 Task: Select Kindle E-Readers from Kindle E-readers & Books. Add to cart Kindle Oasis Travel Charging Kit-1. Place order for _x000D_
22 Red Rail Farm Rd_x000D_
Lincoln, Massachusetts(MA), 01773, Cell Number (781) 259-0697
Action: Mouse moved to (432, 303)
Screenshot: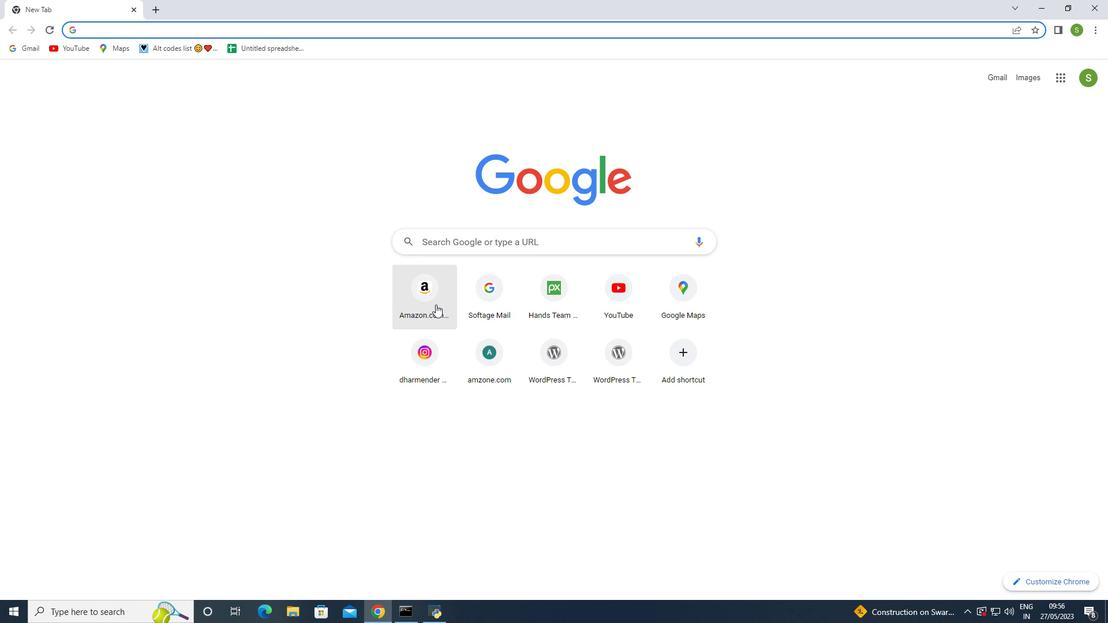 
Action: Mouse pressed left at (432, 303)
Screenshot: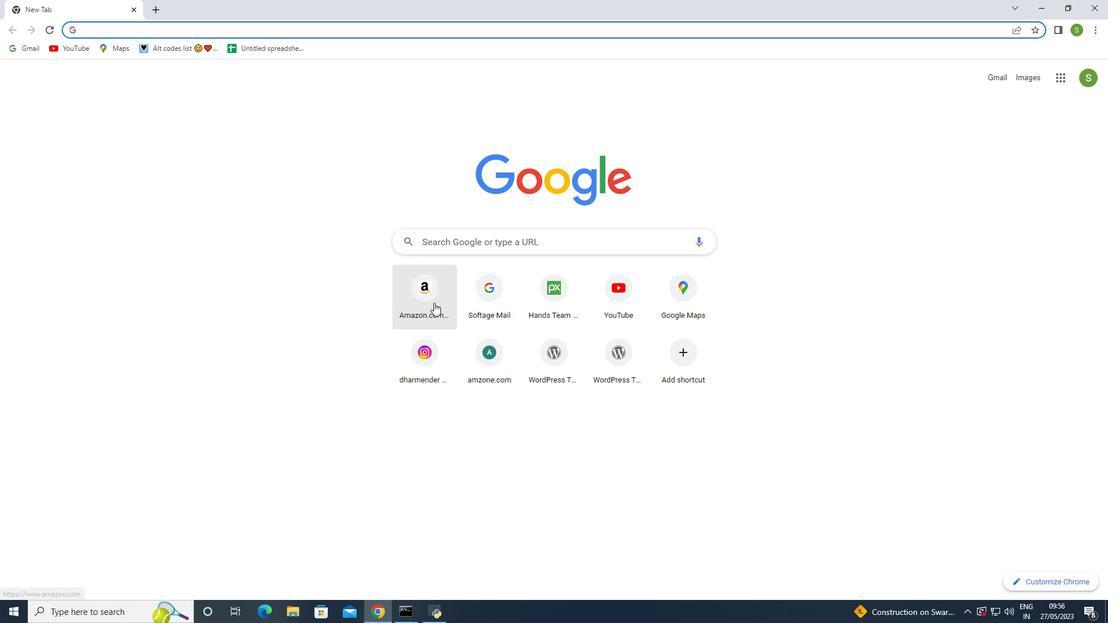 
Action: Mouse moved to (98, 75)
Screenshot: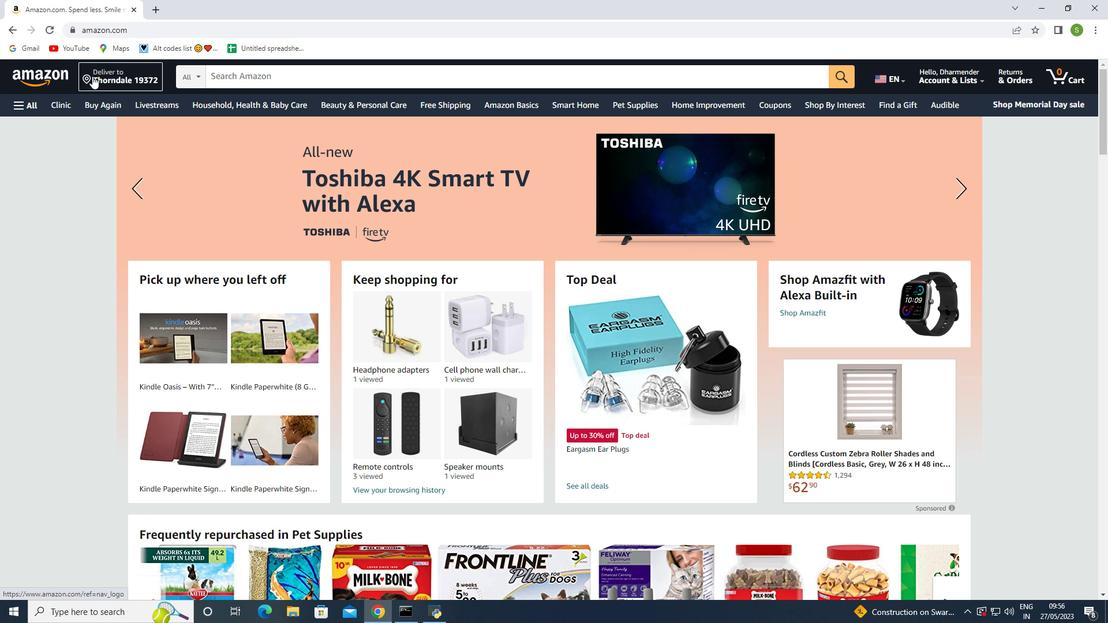 
Action: Mouse pressed left at (98, 75)
Screenshot: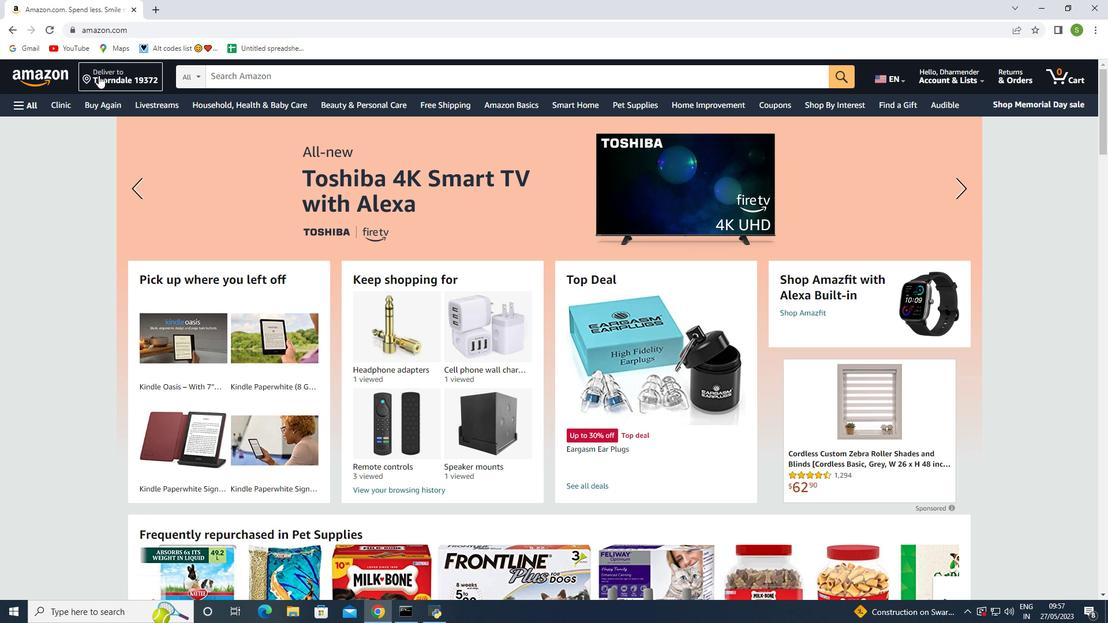 
Action: Mouse moved to (554, 399)
Screenshot: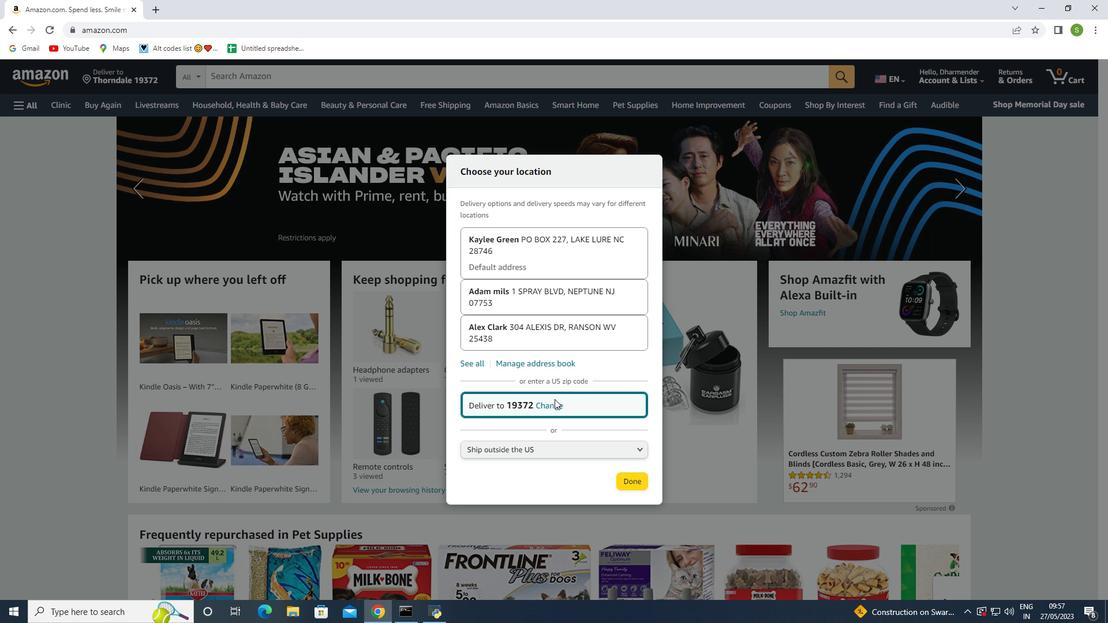 
Action: Mouse pressed left at (554, 399)
Screenshot: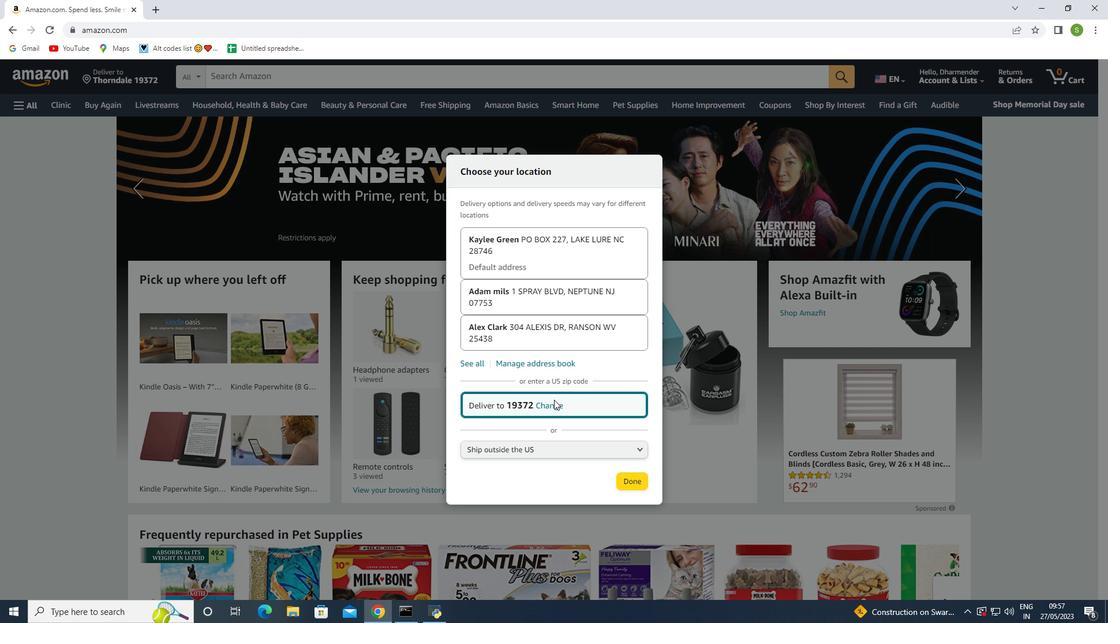 
Action: Mouse moved to (548, 405)
Screenshot: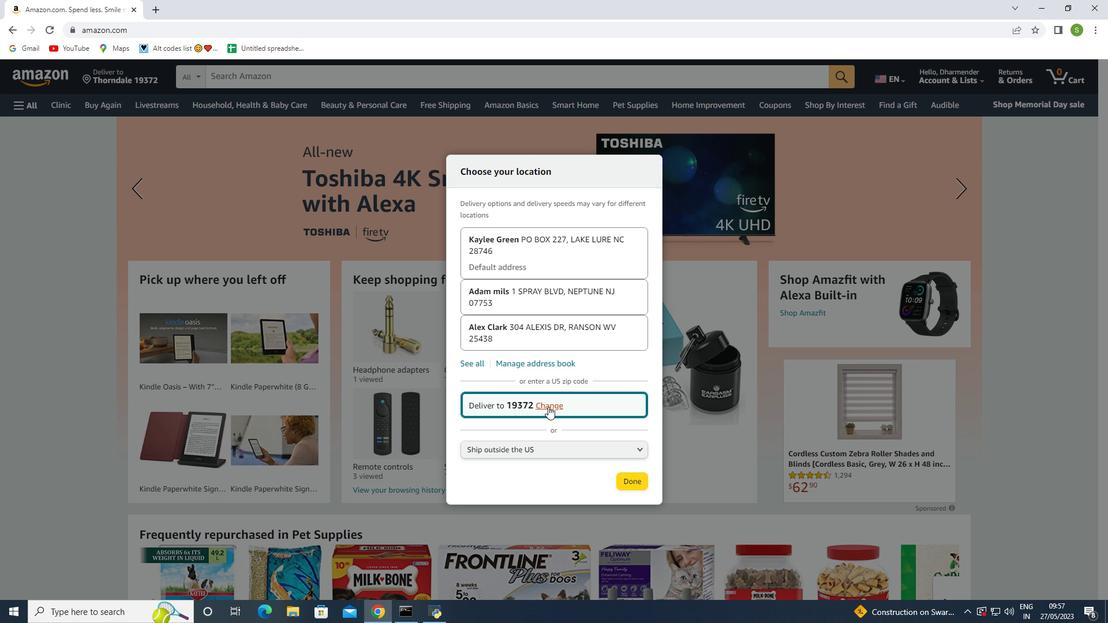 
Action: Mouse pressed left at (548, 405)
Screenshot: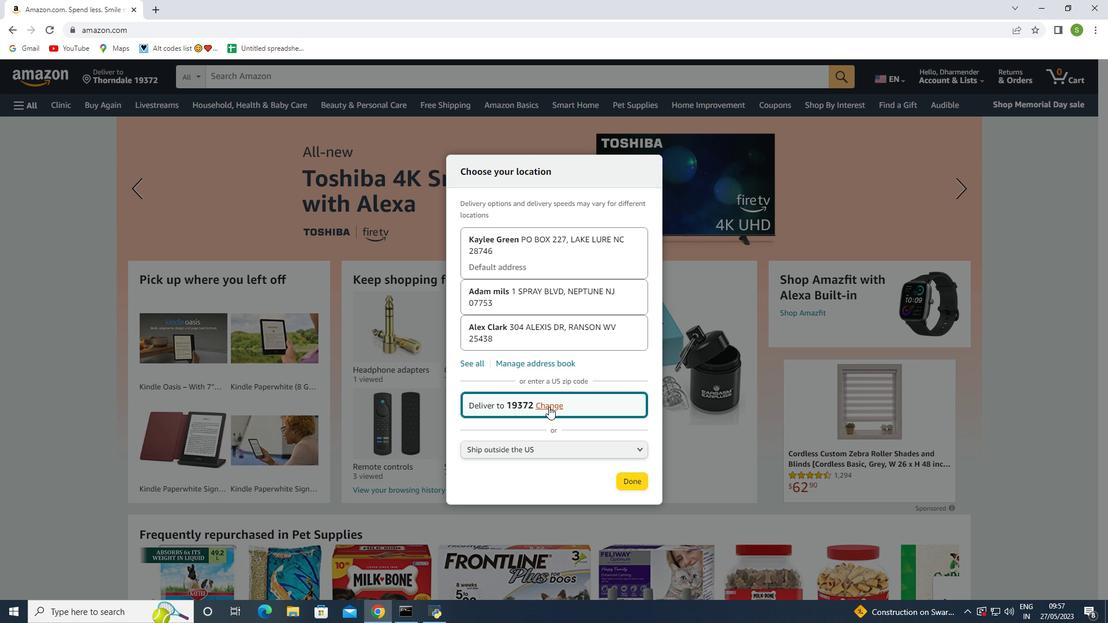 
Action: Mouse moved to (517, 391)
Screenshot: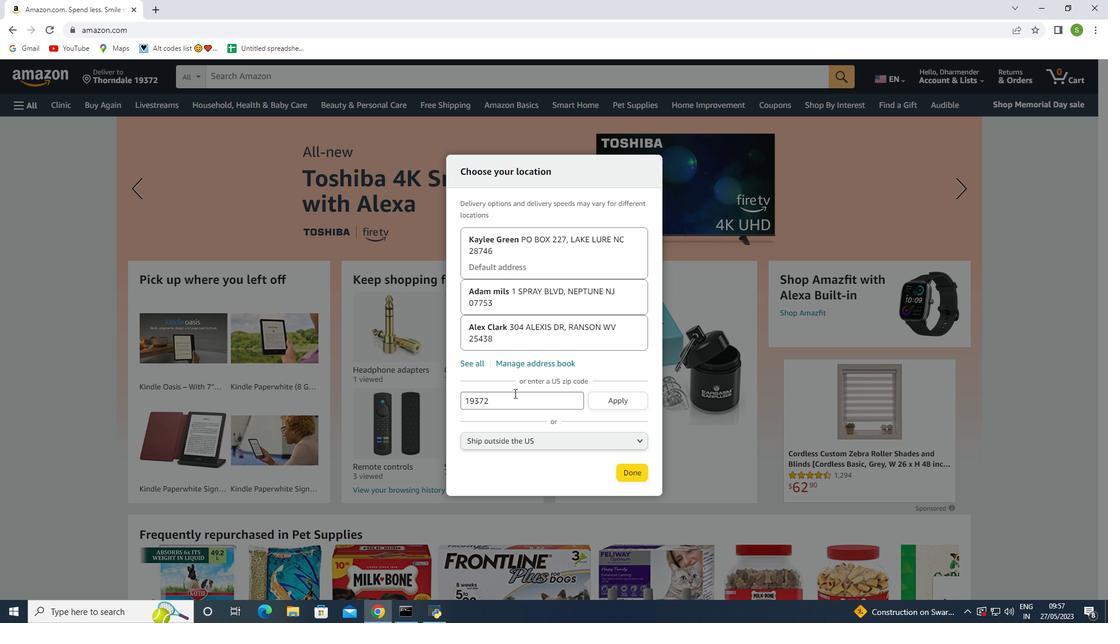 
Action: Key pressed <Key.backspace>
Screenshot: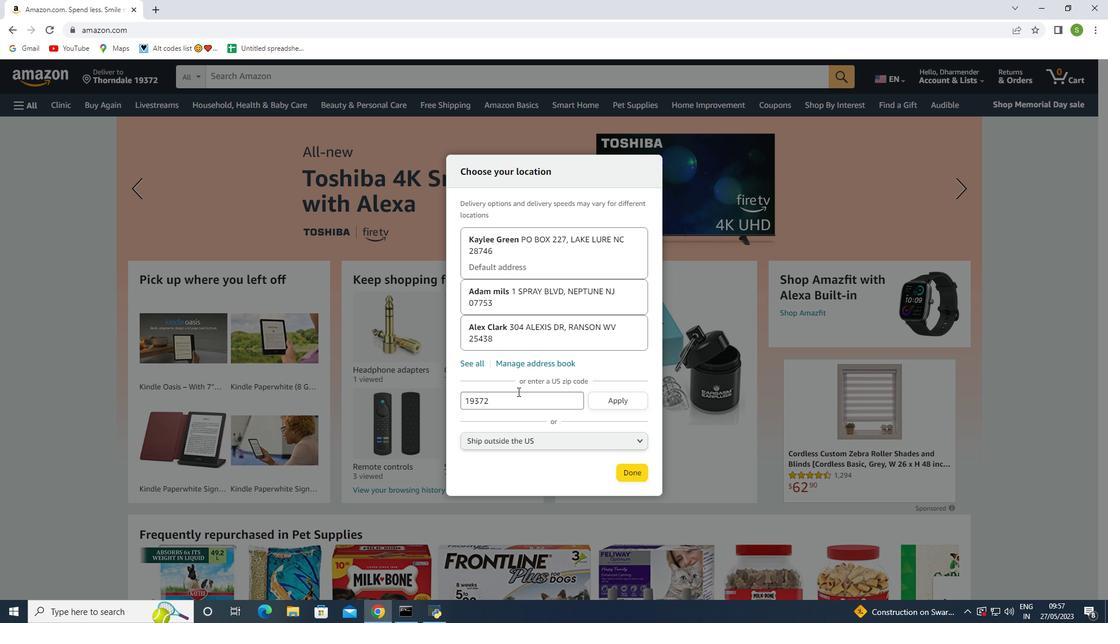 
Action: Mouse moved to (545, 395)
Screenshot: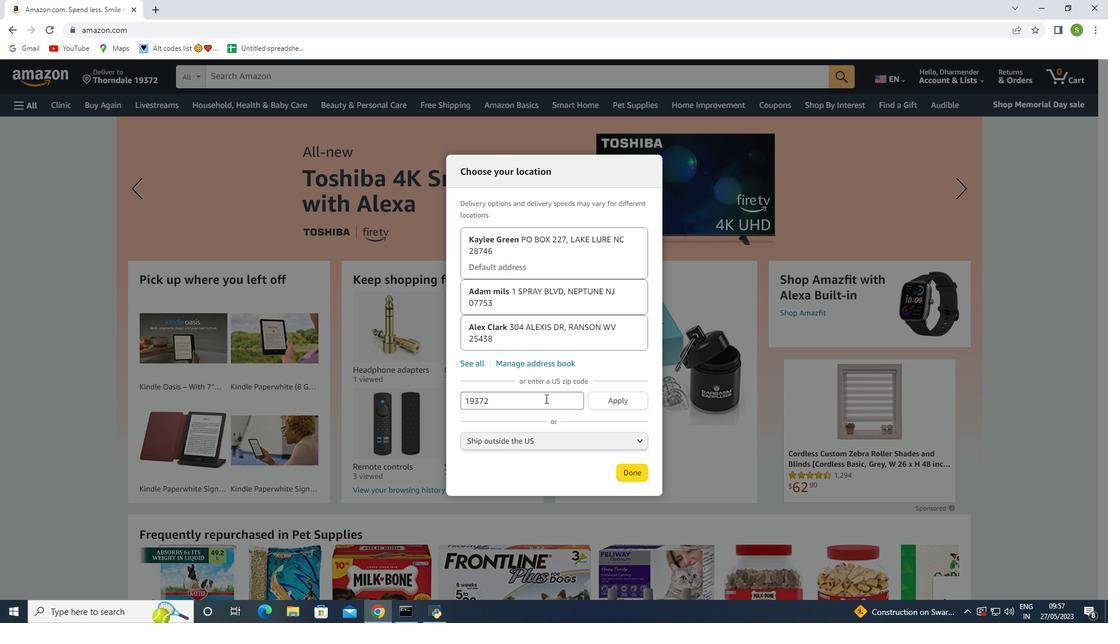 
Action: Mouse pressed left at (545, 395)
Screenshot: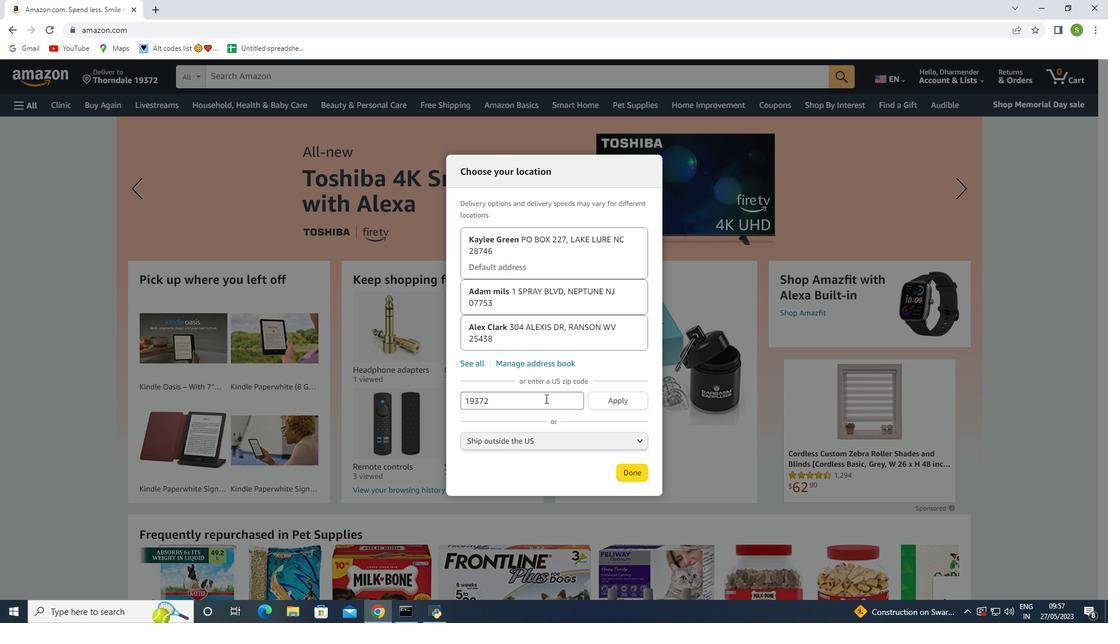 
Action: Mouse moved to (540, 398)
Screenshot: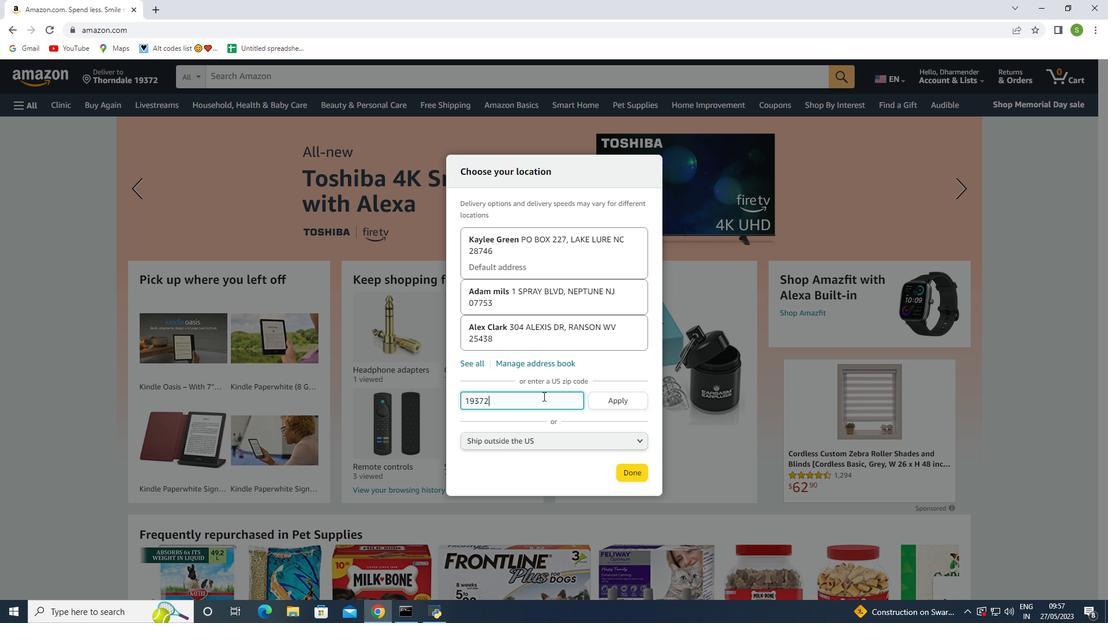 
Action: Key pressed <Key.backspace><Key.backspace><Key.backspace><Key.backspace><Key.backspace>01773
Screenshot: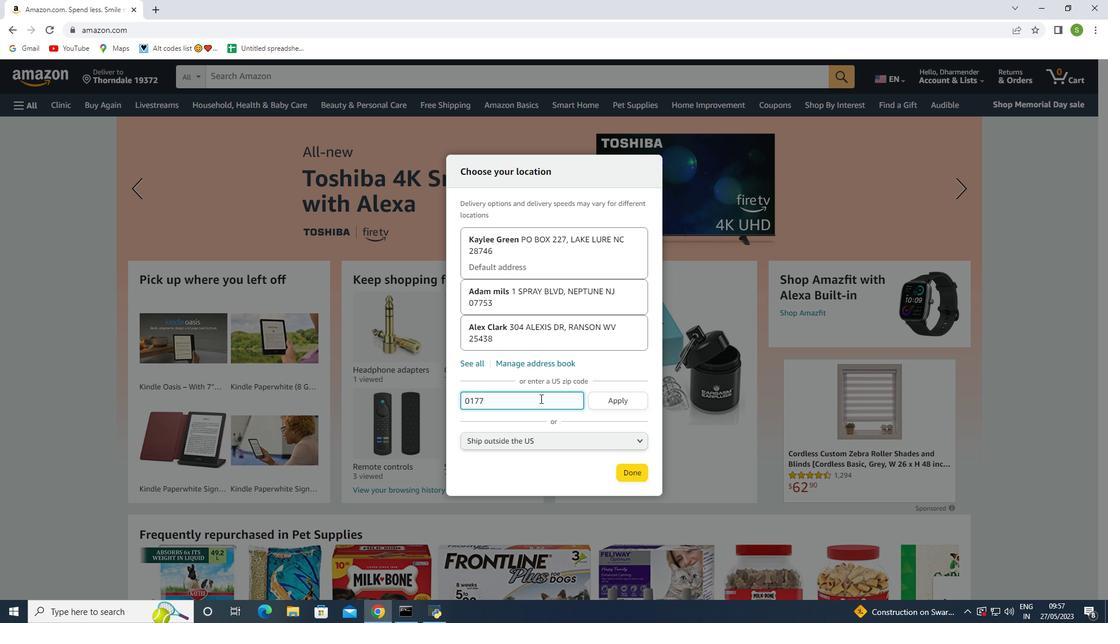 
Action: Mouse moved to (621, 400)
Screenshot: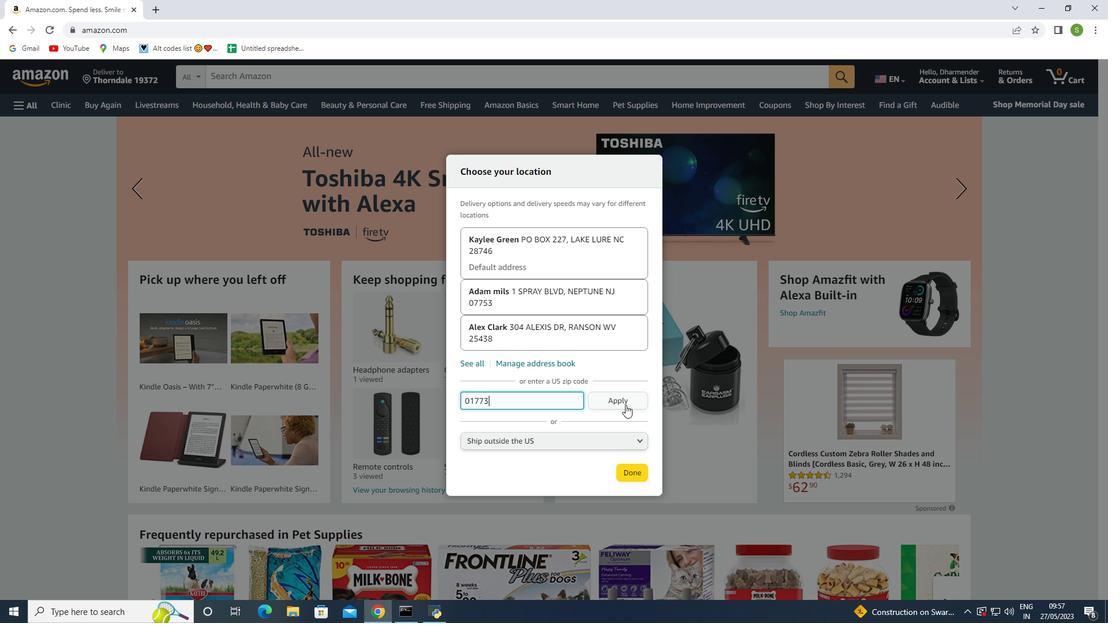 
Action: Mouse pressed left at (621, 400)
Screenshot: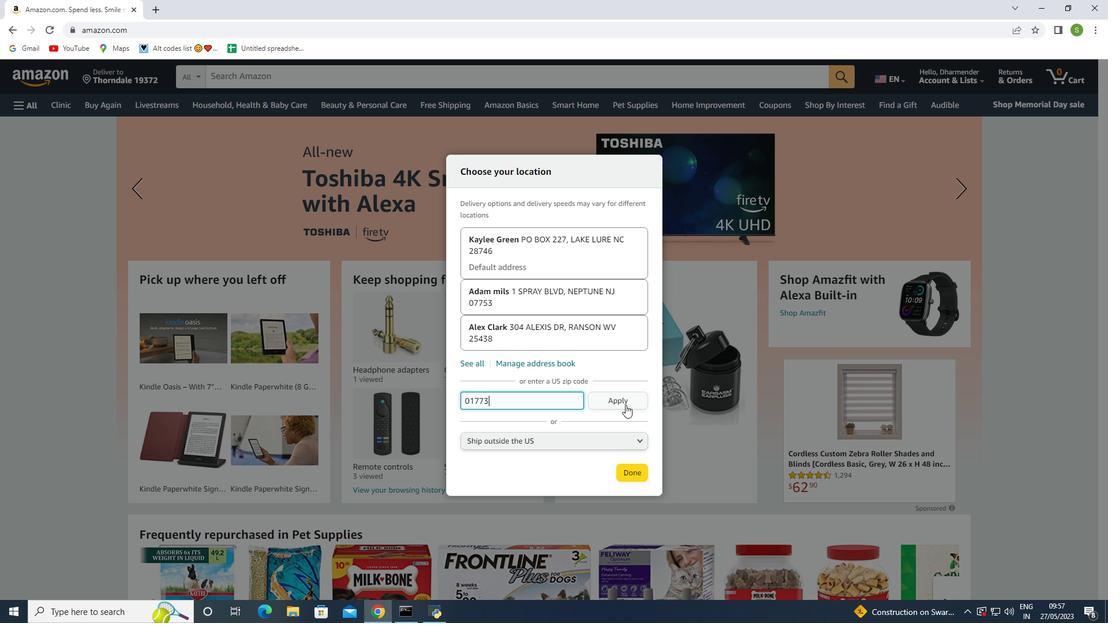 
Action: Mouse moved to (637, 485)
Screenshot: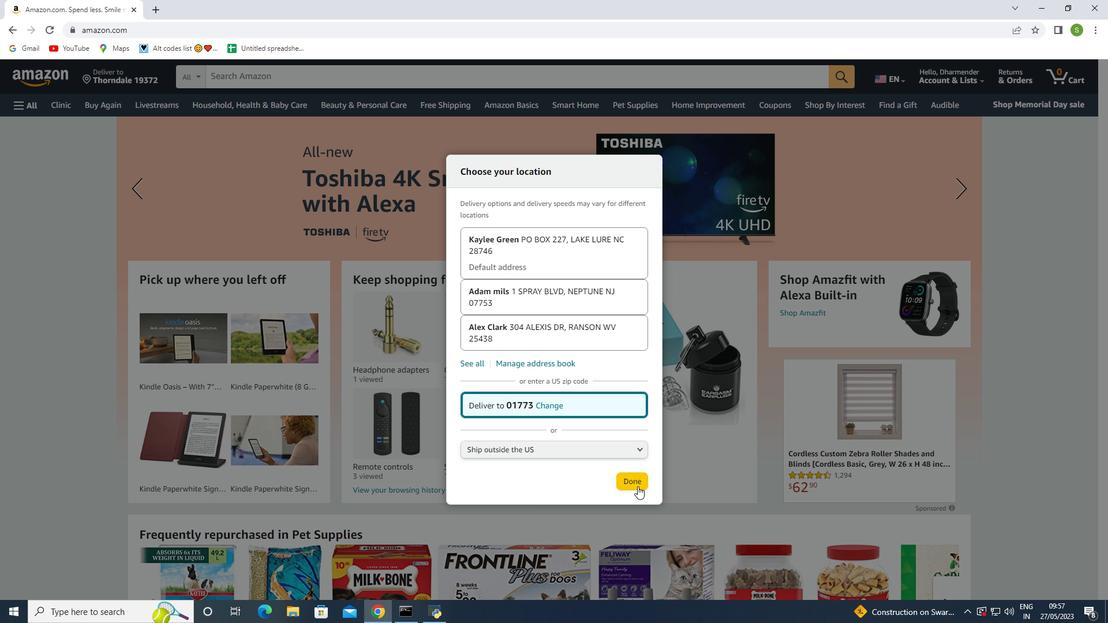 
Action: Mouse pressed left at (637, 485)
Screenshot: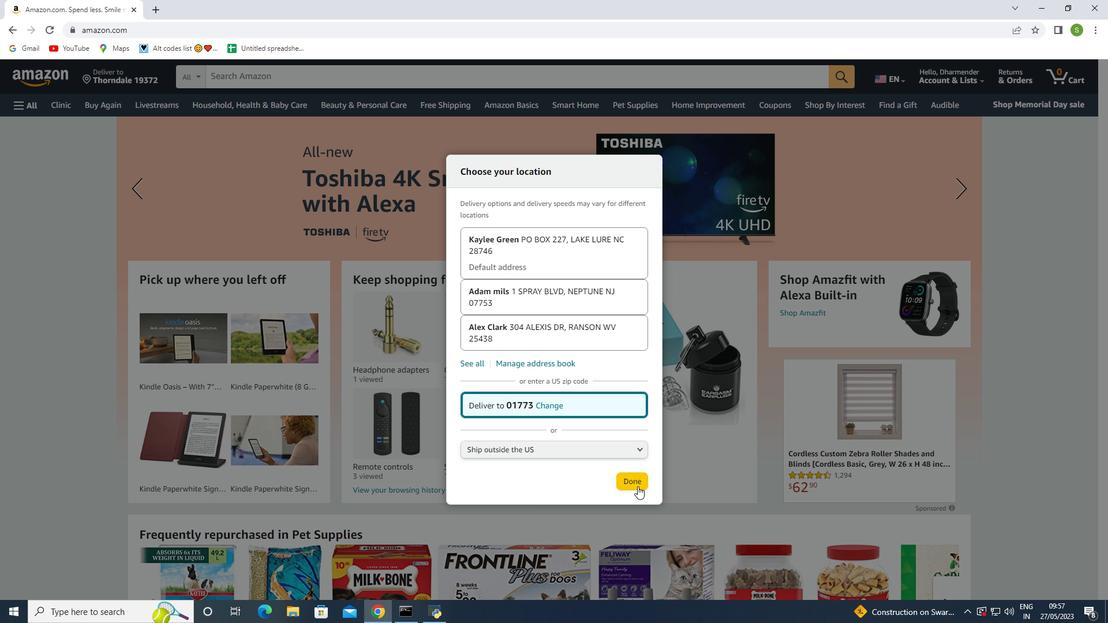 
Action: Mouse moved to (23, 99)
Screenshot: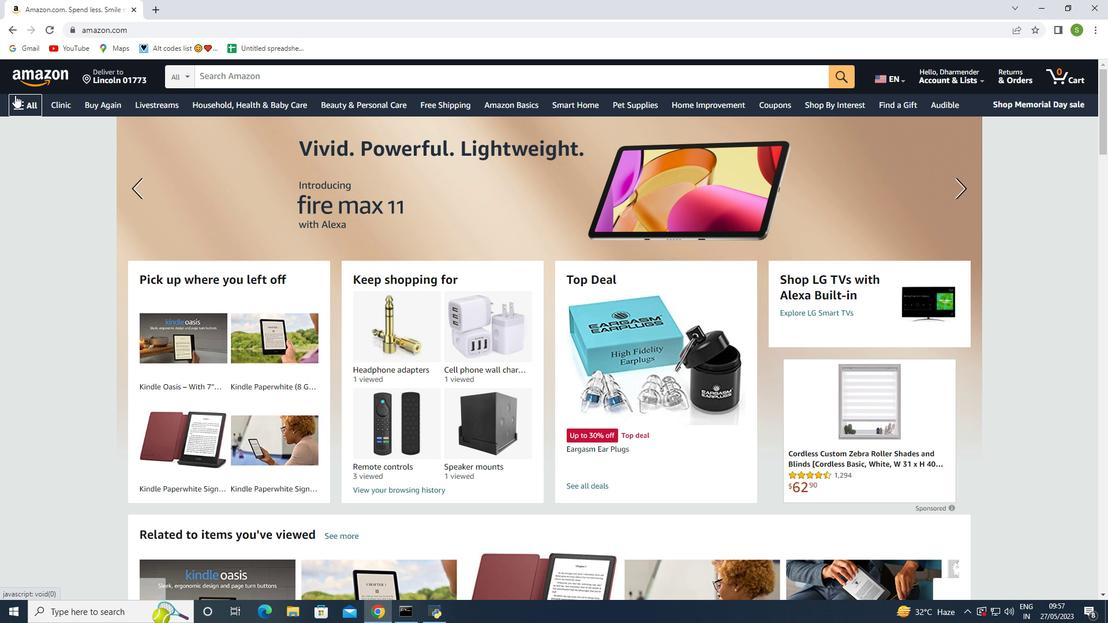 
Action: Mouse pressed left at (23, 99)
Screenshot: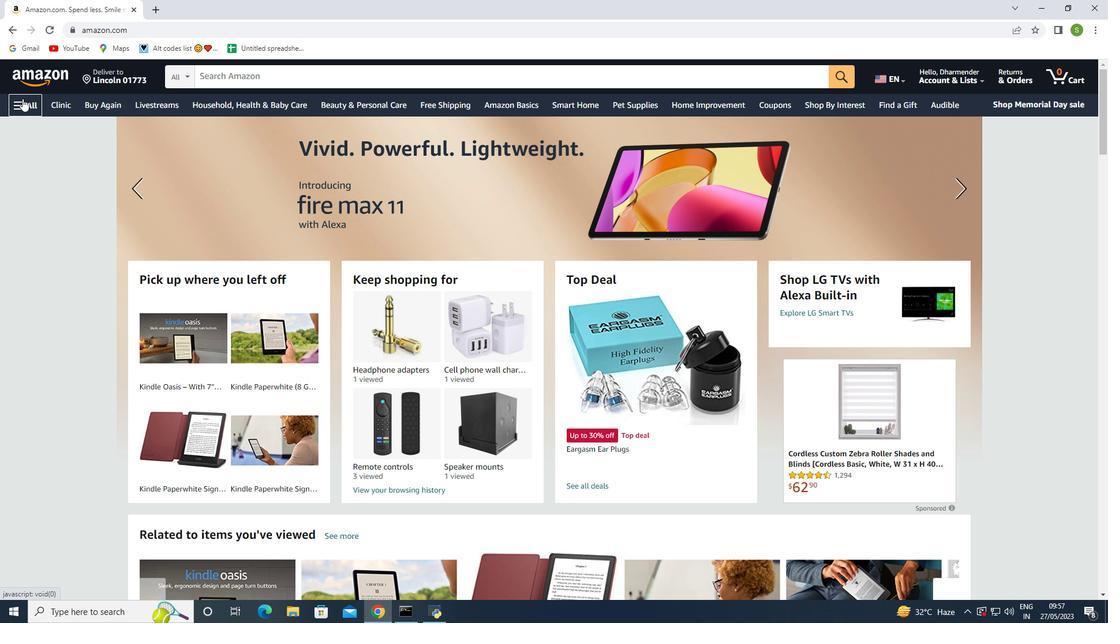 
Action: Mouse moved to (85, 384)
Screenshot: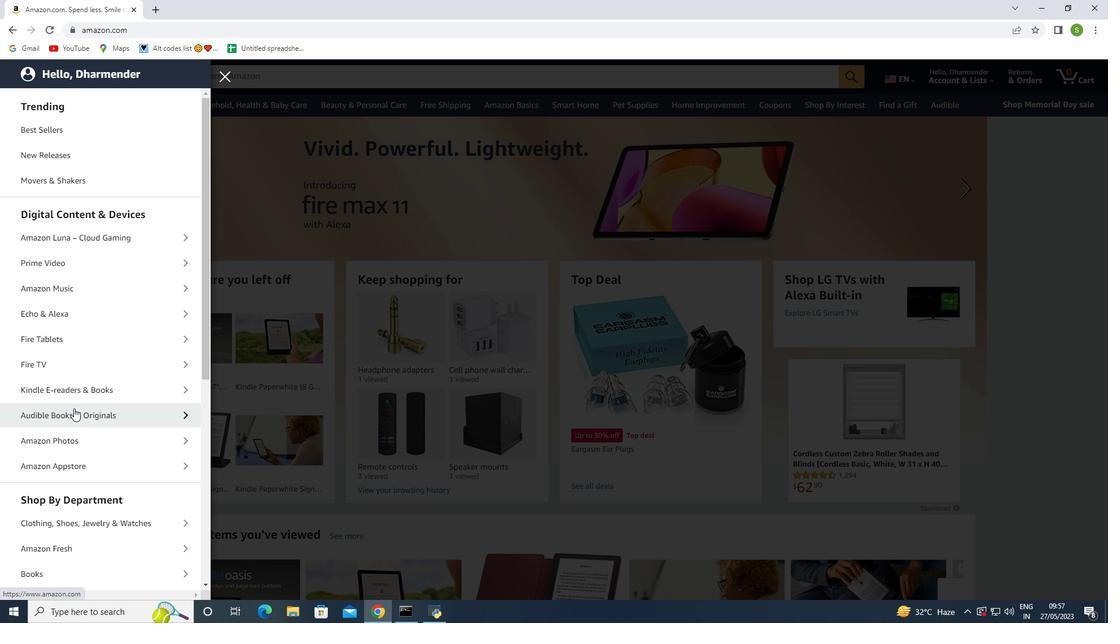 
Action: Mouse pressed left at (85, 384)
Screenshot: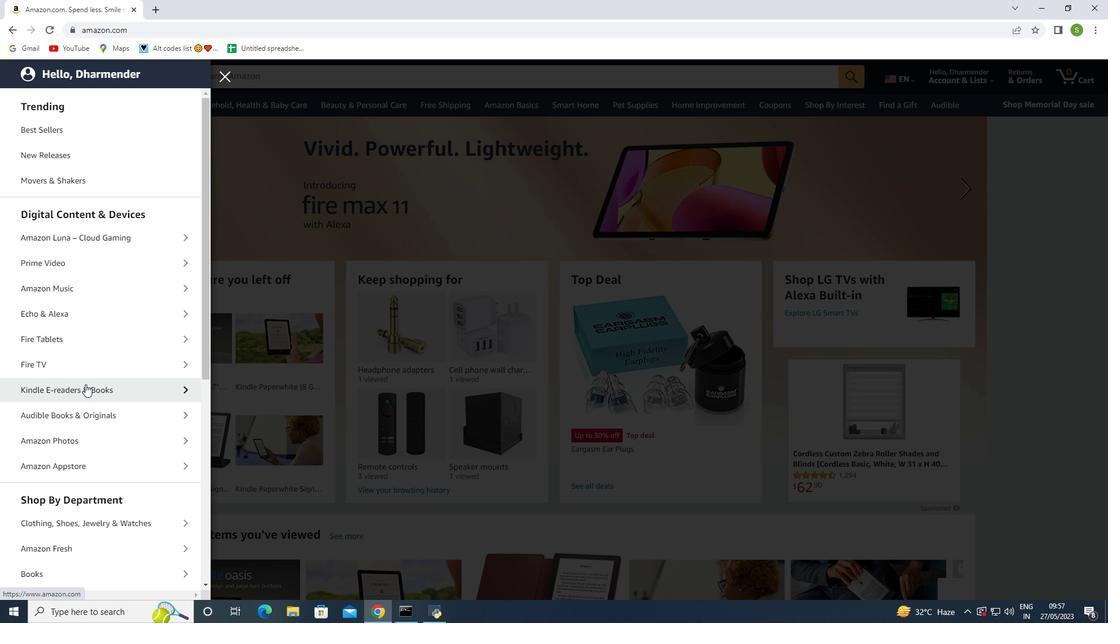 
Action: Mouse moved to (84, 311)
Screenshot: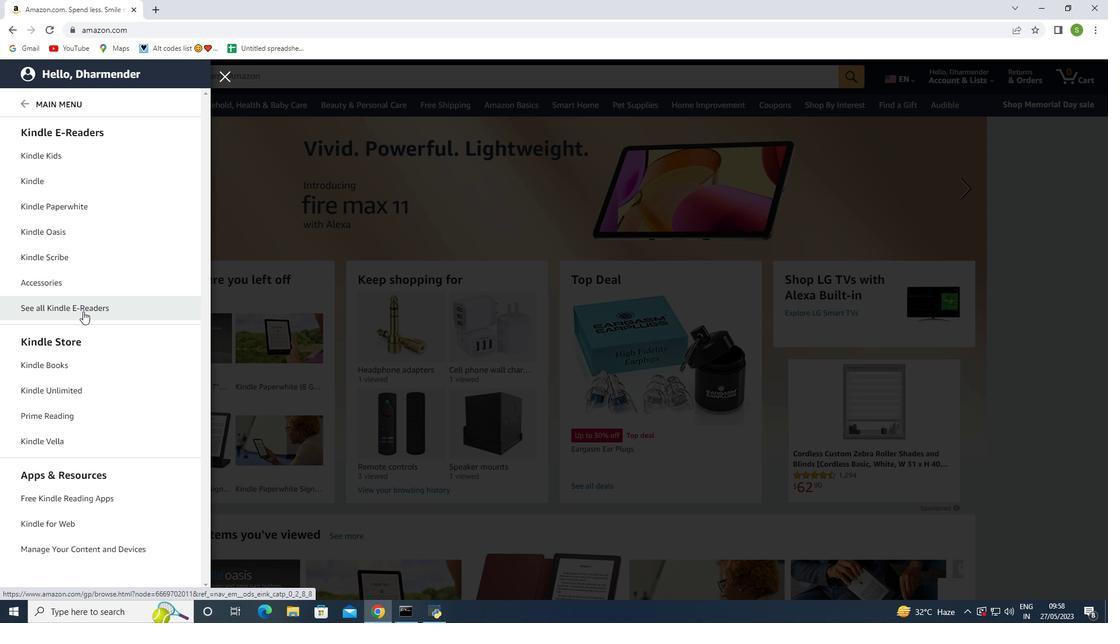 
Action: Mouse pressed left at (84, 311)
Screenshot: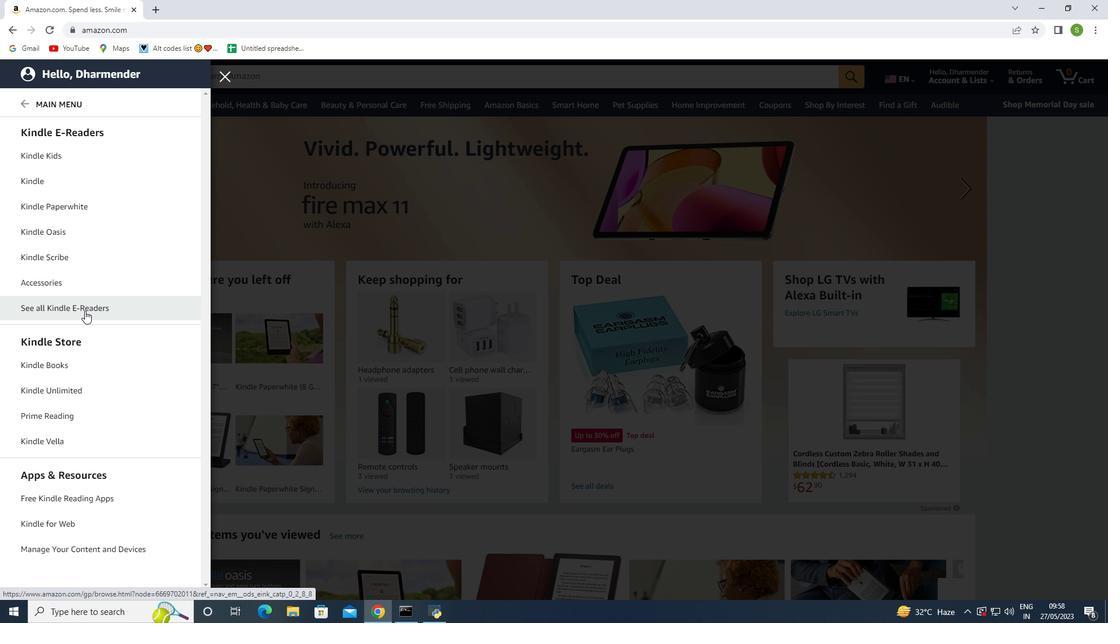 
Action: Mouse moved to (412, 81)
Screenshot: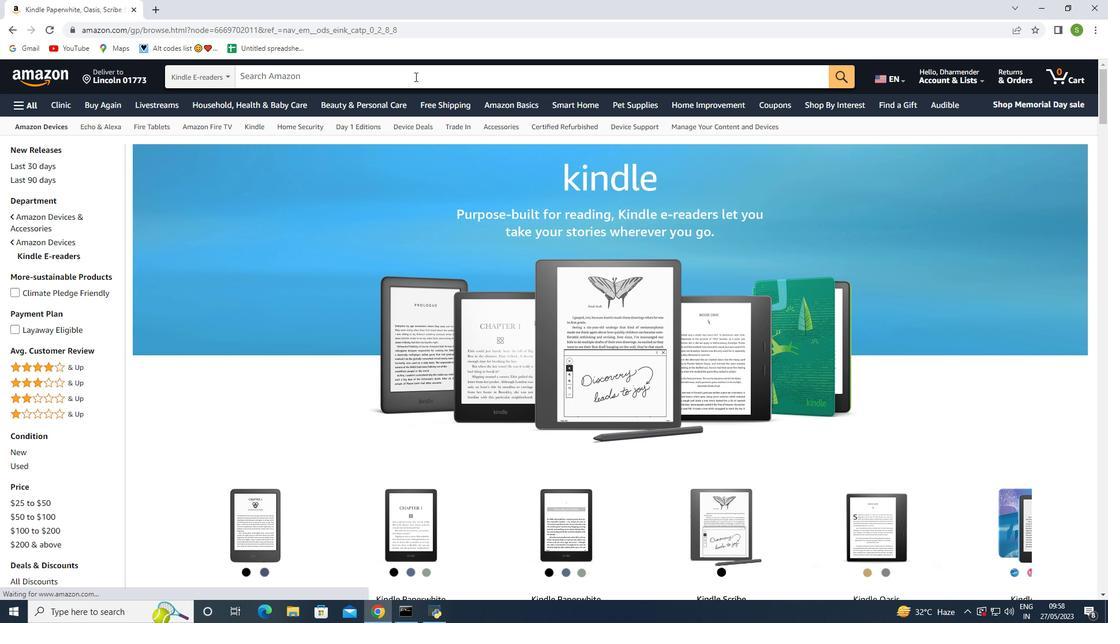 
Action: Mouse pressed left at (412, 81)
Screenshot: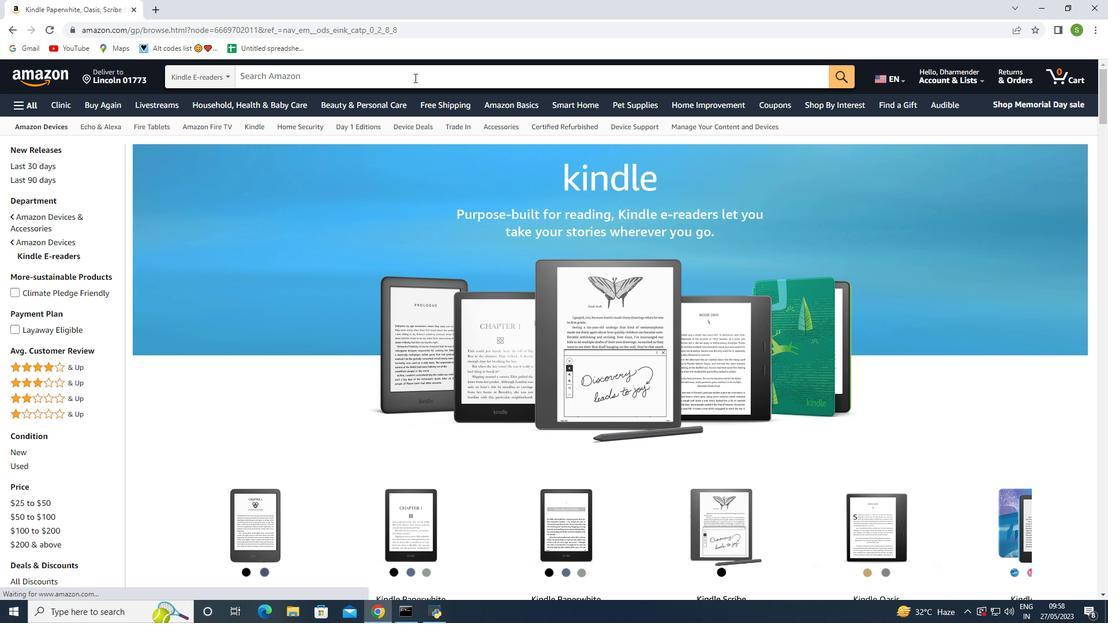 
Action: Mouse moved to (409, 80)
Screenshot: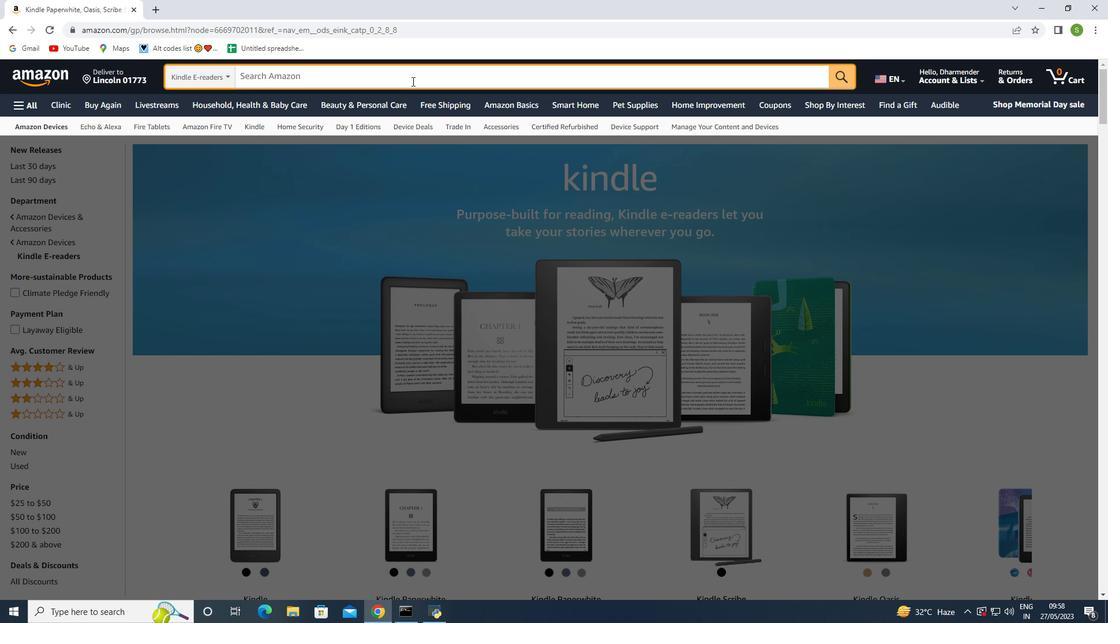 
Action: Key pressed <Key.shift>Kindle<Key.space><Key.shift><Key.shift><Key.shift>Casis<Key.space><Key.shift>Travel<Key.space><Key.shift>Charging
Screenshot: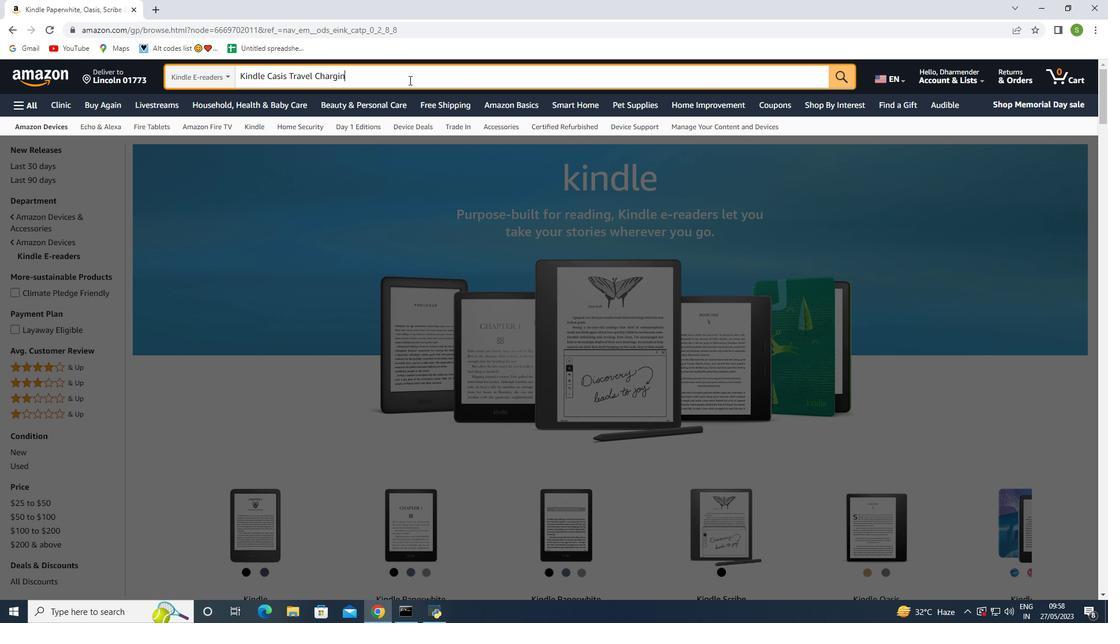 
Action: Mouse moved to (847, 80)
Screenshot: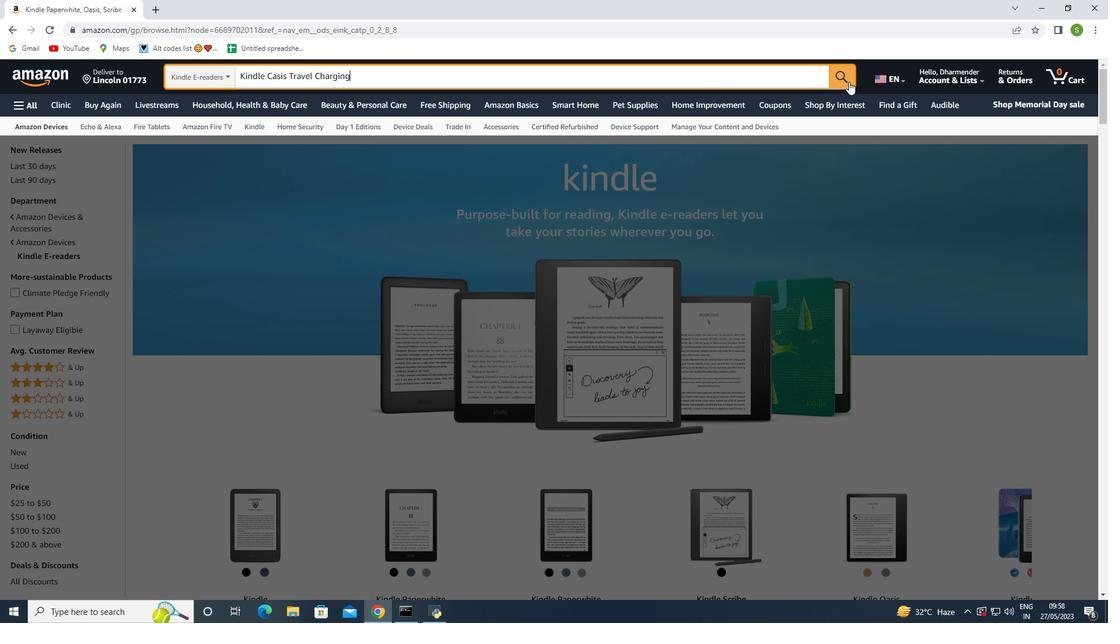 
Action: Mouse pressed left at (847, 80)
Screenshot: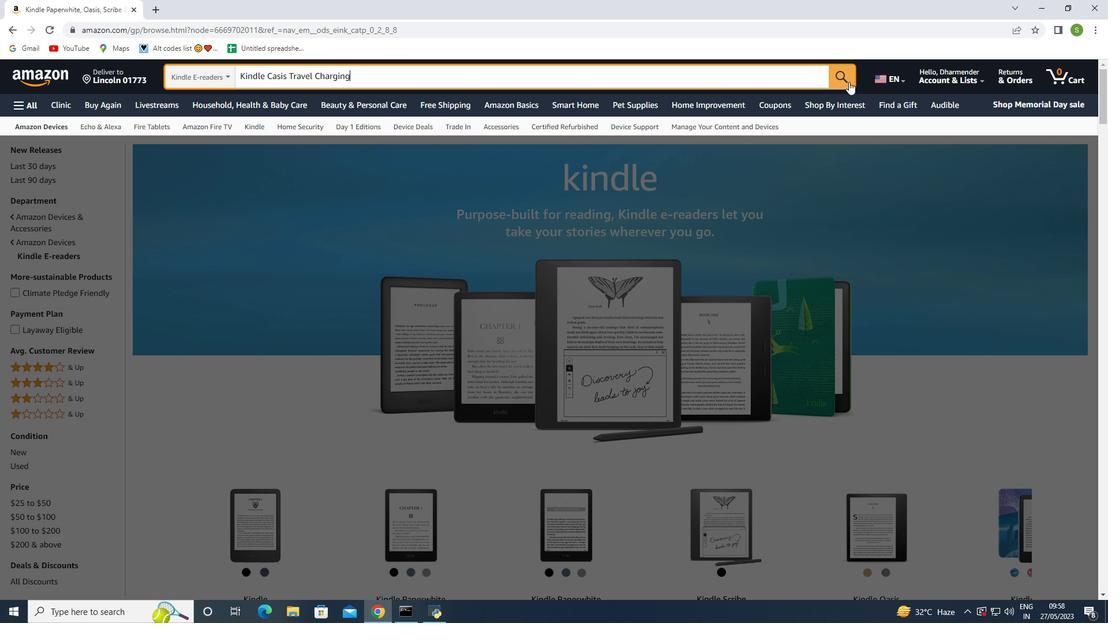 
Action: Mouse moved to (456, 418)
Screenshot: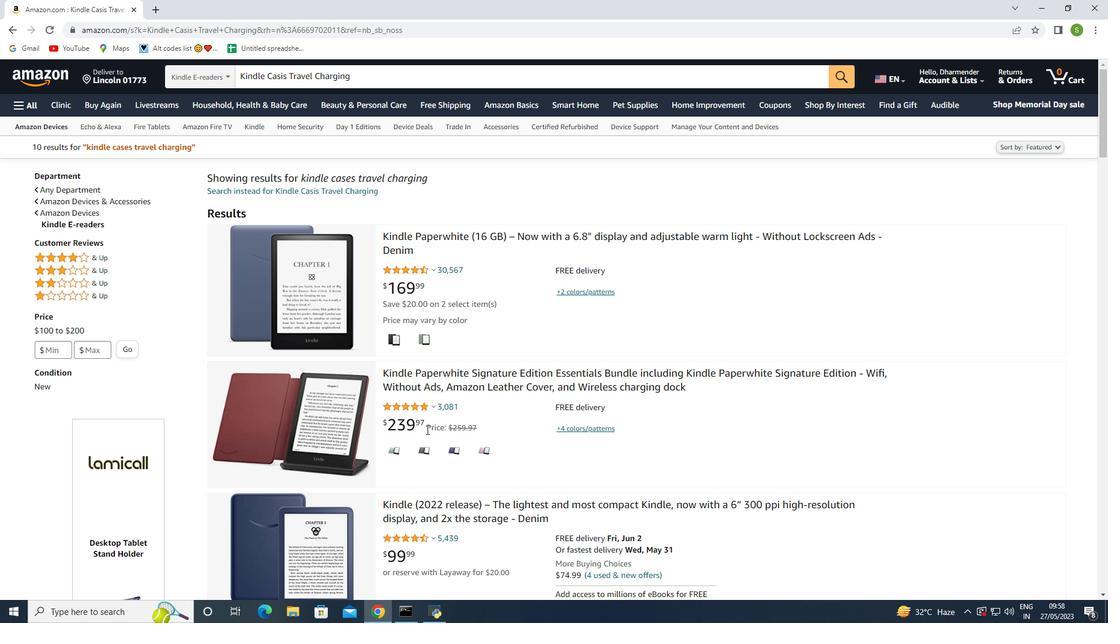 
Action: Mouse scrolled (456, 417) with delta (0, 0)
Screenshot: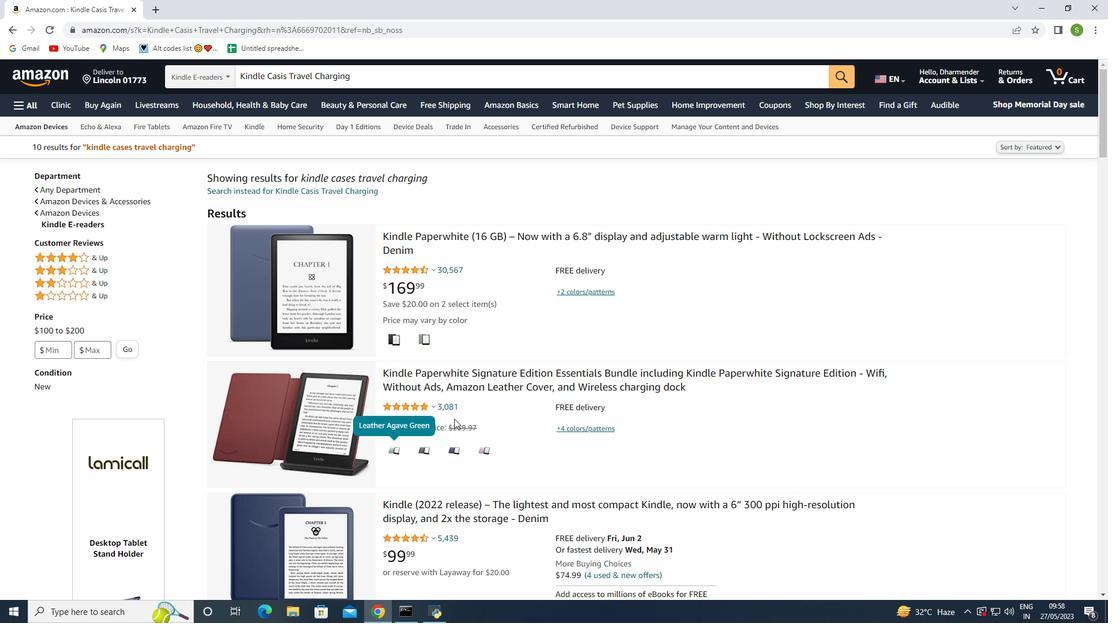 
Action: Mouse scrolled (456, 417) with delta (0, 0)
Screenshot: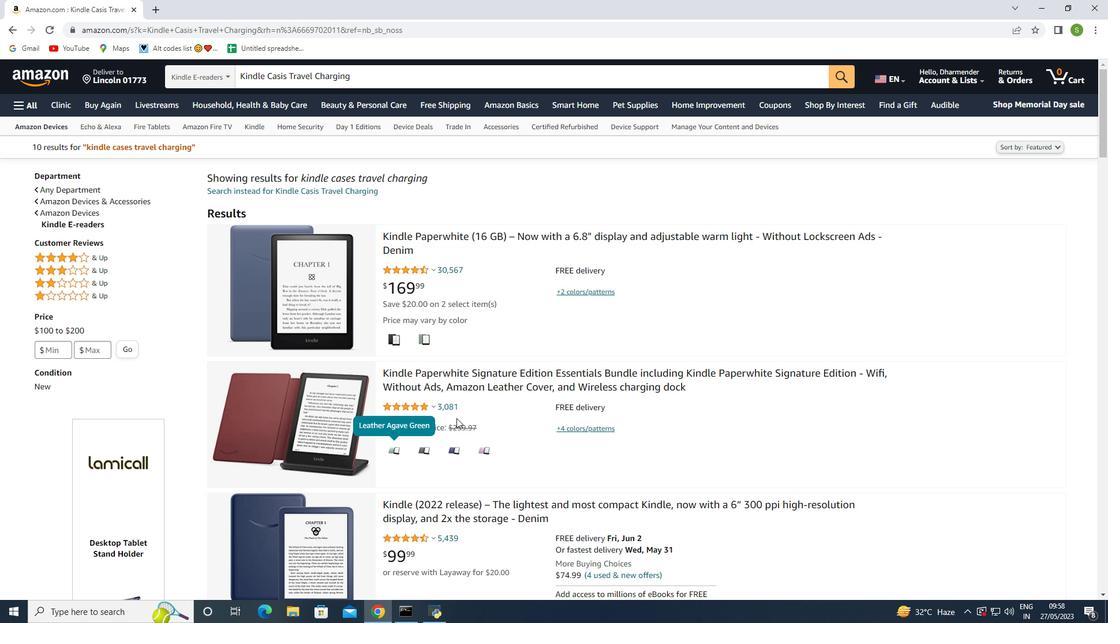 
Action: Mouse scrolled (456, 417) with delta (0, 0)
Screenshot: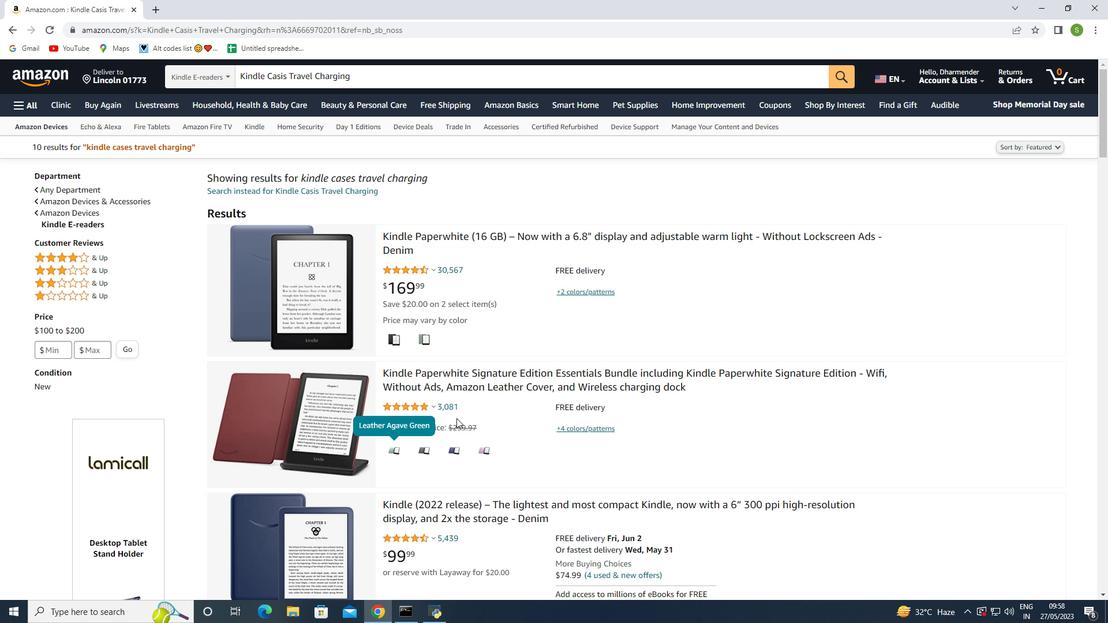 
Action: Mouse moved to (456, 418)
Screenshot: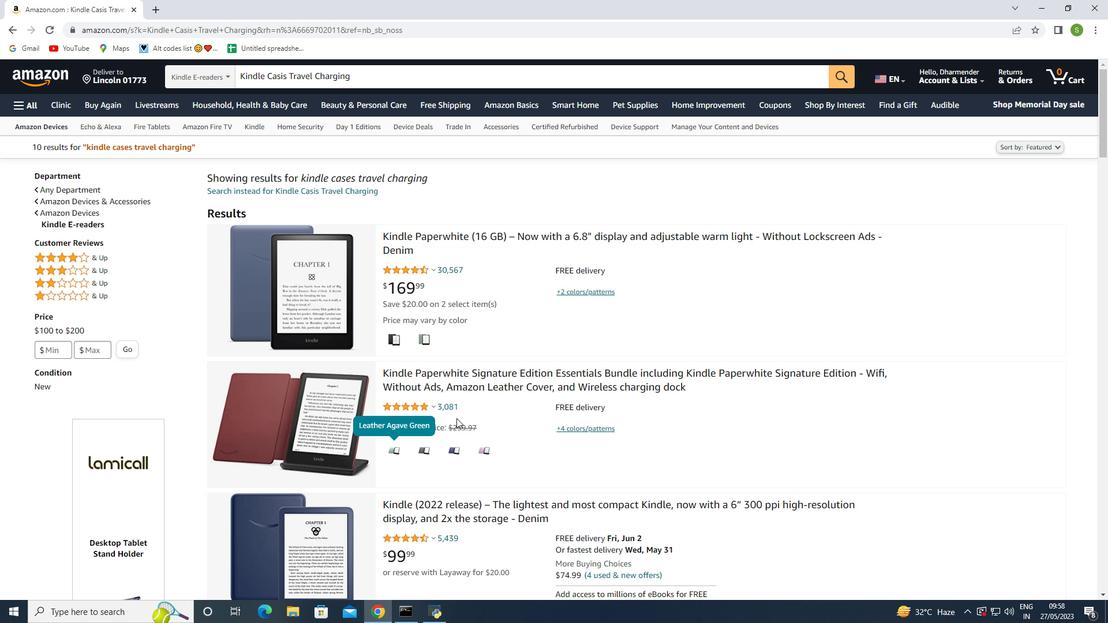 
Action: Mouse scrolled (456, 417) with delta (0, 0)
Screenshot: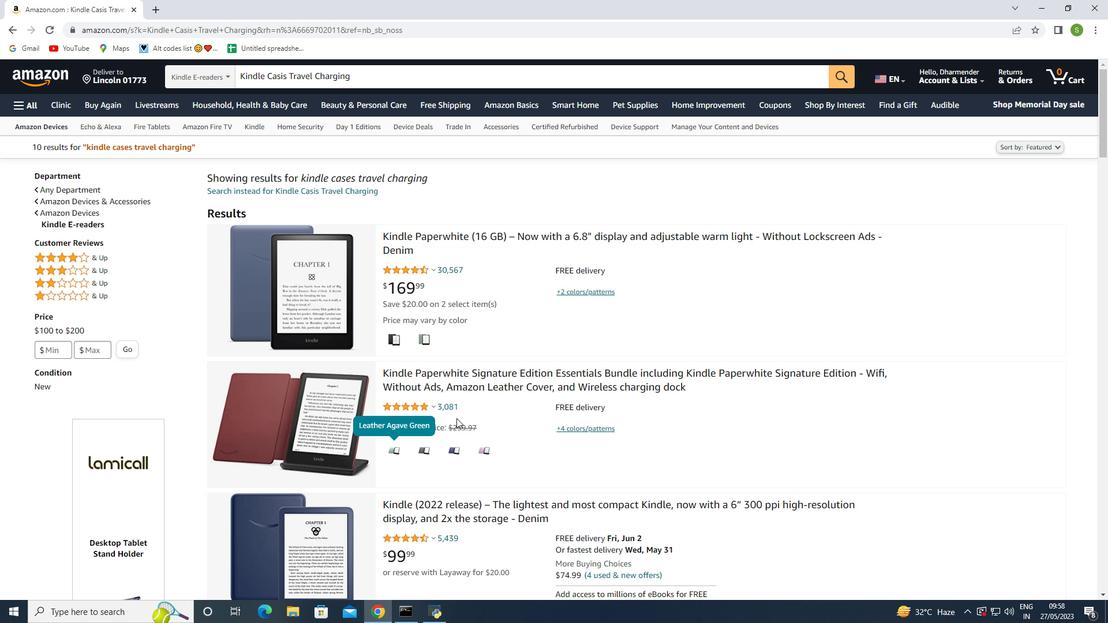 
Action: Mouse moved to (456, 418)
Screenshot: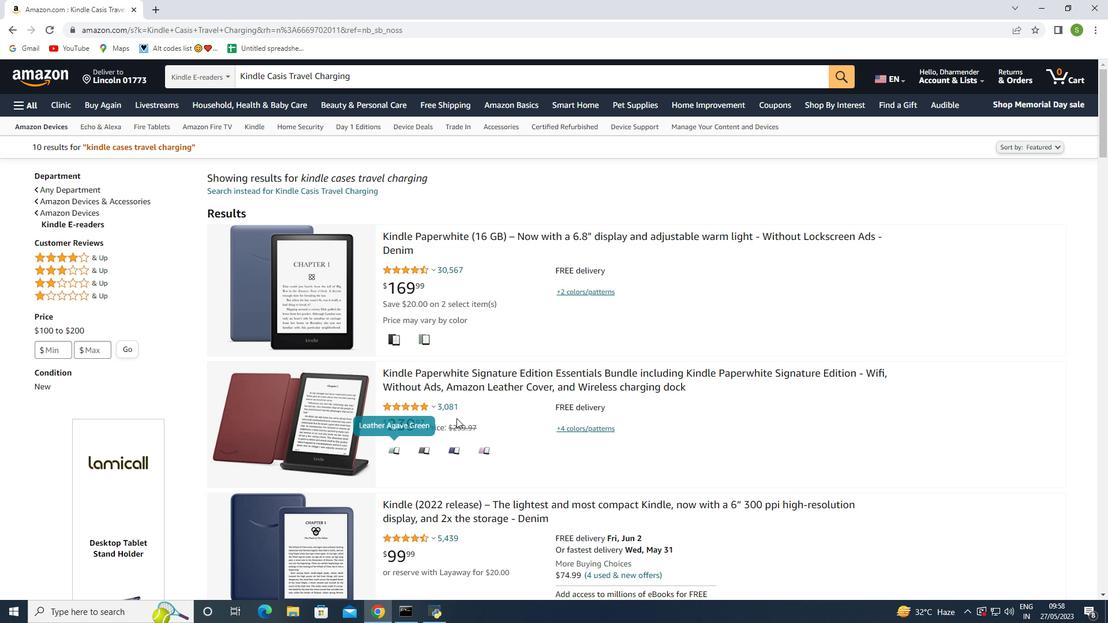 
Action: Mouse scrolled (456, 417) with delta (0, 0)
Screenshot: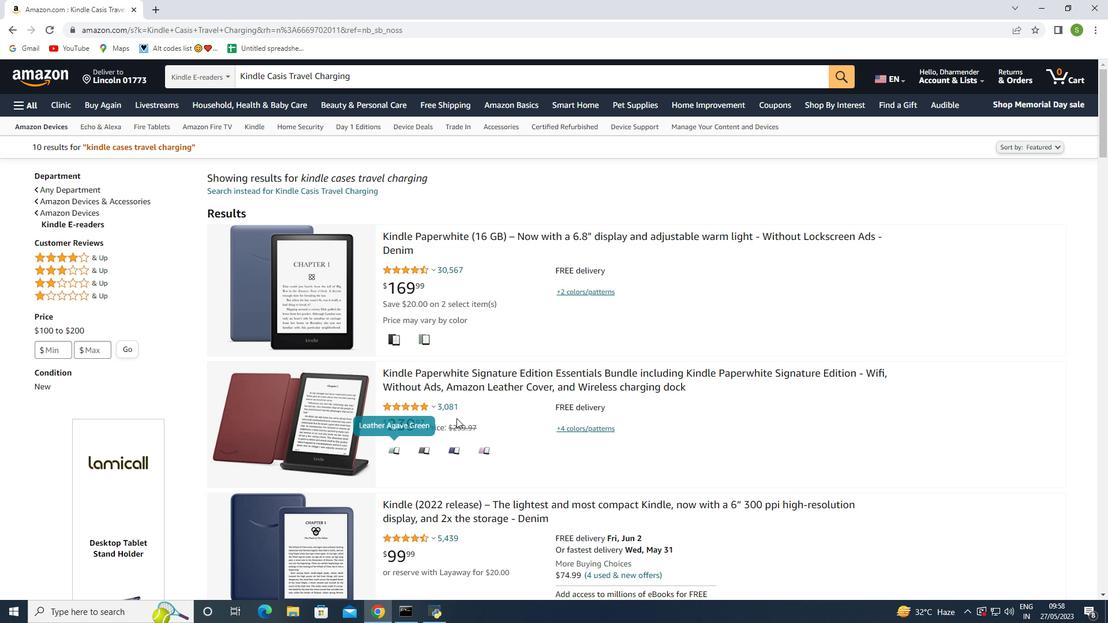 
Action: Mouse moved to (454, 418)
Screenshot: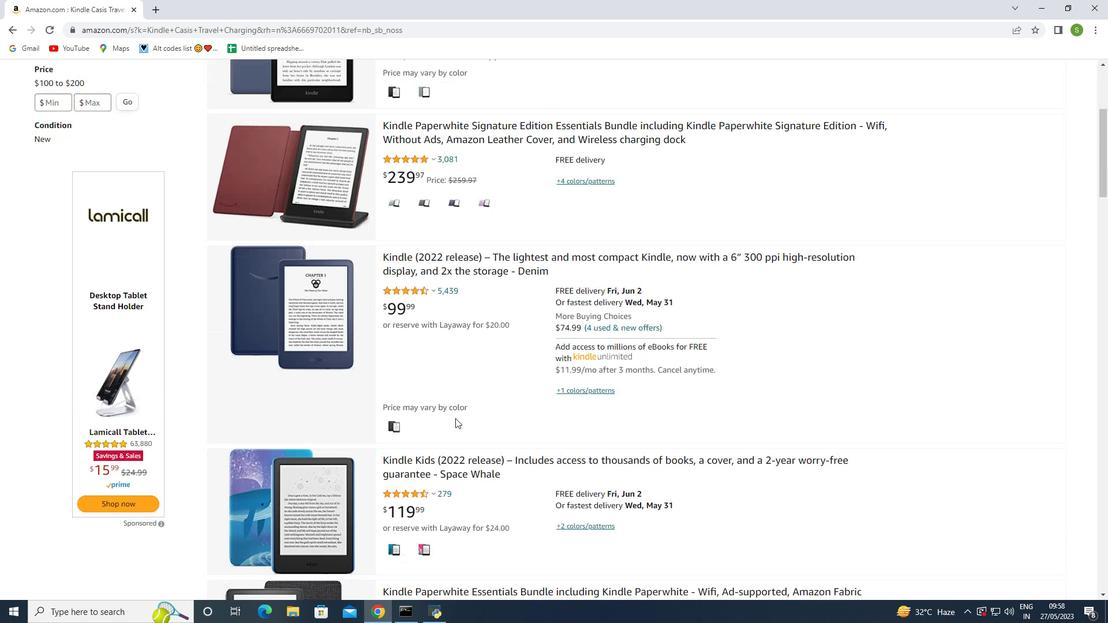 
Action: Mouse scrolled (454, 417) with delta (0, 0)
Screenshot: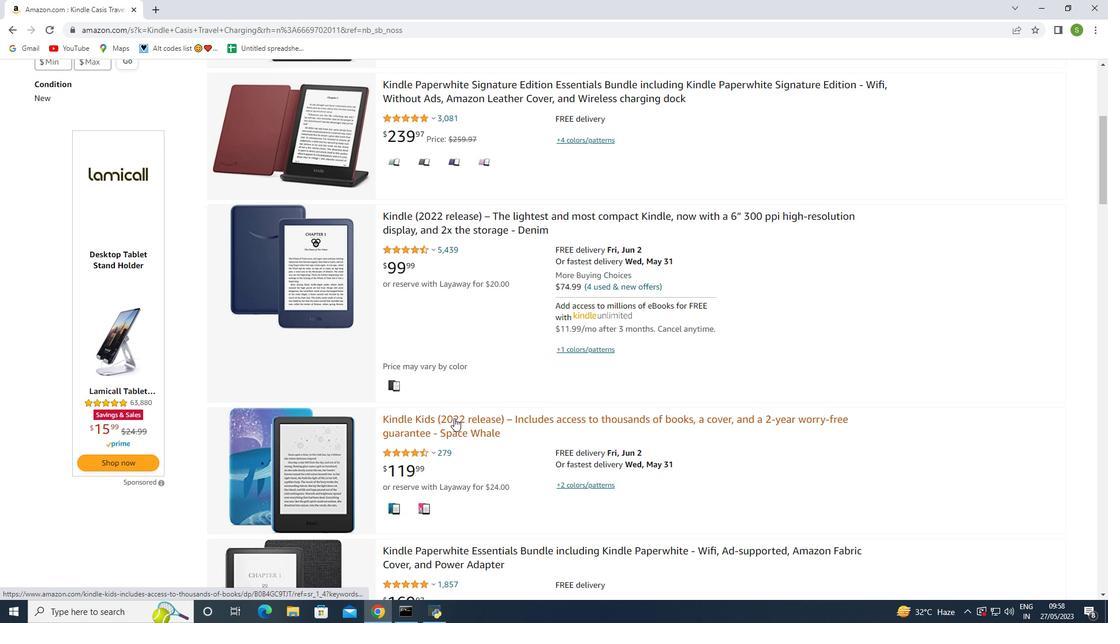 
Action: Mouse scrolled (454, 417) with delta (0, 0)
Screenshot: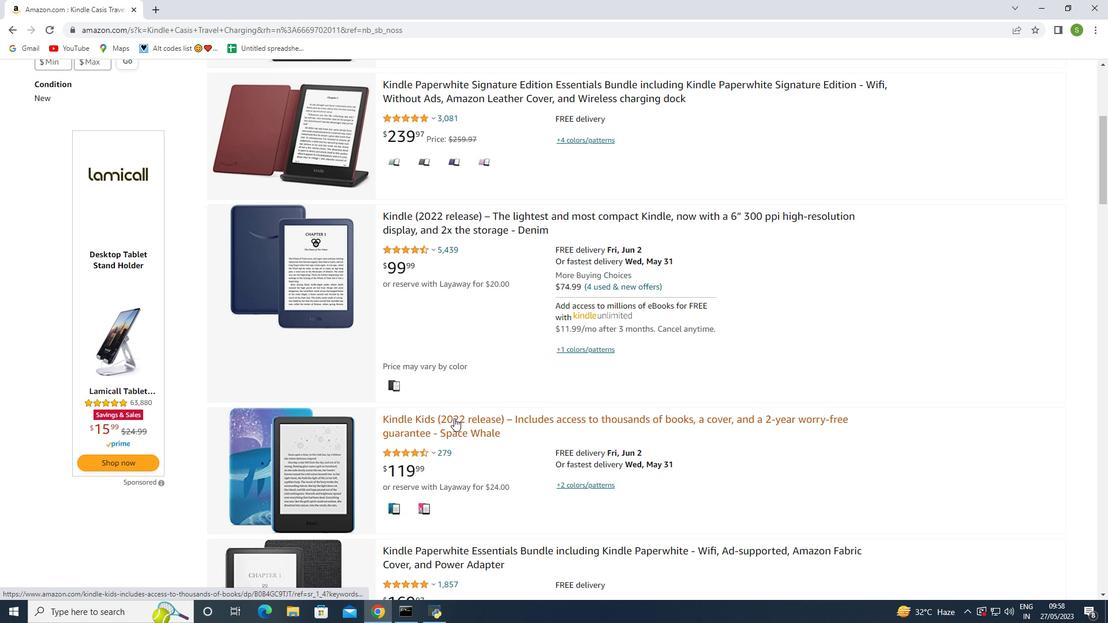 
Action: Mouse scrolled (454, 417) with delta (0, 0)
Screenshot: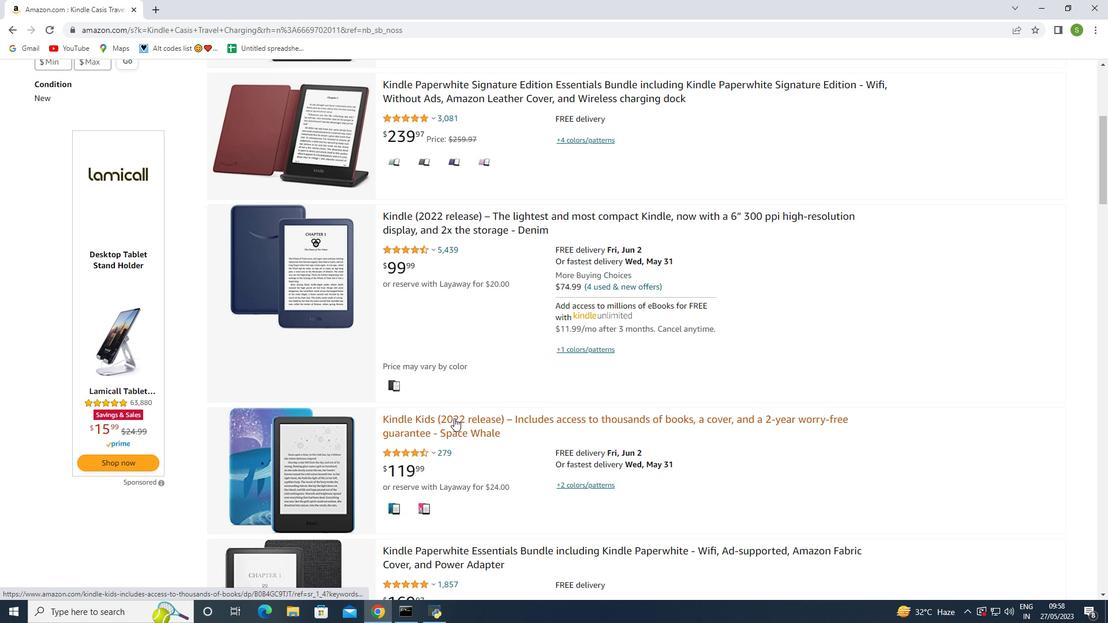 
Action: Mouse scrolled (454, 417) with delta (0, 0)
Screenshot: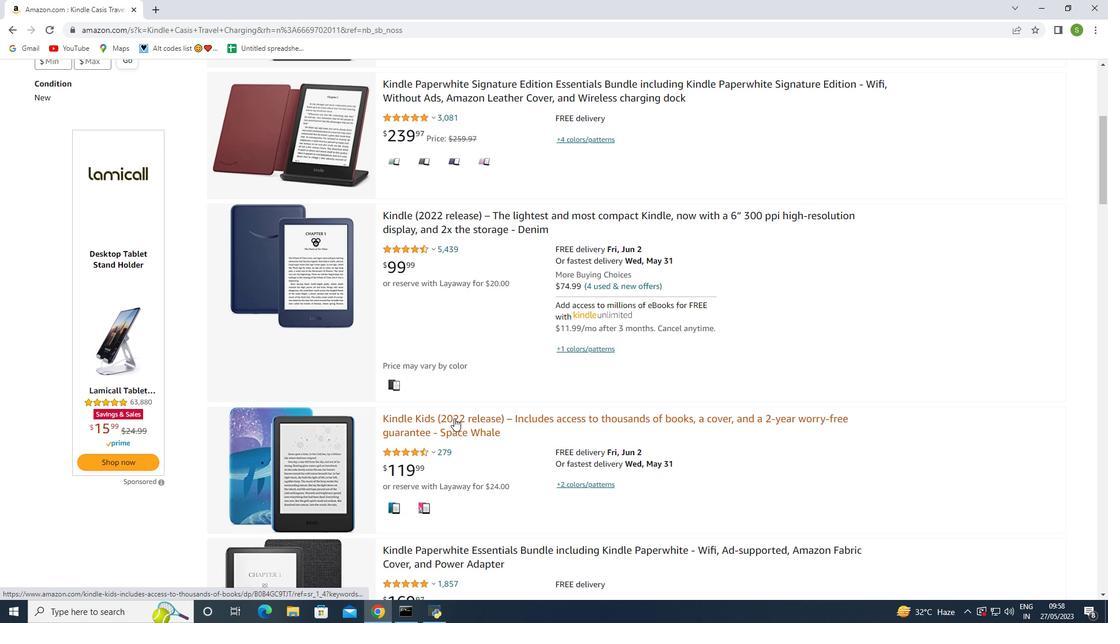 
Action: Mouse scrolled (454, 417) with delta (0, 0)
Screenshot: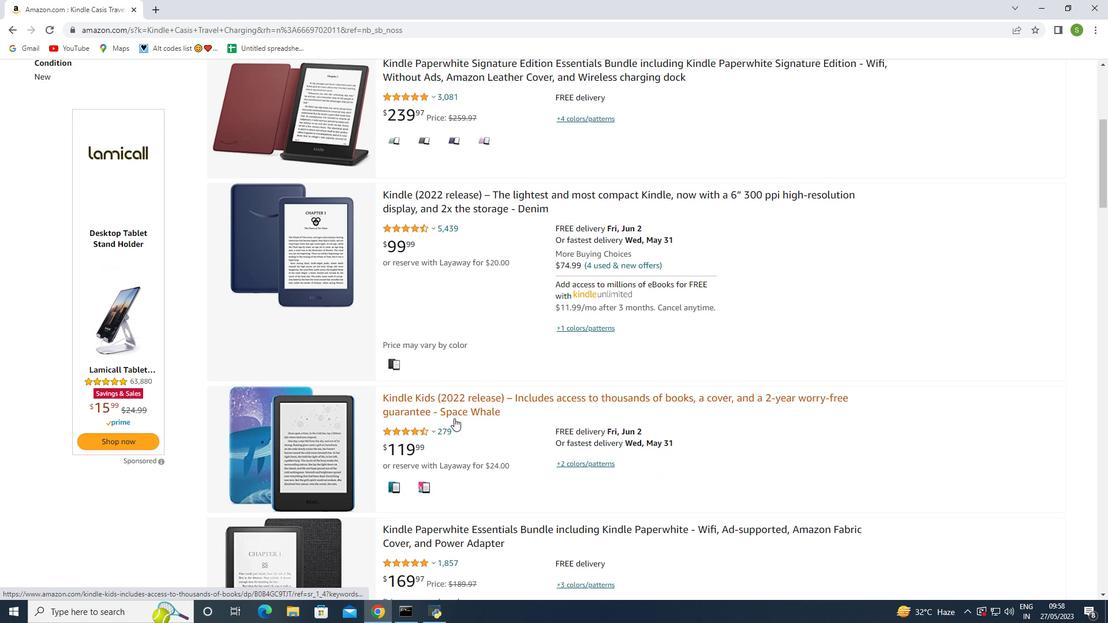 
Action: Mouse moved to (453, 413)
Screenshot: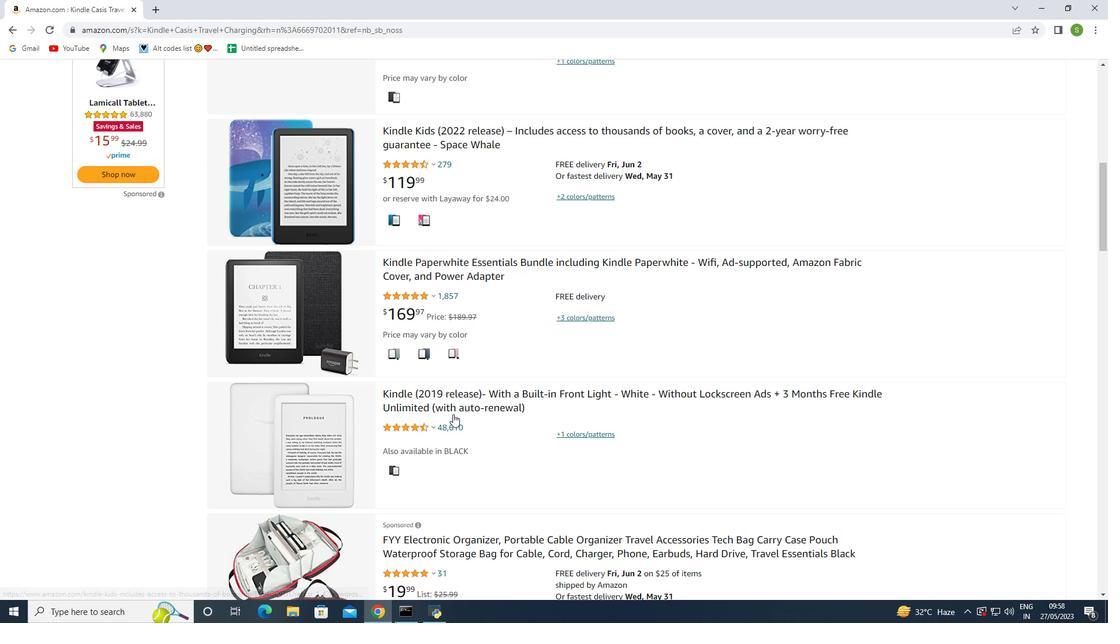 
Action: Mouse scrolled (453, 413) with delta (0, 0)
Screenshot: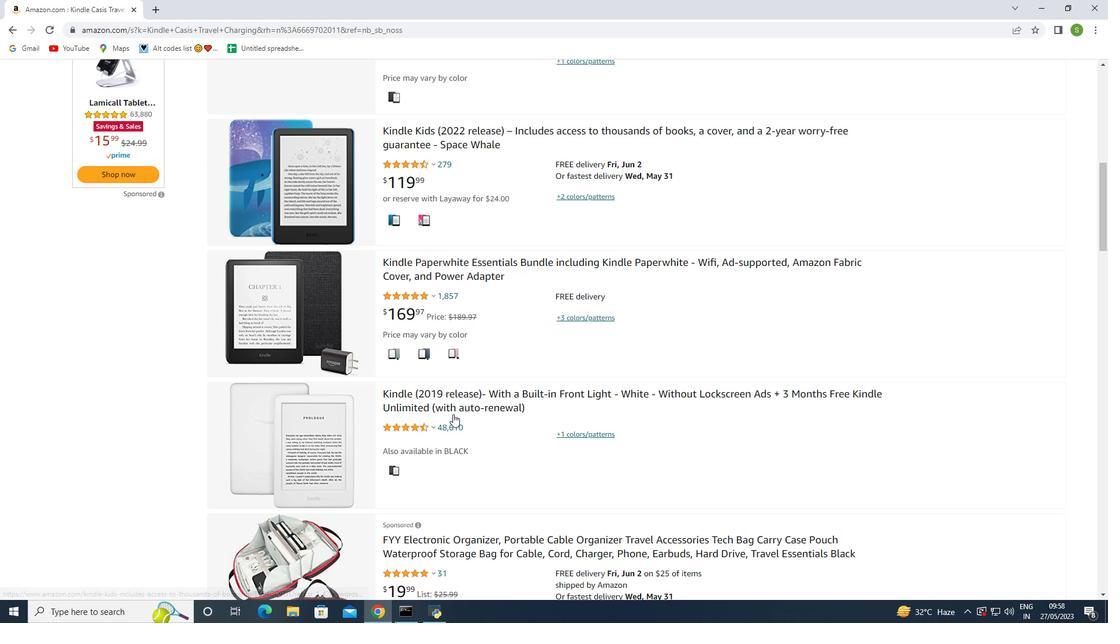 
Action: Mouse scrolled (453, 413) with delta (0, 0)
Screenshot: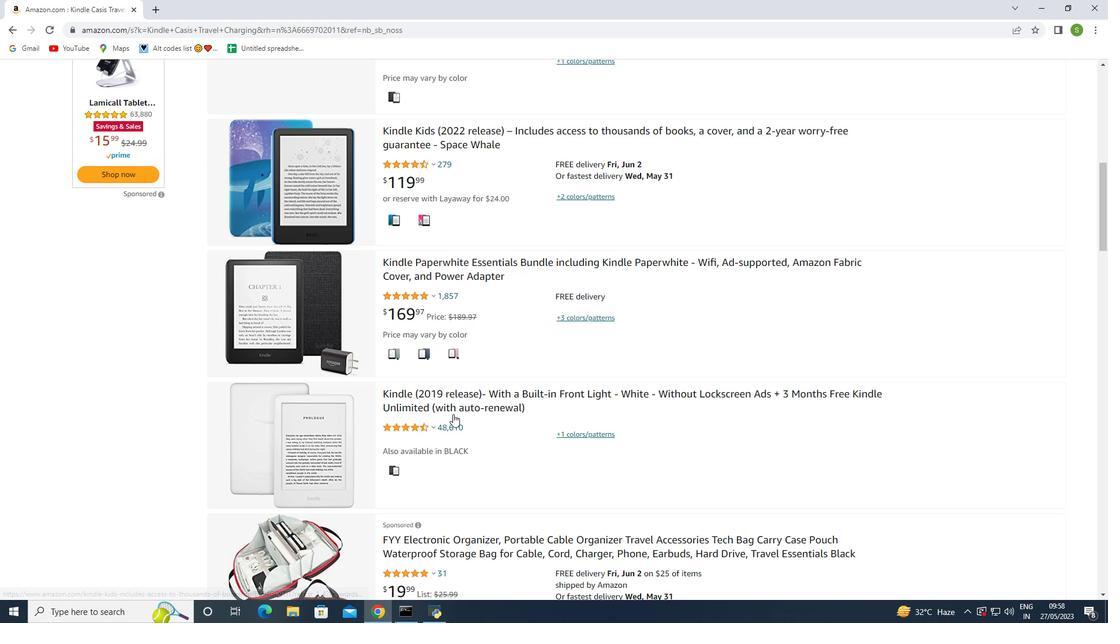 
Action: Mouse scrolled (453, 413) with delta (0, 0)
Screenshot: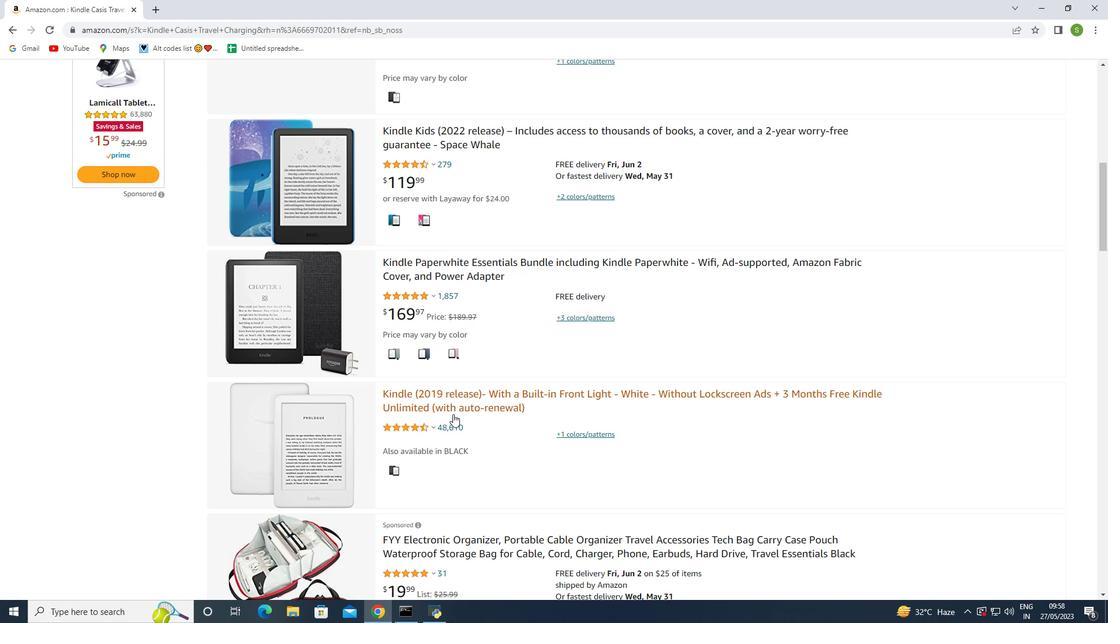 
Action: Mouse scrolled (453, 413) with delta (0, 0)
Screenshot: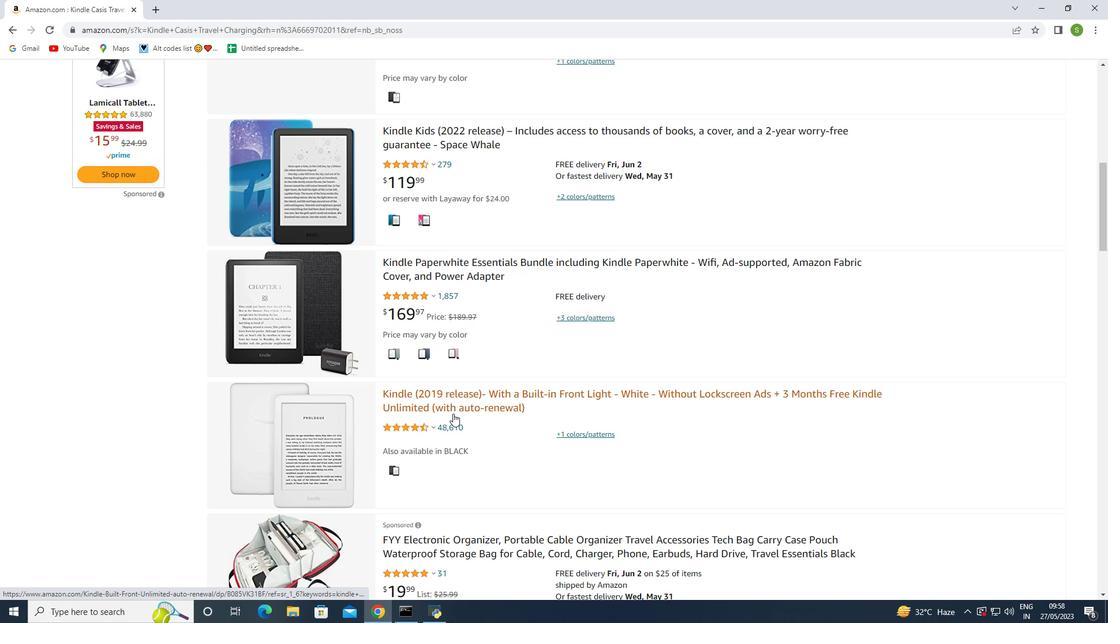 
Action: Mouse scrolled (453, 413) with delta (0, 0)
Screenshot: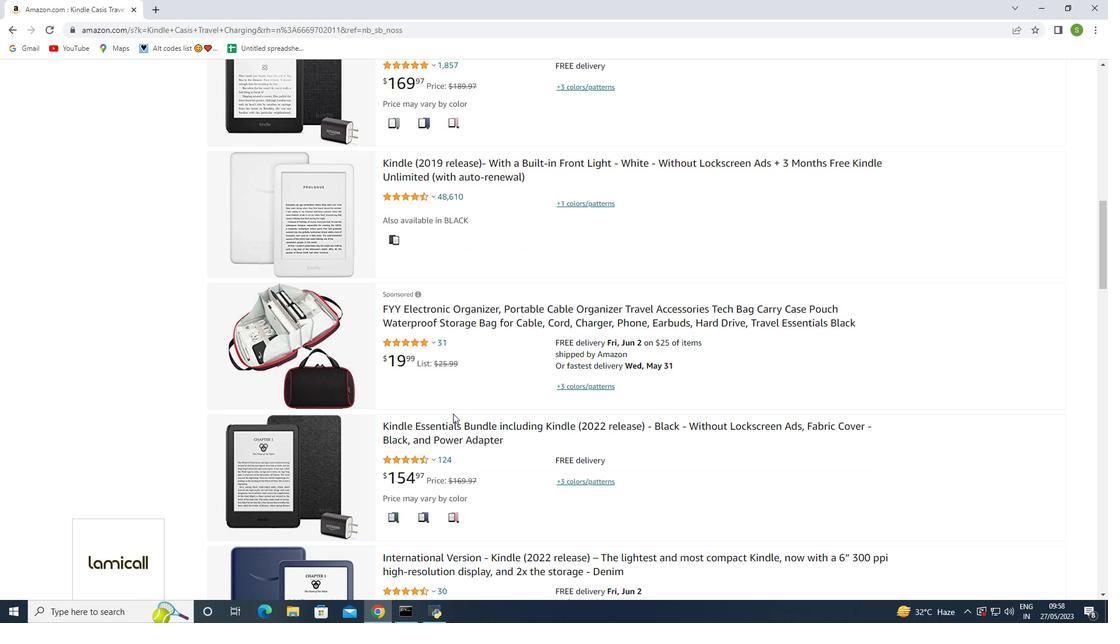 
Action: Mouse scrolled (453, 413) with delta (0, 0)
Screenshot: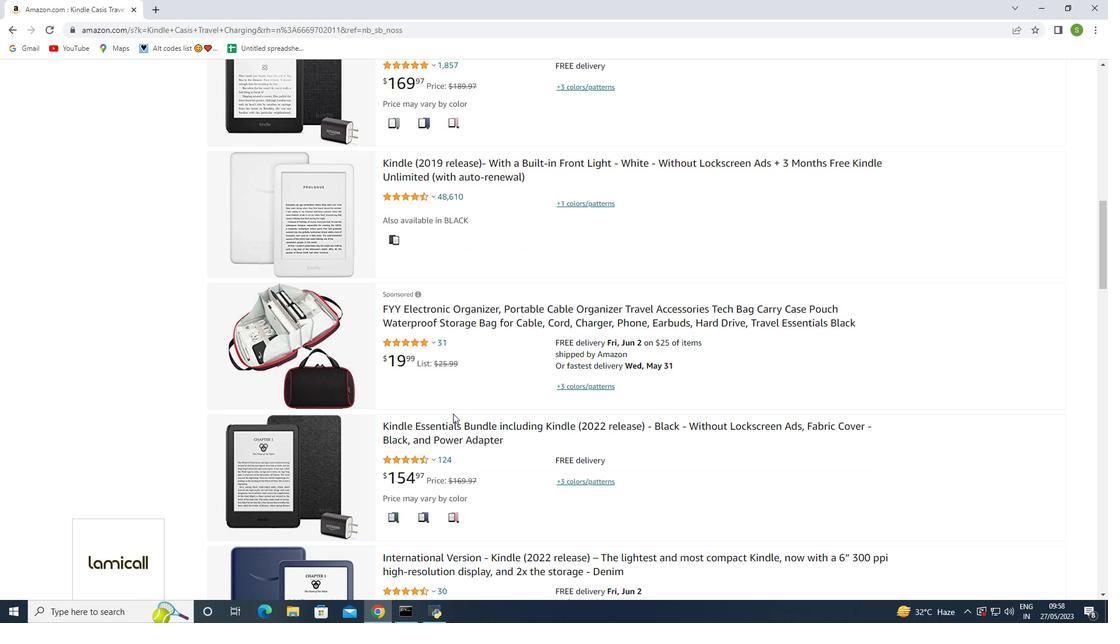 
Action: Mouse scrolled (453, 413) with delta (0, 0)
Screenshot: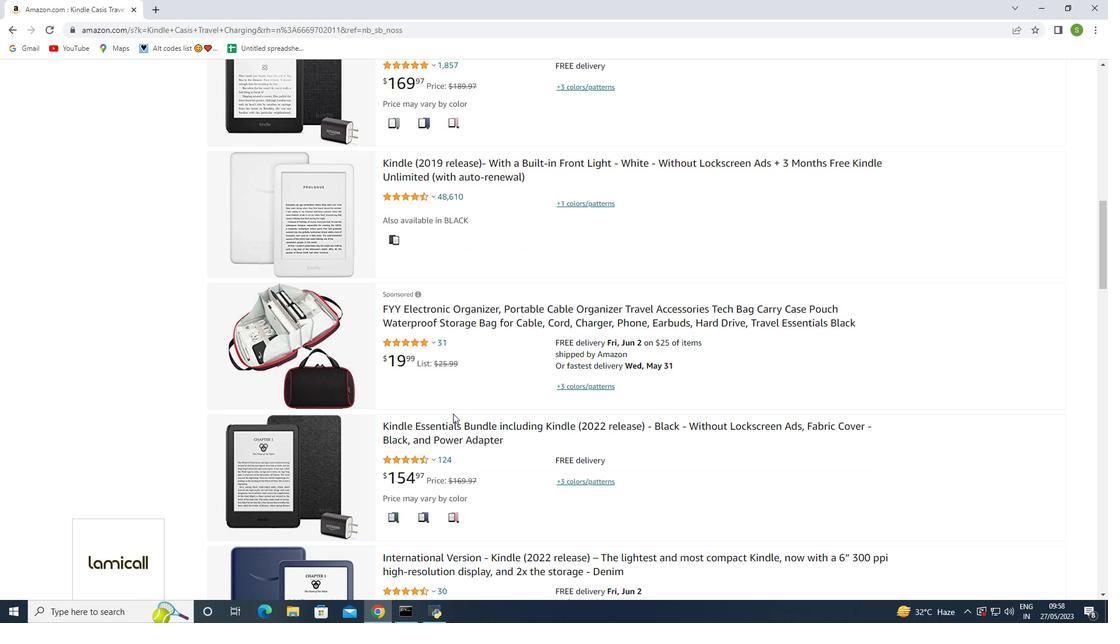
Action: Mouse scrolled (453, 413) with delta (0, 0)
Screenshot: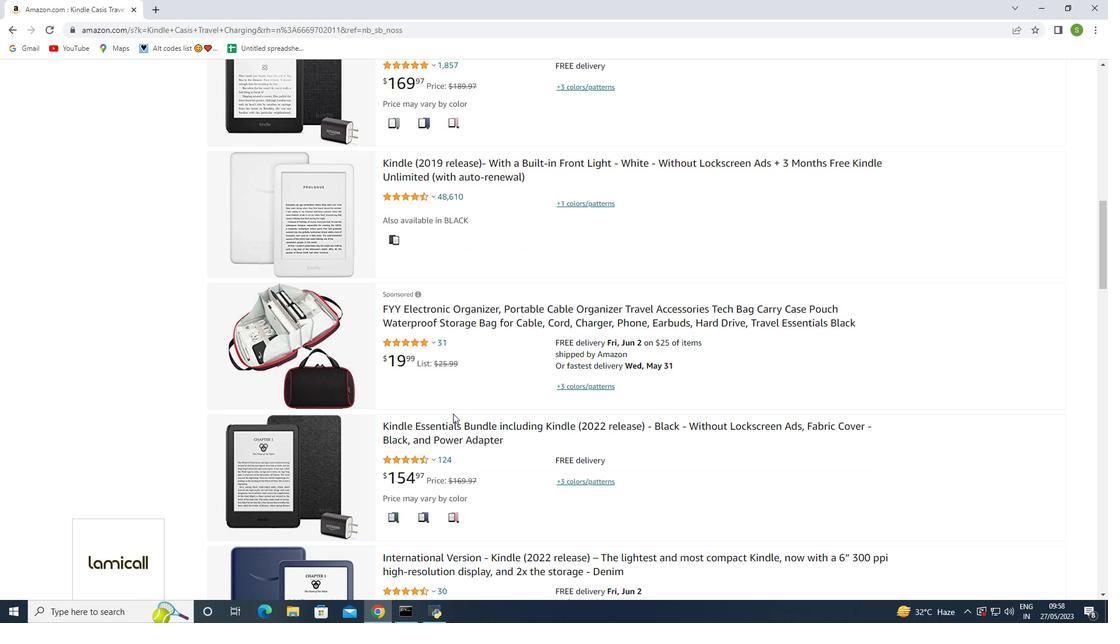 
Action: Mouse scrolled (453, 414) with delta (0, 0)
Screenshot: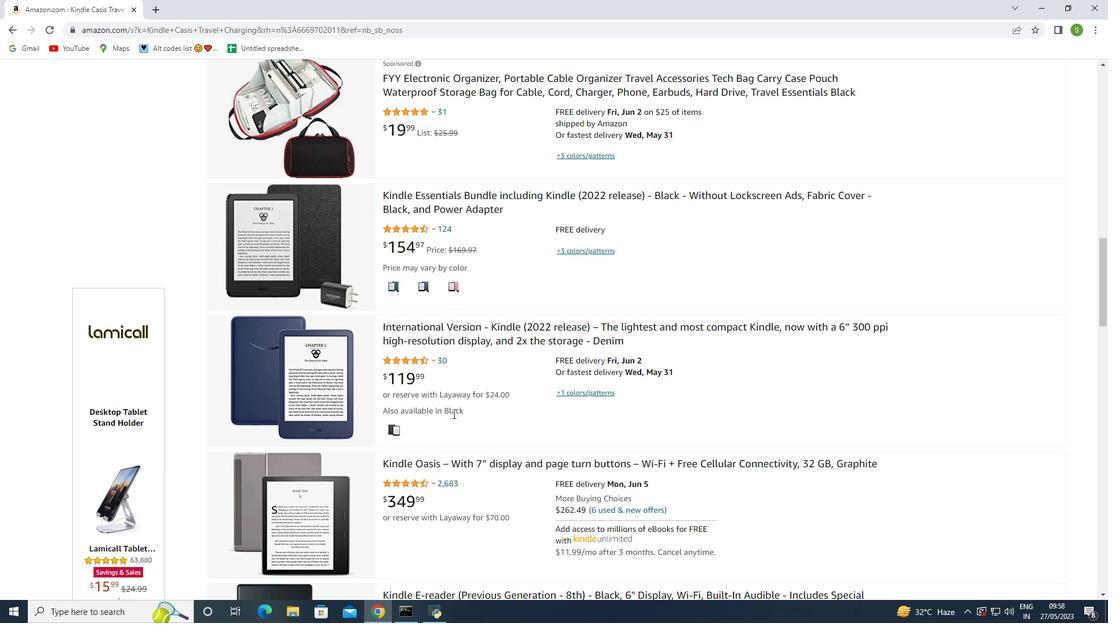 
Action: Mouse scrolled (453, 414) with delta (0, 0)
Screenshot: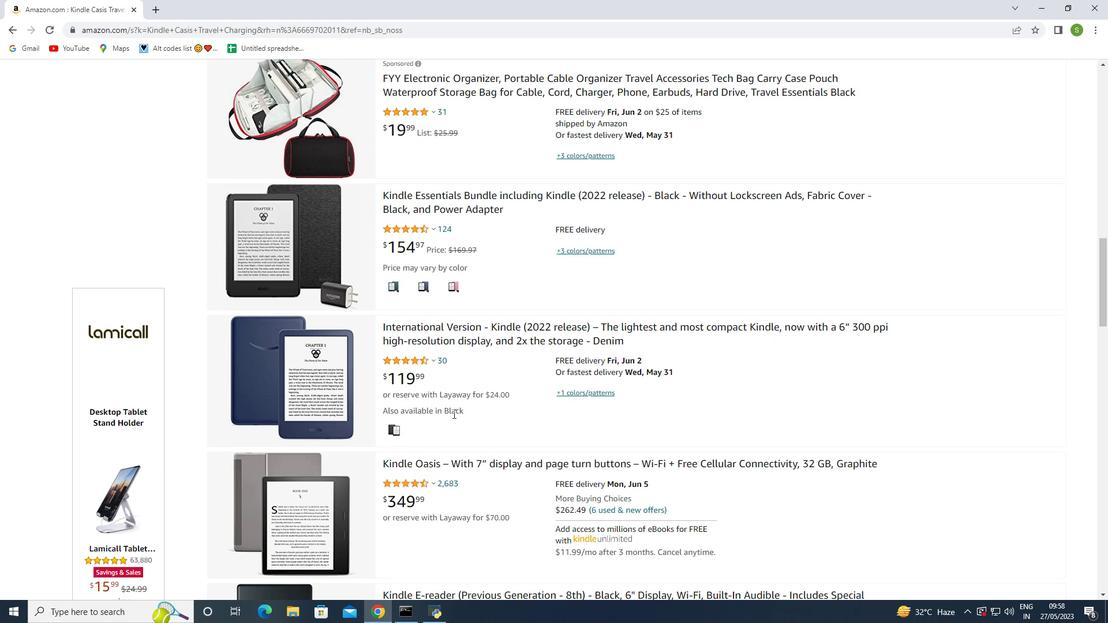 
Action: Mouse scrolled (453, 414) with delta (0, 0)
Screenshot: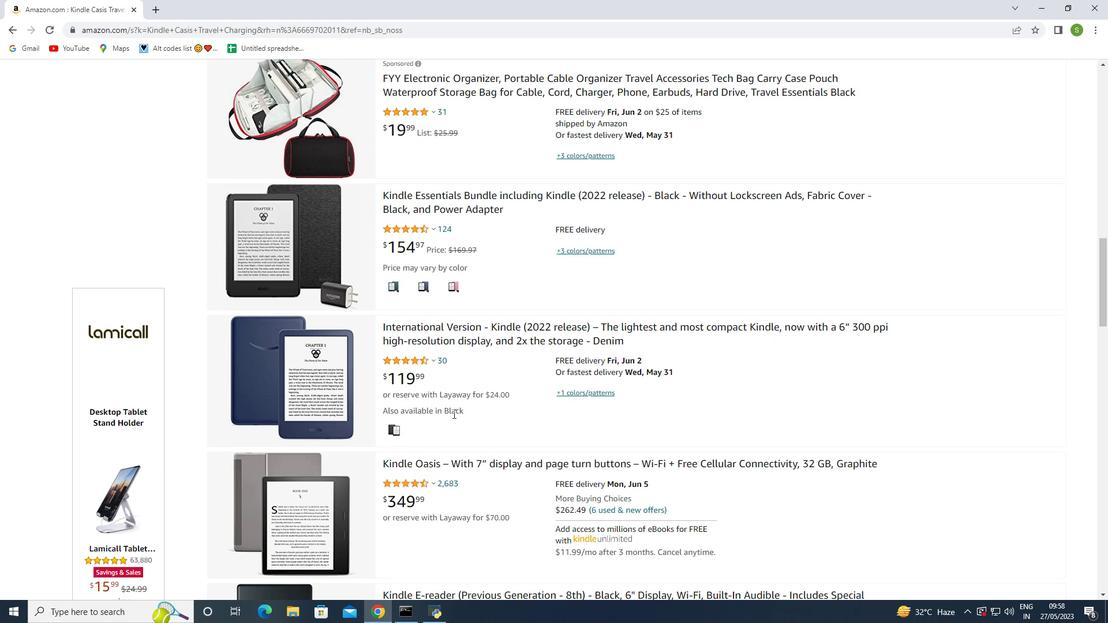 
Action: Mouse scrolled (453, 414) with delta (0, 0)
Screenshot: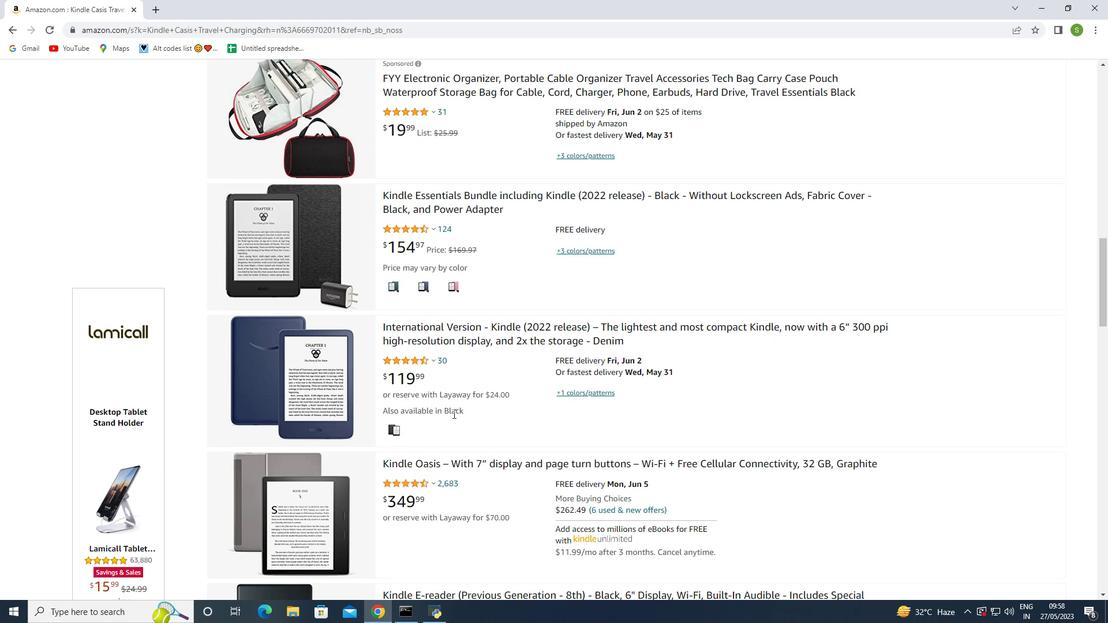 
Action: Mouse scrolled (453, 414) with delta (0, 0)
Screenshot: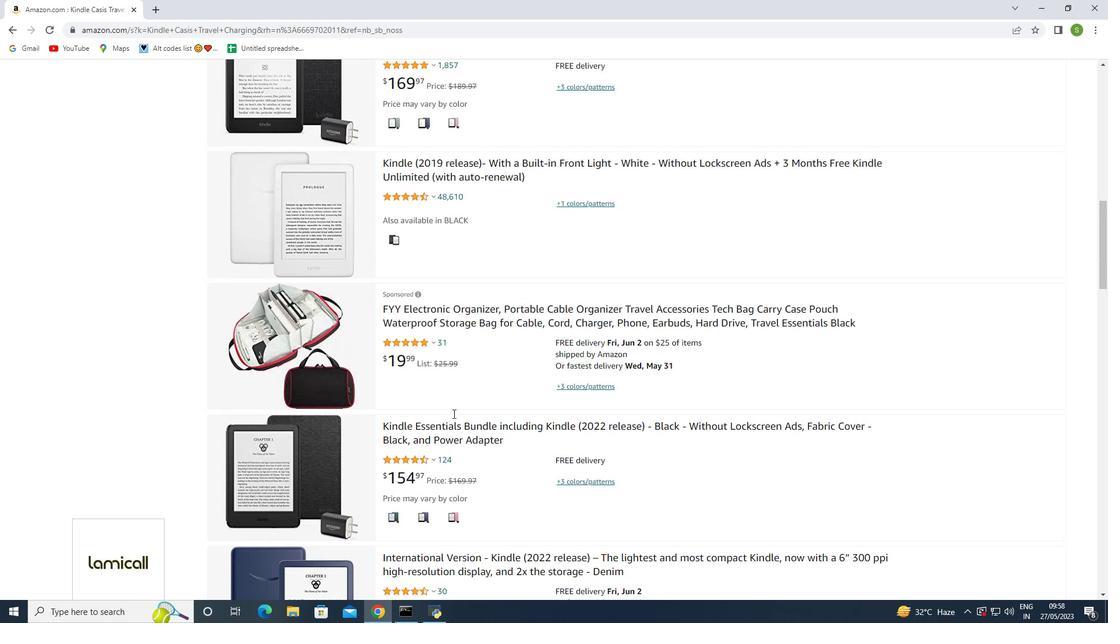
Action: Mouse scrolled (453, 414) with delta (0, 0)
Screenshot: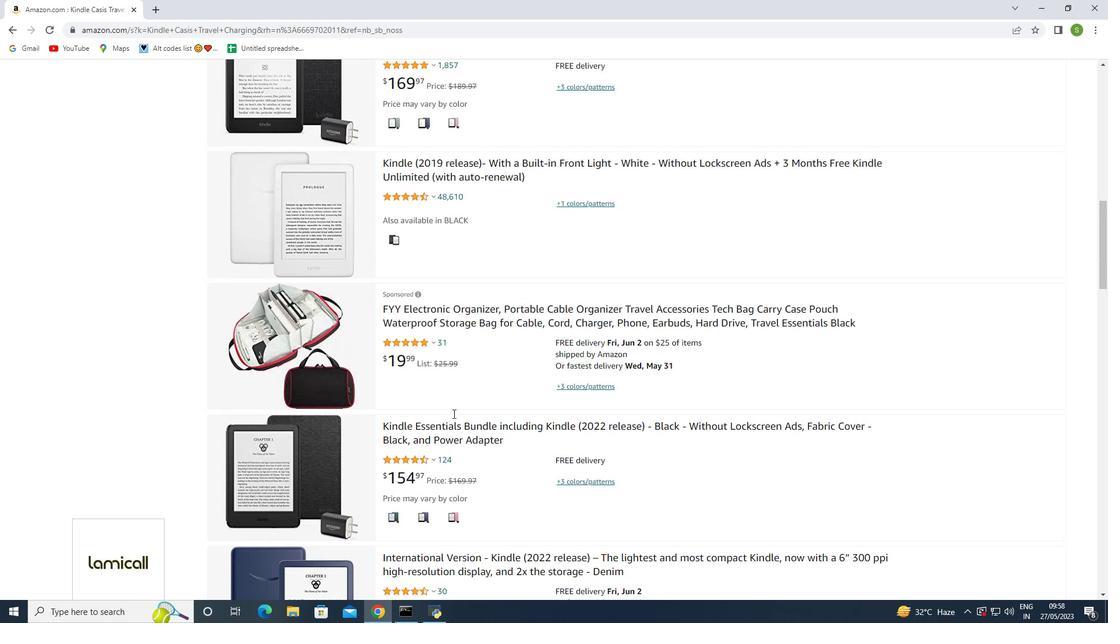 
Action: Mouse scrolled (453, 414) with delta (0, 0)
Screenshot: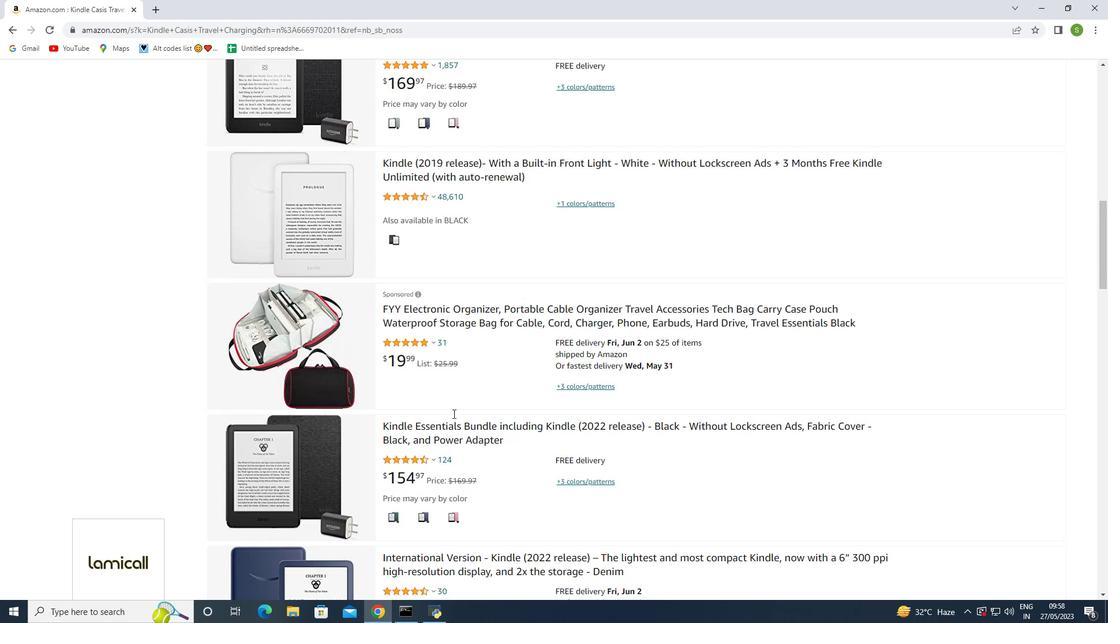 
Action: Mouse scrolled (453, 414) with delta (0, 0)
Screenshot: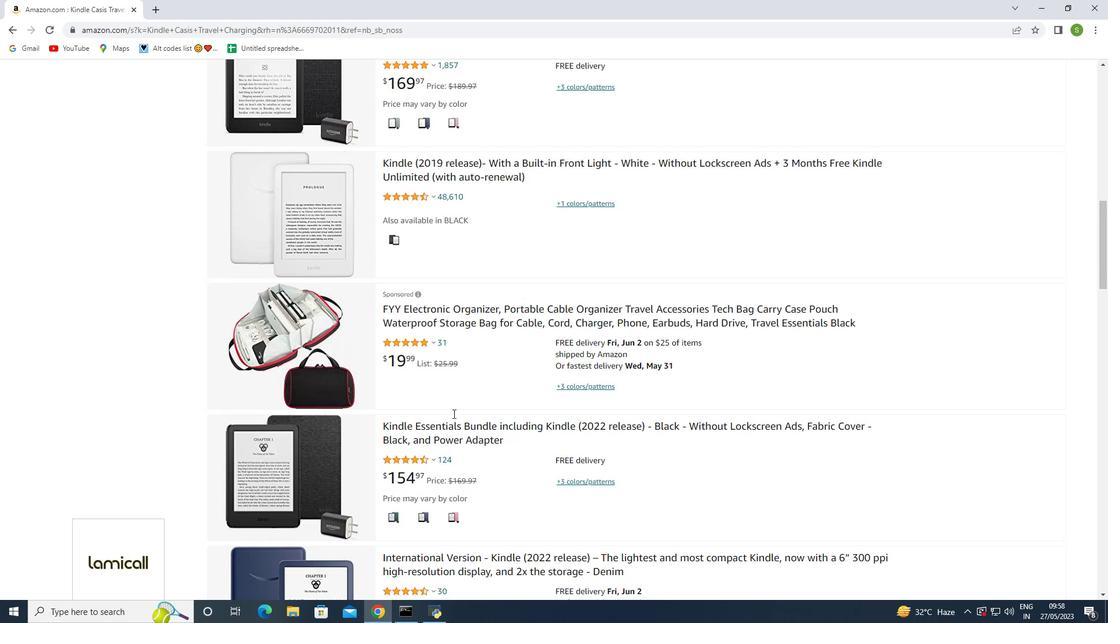 
Action: Mouse scrolled (453, 414) with delta (0, 0)
Screenshot: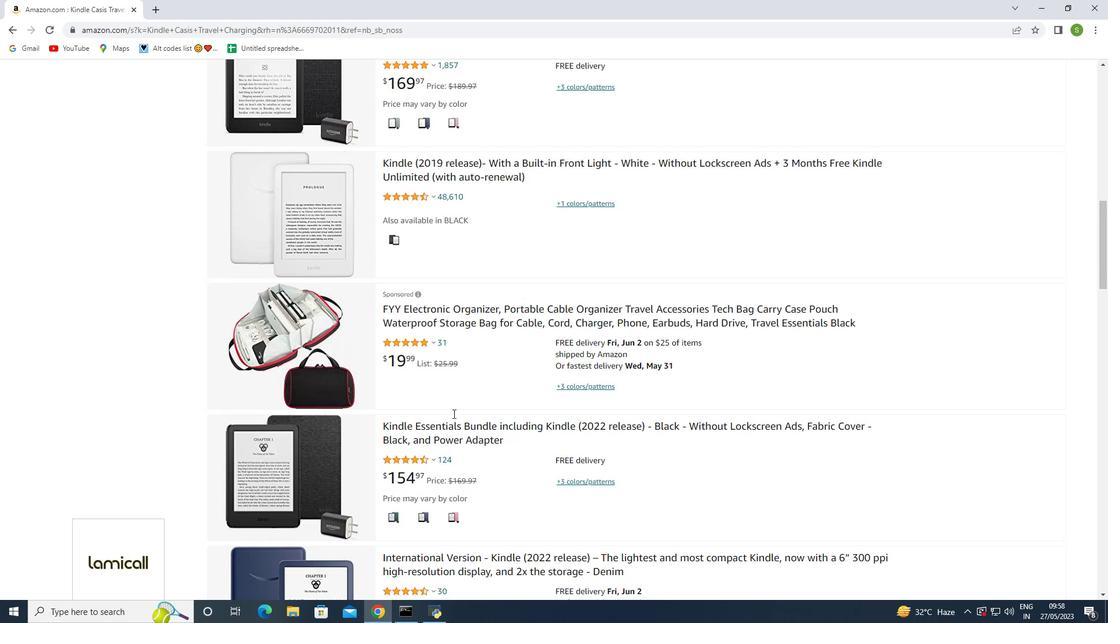 
Action: Mouse scrolled (453, 414) with delta (0, 0)
Screenshot: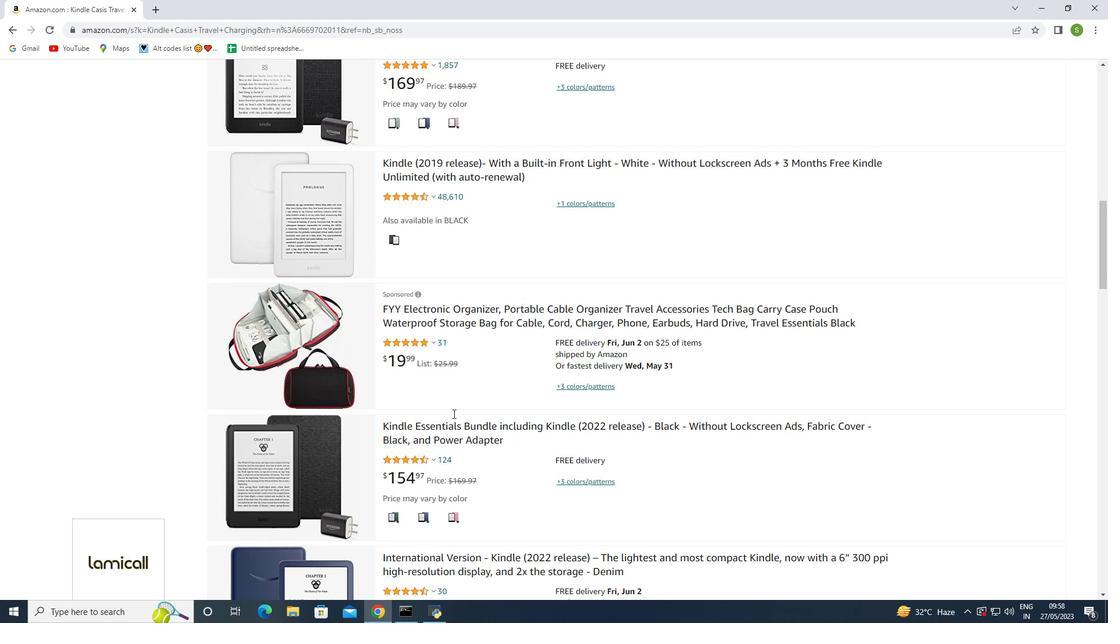 
Action: Mouse moved to (451, 414)
Screenshot: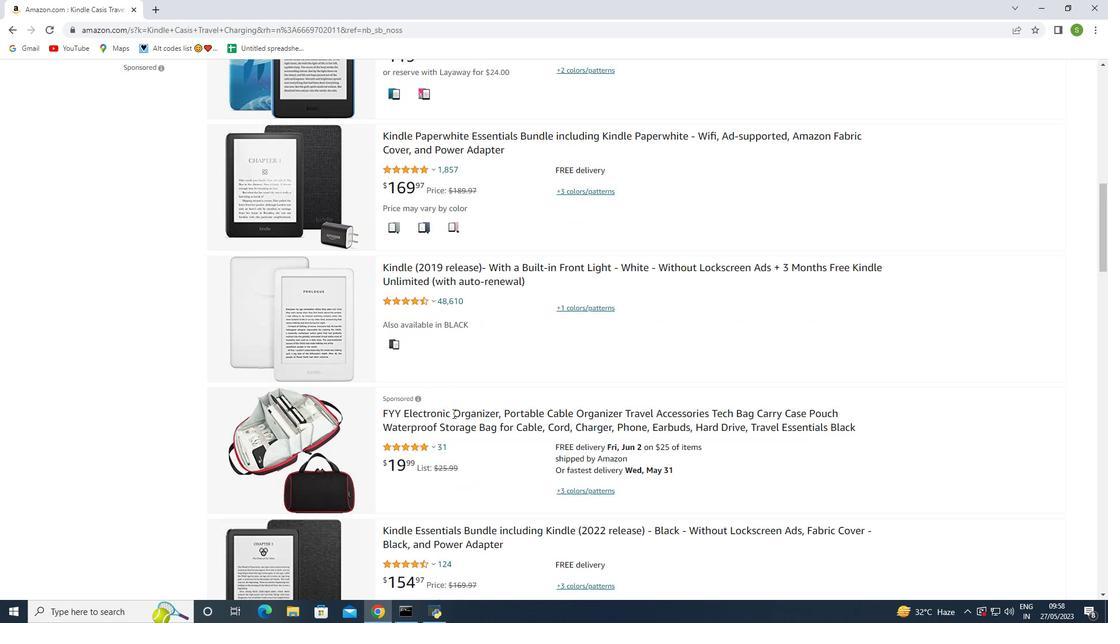 
Action: Mouse scrolled (451, 415) with delta (0, 0)
Screenshot: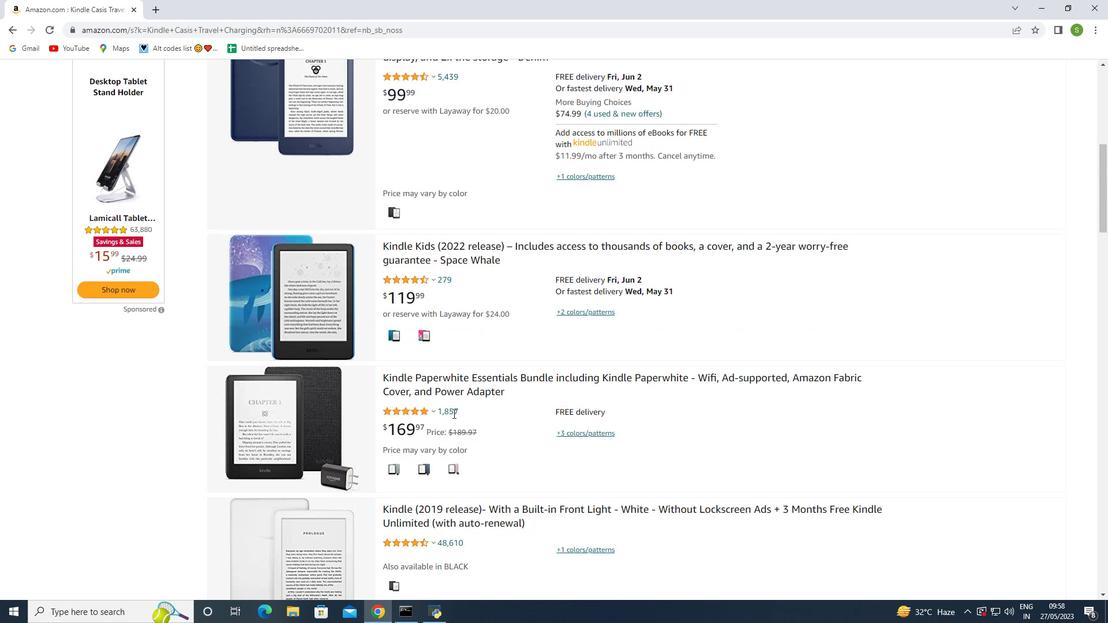 
Action: Mouse moved to (451, 414)
Screenshot: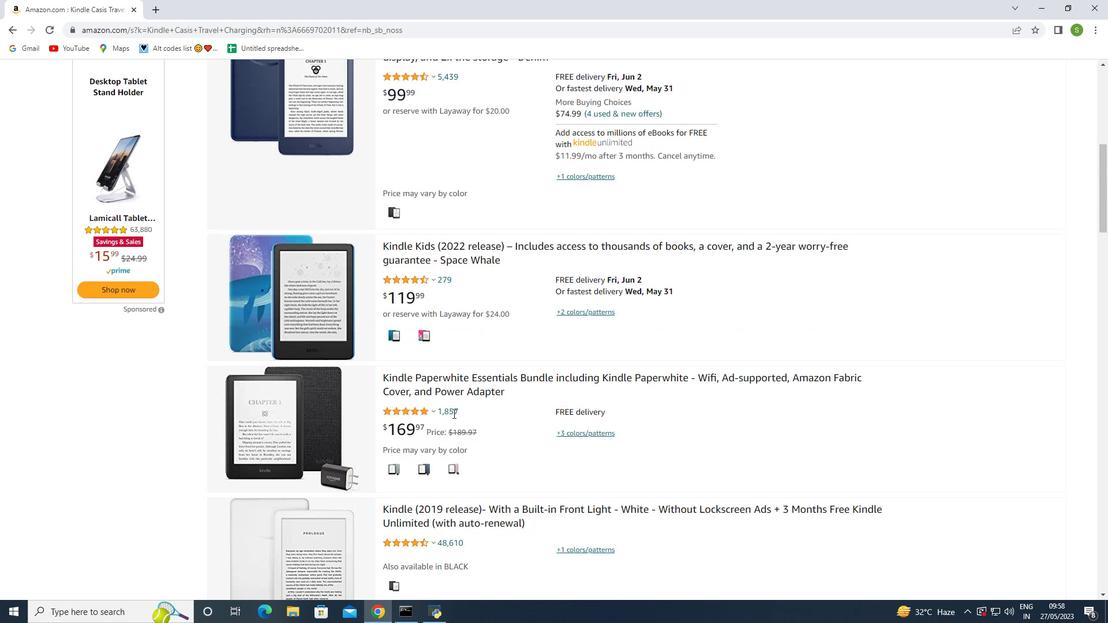 
Action: Mouse scrolled (451, 415) with delta (0, 0)
Screenshot: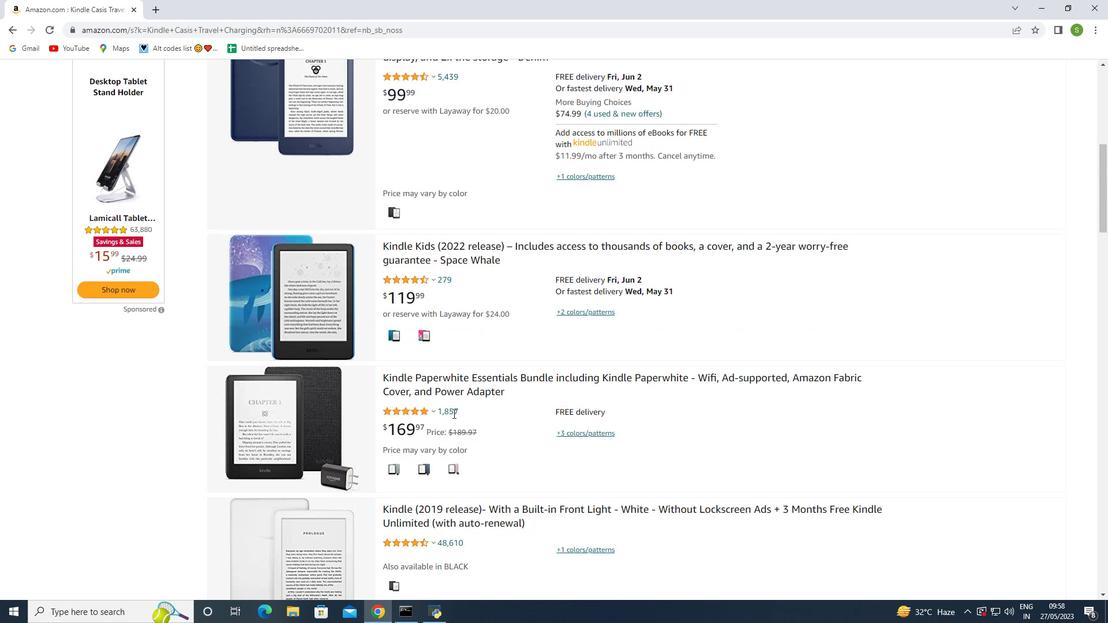 
Action: Mouse scrolled (451, 415) with delta (0, 0)
Screenshot: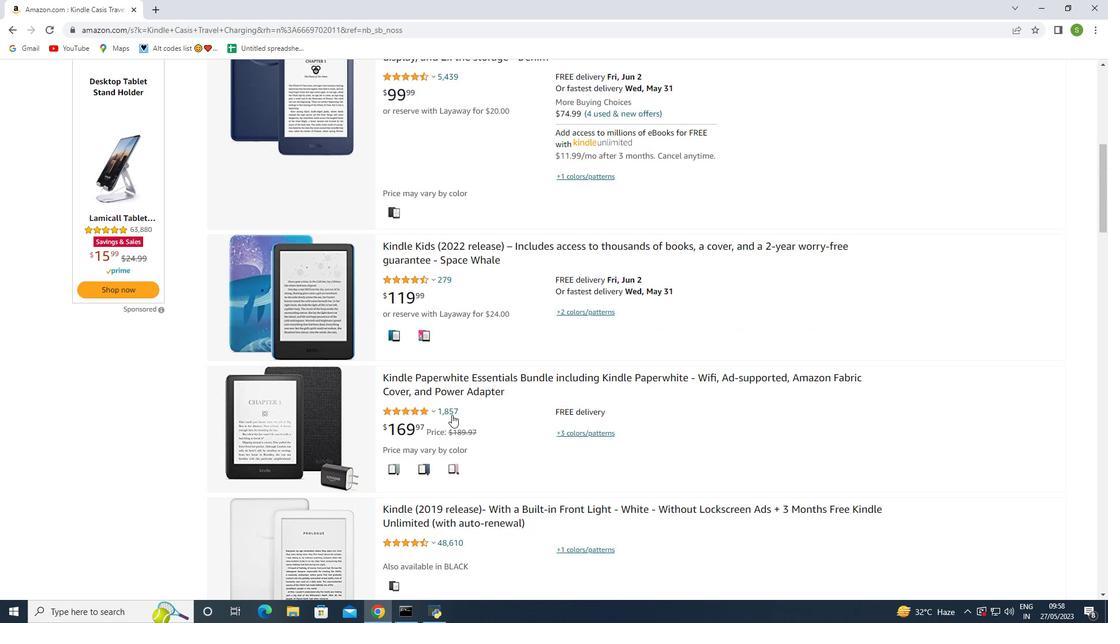 
Action: Mouse scrolled (451, 415) with delta (0, 0)
Screenshot: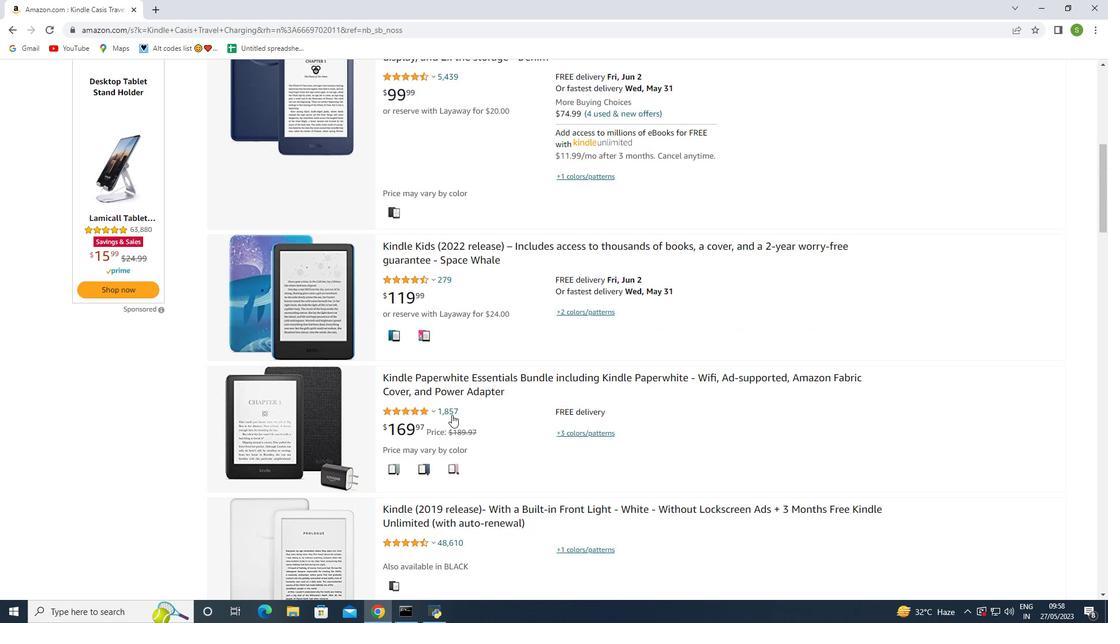 
Action: Mouse scrolled (451, 415) with delta (0, 0)
Screenshot: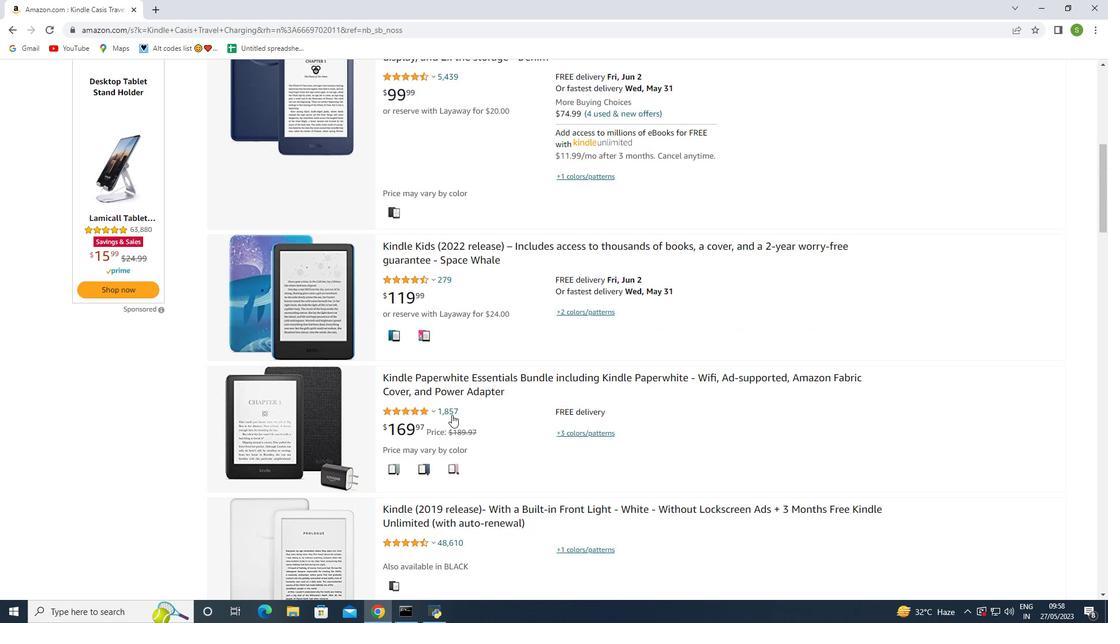 
Action: Mouse scrolled (451, 415) with delta (0, 0)
Screenshot: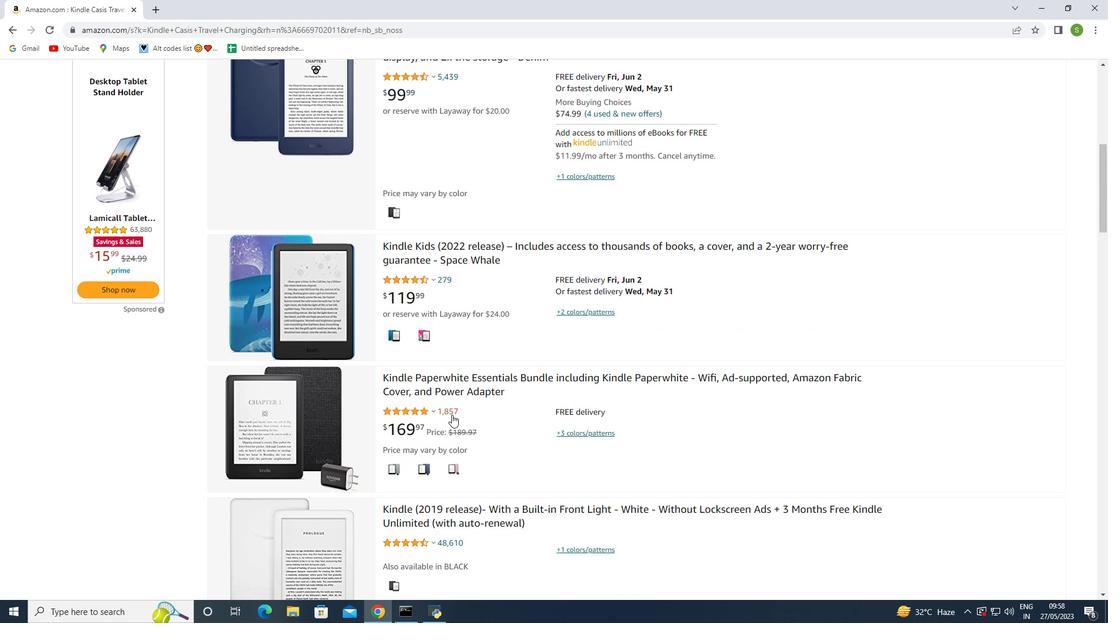 
Action: Mouse moved to (449, 415)
Screenshot: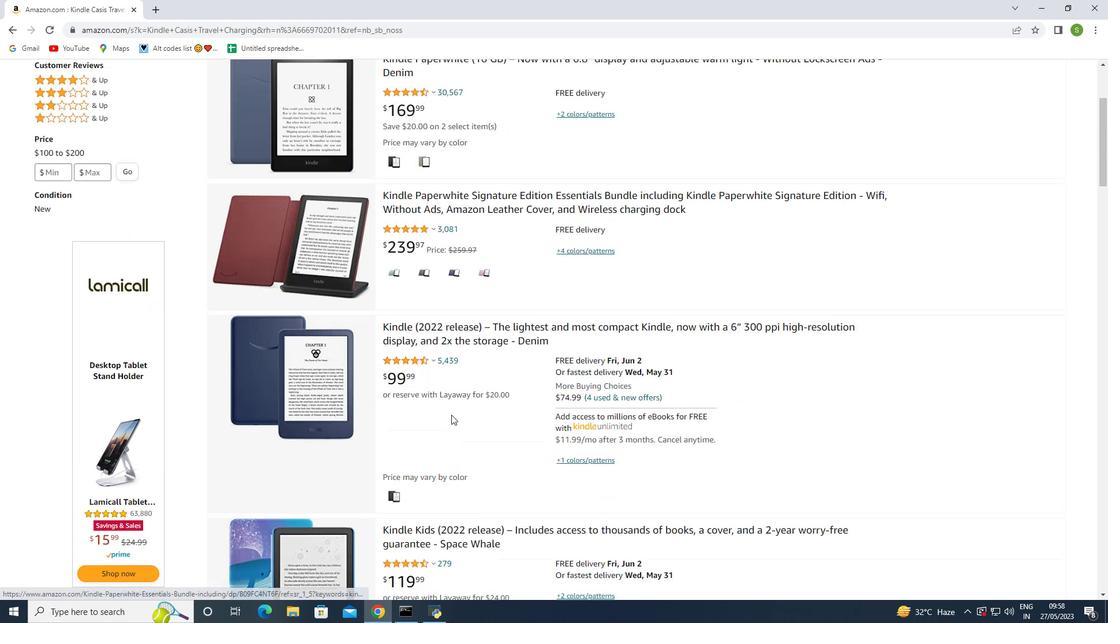 
Action: Mouse scrolled (449, 416) with delta (0, 0)
Screenshot: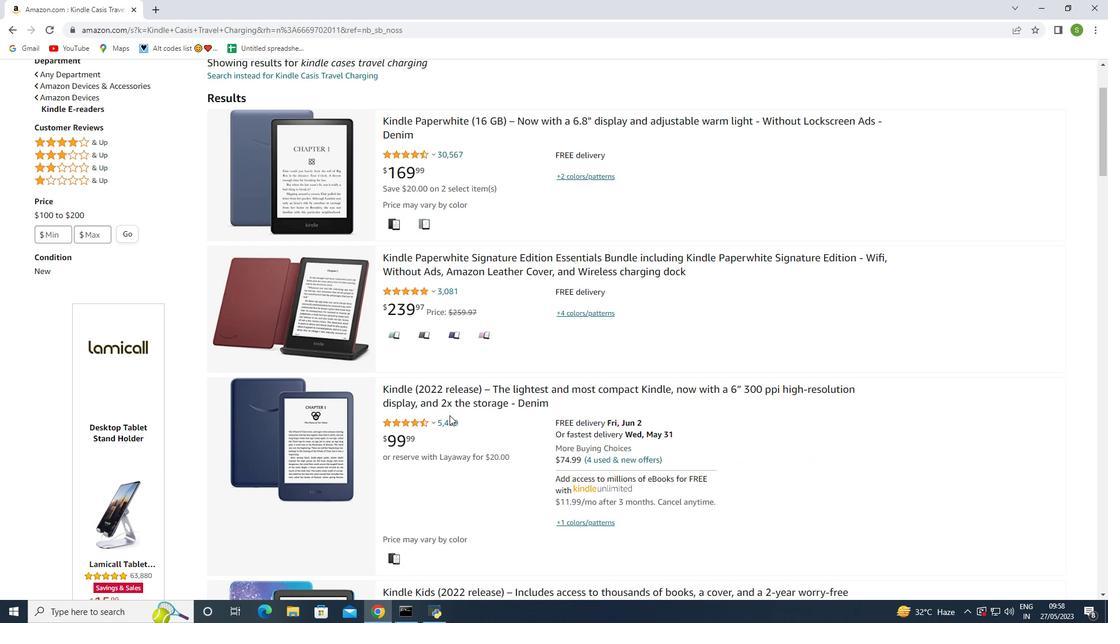 
Action: Mouse scrolled (449, 416) with delta (0, 0)
Screenshot: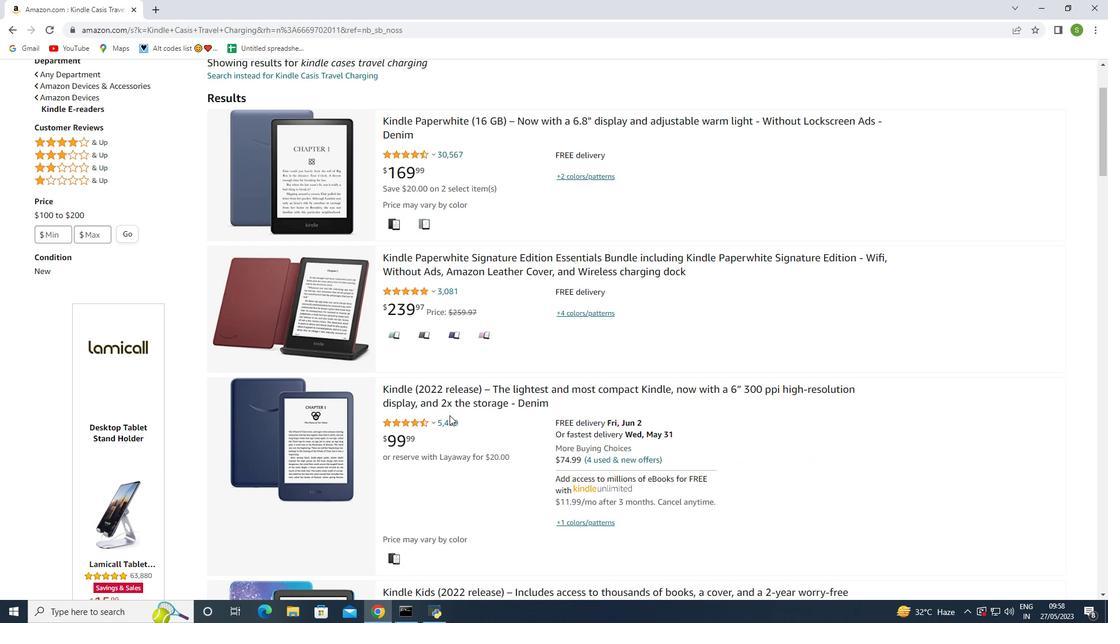 
Action: Mouse scrolled (449, 416) with delta (0, 0)
Screenshot: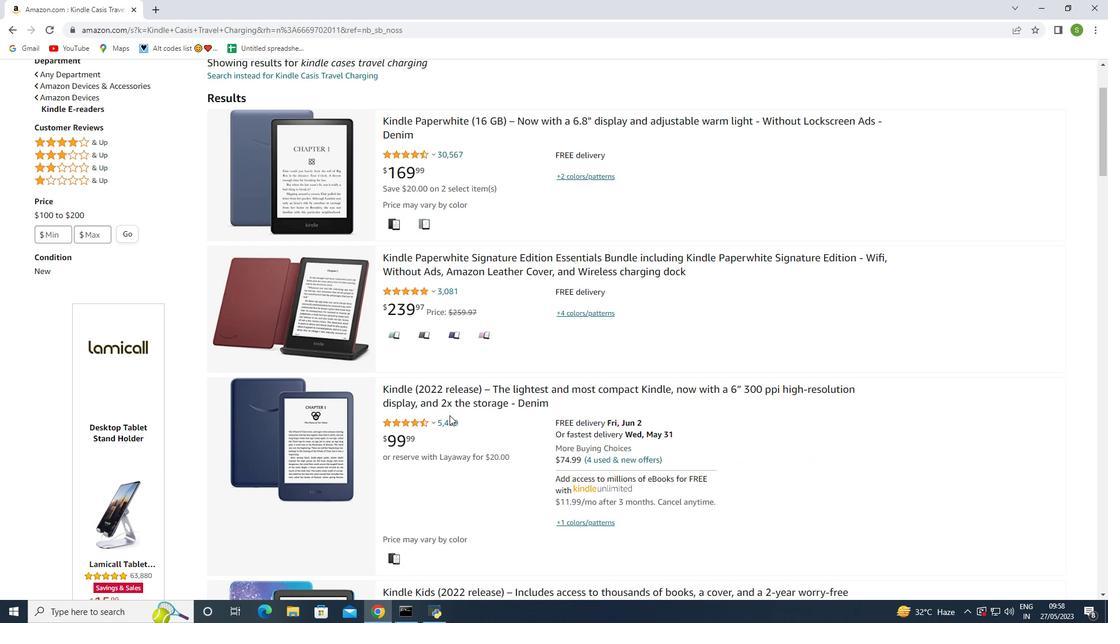 
Action: Mouse scrolled (449, 416) with delta (0, 0)
Screenshot: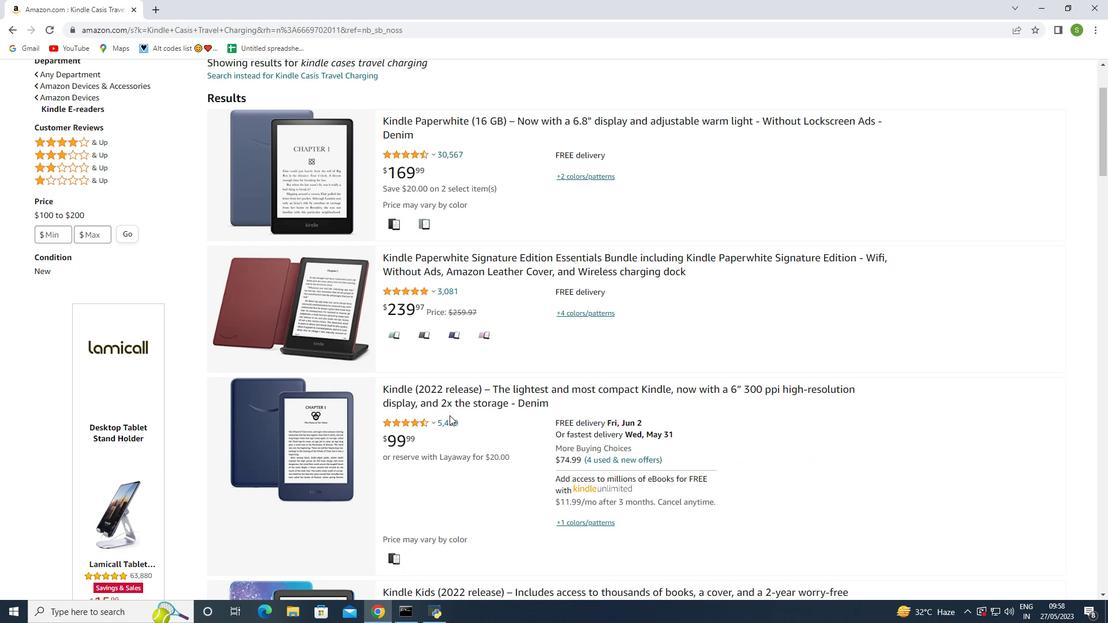
Action: Mouse moved to (640, 434)
Screenshot: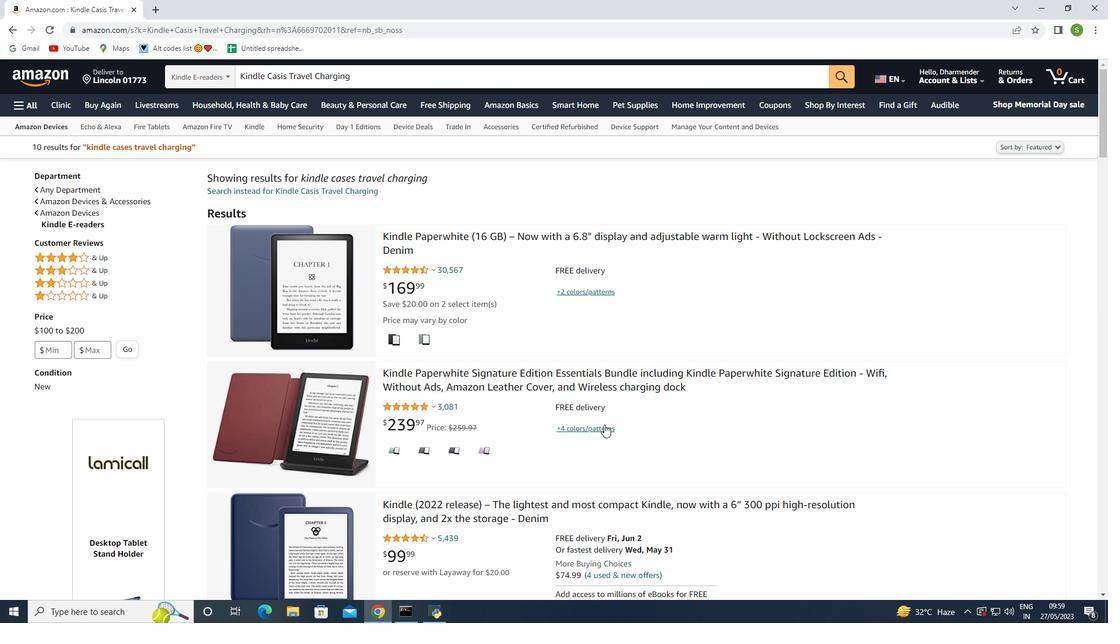 
Action: Mouse scrolled (640, 433) with delta (0, 0)
Screenshot: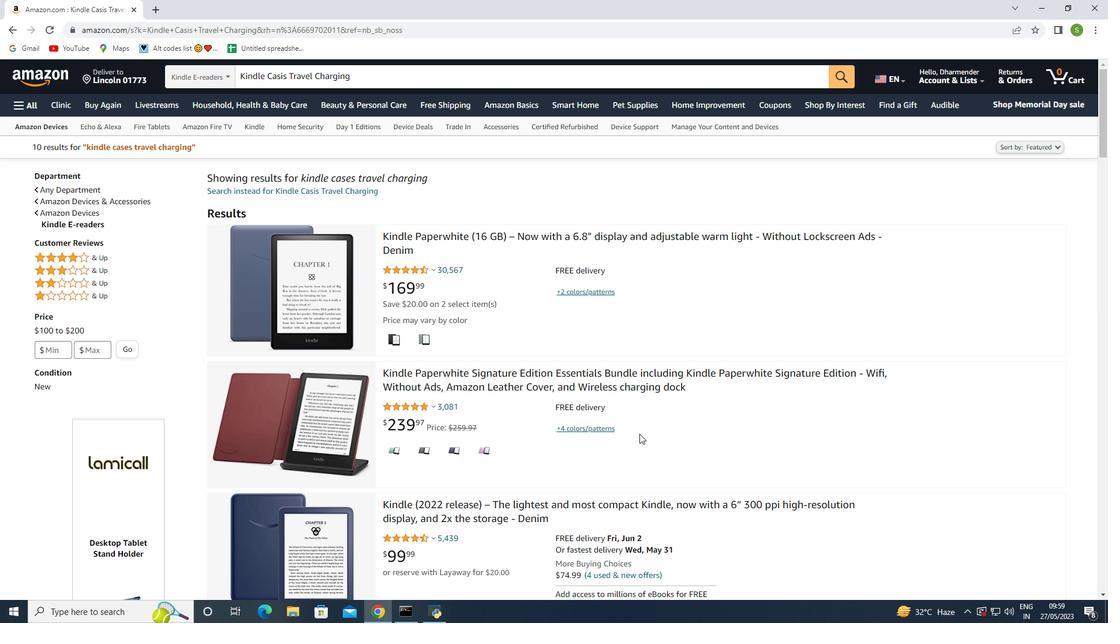 
Action: Mouse scrolled (640, 433) with delta (0, 0)
Screenshot: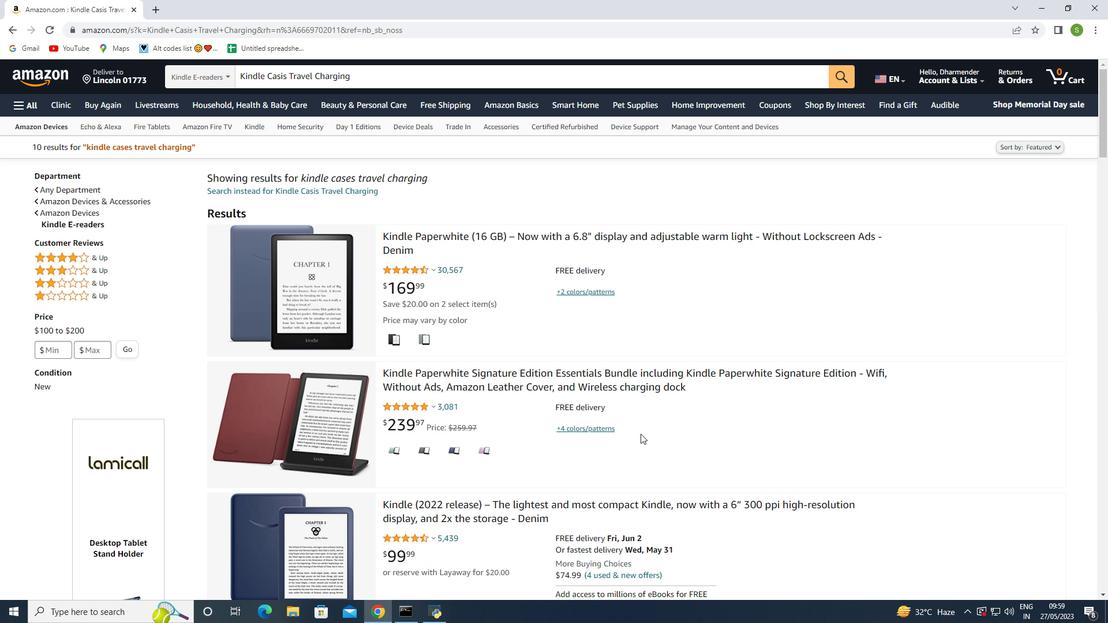 
Action: Mouse scrolled (640, 433) with delta (0, 0)
Screenshot: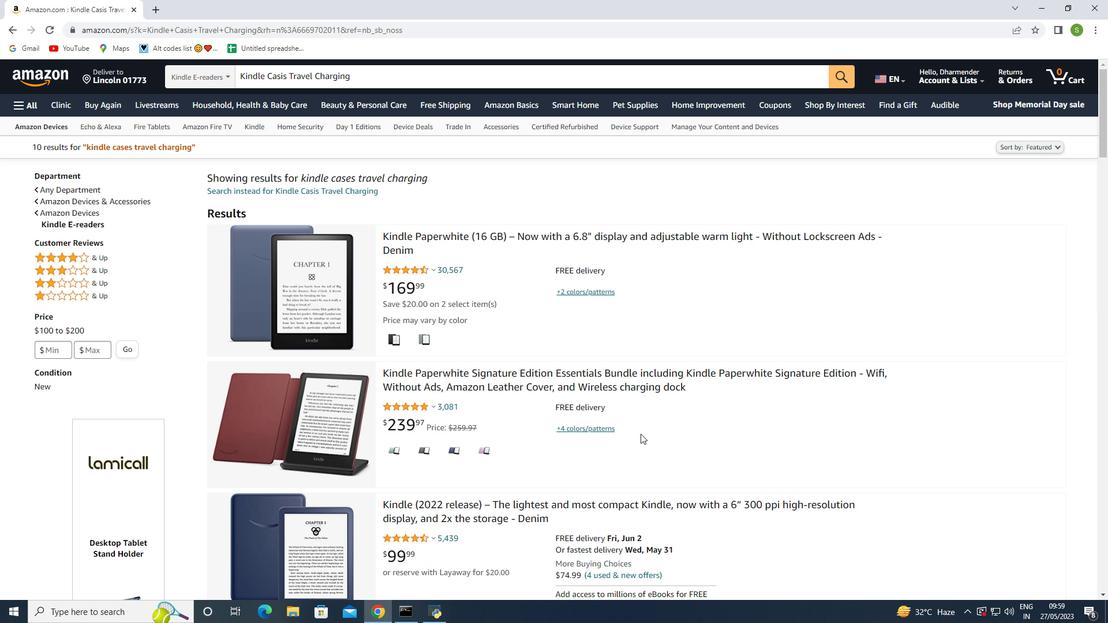 
Action: Mouse scrolled (640, 433) with delta (0, 0)
Screenshot: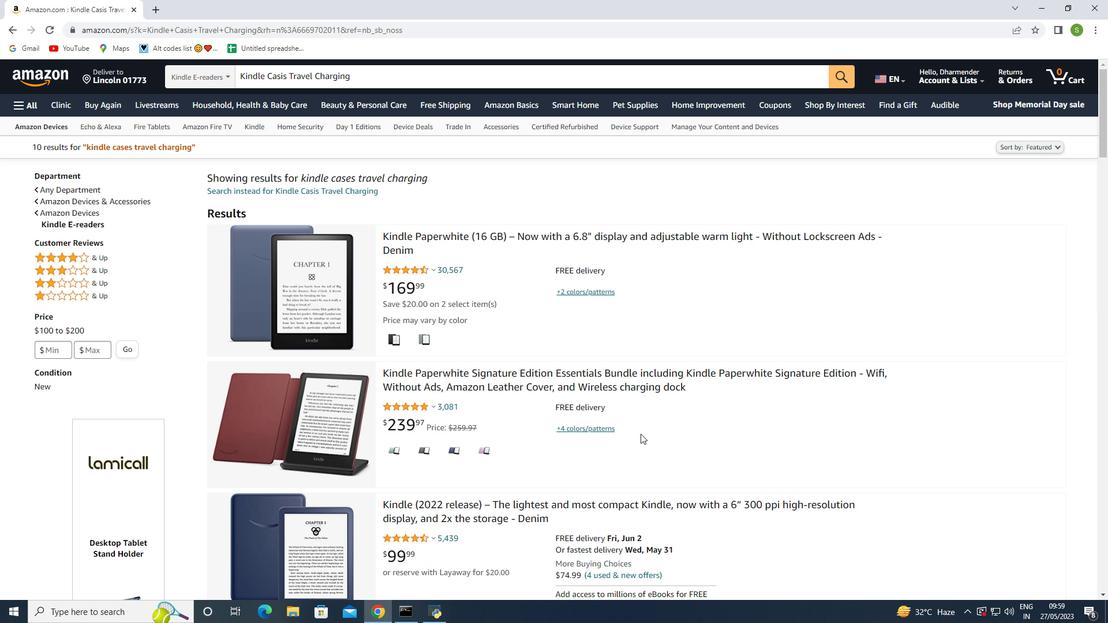 
Action: Mouse moved to (629, 439)
Screenshot: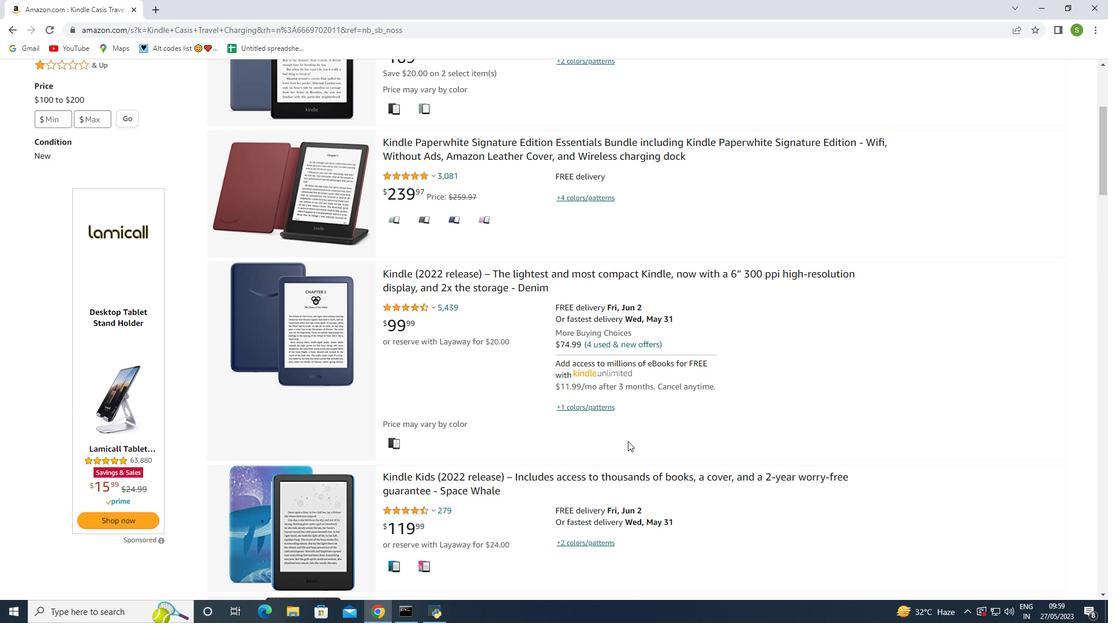 
Action: Mouse scrolled (629, 439) with delta (0, 0)
Screenshot: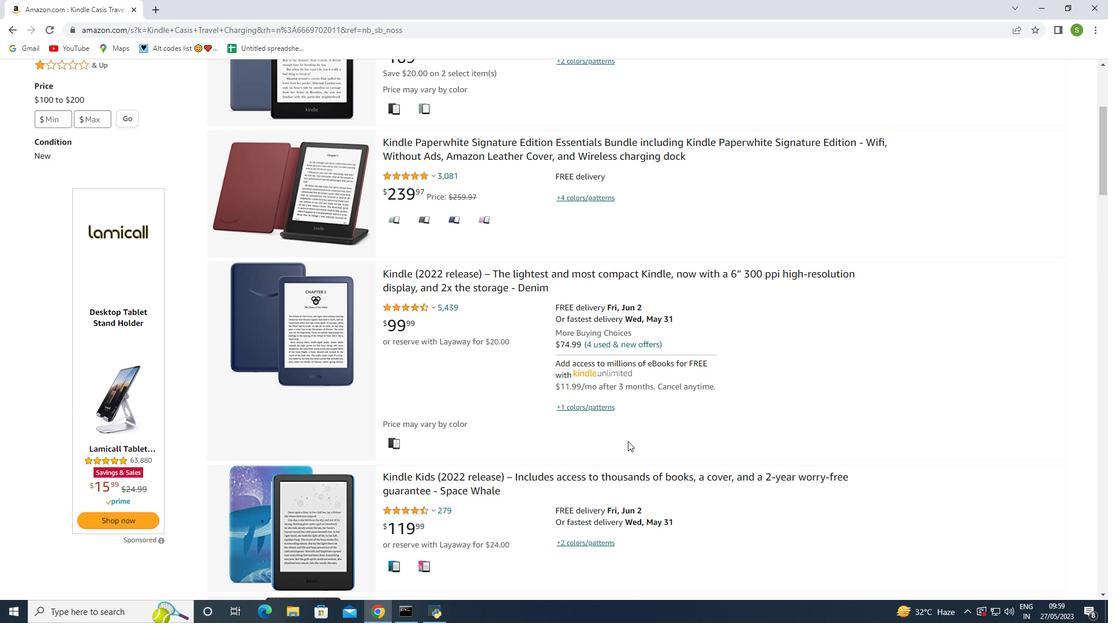 
Action: Mouse scrolled (629, 439) with delta (0, 0)
Screenshot: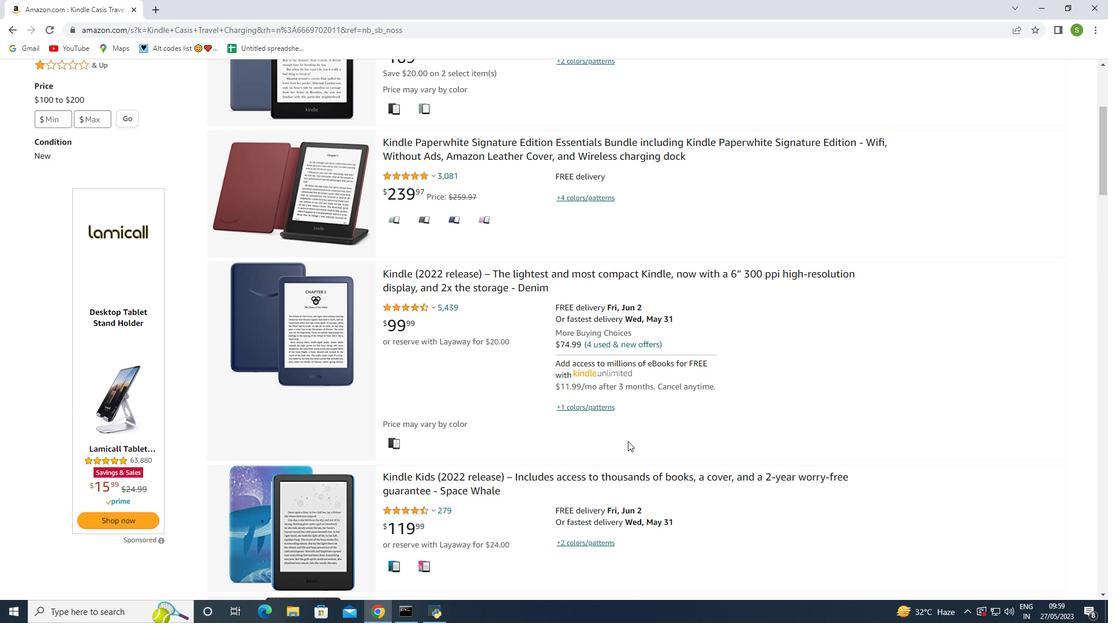 
Action: Mouse moved to (638, 421)
Screenshot: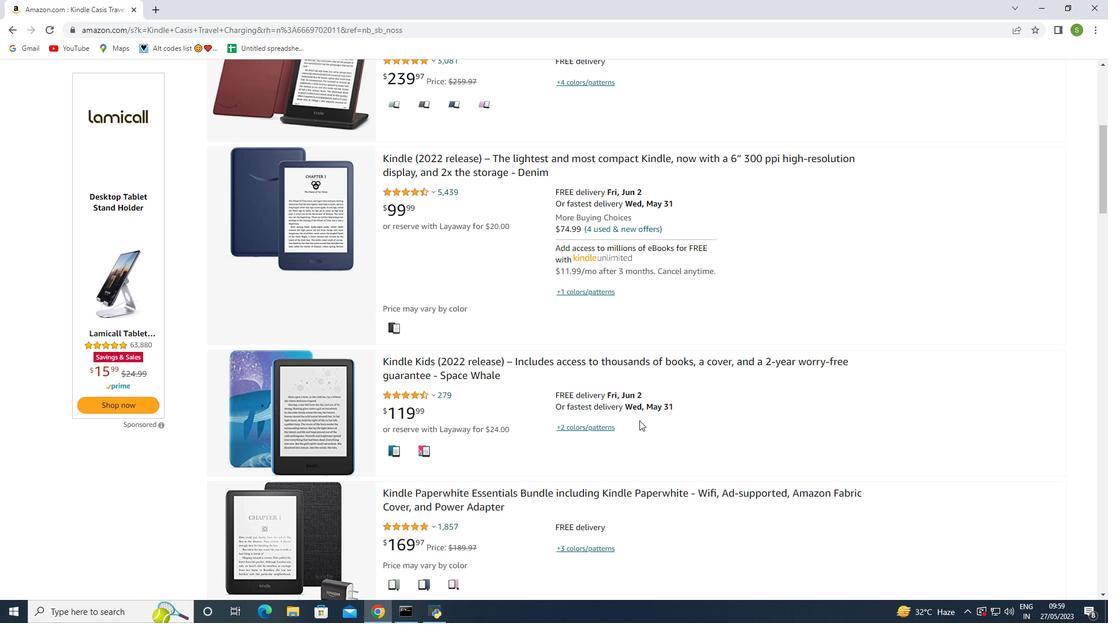 
Action: Mouse scrolled (638, 420) with delta (0, 0)
Screenshot: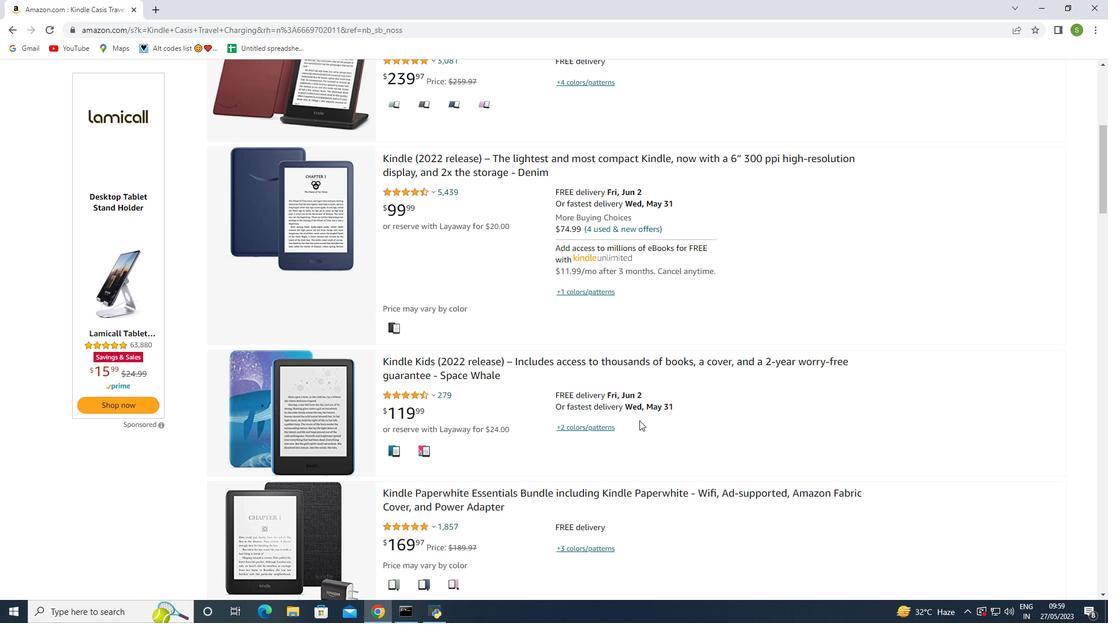 
Action: Mouse moved to (634, 423)
Screenshot: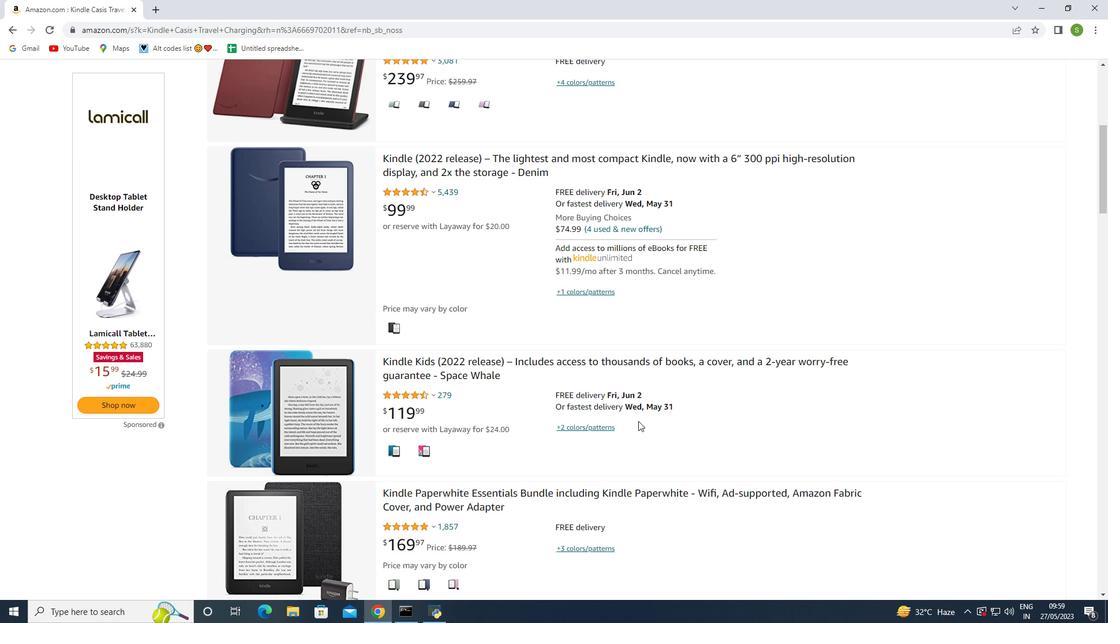 
Action: Mouse scrolled (635, 423) with delta (0, 0)
Screenshot: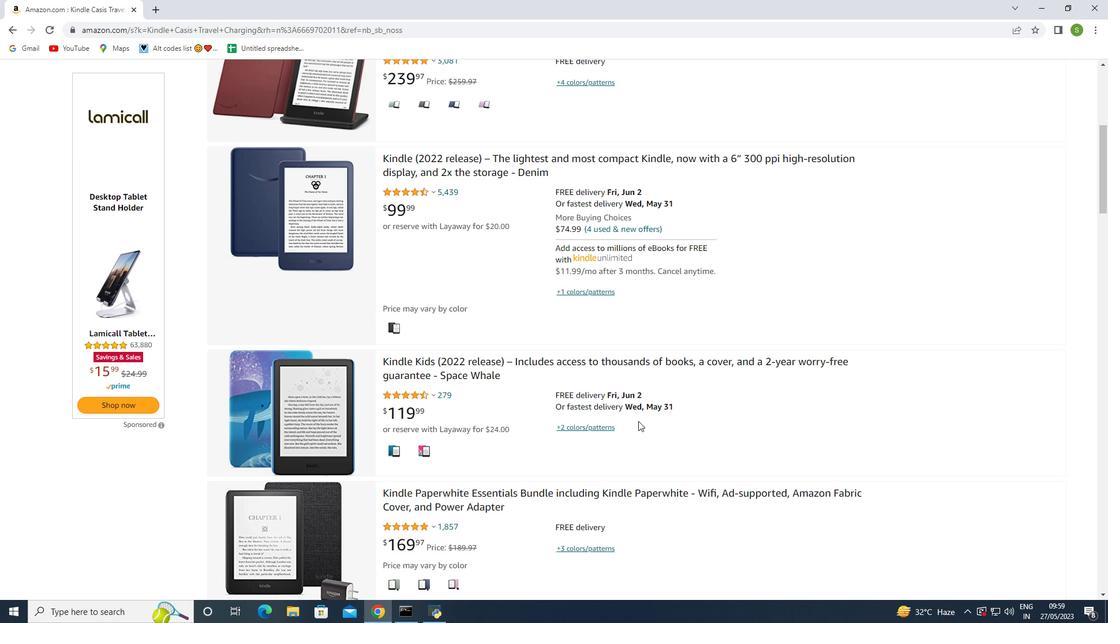 
Action: Mouse scrolled (634, 423) with delta (0, 0)
Screenshot: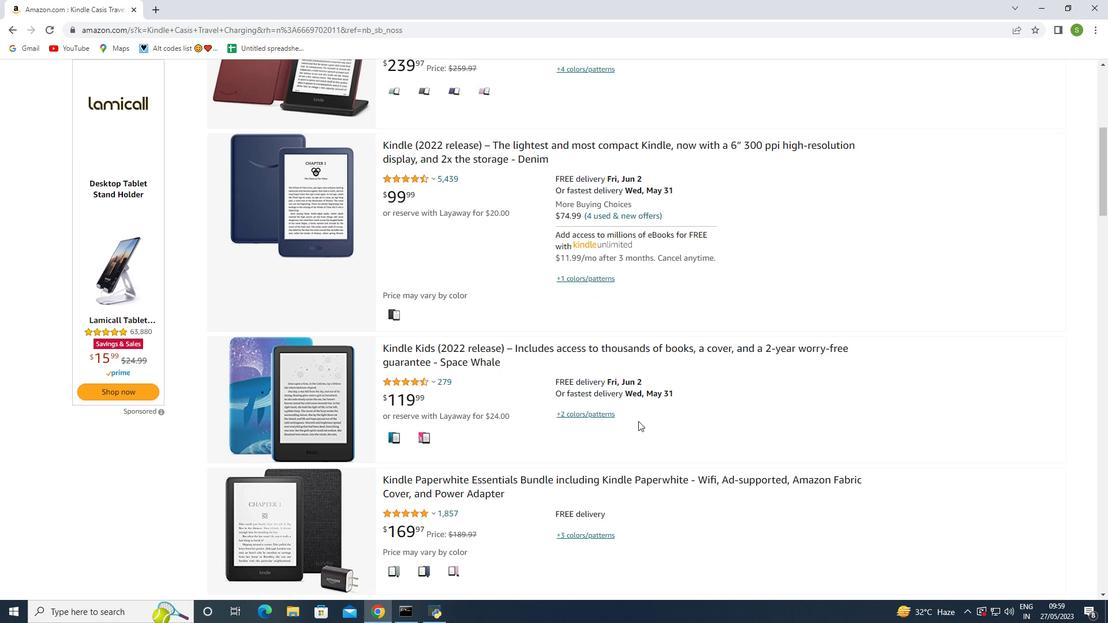 
Action: Mouse moved to (599, 470)
Screenshot: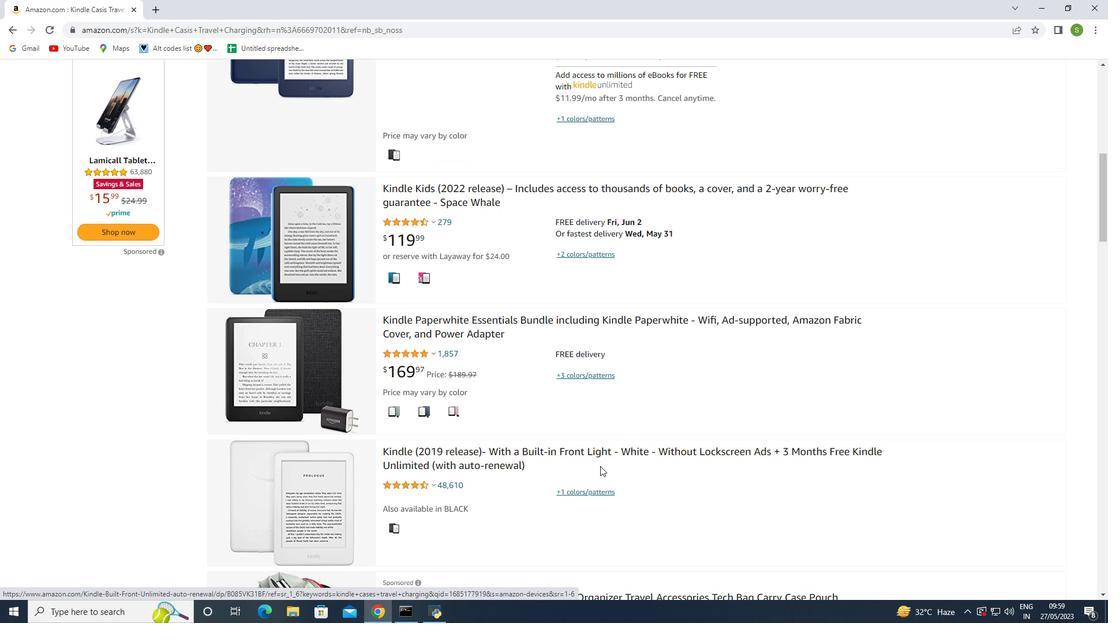 
Action: Mouse scrolled (599, 470) with delta (0, 0)
Screenshot: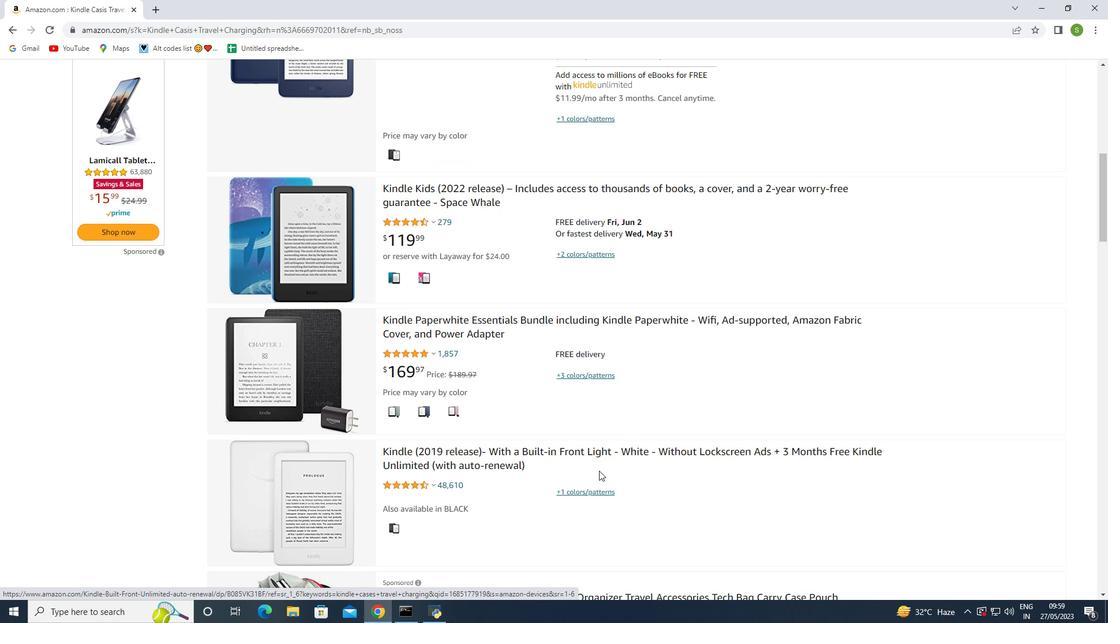 
Action: Mouse moved to (596, 462)
Screenshot: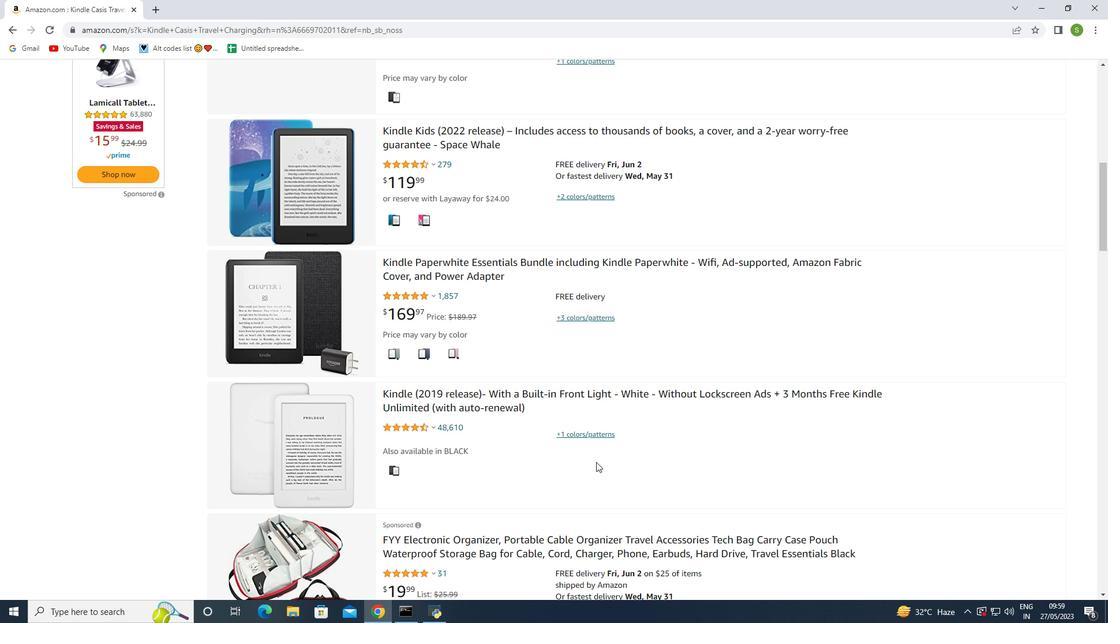 
Action: Mouse scrolled (596, 461) with delta (0, 0)
Screenshot: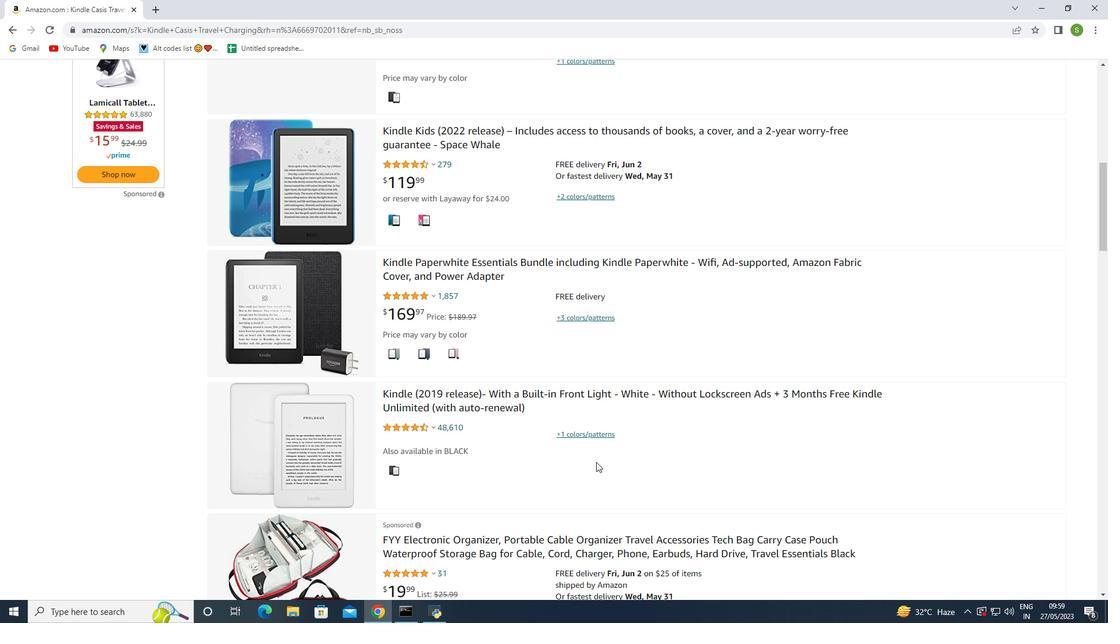
Action: Mouse moved to (596, 462)
Screenshot: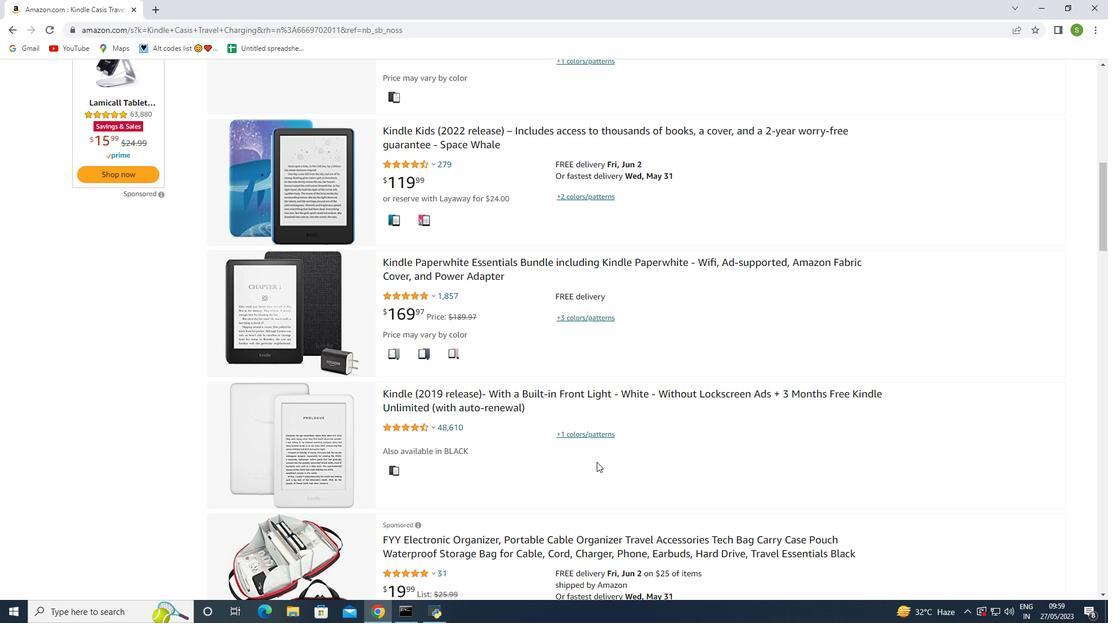 
Action: Mouse scrolled (596, 462) with delta (0, 0)
Screenshot: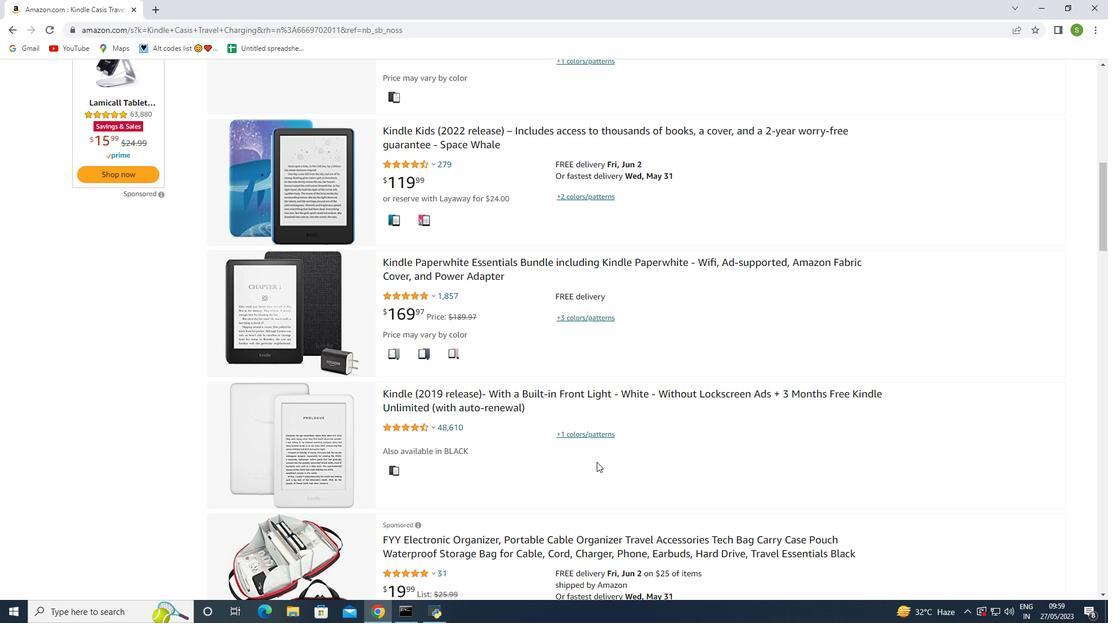 
Action: Mouse moved to (596, 463)
Screenshot: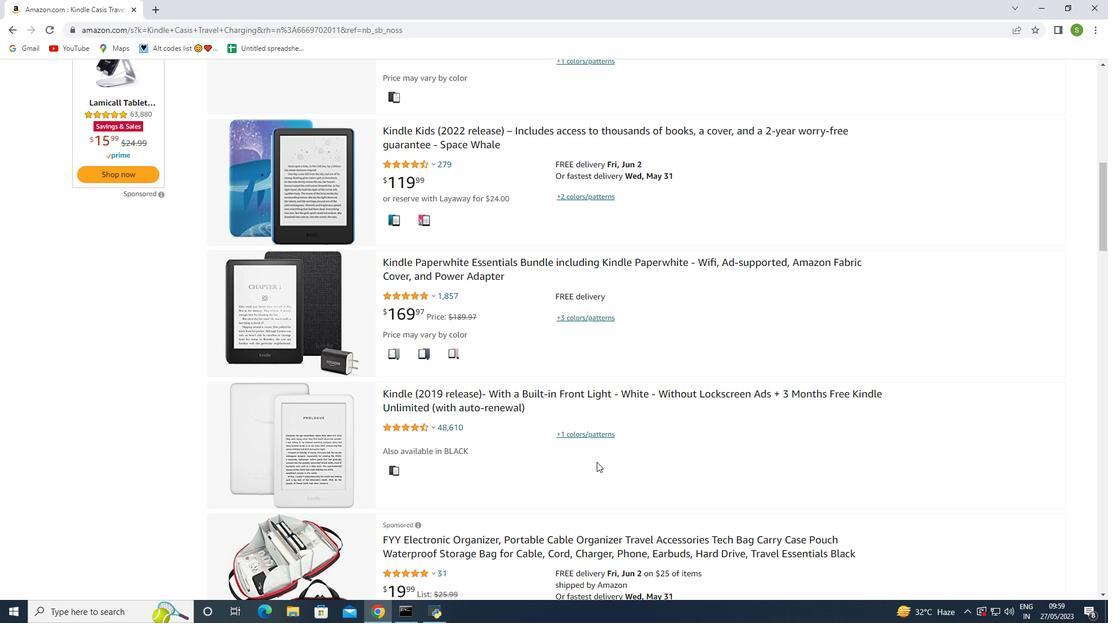 
Action: Mouse scrolled (596, 462) with delta (0, 0)
Screenshot: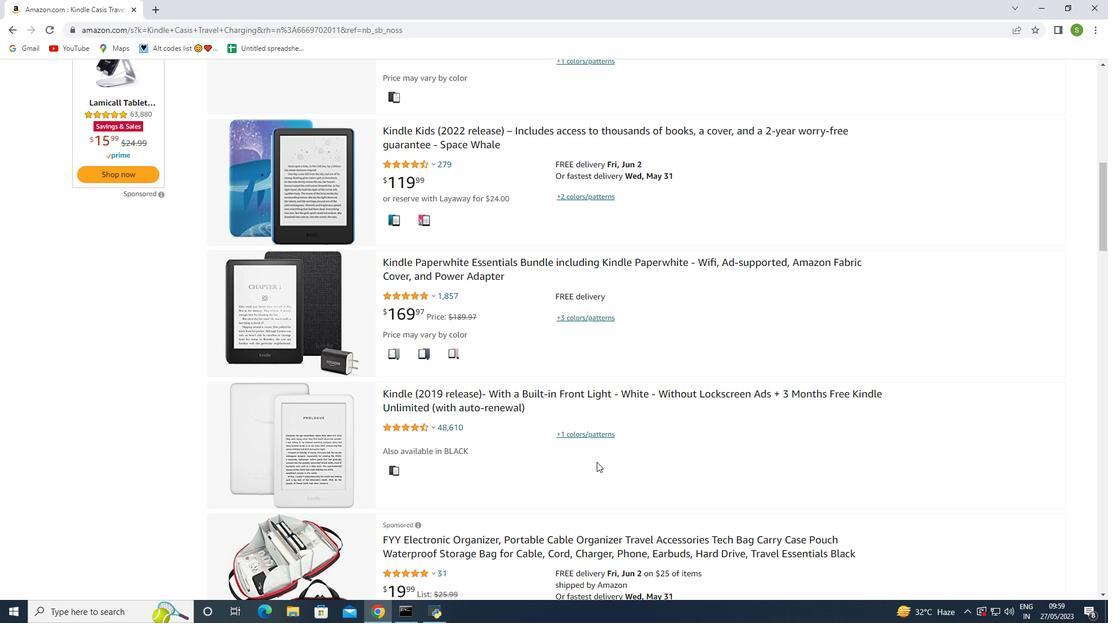 
Action: Mouse moved to (617, 419)
Screenshot: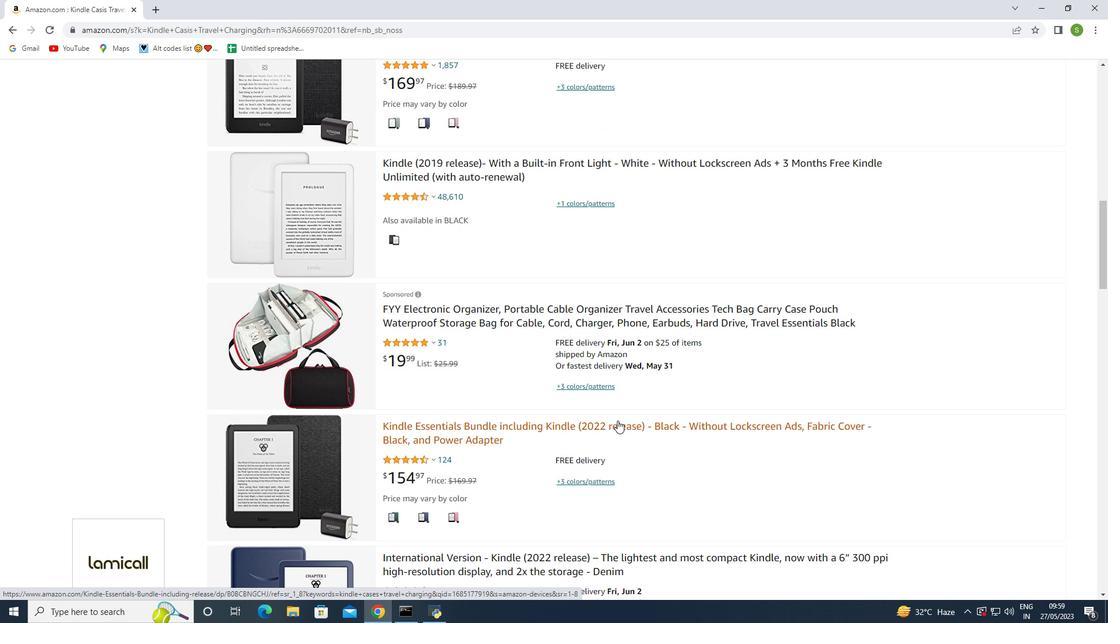 
Action: Mouse scrolled (617, 419) with delta (0, 0)
Screenshot: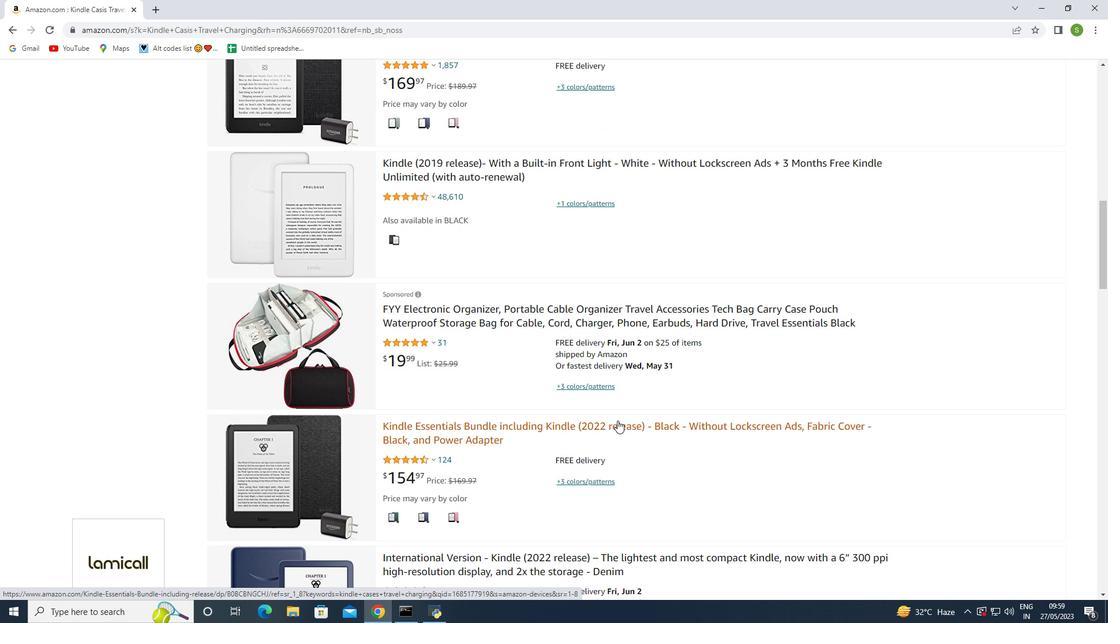 
Action: Mouse scrolled (617, 419) with delta (0, 0)
Screenshot: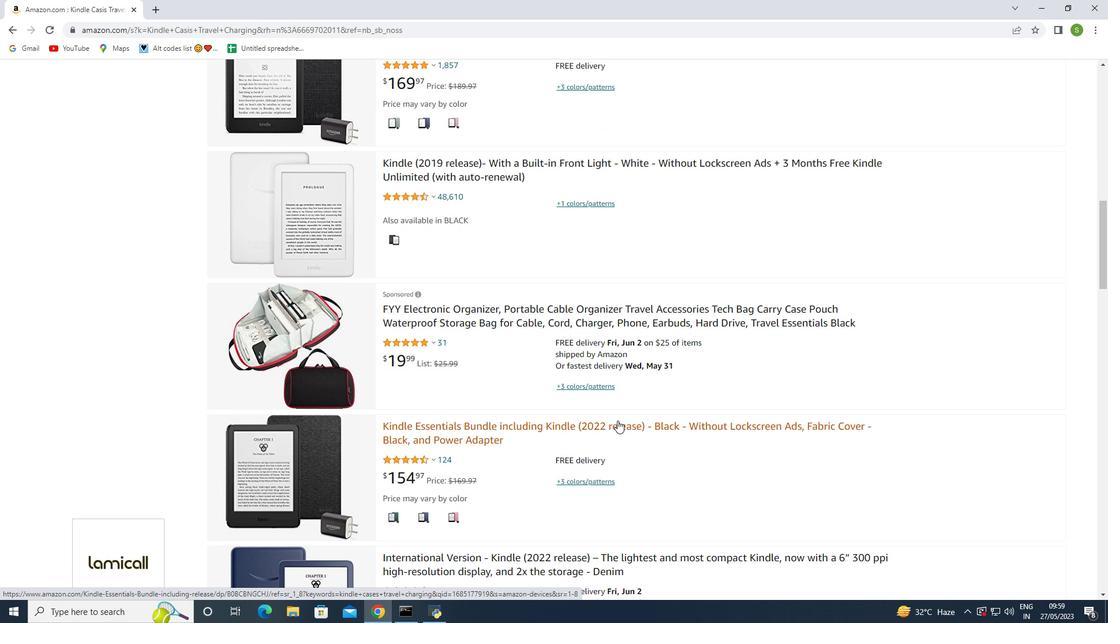 
Action: Mouse moved to (617, 419)
Screenshot: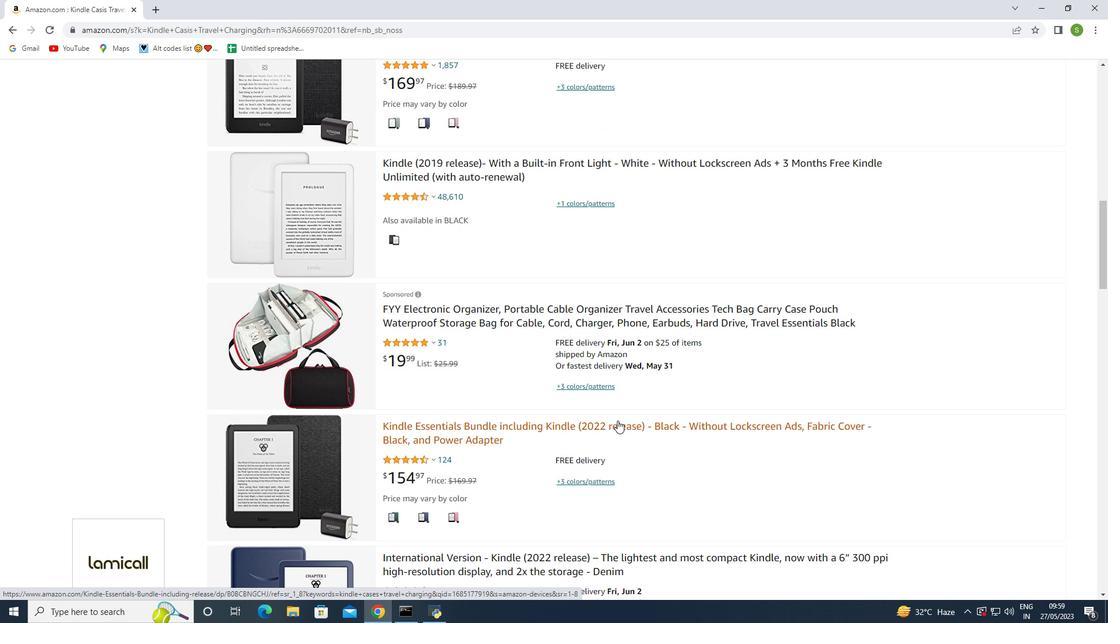 
Action: Mouse scrolled (617, 419) with delta (0, 0)
Screenshot: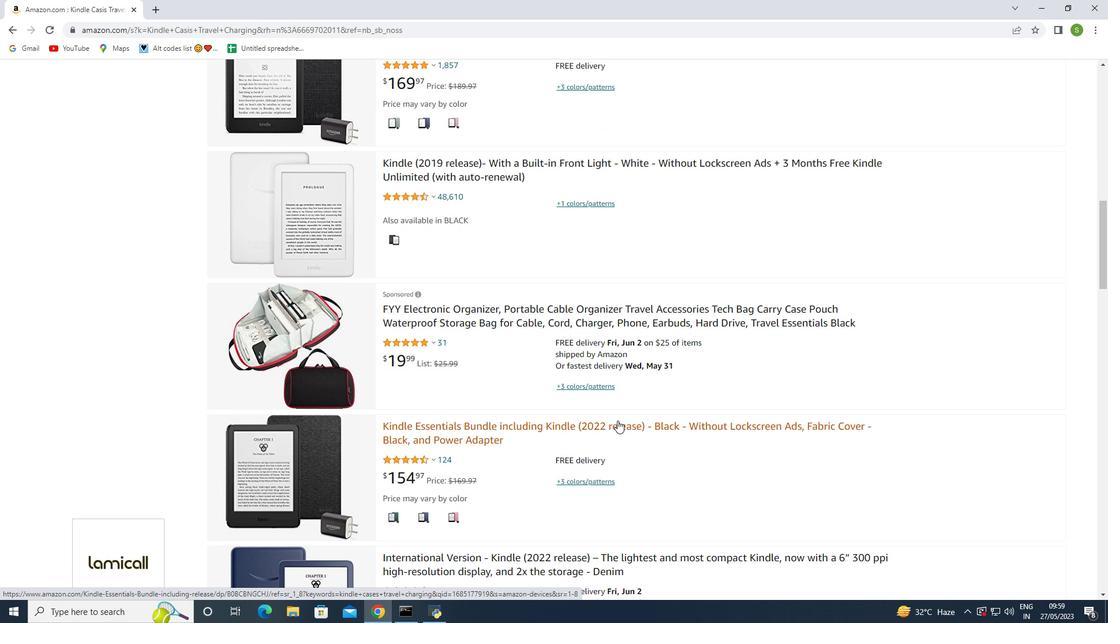 
Action: Mouse moved to (617, 419)
Screenshot: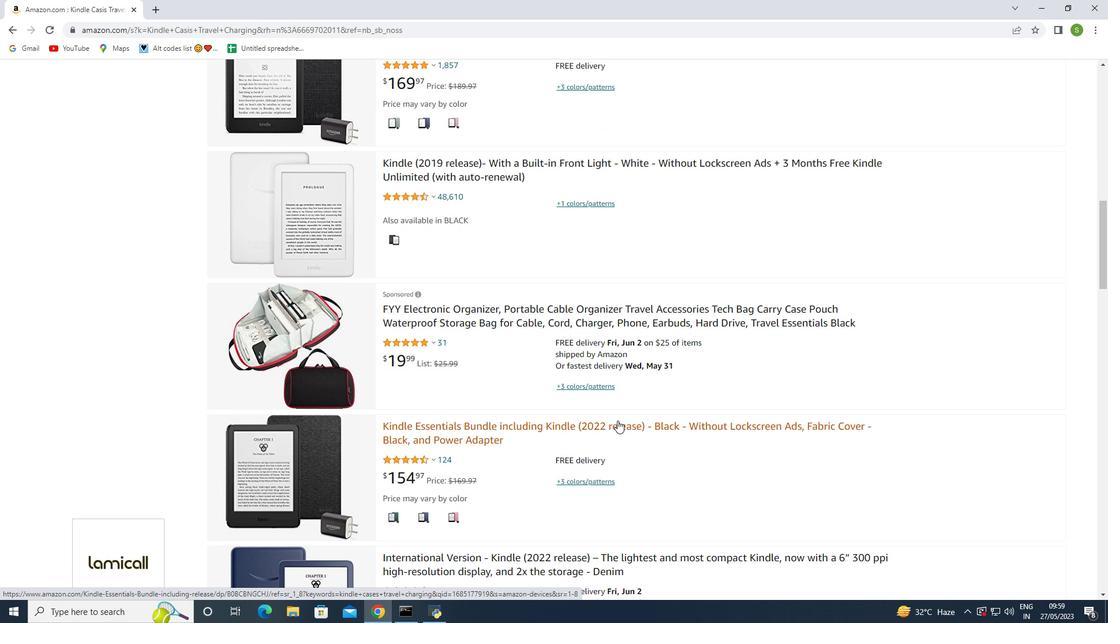 
Action: Mouse scrolled (617, 419) with delta (0, 0)
Screenshot: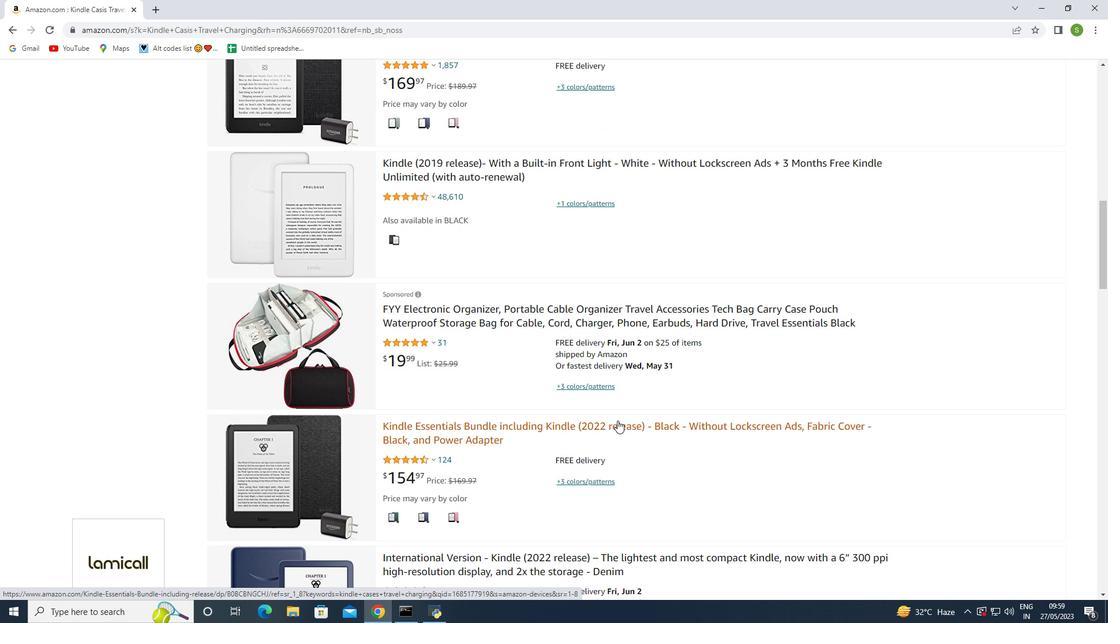
Action: Mouse moved to (615, 417)
Screenshot: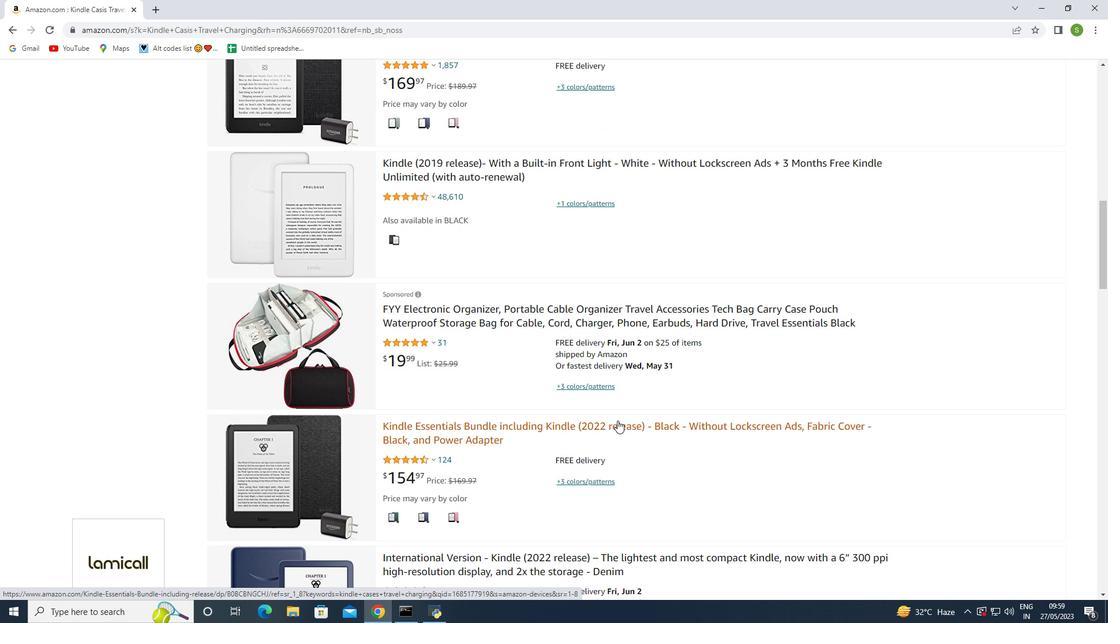 
Action: Mouse scrolled (617, 419) with delta (0, 0)
Screenshot: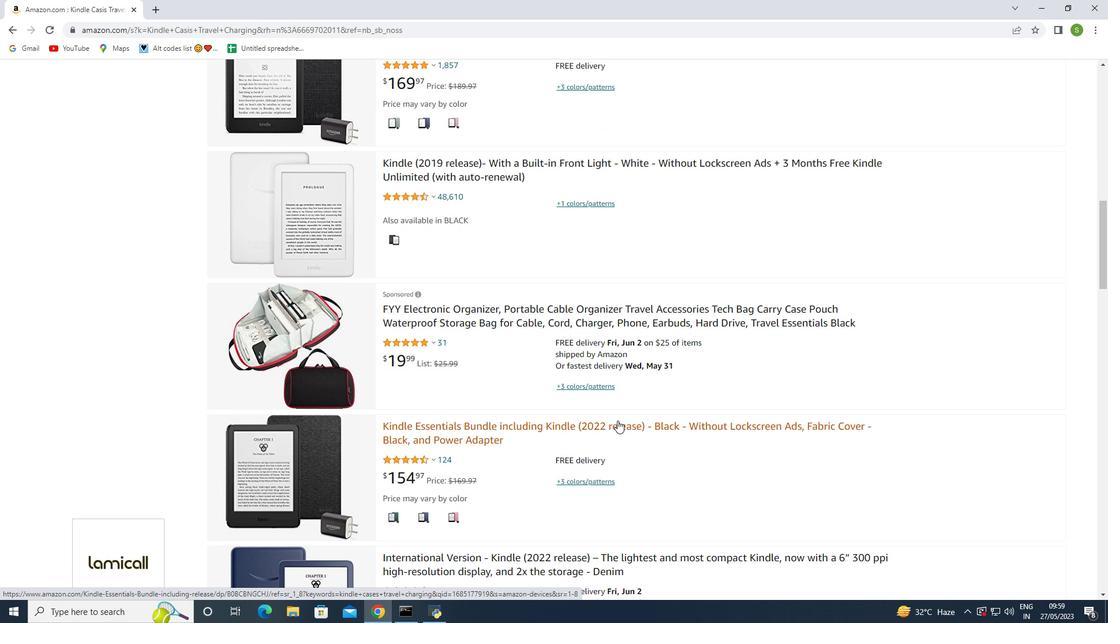 
Action: Mouse moved to (482, 314)
Screenshot: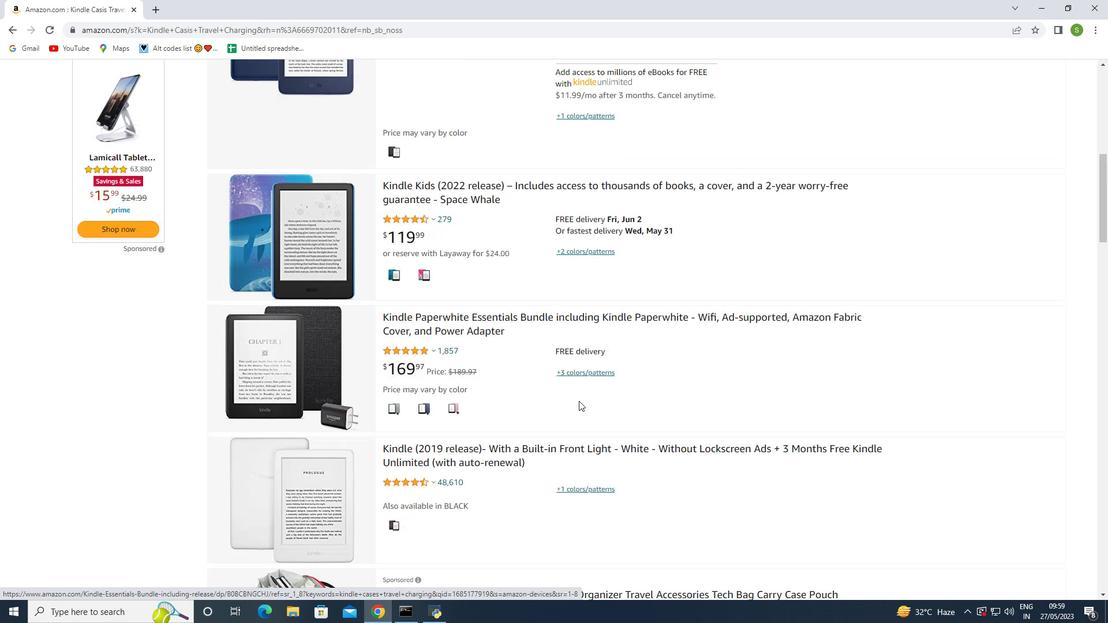 
Action: Mouse scrolled (488, 322) with delta (0, 0)
Screenshot: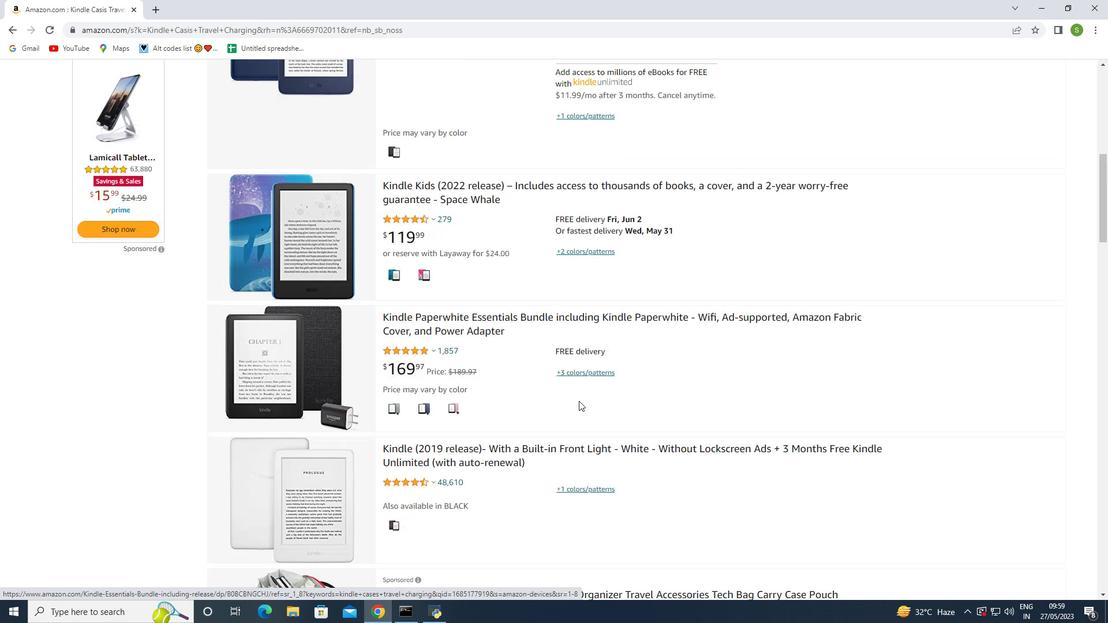 
Action: Mouse moved to (481, 313)
Screenshot: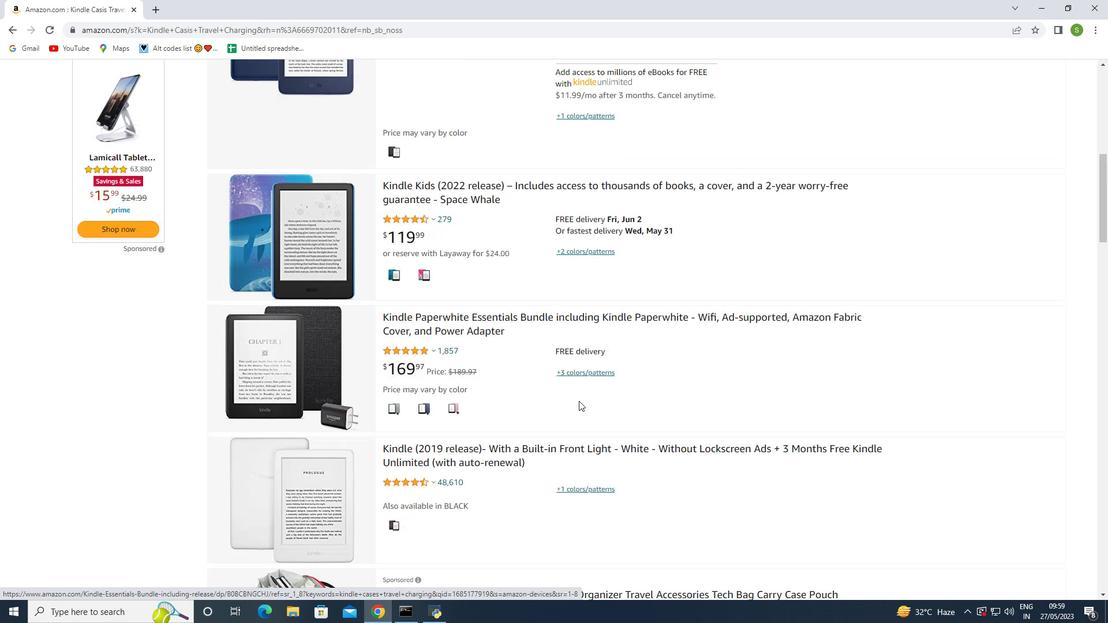 
Action: Mouse scrolled (483, 316) with delta (0, 0)
Screenshot: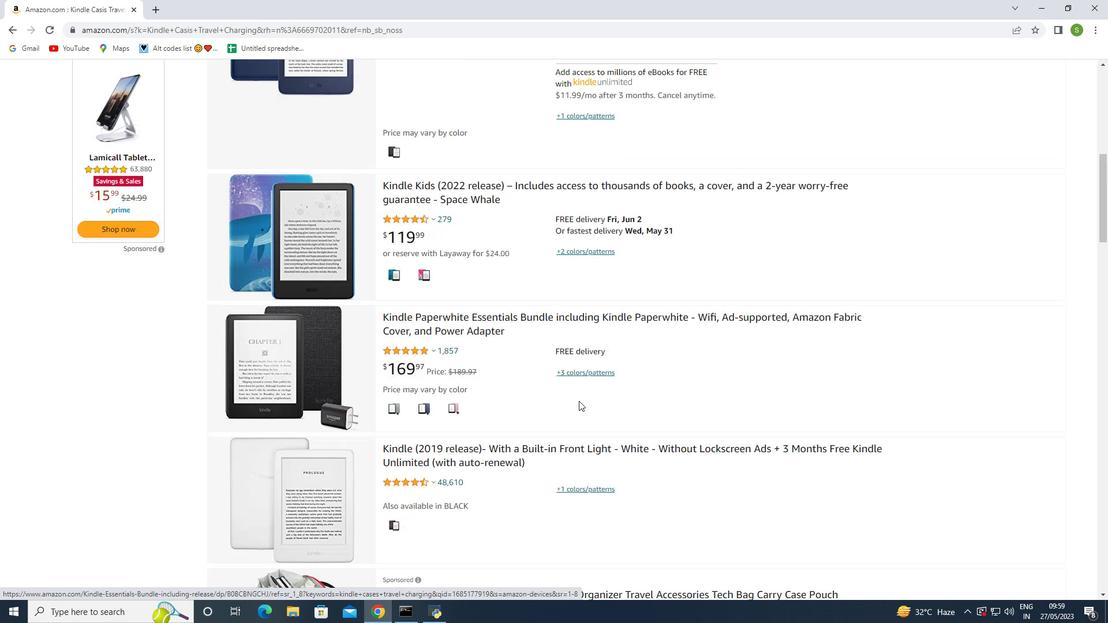 
Action: Mouse moved to (481, 312)
Screenshot: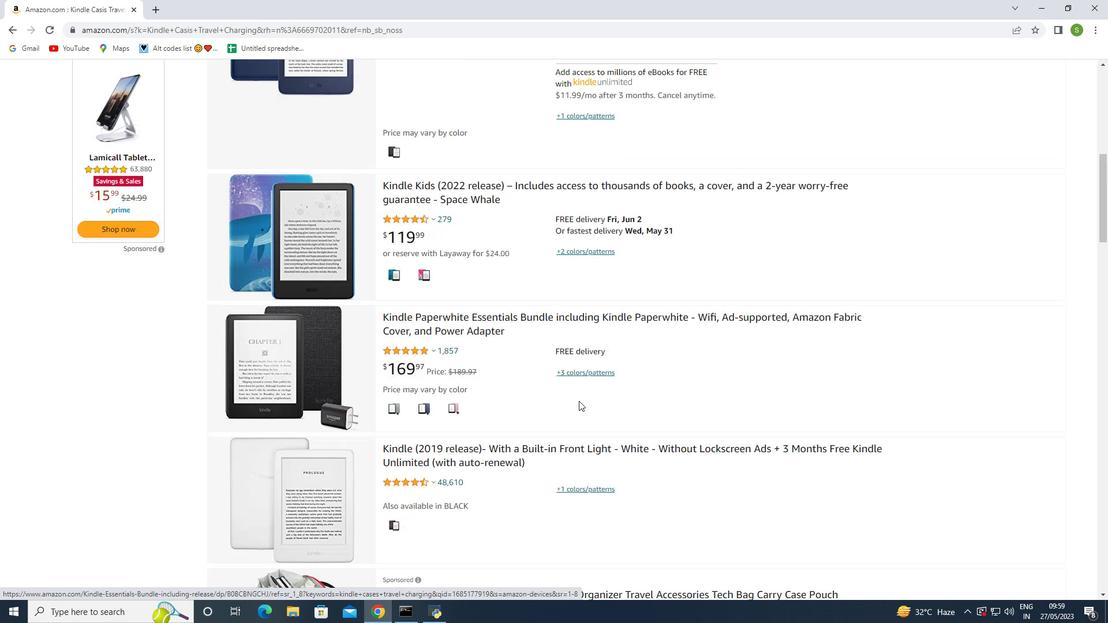 
Action: Mouse scrolled (482, 315) with delta (0, 0)
Screenshot: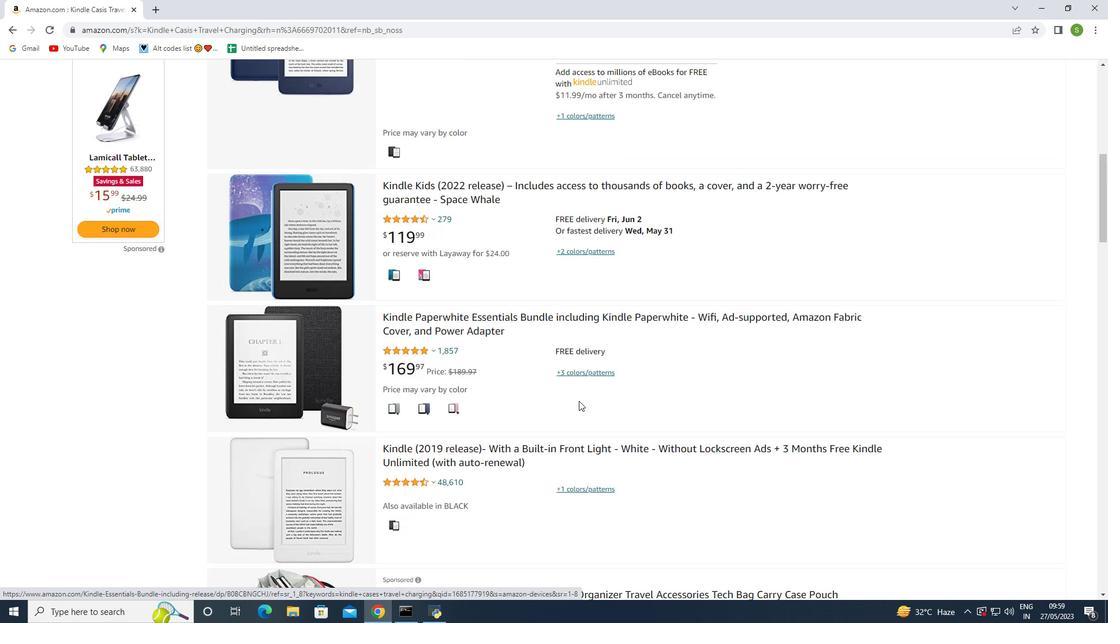
Action: Mouse moved to (481, 312)
Screenshot: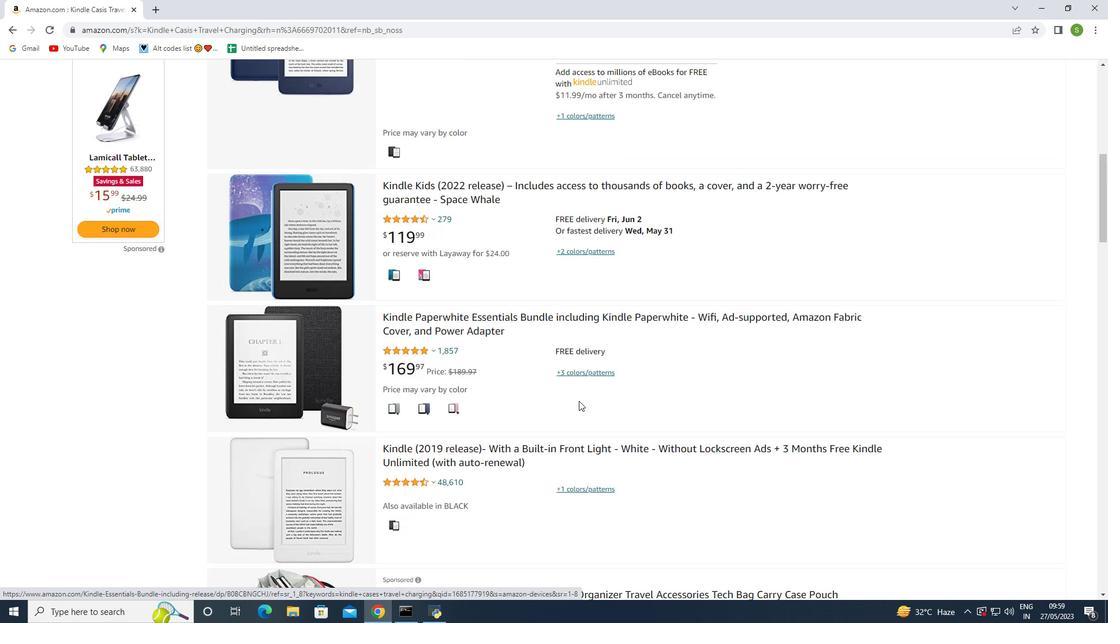 
Action: Mouse scrolled (481, 313) with delta (0, 0)
Screenshot: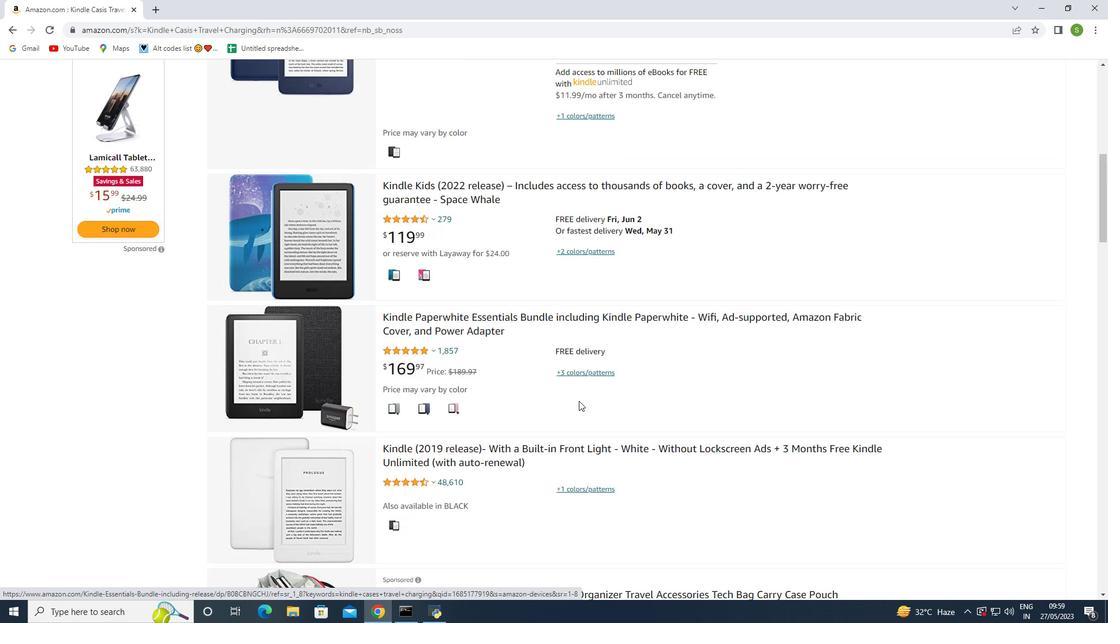 
Action: Mouse moved to (480, 312)
Screenshot: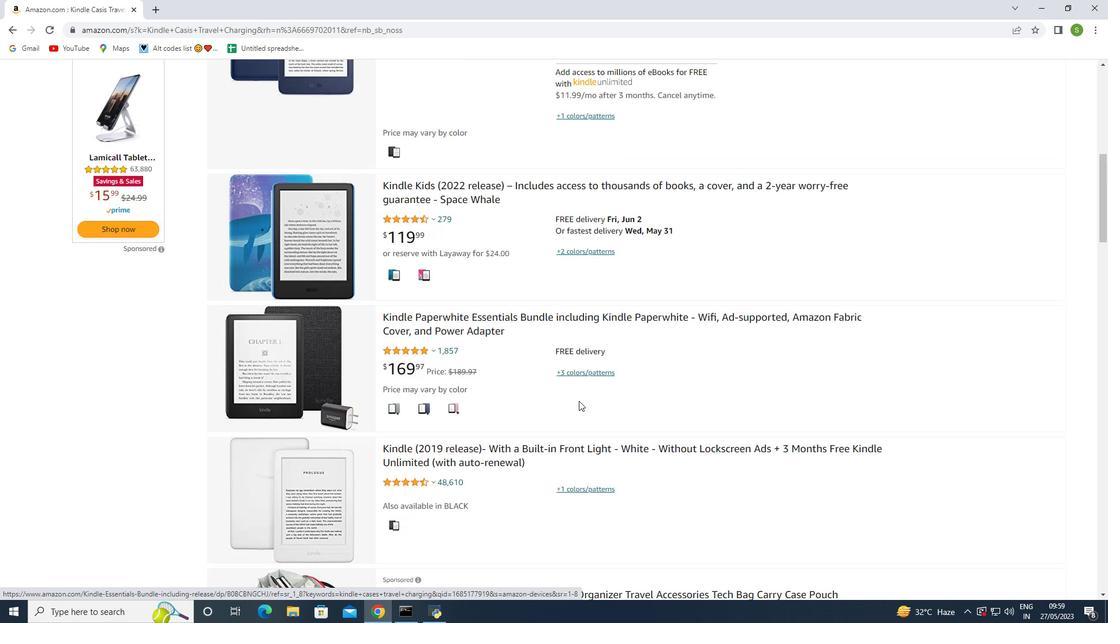 
Action: Mouse scrolled (480, 312) with delta (0, 0)
Screenshot: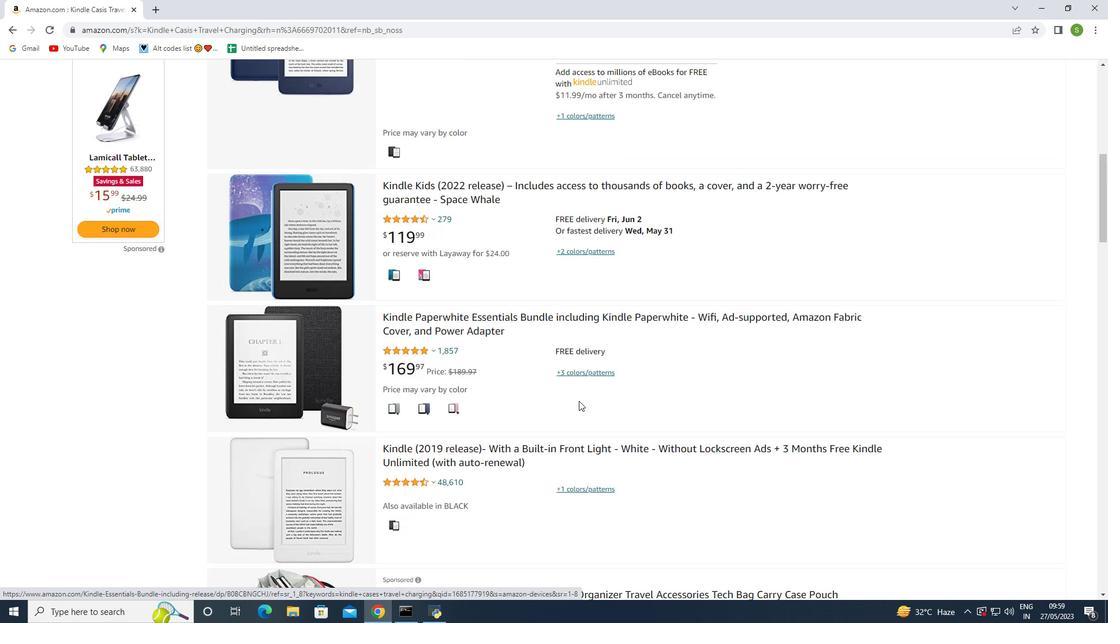 
Action: Mouse moved to (479, 310)
Screenshot: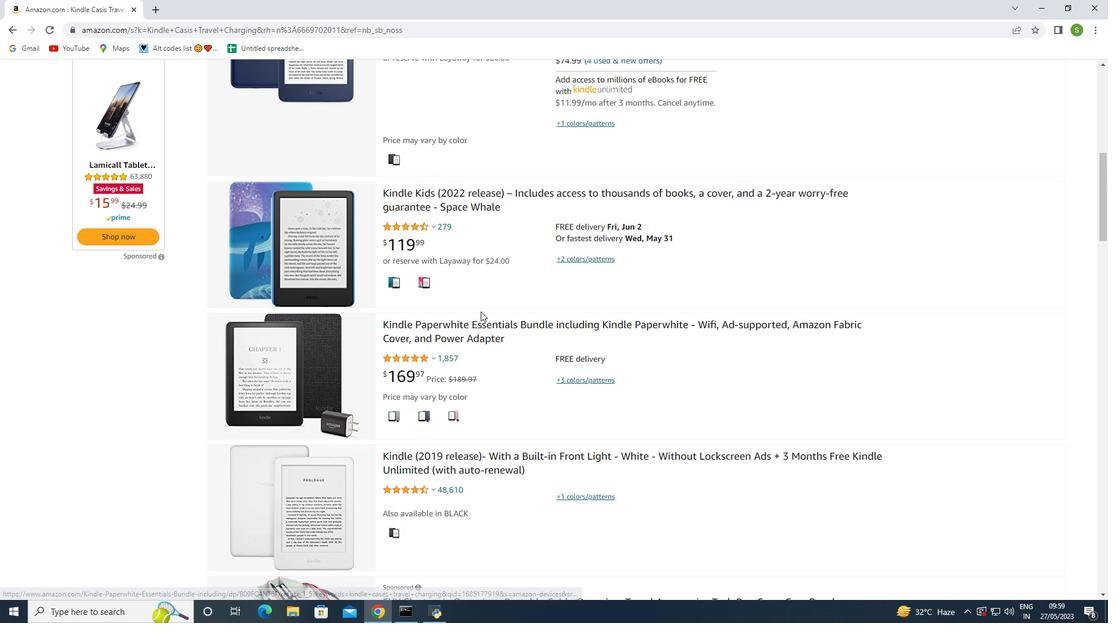 
Action: Mouse scrolled (479, 311) with delta (0, 0)
Screenshot: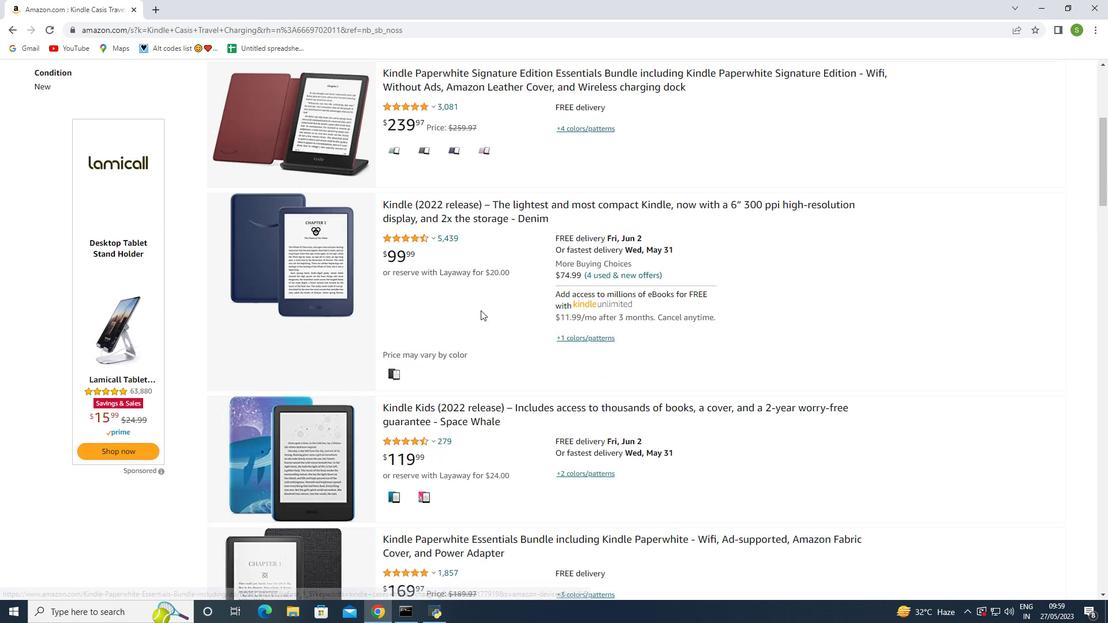 
Action: Mouse scrolled (479, 311) with delta (0, 0)
Screenshot: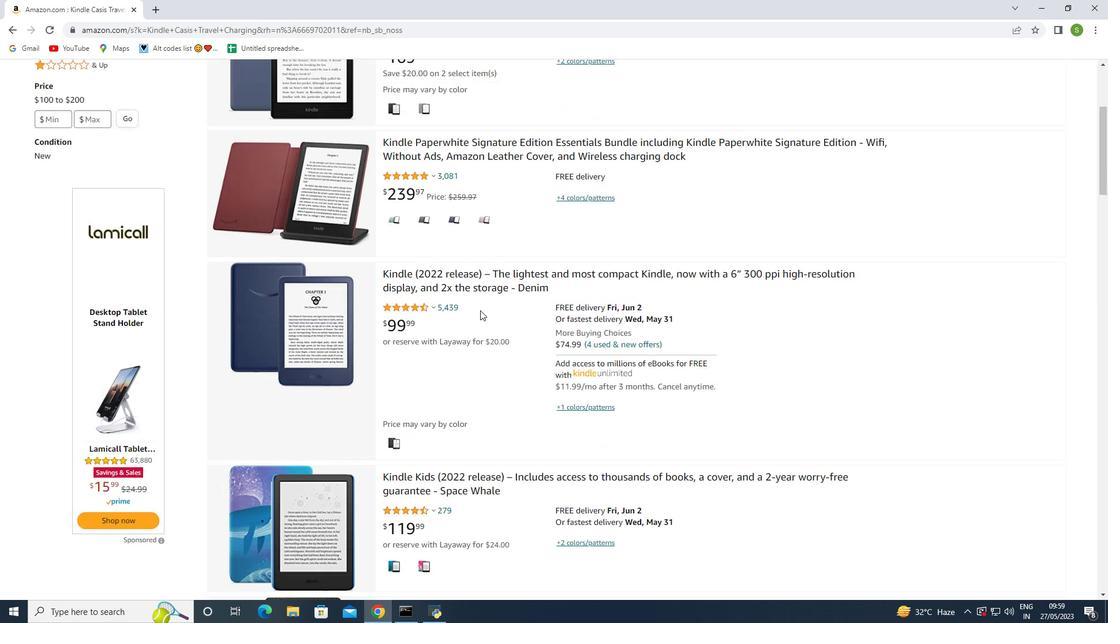 
Action: Mouse scrolled (479, 311) with delta (0, 0)
Screenshot: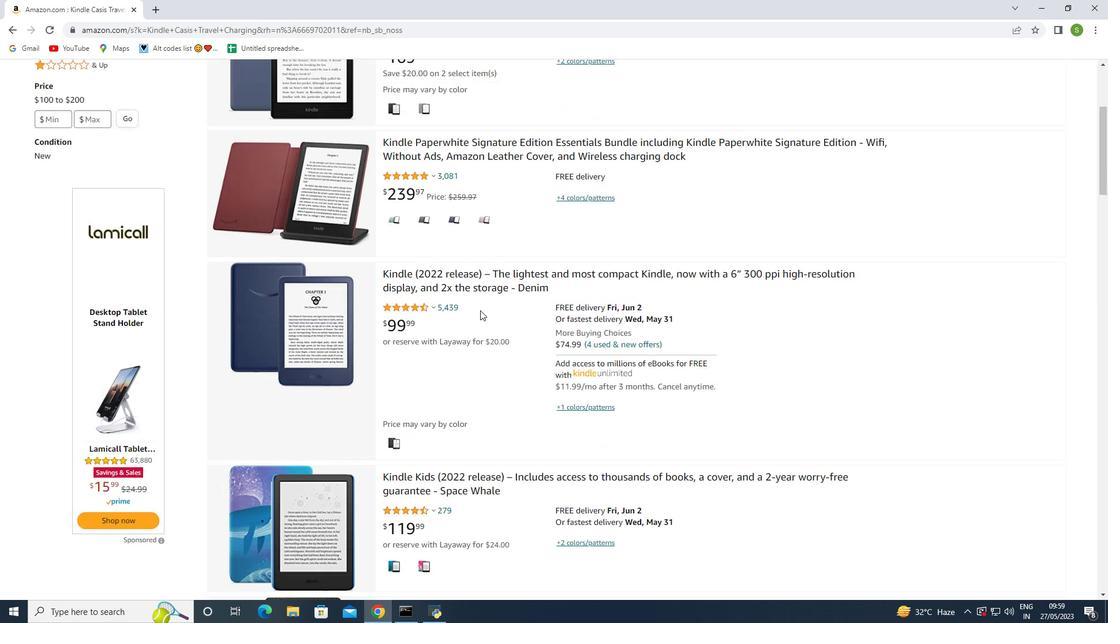 
Action: Mouse moved to (479, 310)
Screenshot: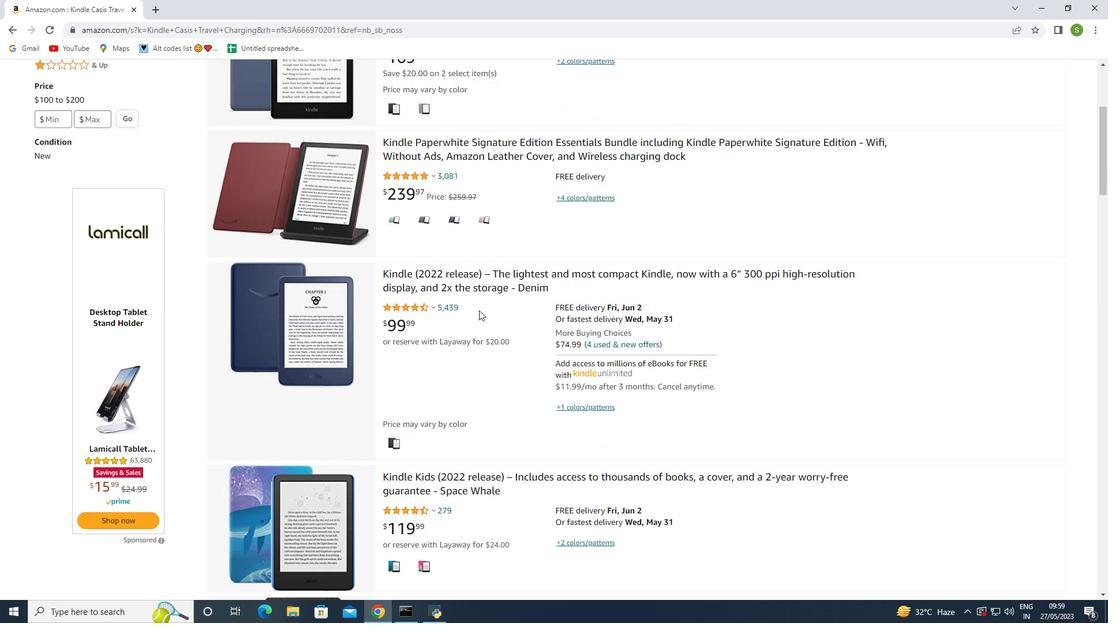 
Action: Mouse scrolled (479, 311) with delta (0, 0)
Screenshot: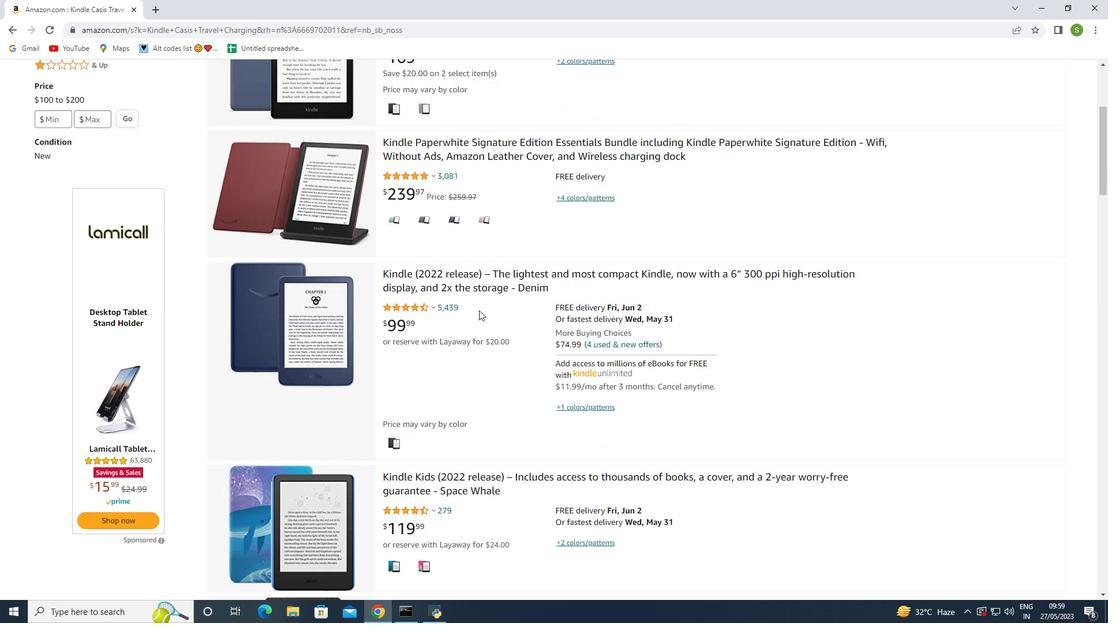 
Action: Mouse moved to (479, 310)
Screenshot: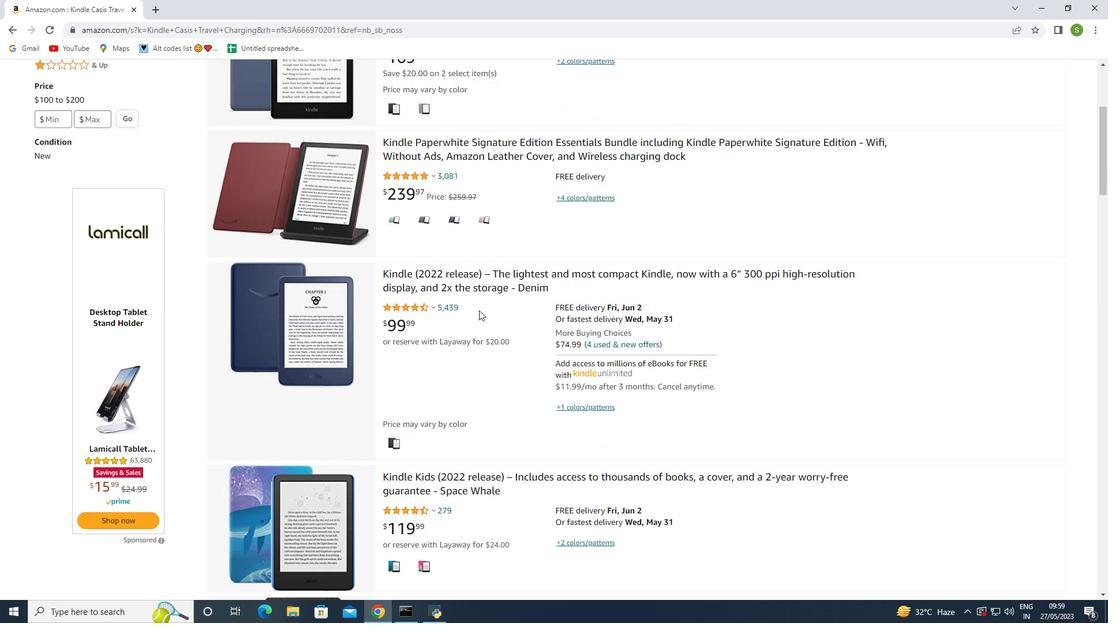 
Action: Mouse scrolled (479, 311) with delta (0, 0)
Screenshot: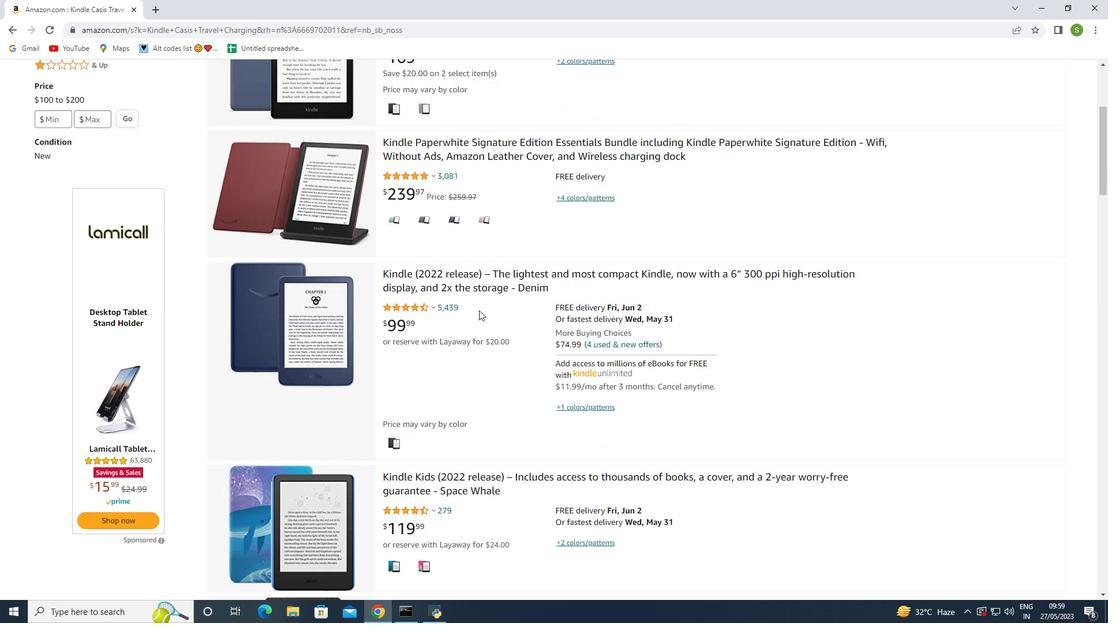 
Action: Mouse moved to (480, 311)
Screenshot: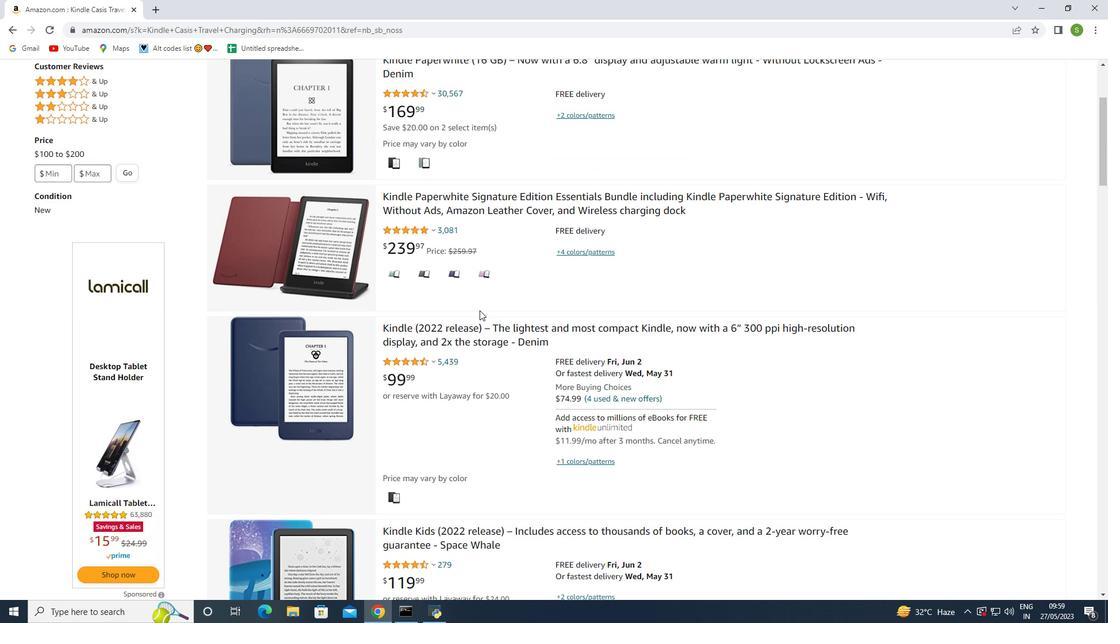 
Action: Mouse scrolled (480, 312) with delta (0, 0)
Screenshot: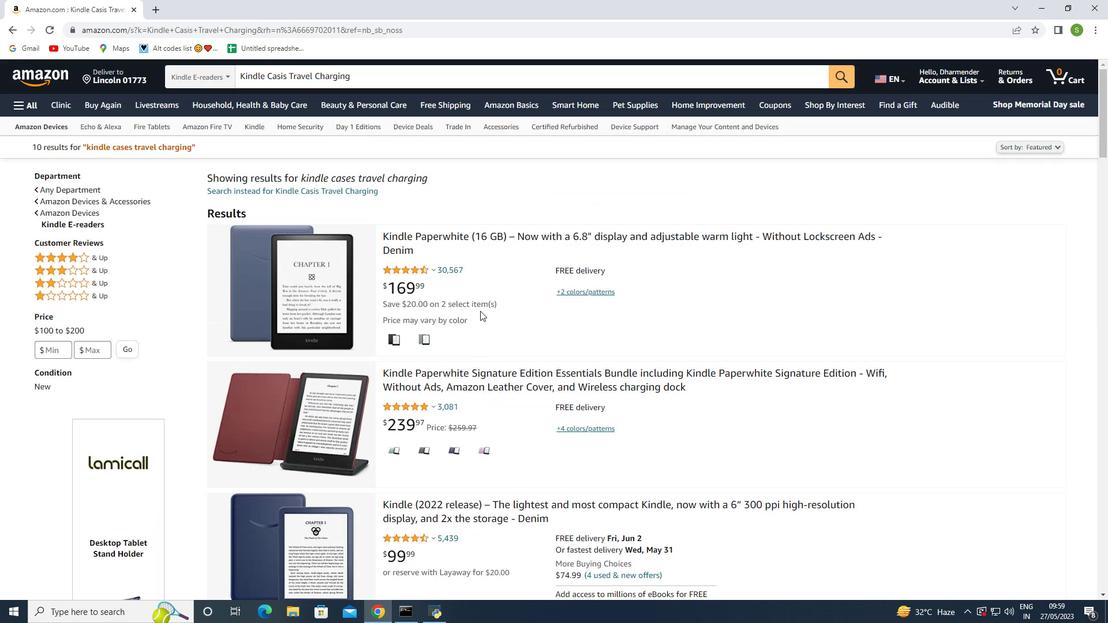 
Action: Mouse scrolled (480, 312) with delta (0, 0)
Screenshot: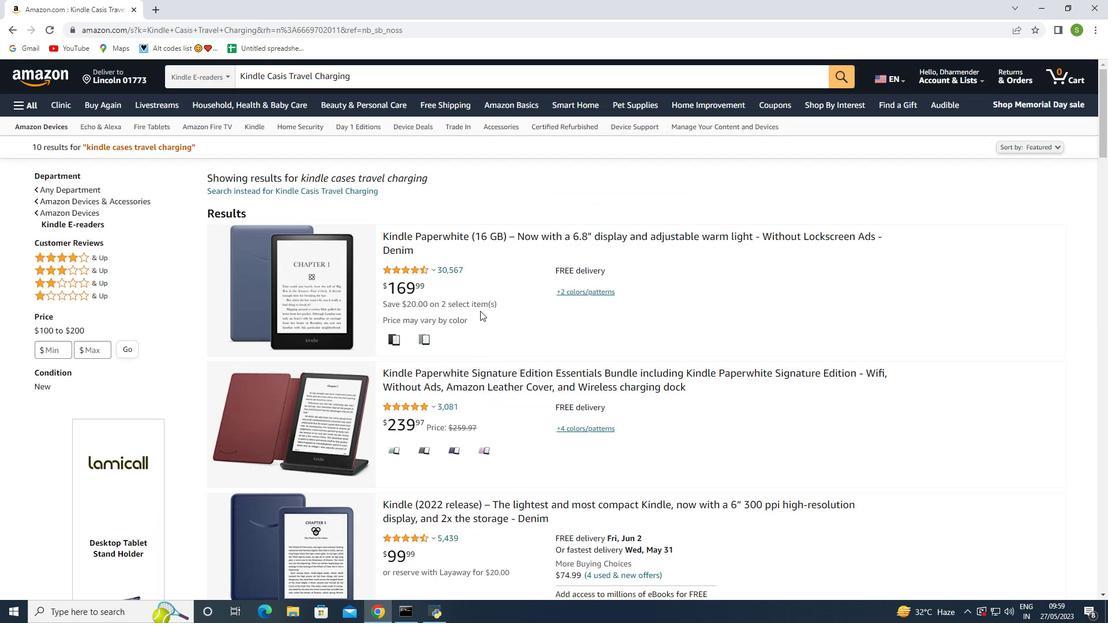 
Action: Mouse scrolled (480, 312) with delta (0, 0)
Screenshot: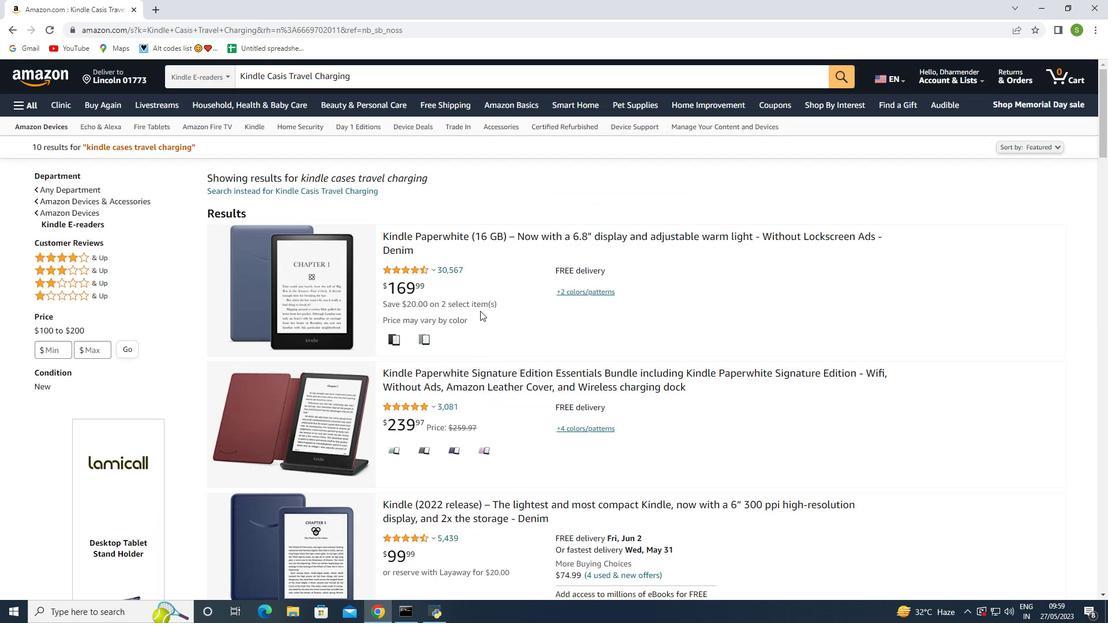 
Action: Mouse scrolled (480, 312) with delta (0, 0)
Screenshot: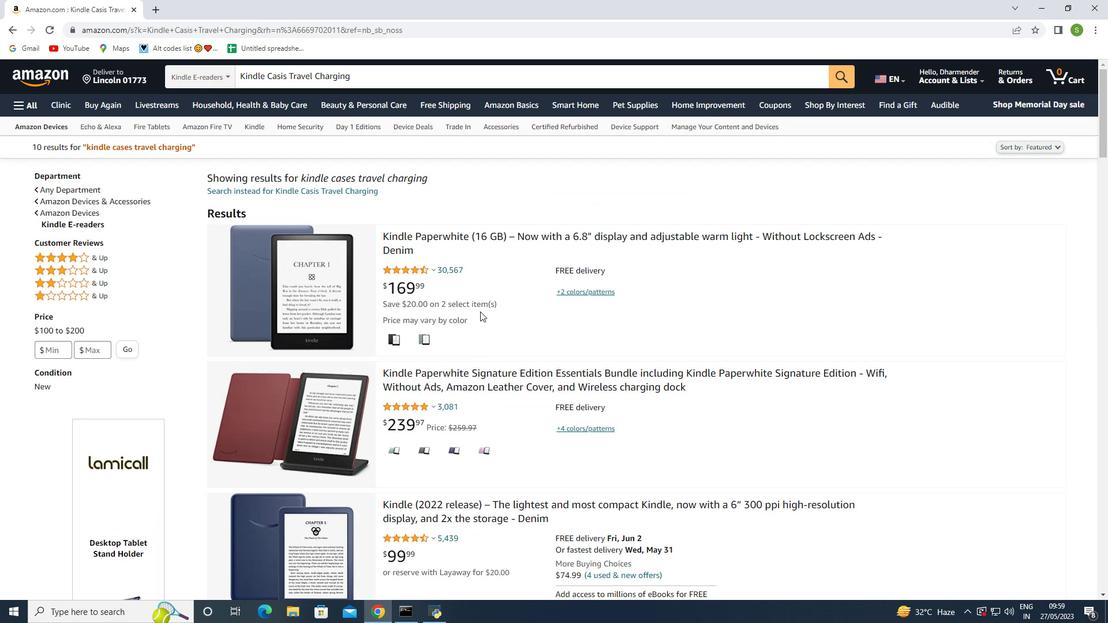 
Action: Mouse moved to (527, 406)
Screenshot: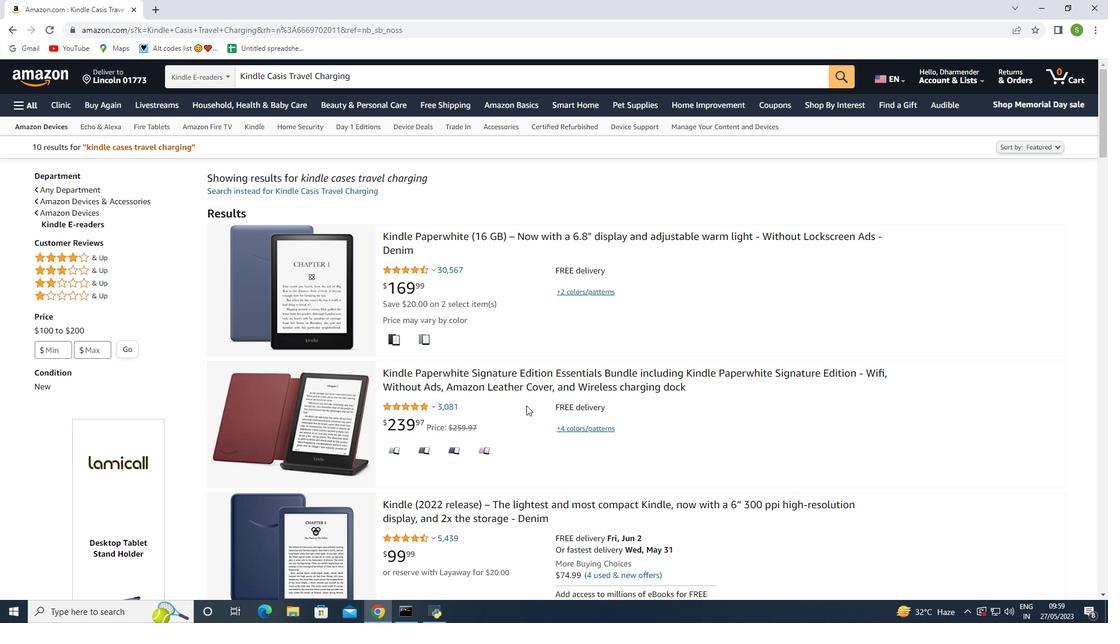 
Action: Mouse scrolled (527, 405) with delta (0, 0)
Screenshot: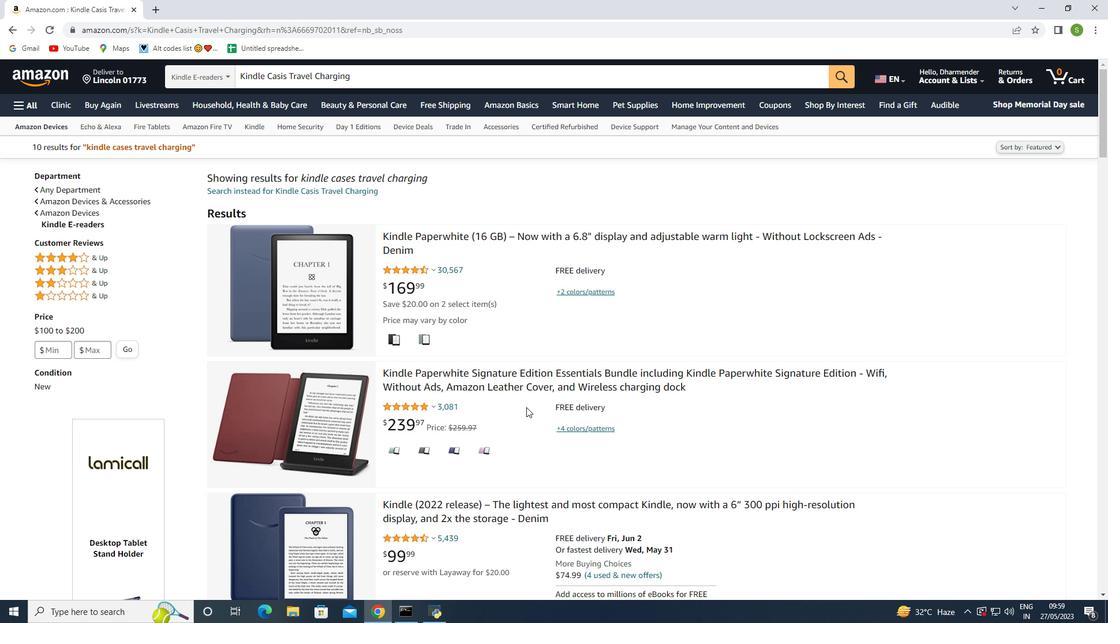 
Action: Mouse scrolled (527, 405) with delta (0, 0)
Screenshot: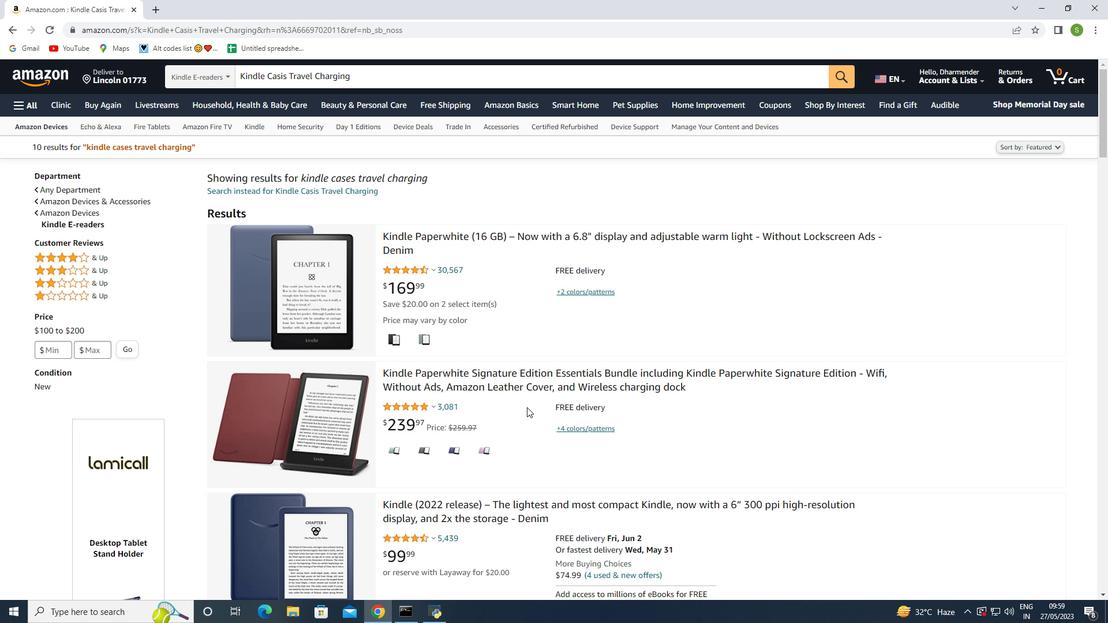 
Action: Mouse moved to (675, 296)
Screenshot: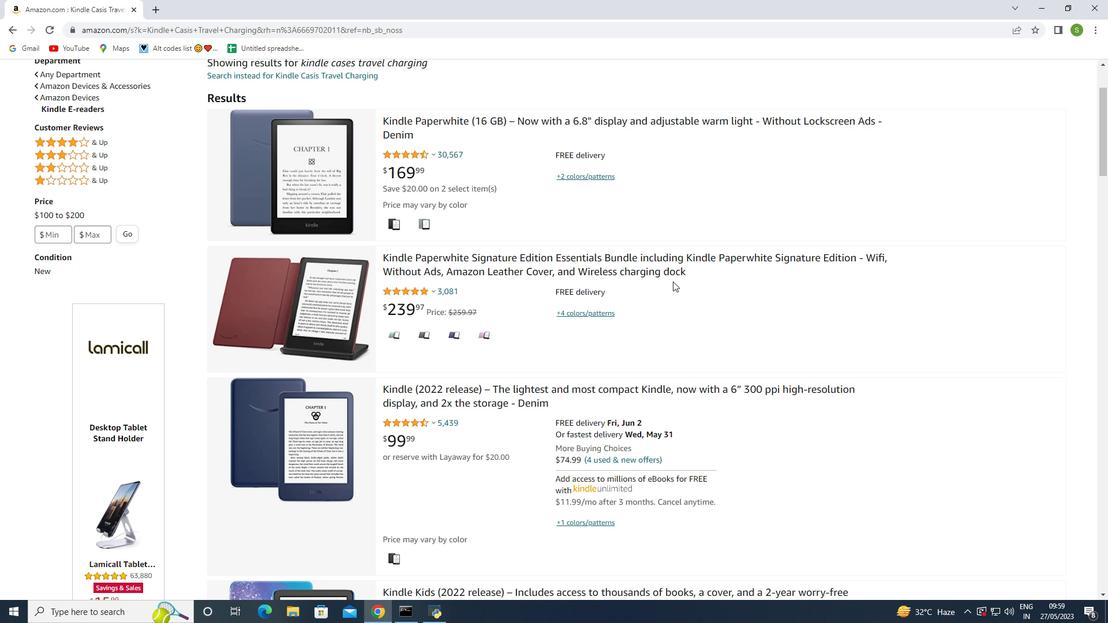 
Action: Mouse scrolled (675, 291) with delta (0, 0)
Screenshot: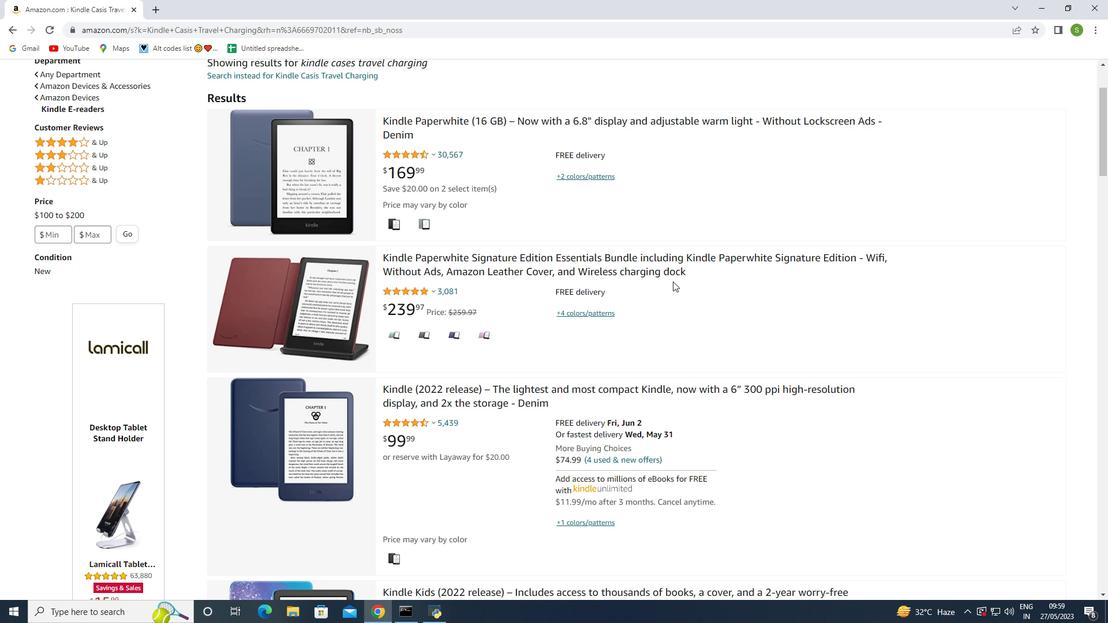 
Action: Mouse moved to (678, 338)
Screenshot: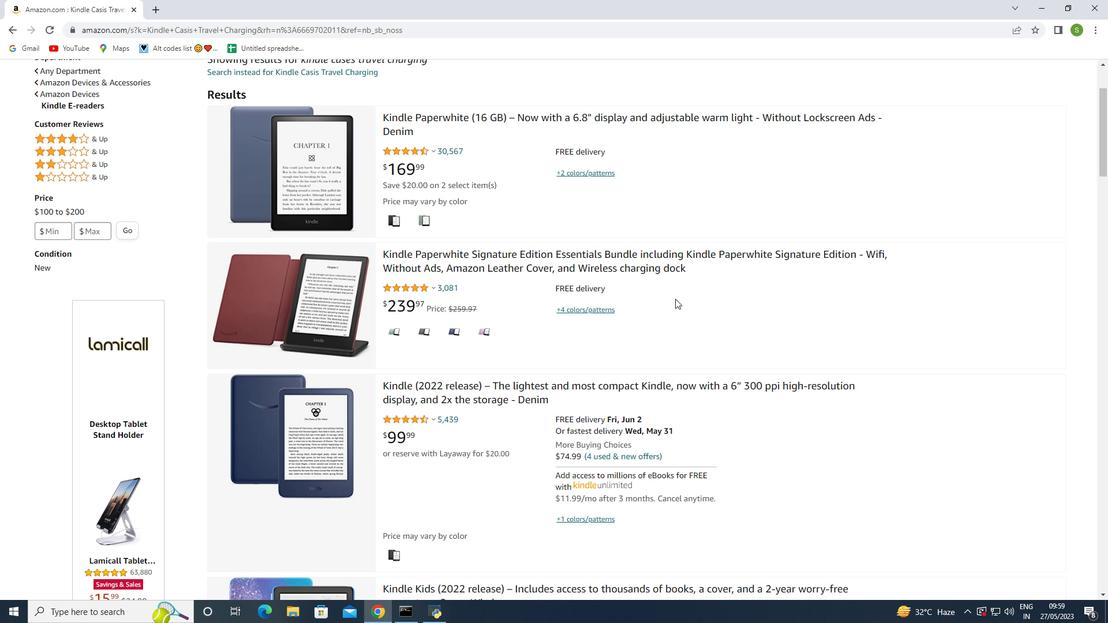 
Action: Mouse scrolled (676, 315) with delta (0, 0)
Screenshot: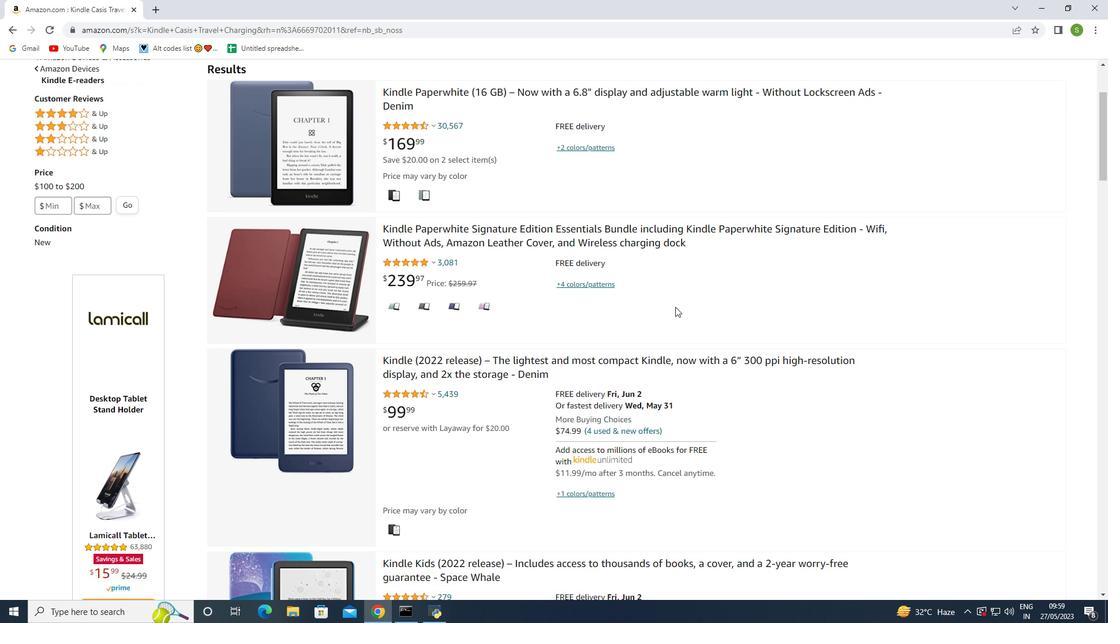 
Action: Mouse moved to (677, 369)
Screenshot: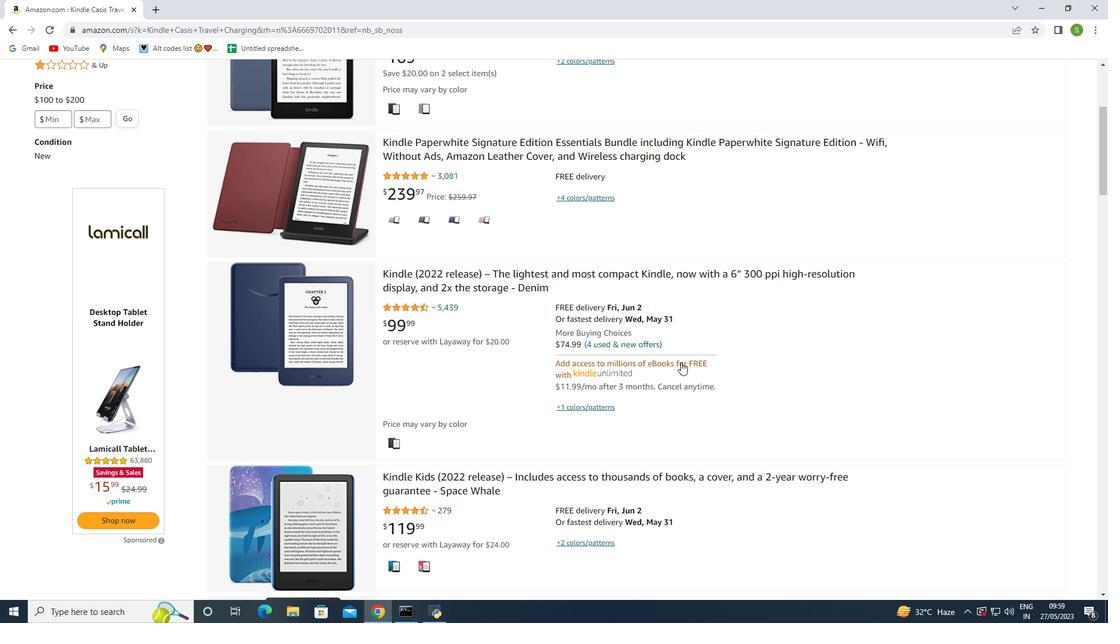 
Action: Mouse scrolled (679, 363) with delta (0, 0)
Screenshot: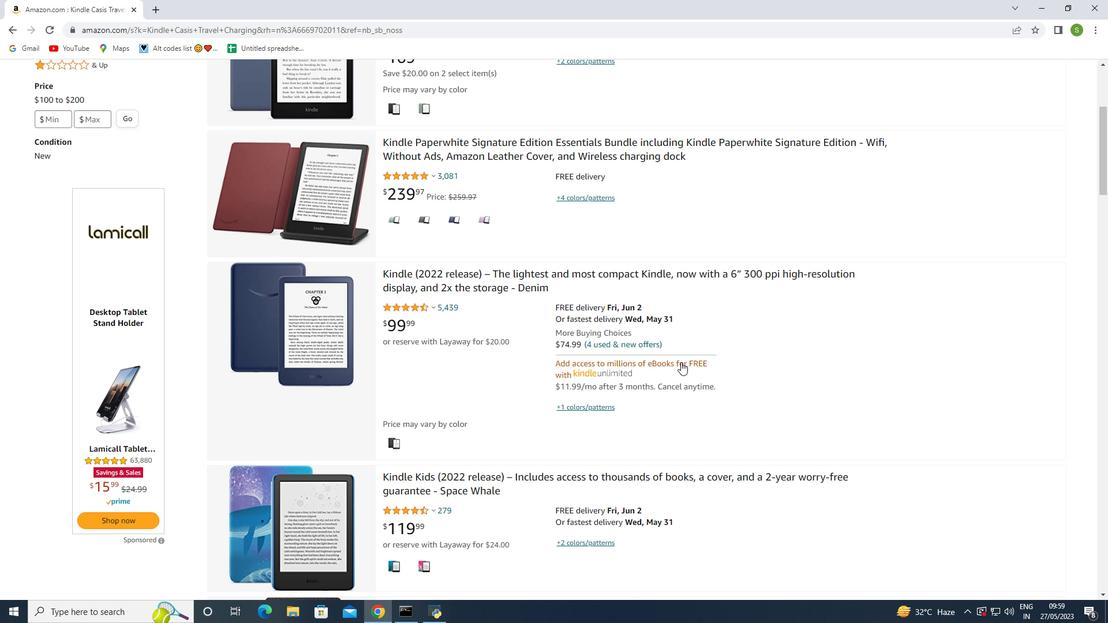 
Action: Mouse moved to (676, 370)
Screenshot: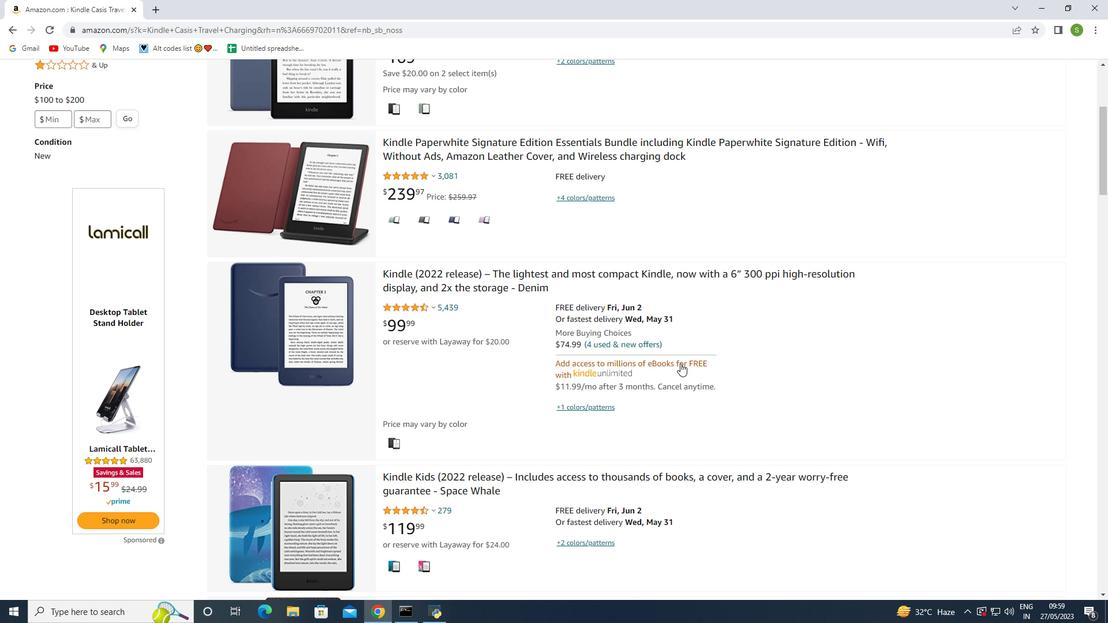 
Action: Mouse scrolled (677, 369) with delta (0, 0)
Screenshot: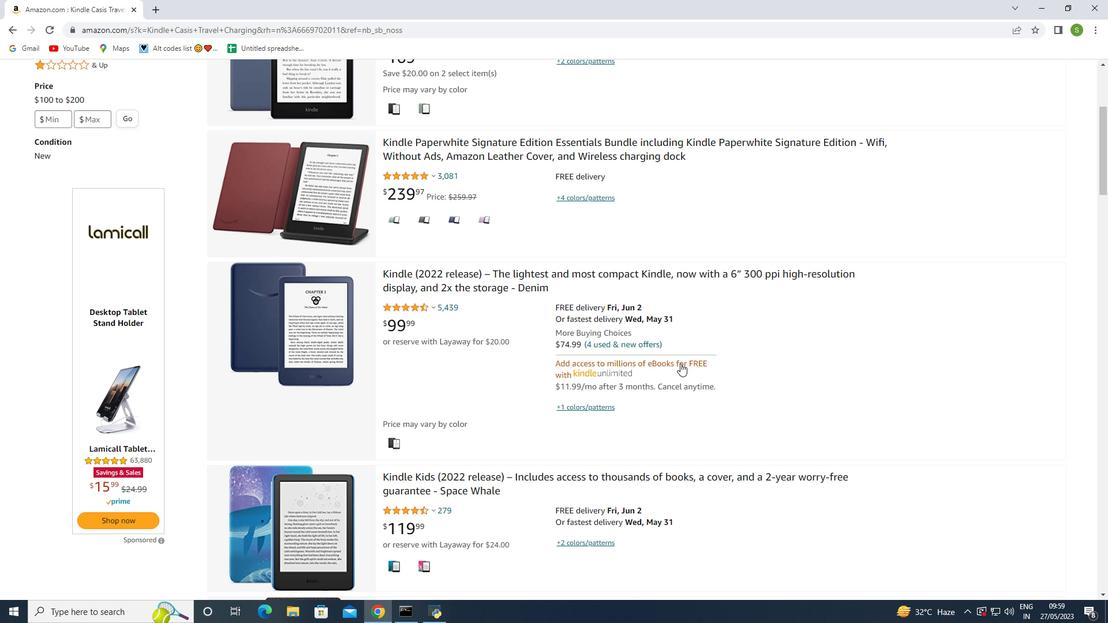 
Action: Mouse moved to (544, 382)
Screenshot: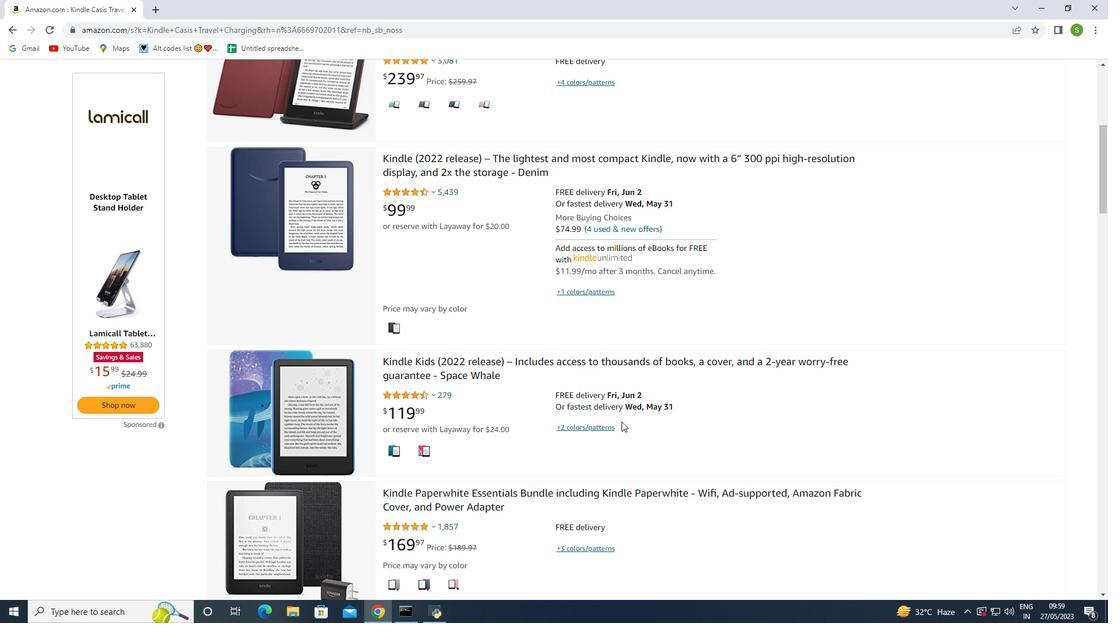 
Action: Mouse scrolled (544, 381) with delta (0, 0)
Screenshot: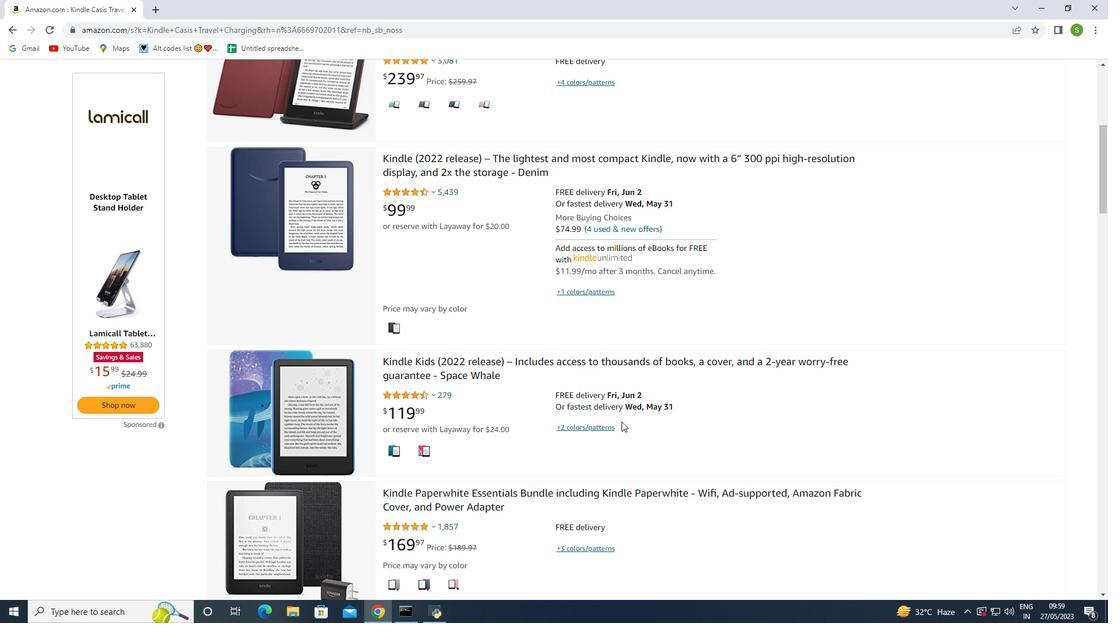 
Action: Mouse scrolled (544, 382) with delta (0, 0)
Screenshot: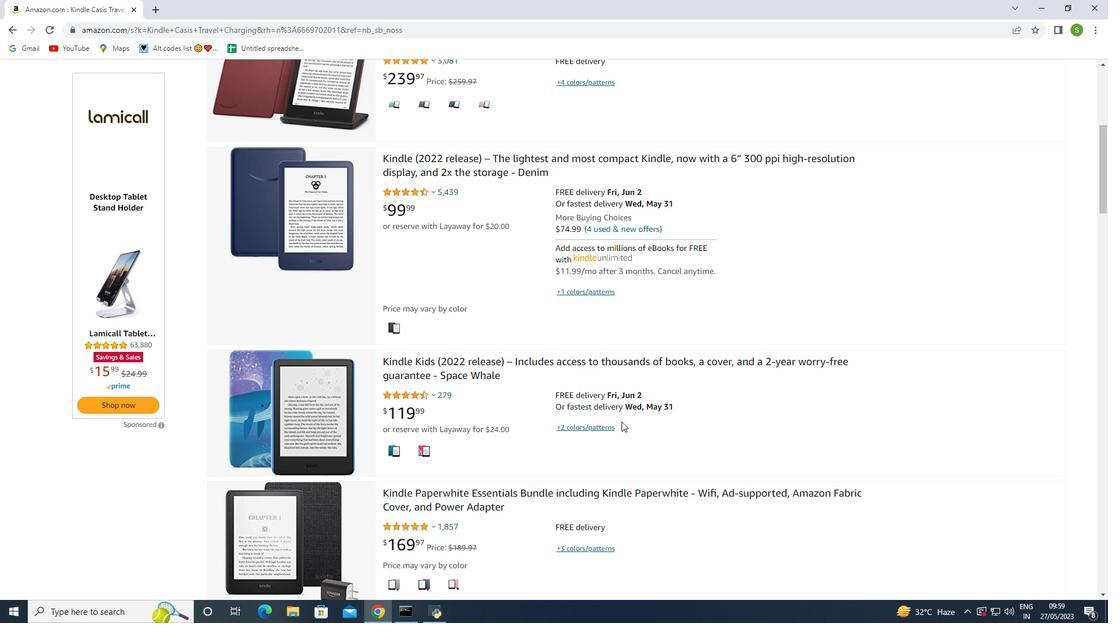 
Action: Mouse moved to (718, 426)
Screenshot: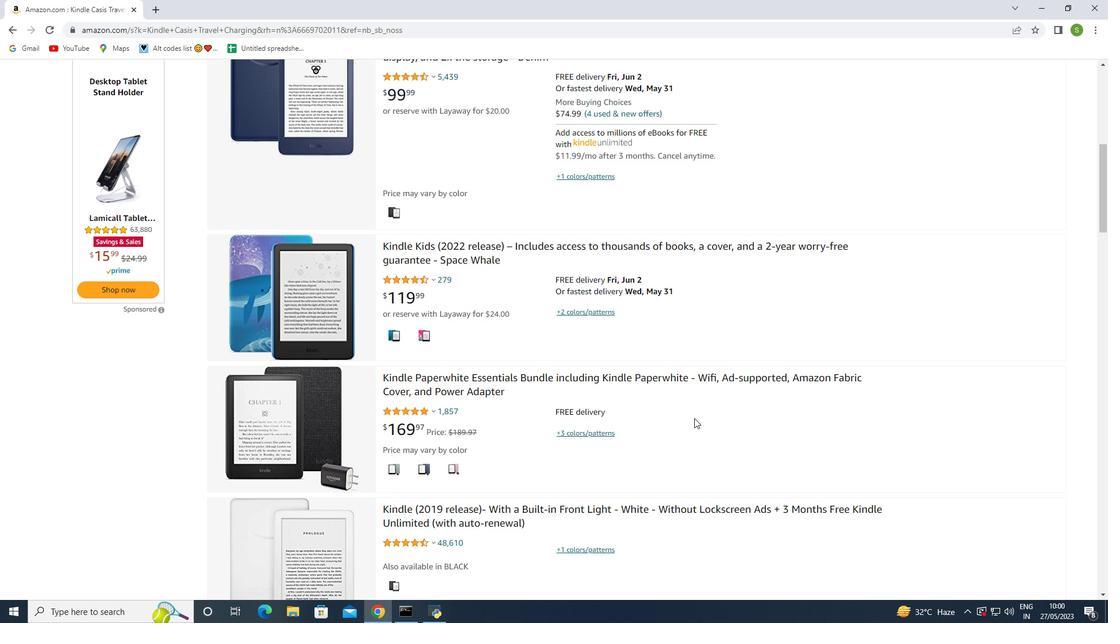 
Action: Mouse scrolled (718, 427) with delta (0, 0)
Screenshot: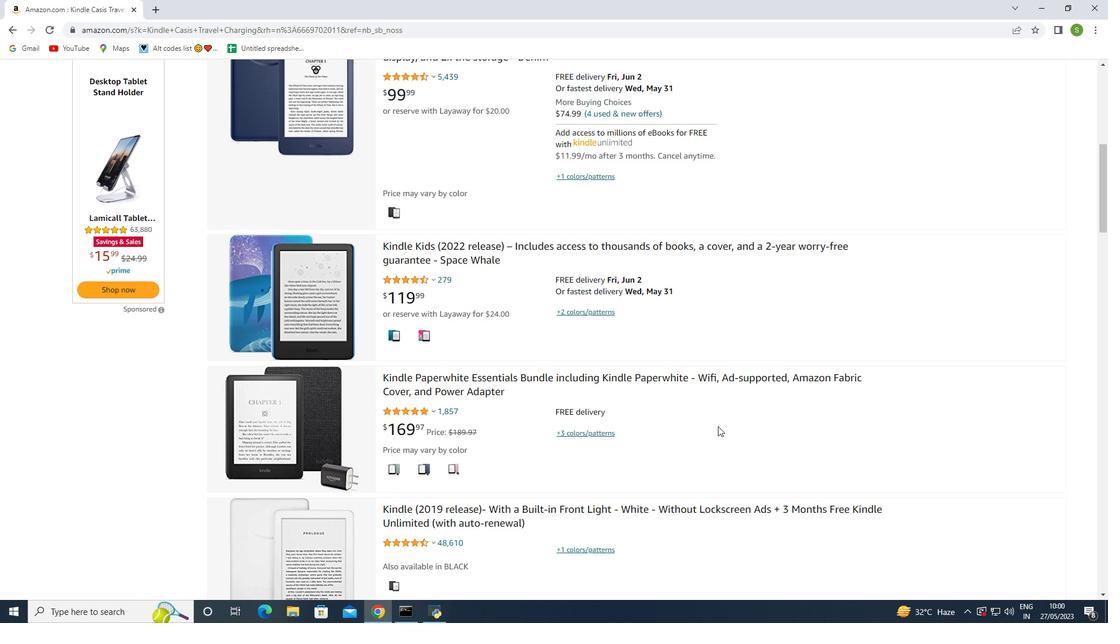 
Action: Mouse scrolled (718, 427) with delta (0, 0)
Screenshot: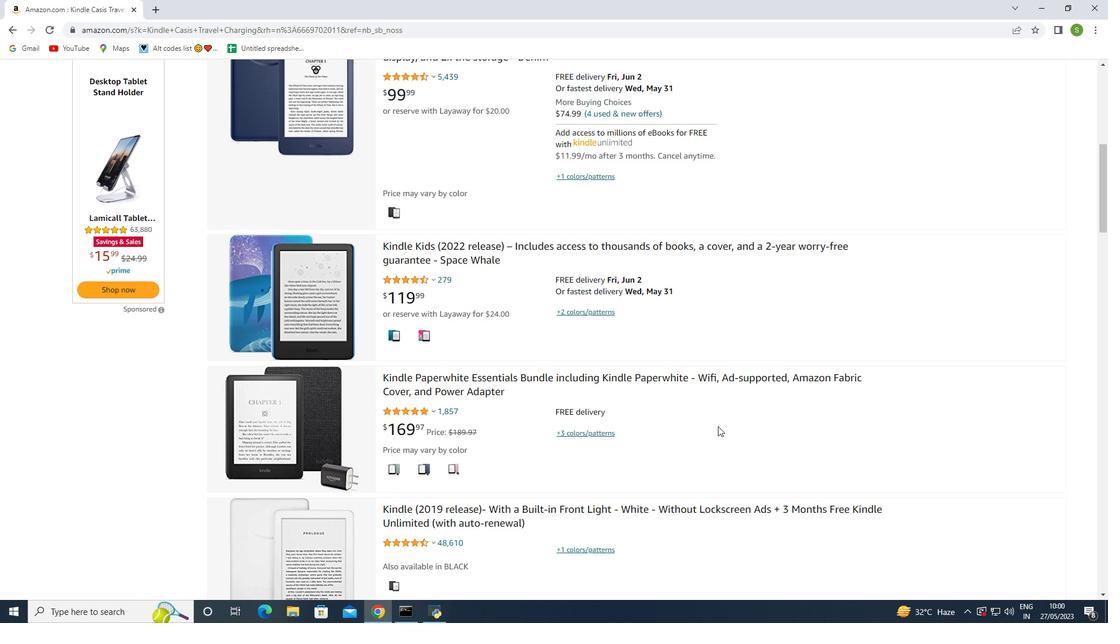 
Action: Mouse scrolled (718, 427) with delta (0, 0)
Screenshot: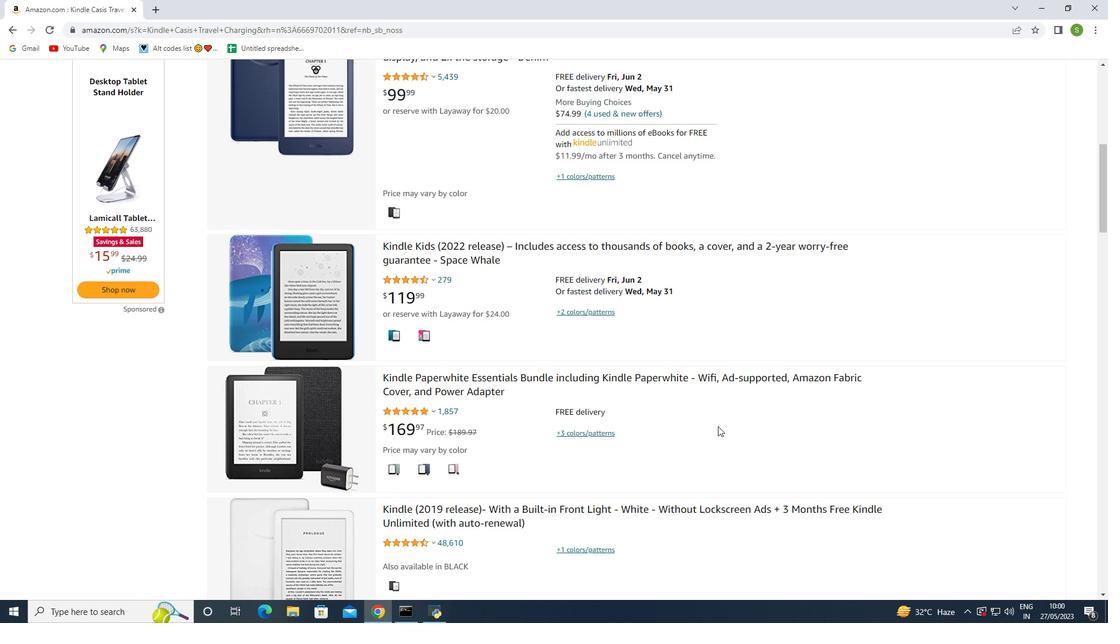 
Action: Mouse scrolled (718, 427) with delta (0, 0)
Screenshot: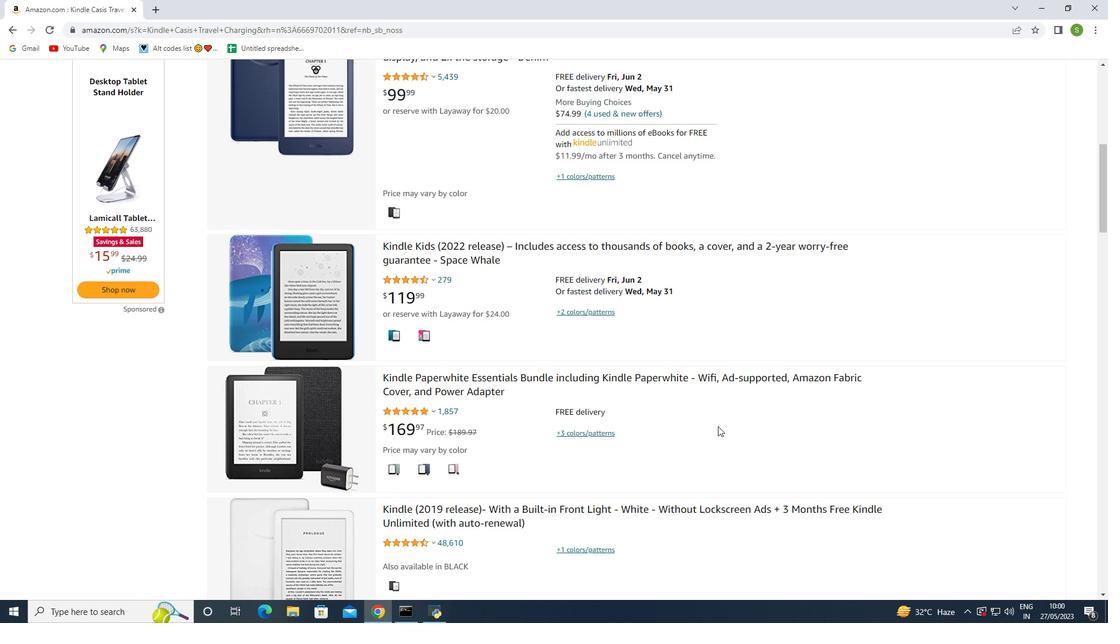 
Action: Mouse scrolled (718, 427) with delta (0, 0)
Screenshot: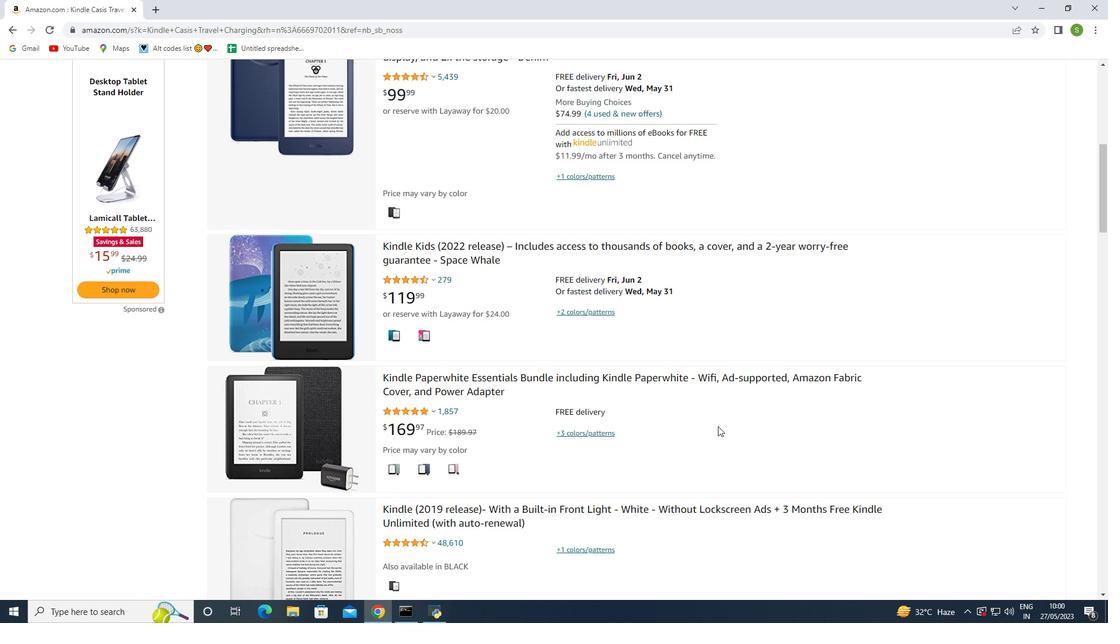 
Action: Mouse scrolled (718, 427) with delta (0, 0)
Screenshot: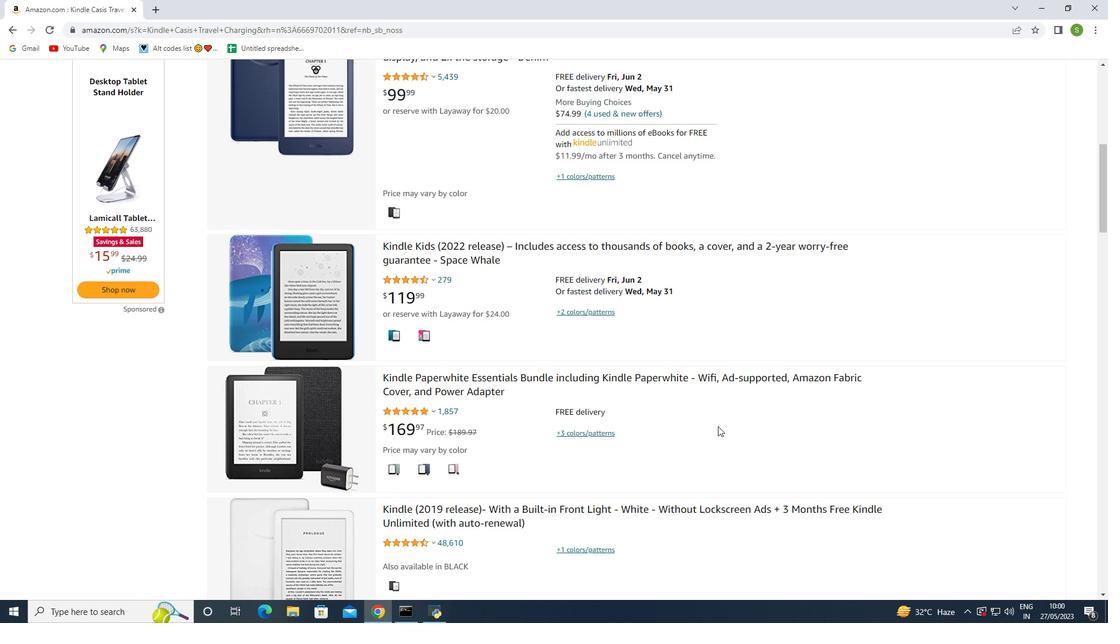
Action: Mouse moved to (528, 267)
Screenshot: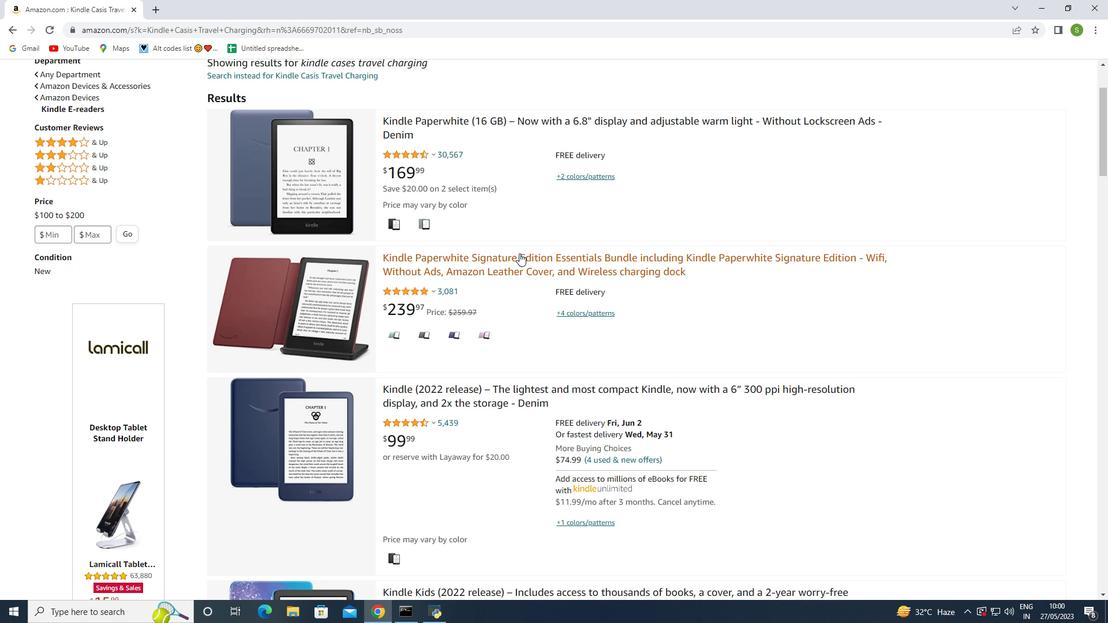 
Action: Mouse pressed left at (528, 267)
Screenshot: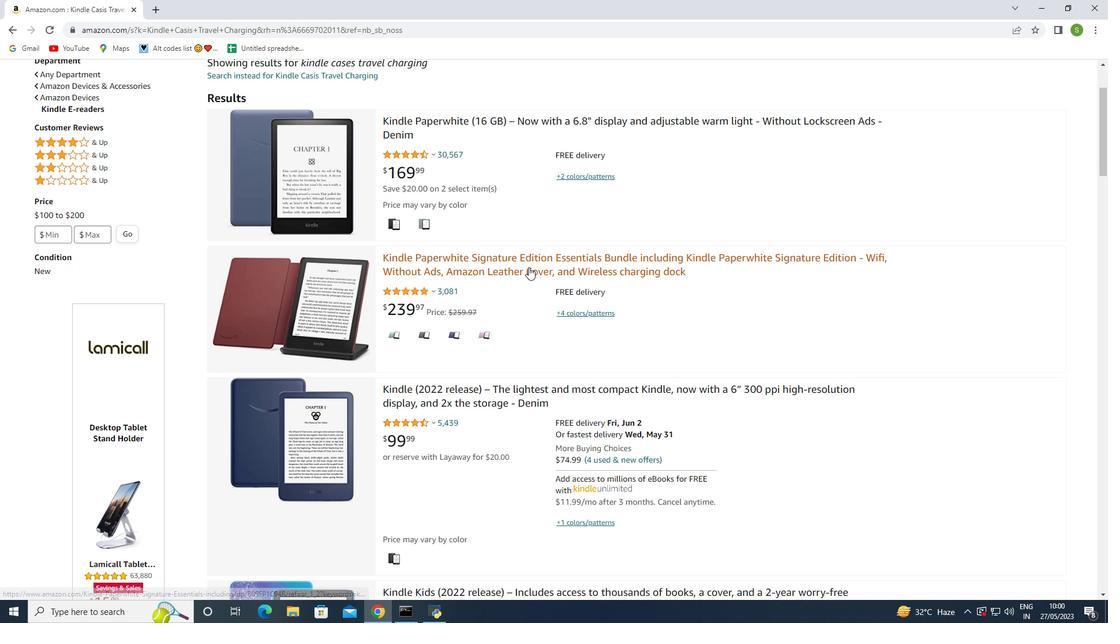 
Action: Mouse moved to (897, 335)
Screenshot: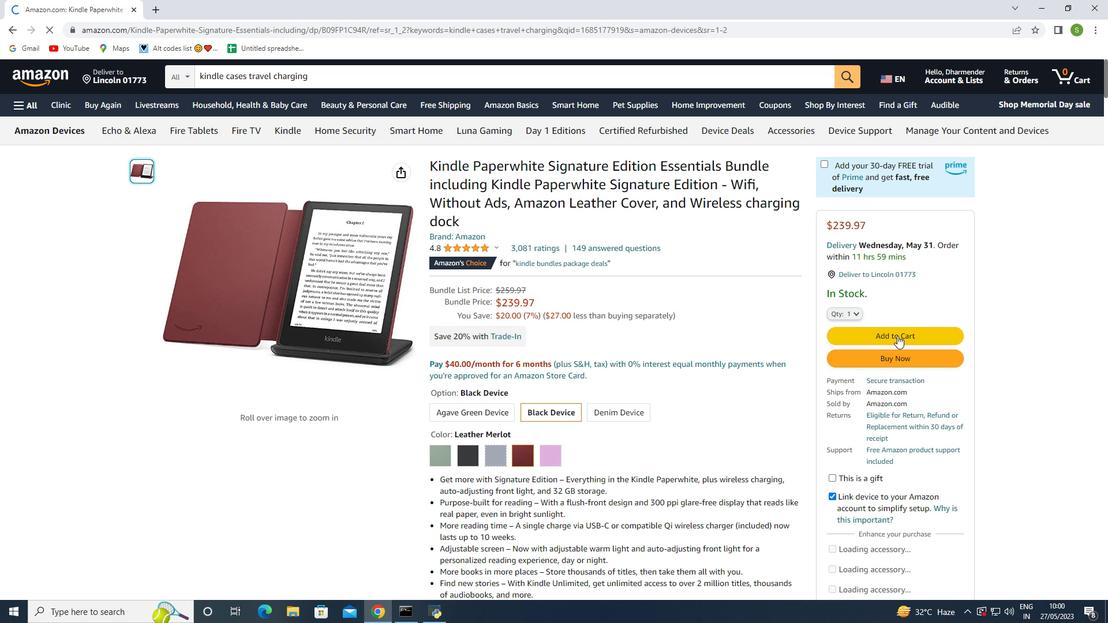 
Action: Mouse pressed left at (897, 335)
Screenshot: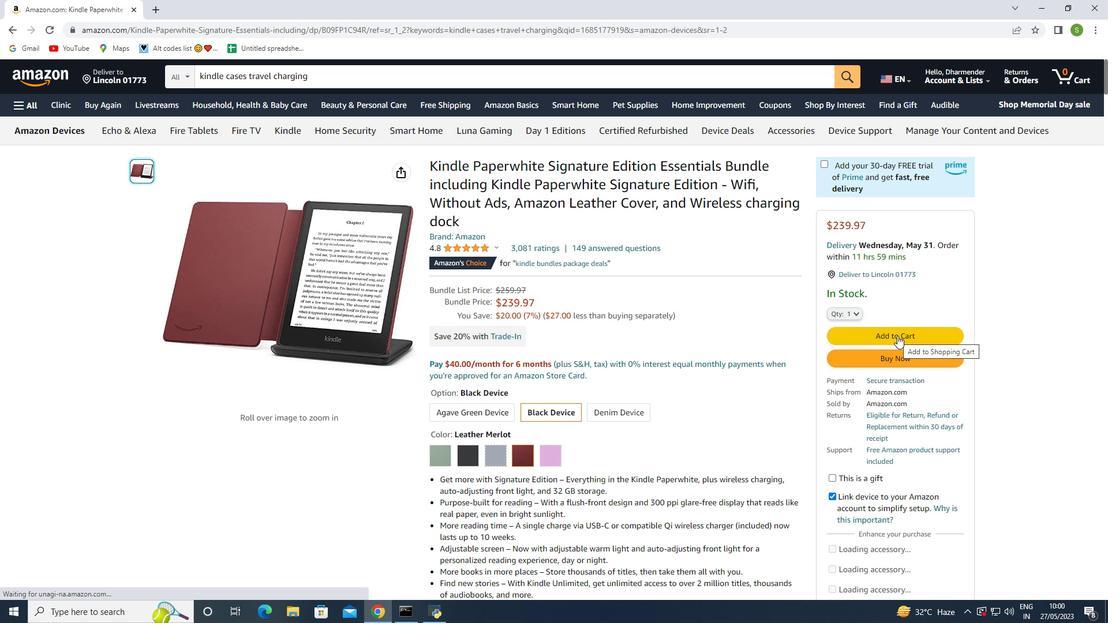 
Action: Mouse moved to (835, 167)
Screenshot: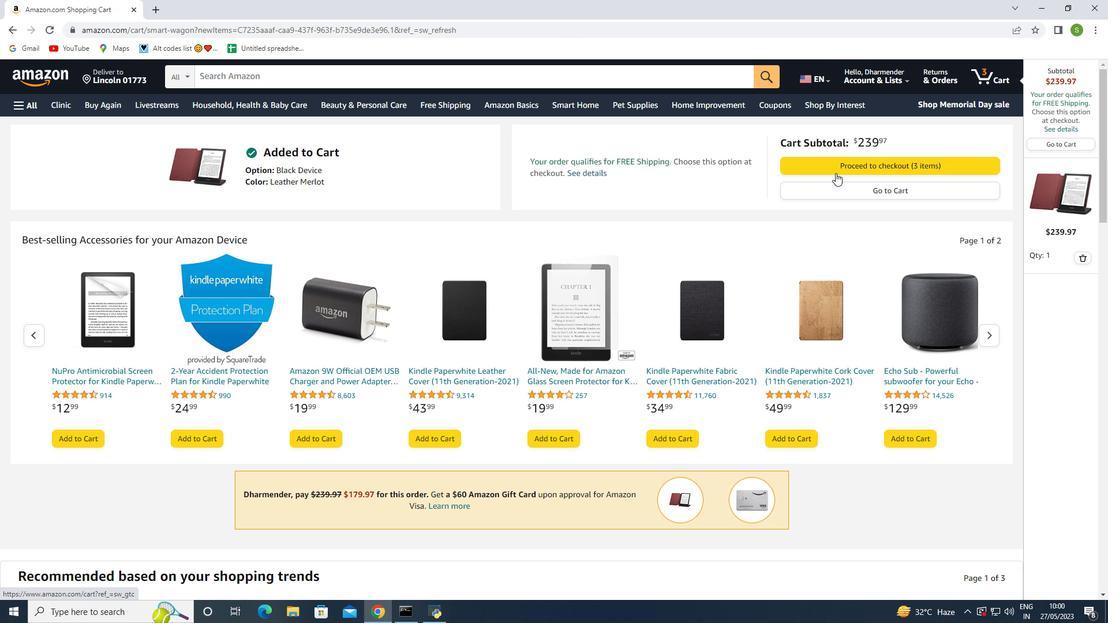 
Action: Mouse pressed left at (835, 167)
Screenshot: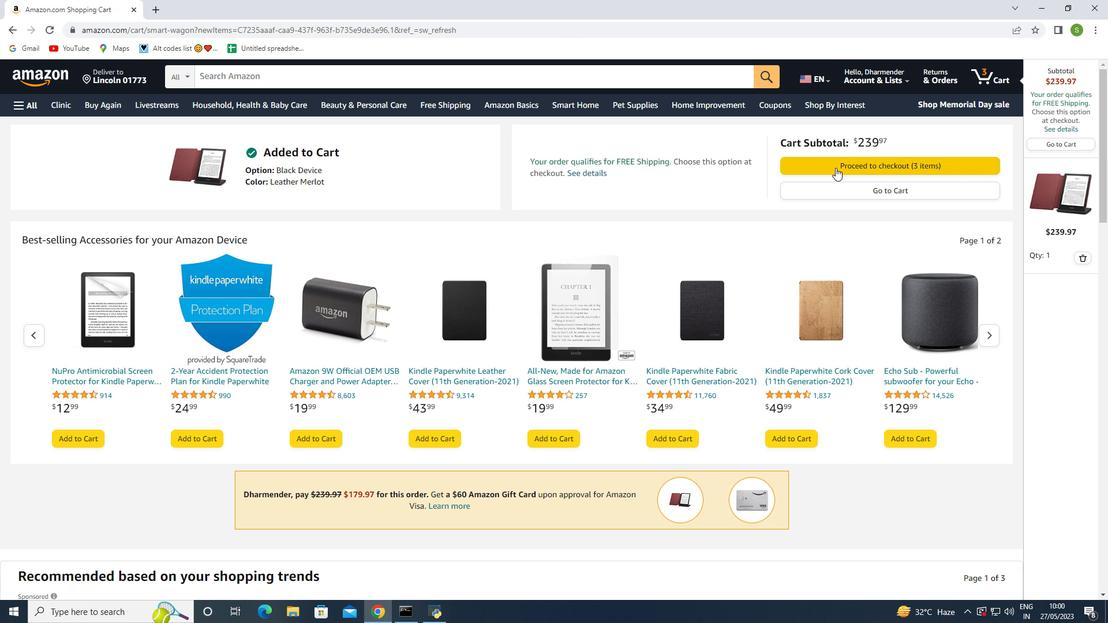 
Action: Mouse moved to (307, 345)
Screenshot: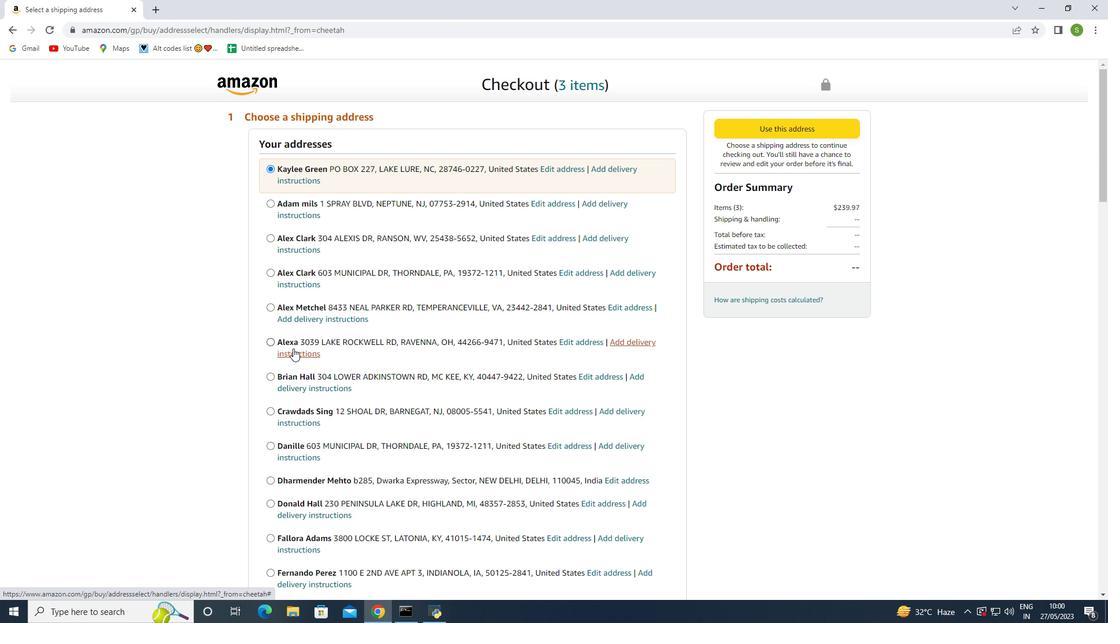 
Action: Mouse scrolled (298, 345) with delta (0, 0)
Screenshot: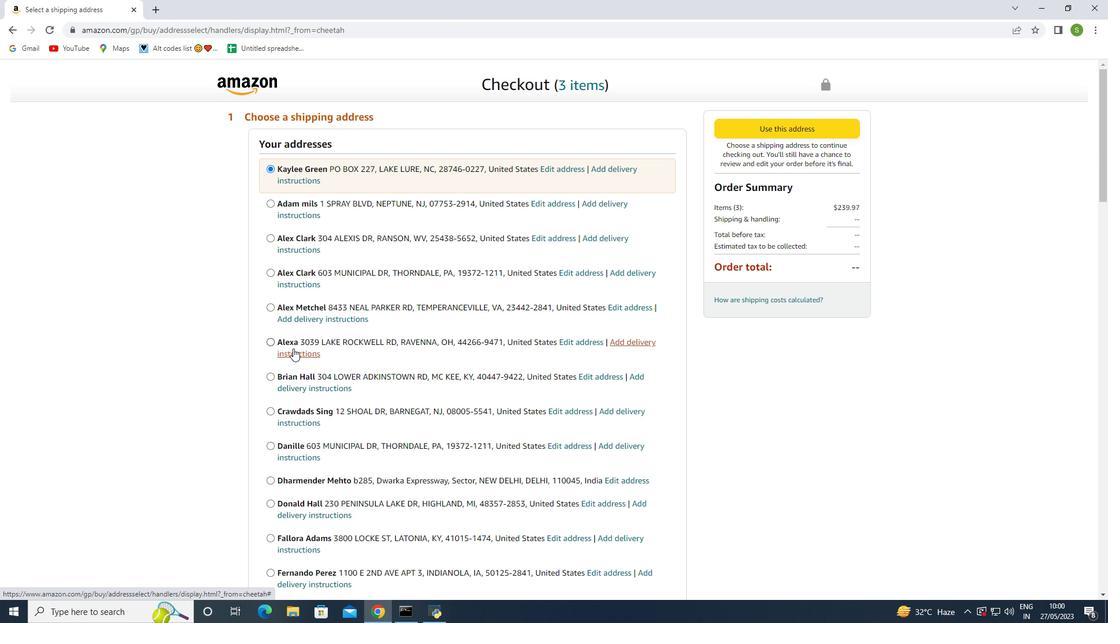 
Action: Mouse scrolled (299, 345) with delta (0, 0)
Screenshot: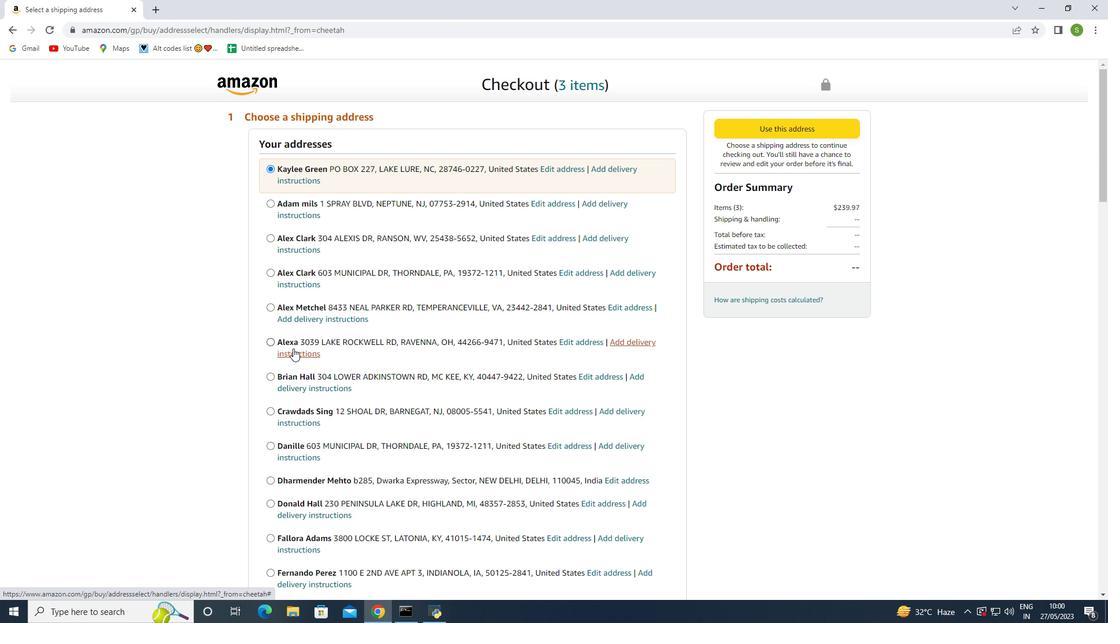 
Action: Mouse scrolled (299, 345) with delta (0, 0)
Screenshot: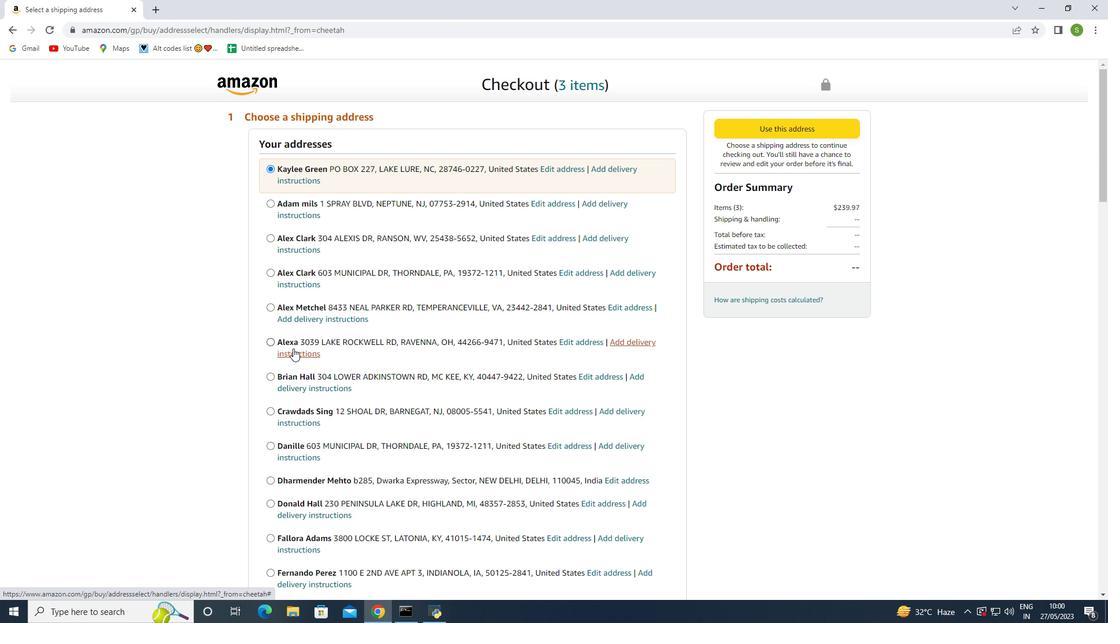 
Action: Mouse moved to (307, 345)
Screenshot: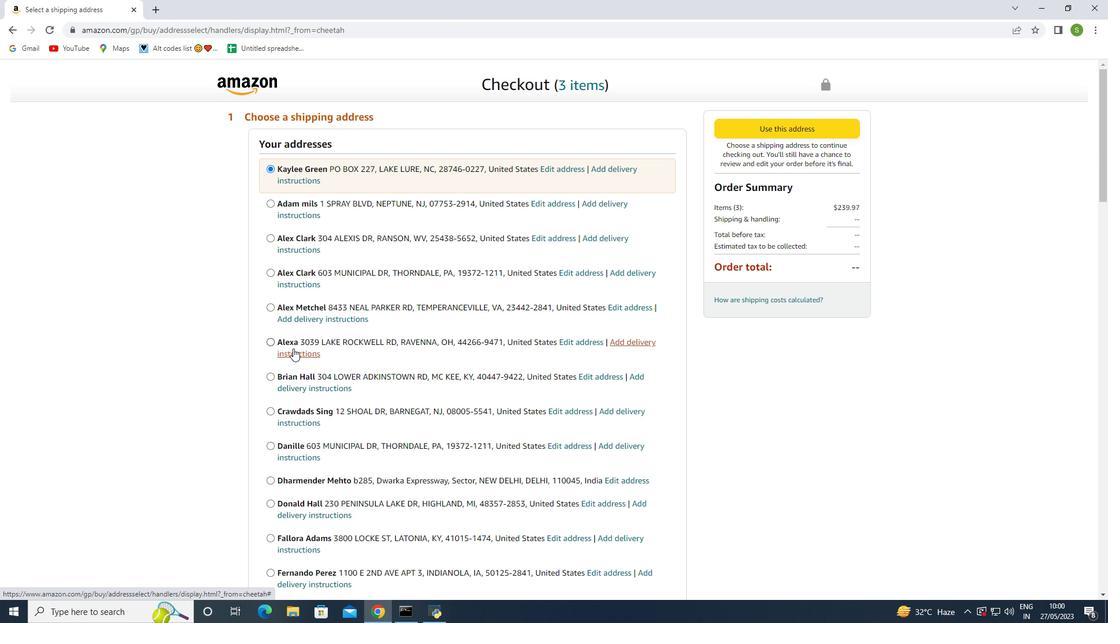
Action: Mouse scrolled (299, 345) with delta (0, 0)
Screenshot: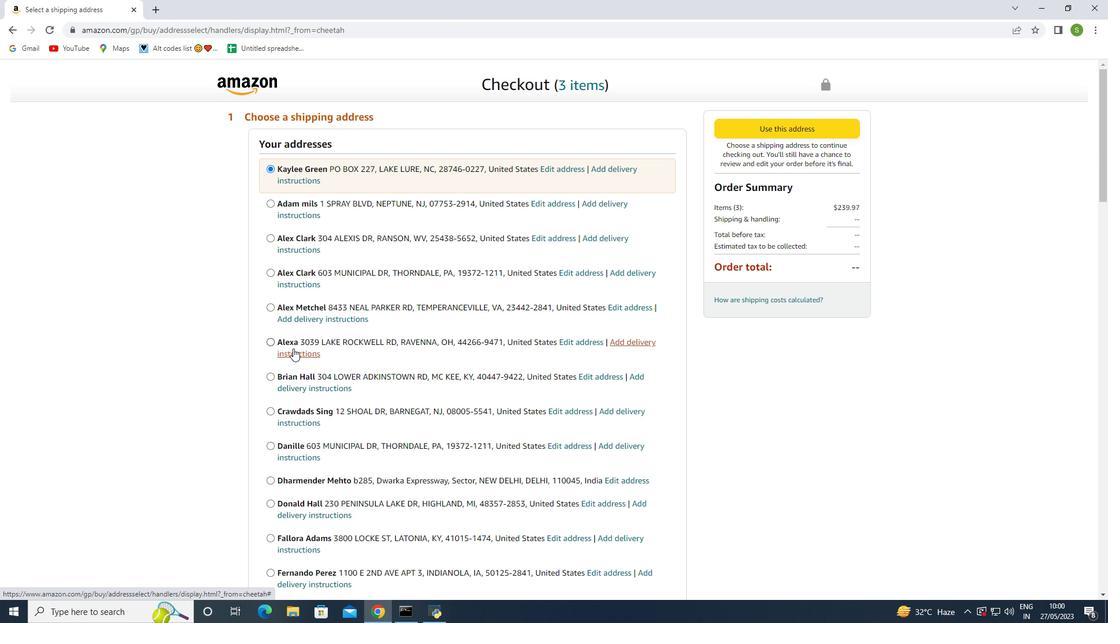 
Action: Mouse scrolled (299, 345) with delta (0, 0)
Screenshot: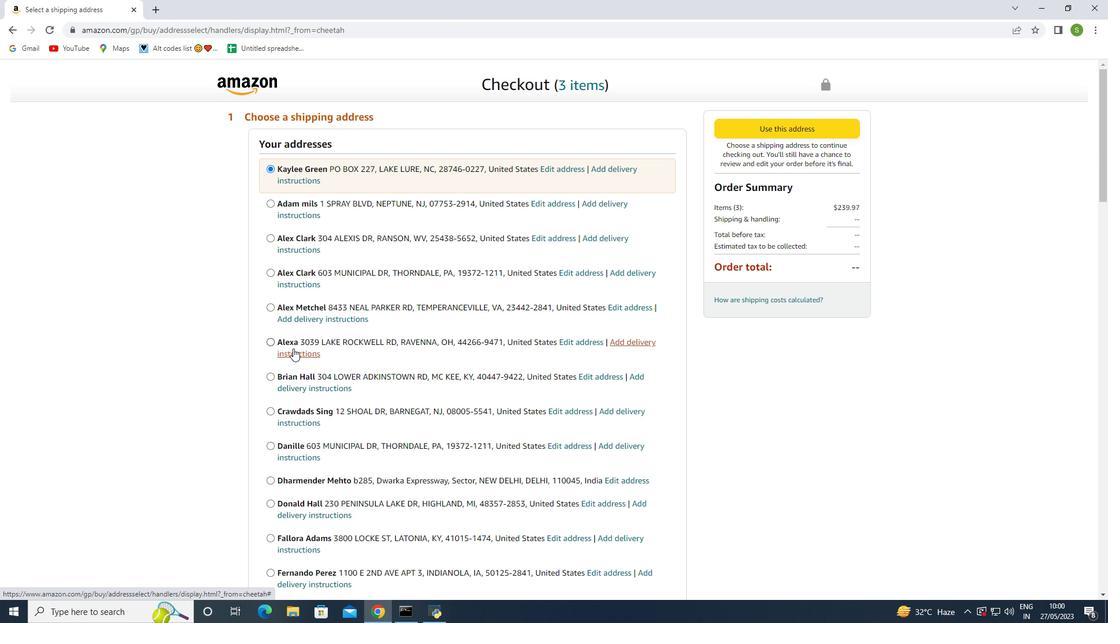
Action: Mouse moved to (307, 345)
Screenshot: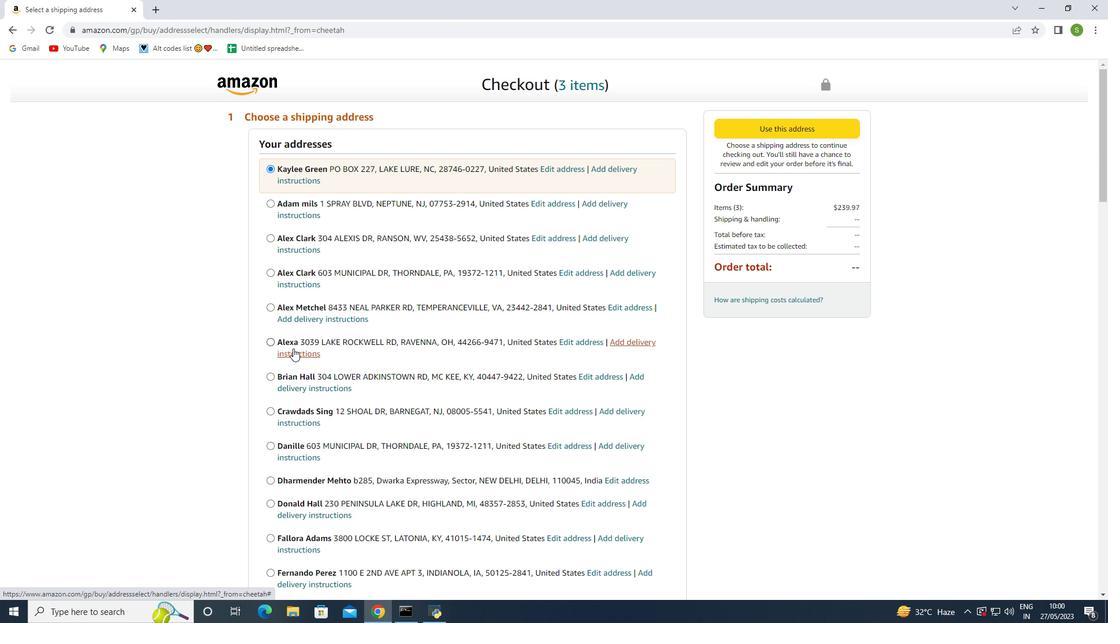 
Action: Mouse scrolled (307, 345) with delta (0, 0)
Screenshot: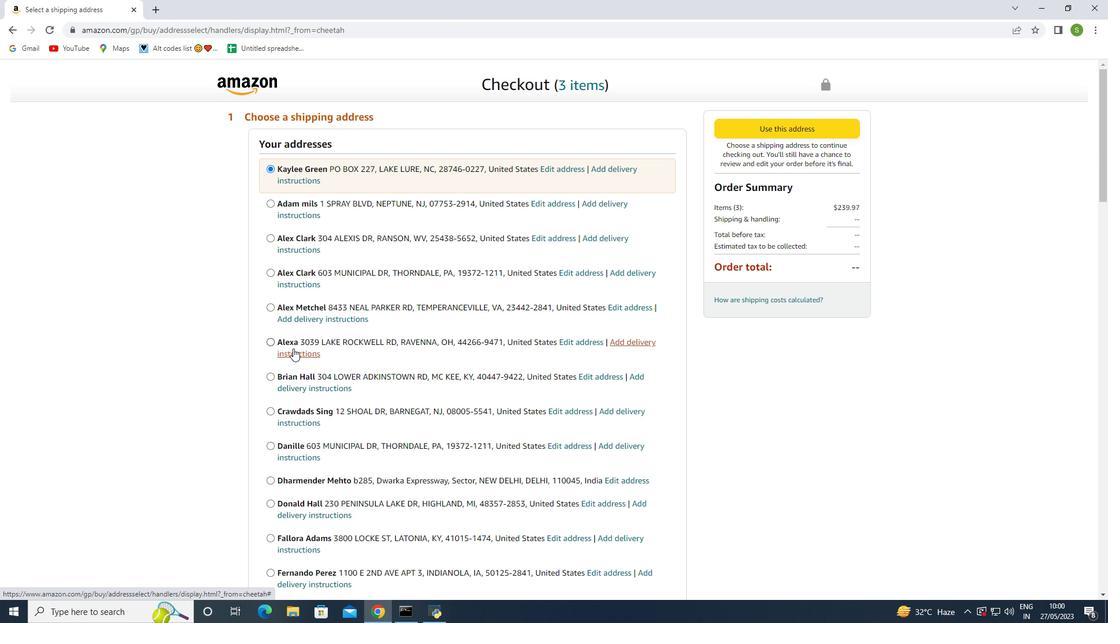 
Action: Mouse moved to (309, 347)
Screenshot: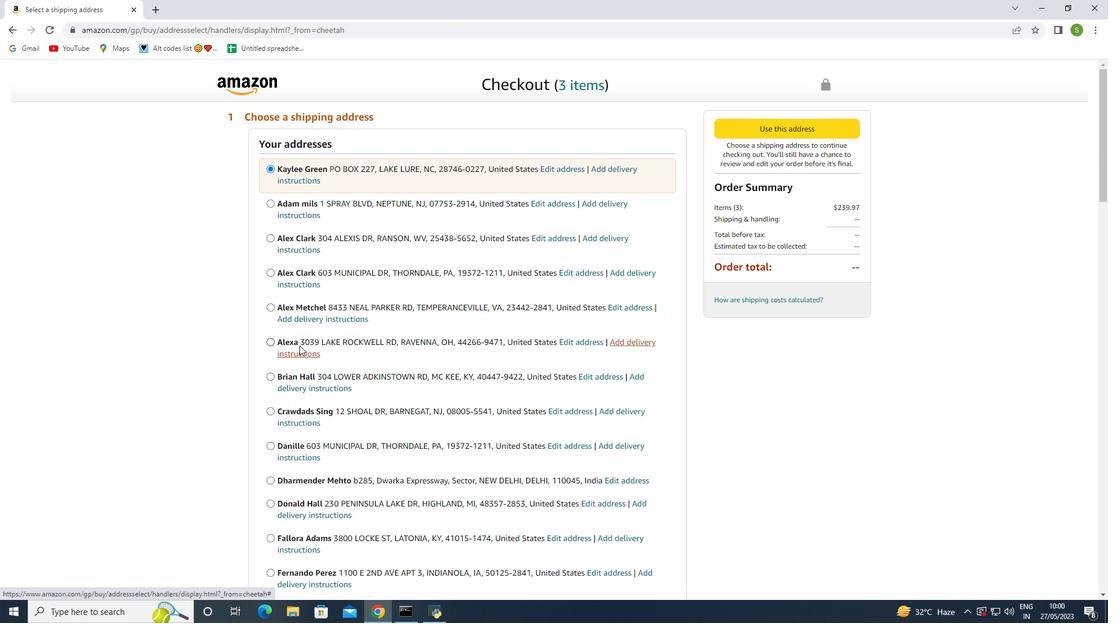 
Action: Mouse scrolled (309, 346) with delta (0, 0)
Screenshot: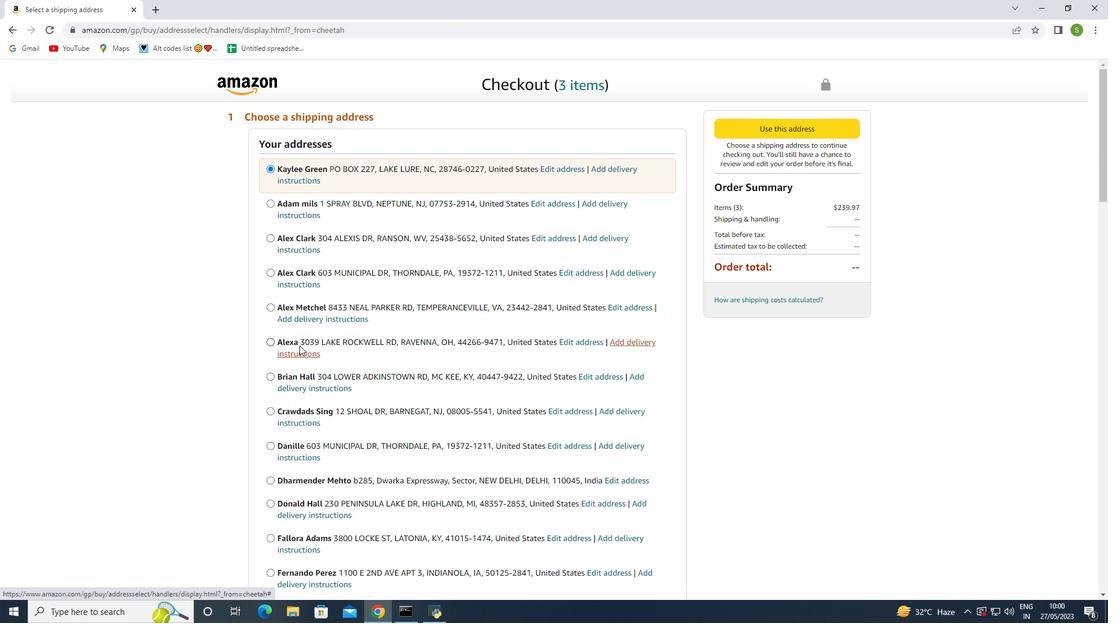 
Action: Mouse moved to (312, 348)
Screenshot: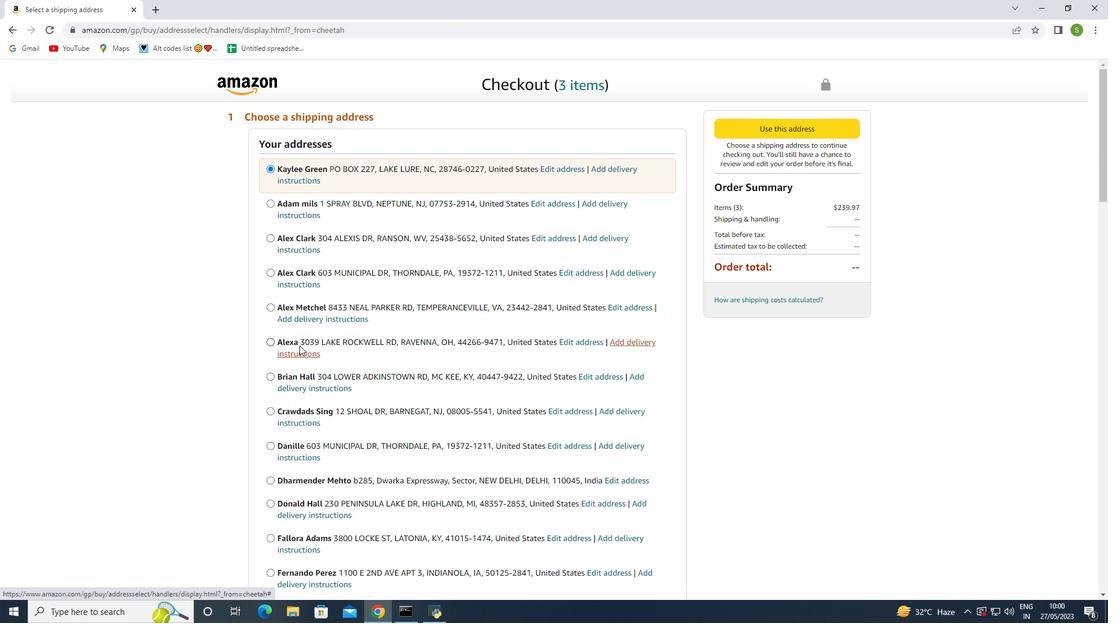 
Action: Mouse scrolled (311, 348) with delta (0, 0)
Screenshot: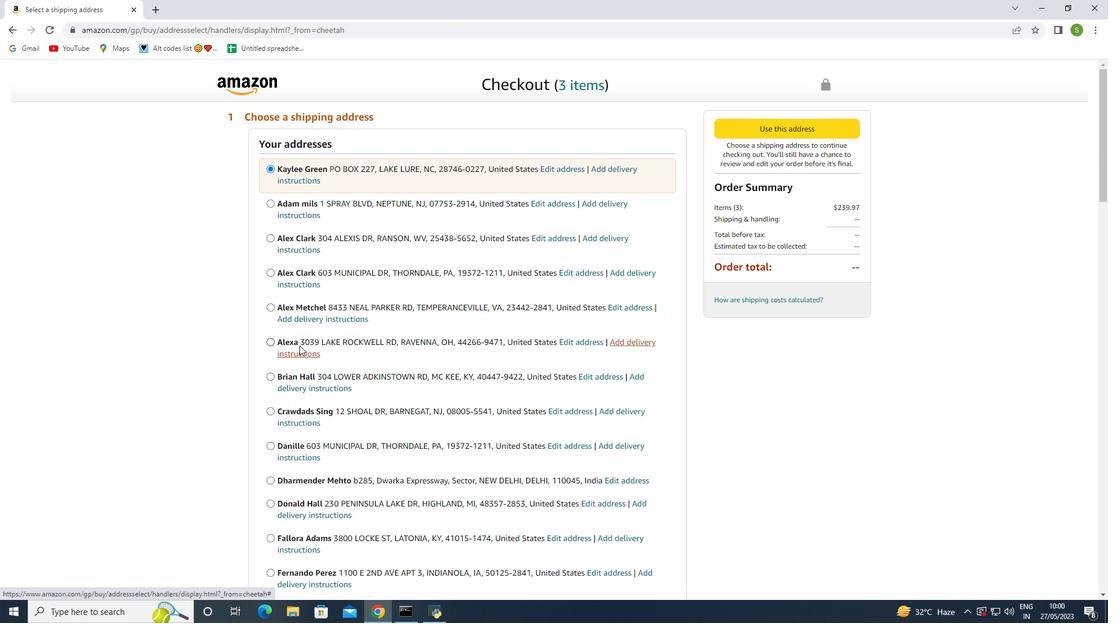 
Action: Mouse moved to (312, 349)
Screenshot: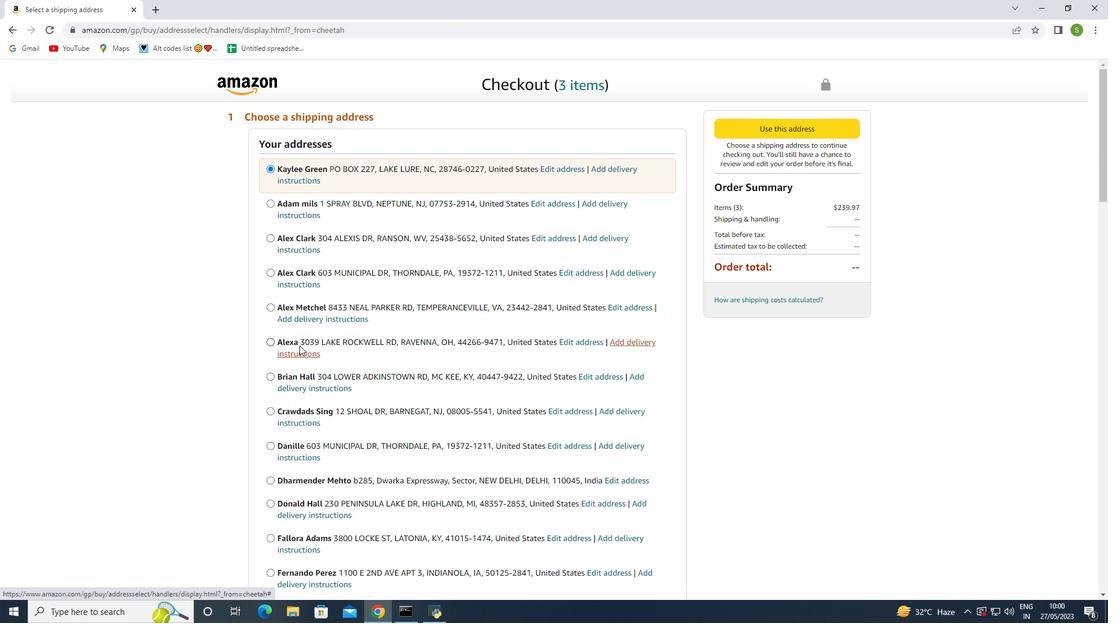 
Action: Mouse scrolled (312, 348) with delta (0, 0)
Screenshot: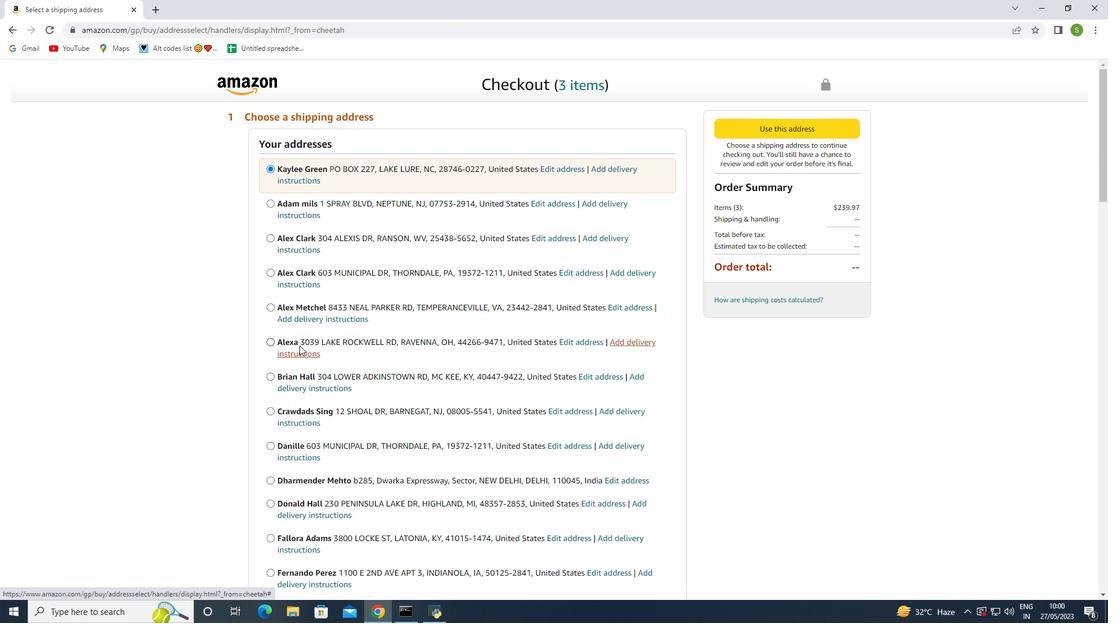 
Action: Mouse moved to (324, 352)
Screenshot: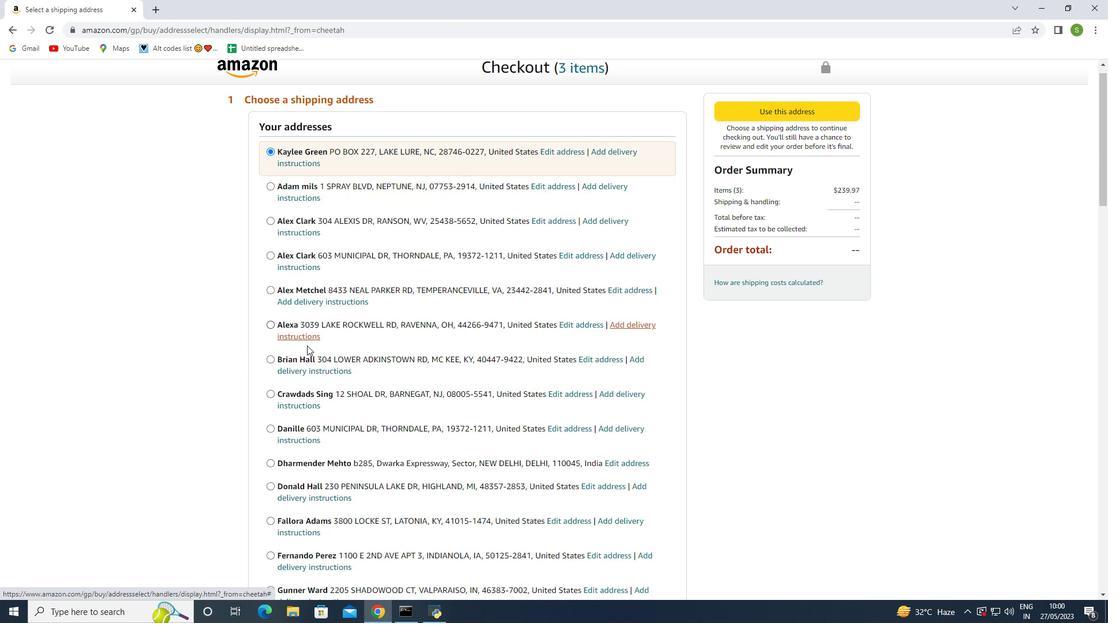 
Action: Mouse scrolled (324, 351) with delta (0, 0)
Screenshot: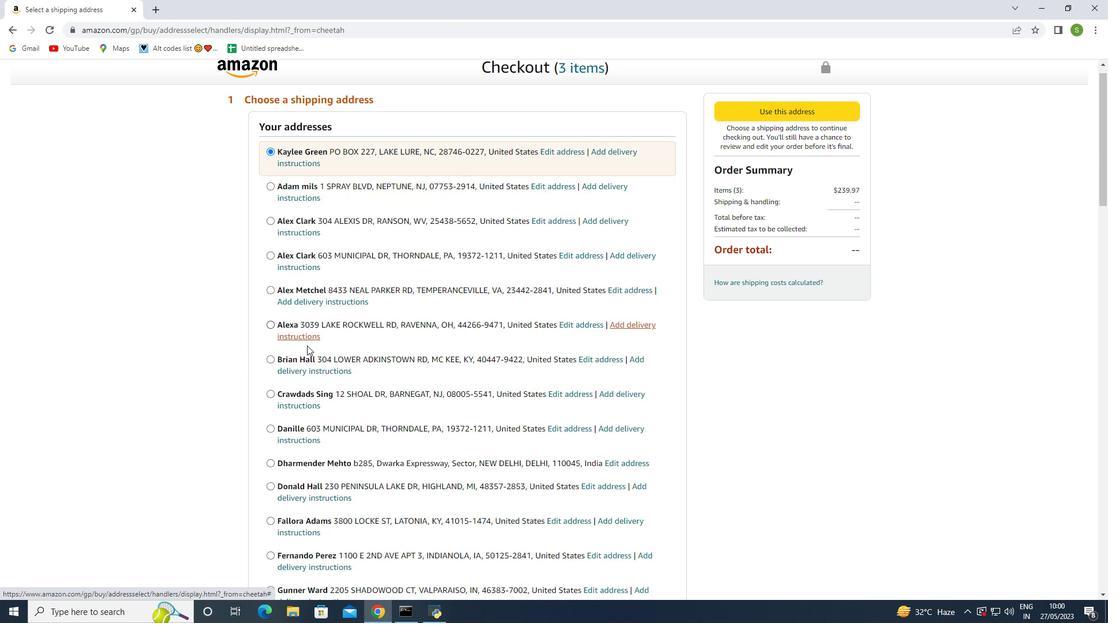 
Action: Mouse moved to (376, 363)
Screenshot: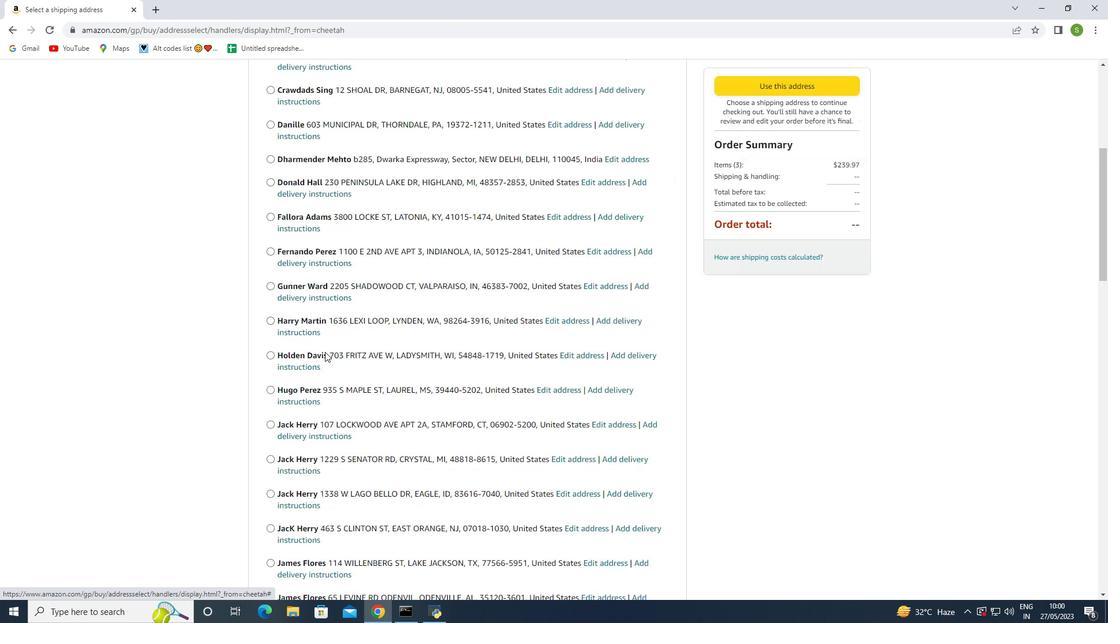
Action: Mouse scrolled (376, 362) with delta (0, 0)
Screenshot: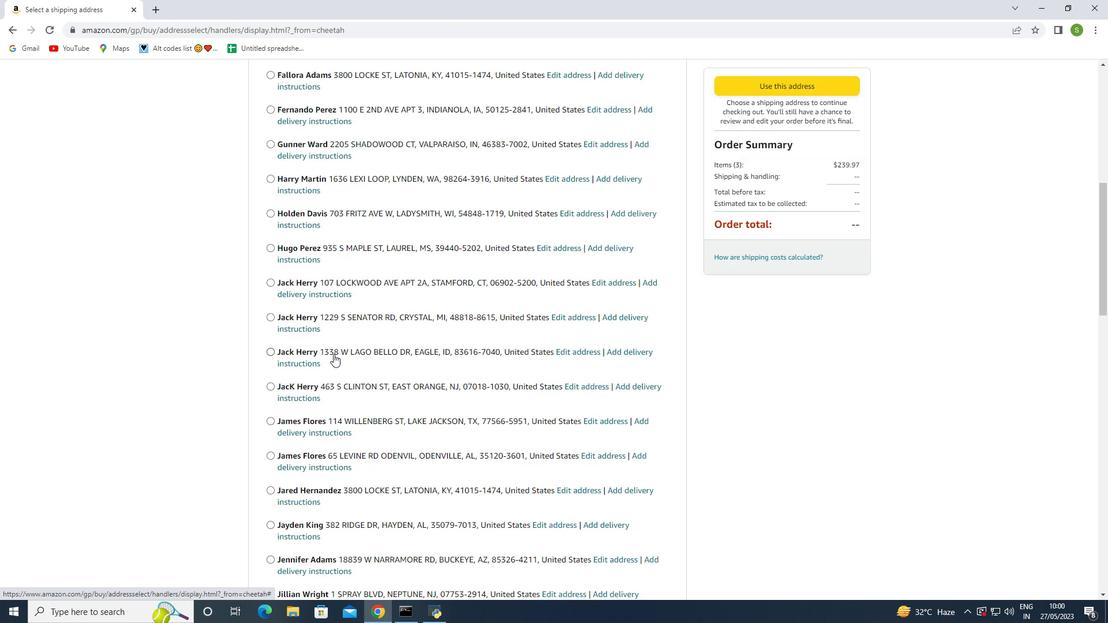 
Action: Mouse scrolled (376, 362) with delta (0, 0)
Screenshot: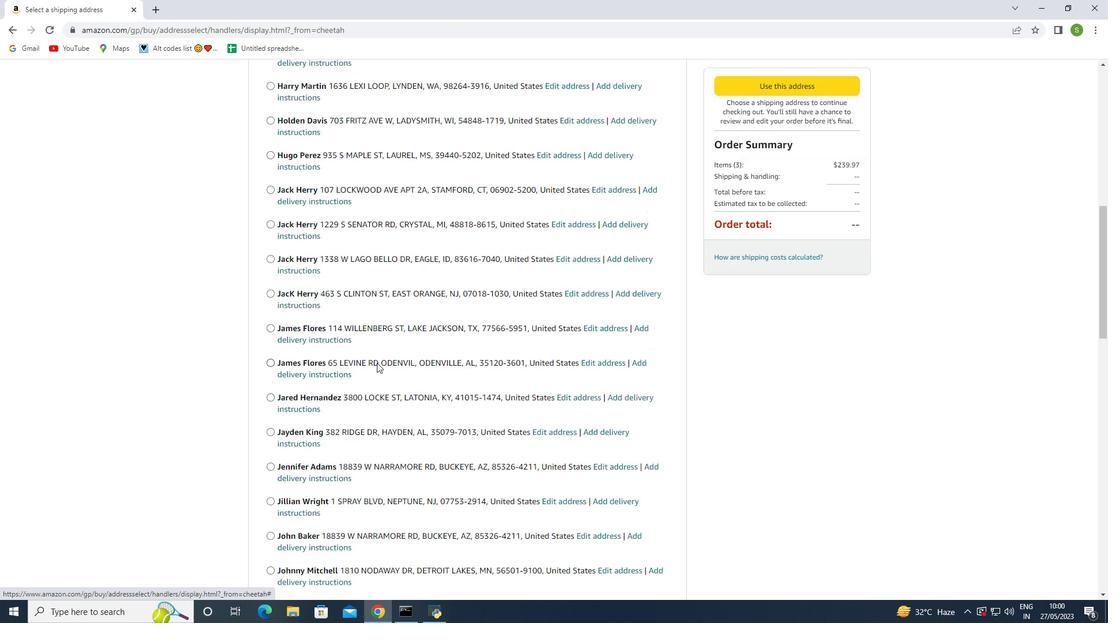 
Action: Mouse scrolled (376, 362) with delta (0, 0)
Screenshot: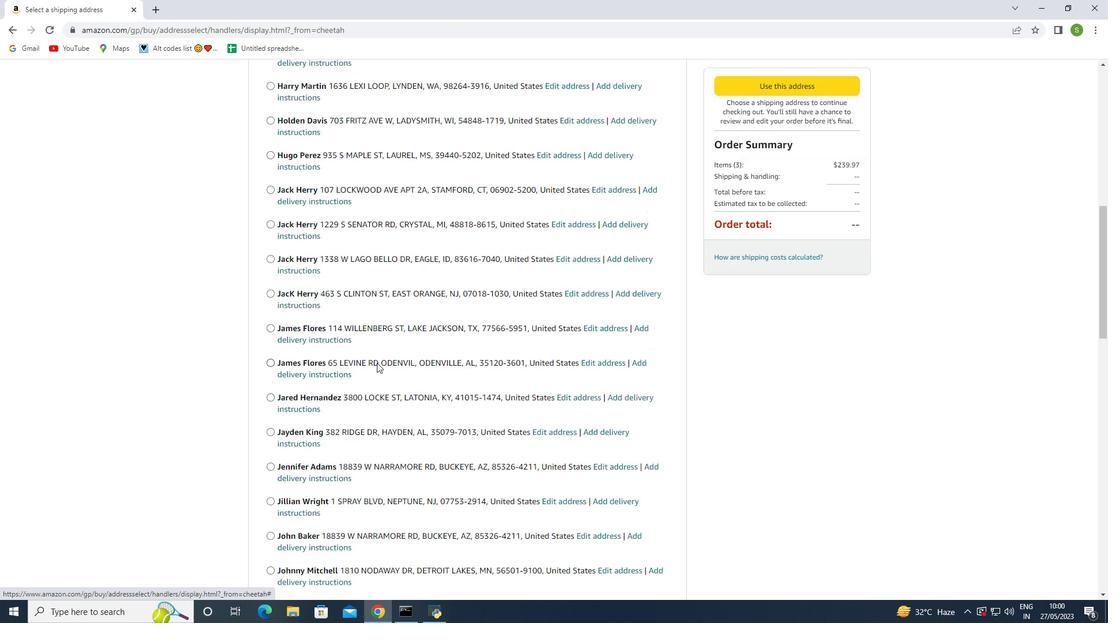 
Action: Mouse scrolled (376, 362) with delta (0, 0)
Screenshot: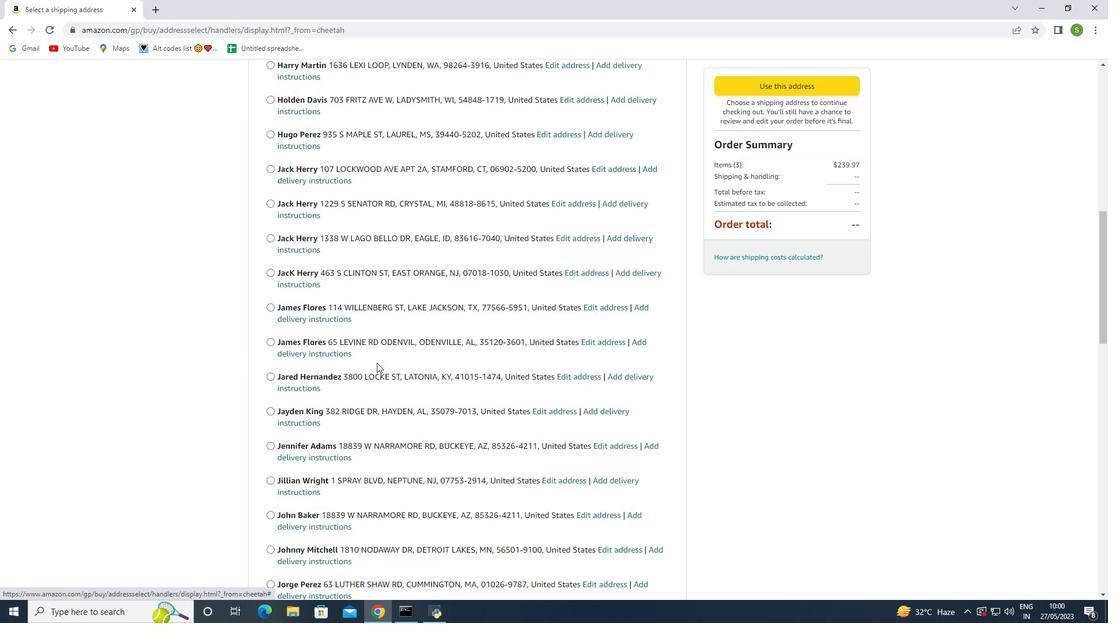 
Action: Mouse scrolled (376, 362) with delta (0, 0)
Screenshot: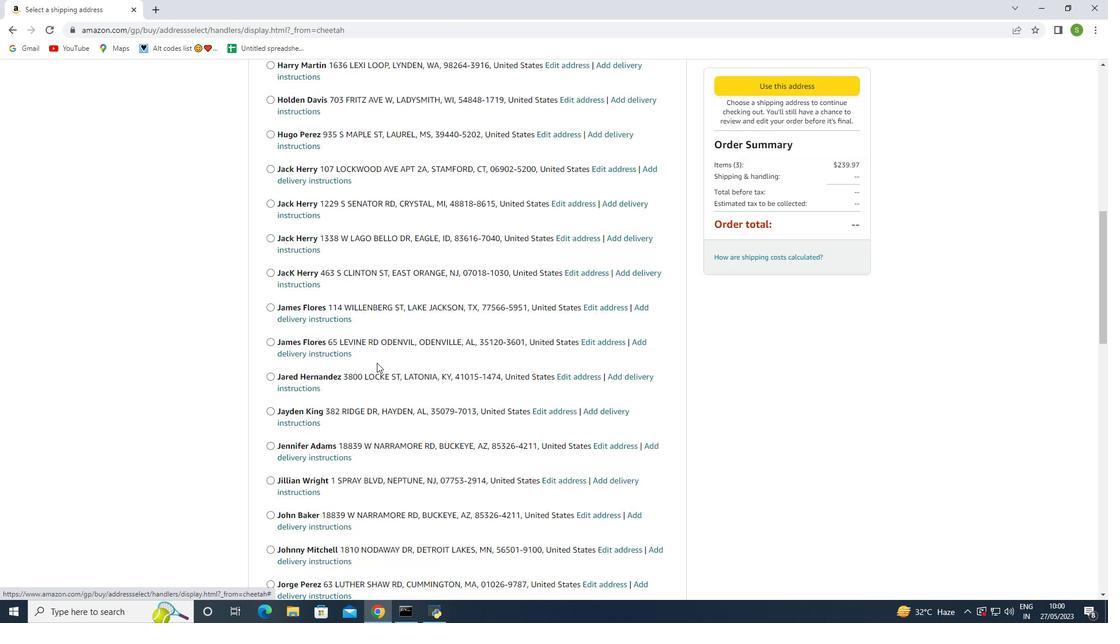 
Action: Mouse moved to (376, 363)
Screenshot: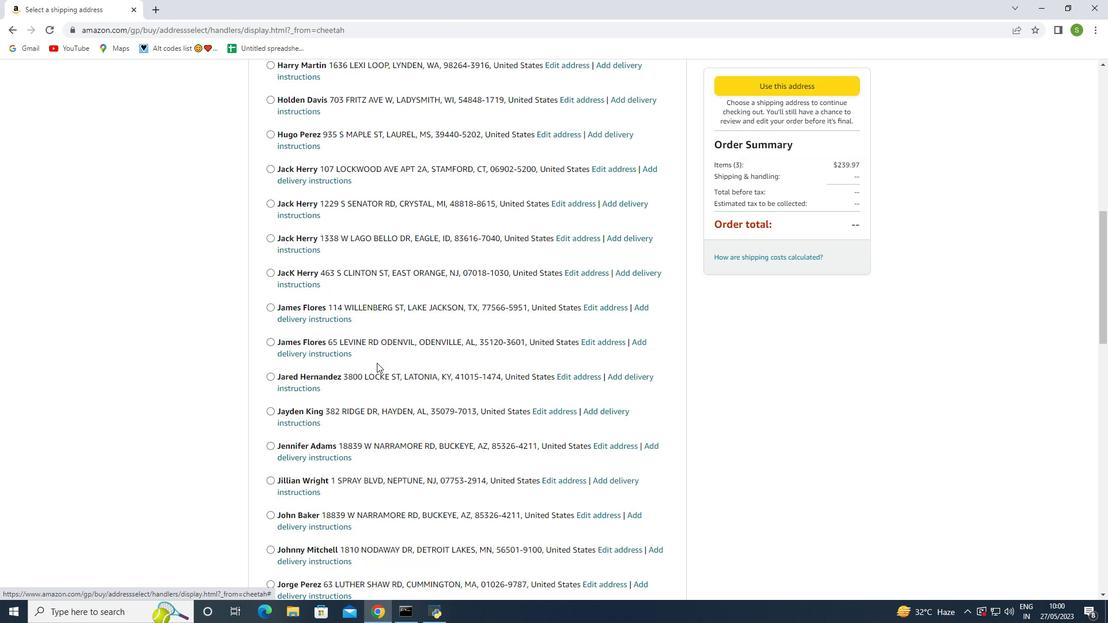 
Action: Mouse scrolled (376, 362) with delta (0, 0)
Screenshot: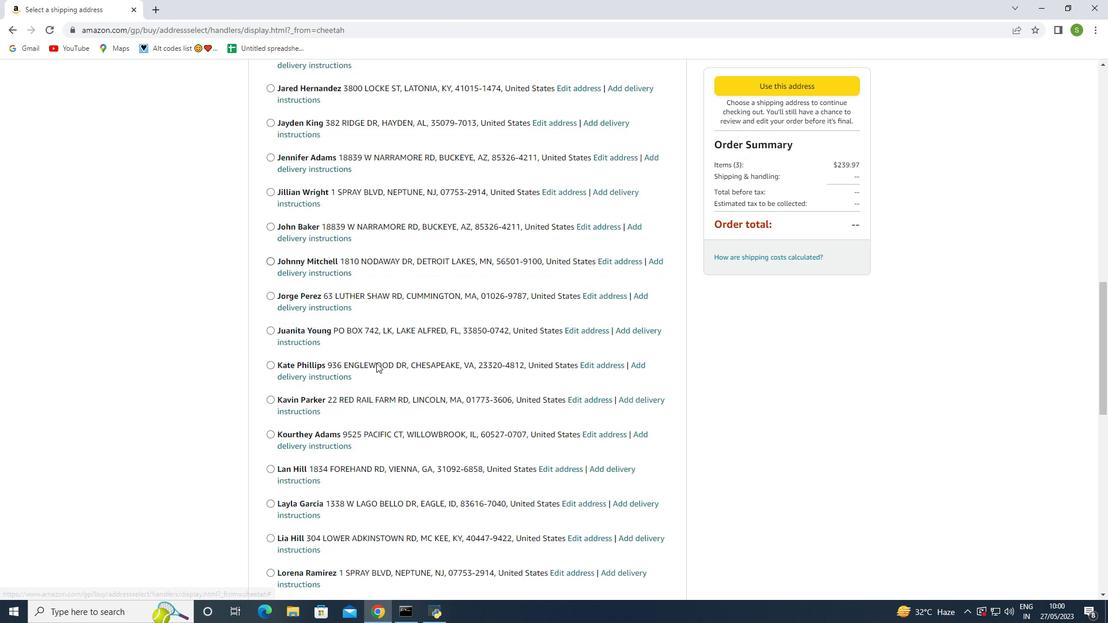 
Action: Mouse scrolled (376, 362) with delta (0, 0)
Screenshot: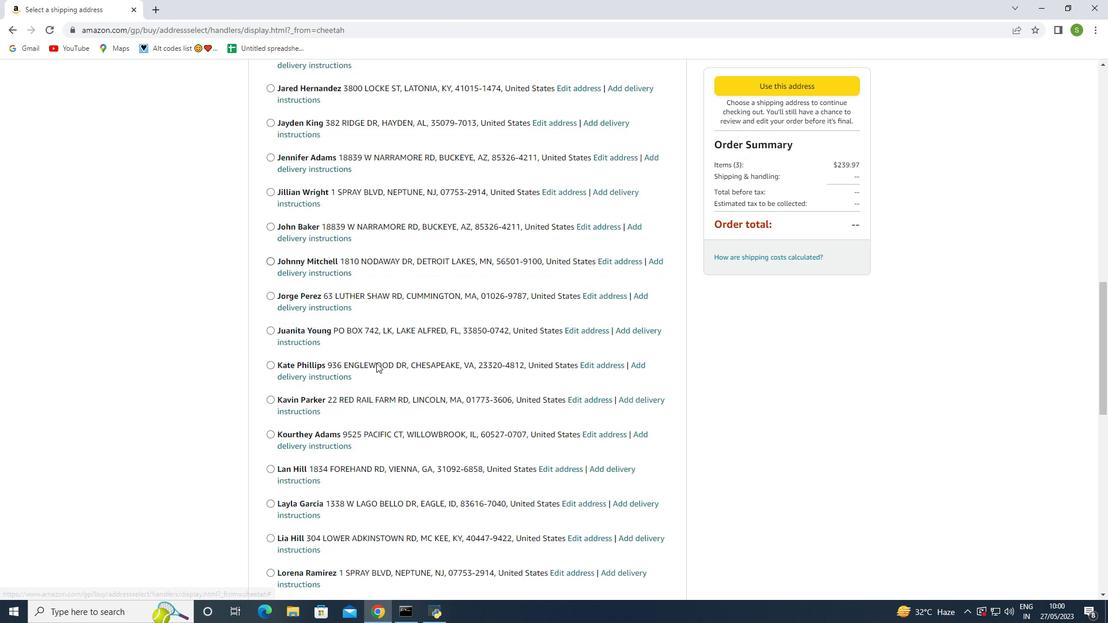 
Action: Mouse scrolled (376, 362) with delta (0, 0)
Screenshot: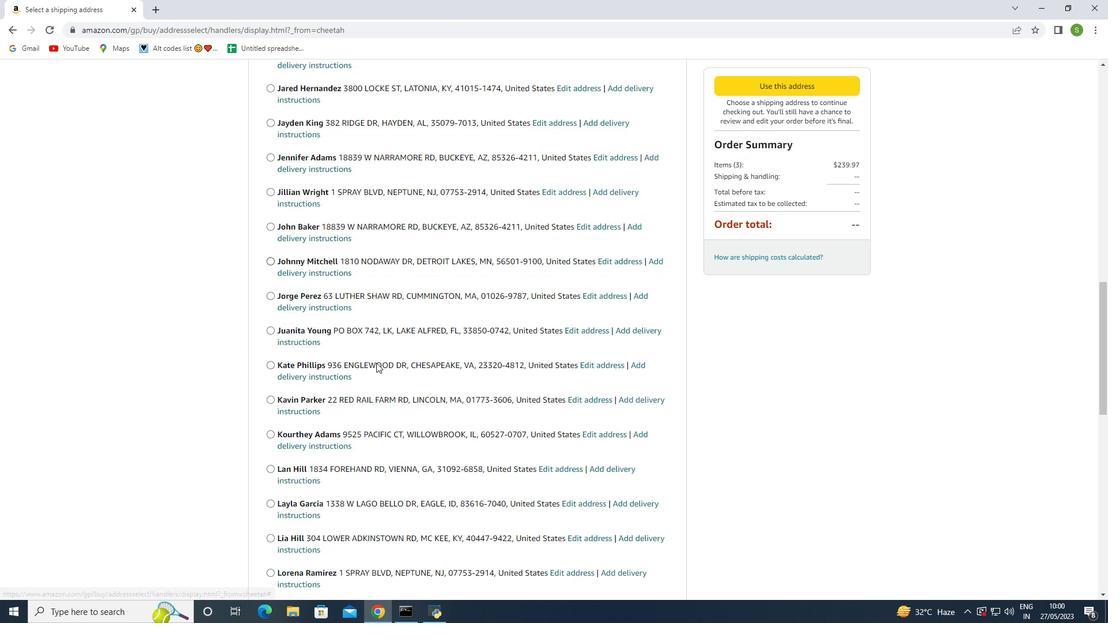 
Action: Mouse scrolled (376, 362) with delta (0, 0)
Screenshot: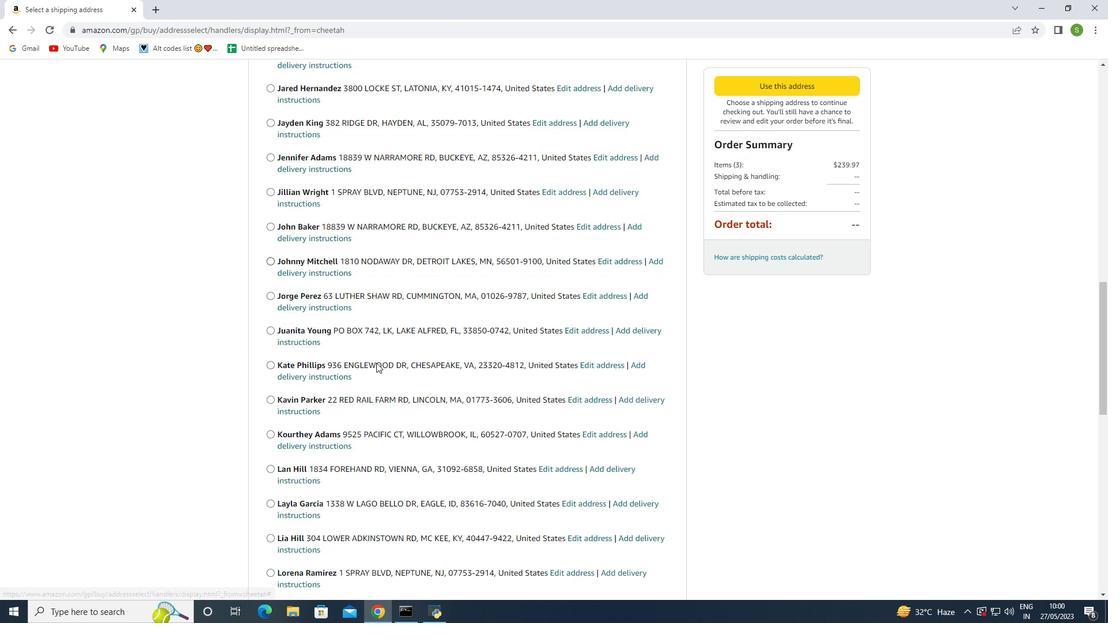 
Action: Mouse moved to (375, 363)
Screenshot: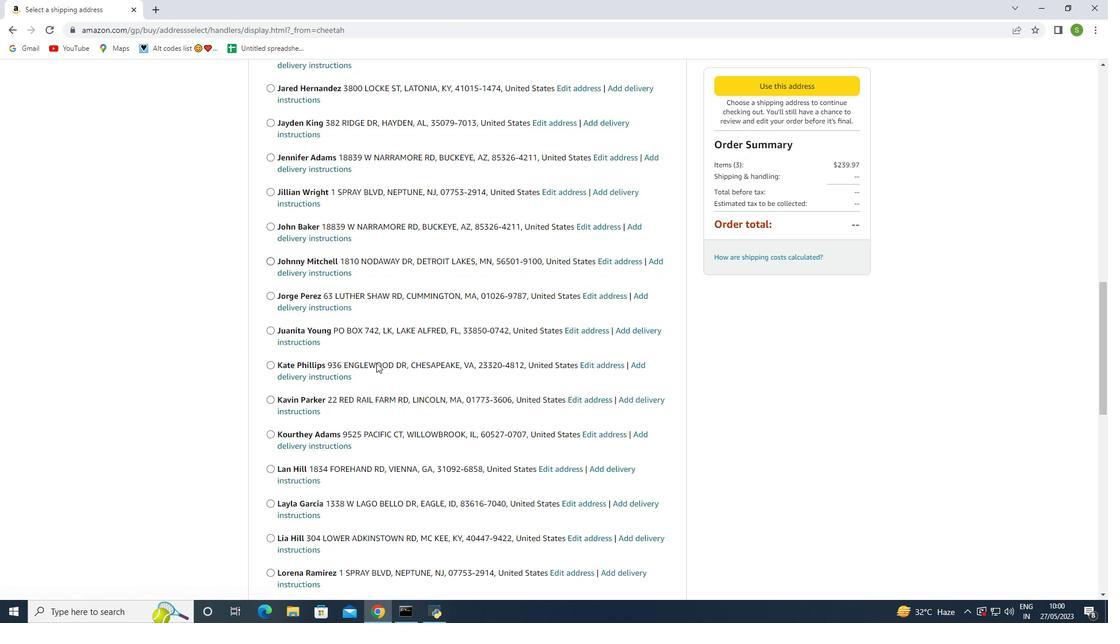 
Action: Mouse scrolled (376, 362) with delta (0, 0)
Screenshot: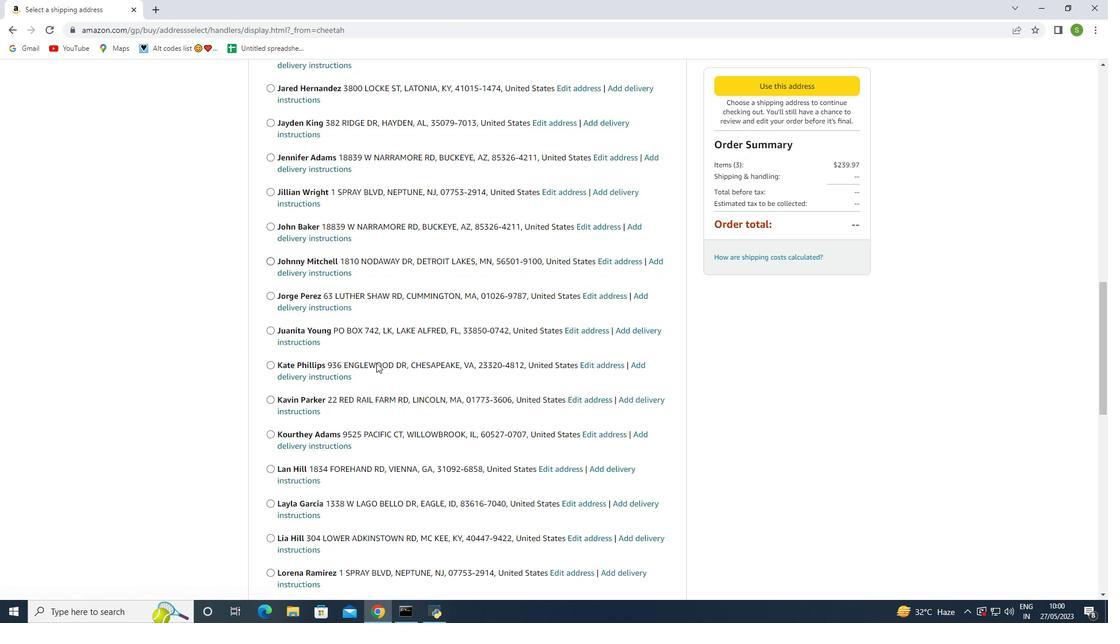 
Action: Mouse moved to (374, 364)
Screenshot: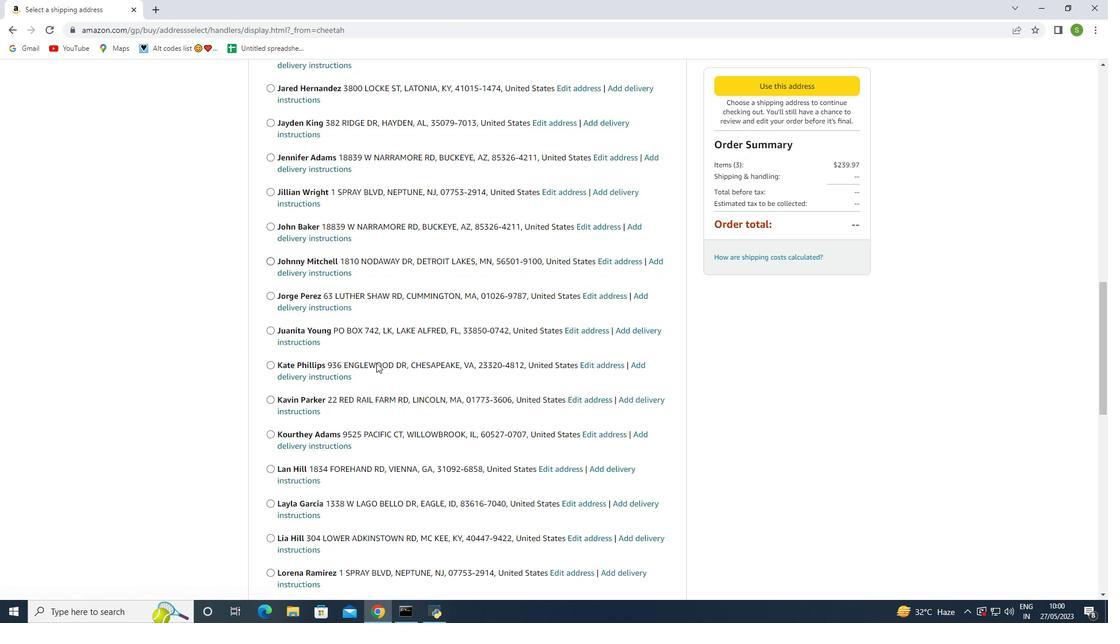 
Action: Mouse scrolled (375, 363) with delta (0, 0)
Screenshot: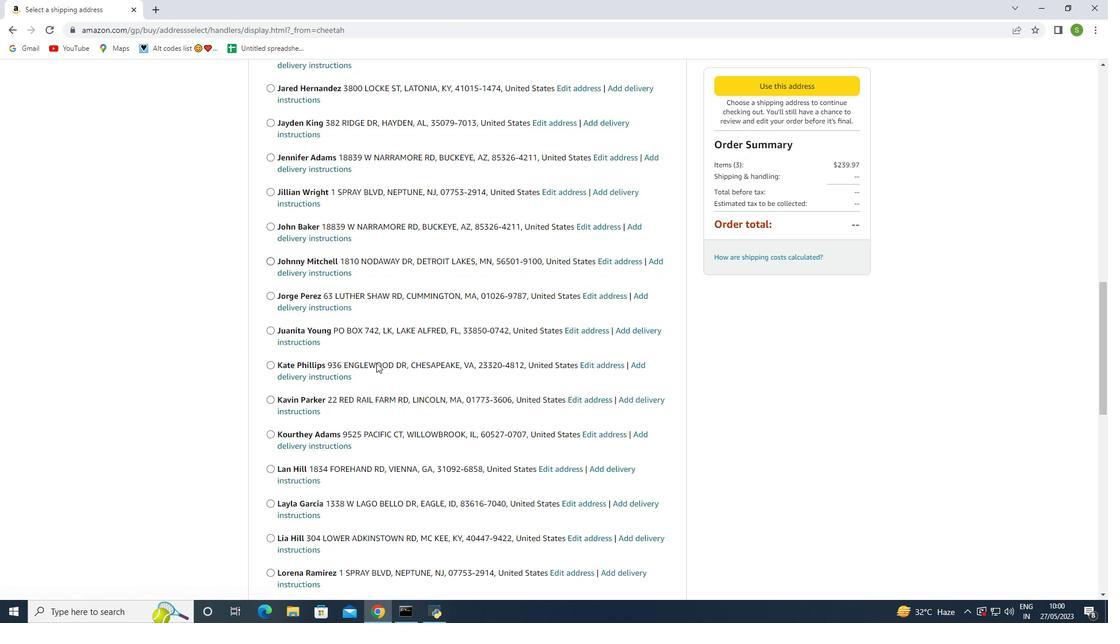 
Action: Mouse moved to (372, 364)
Screenshot: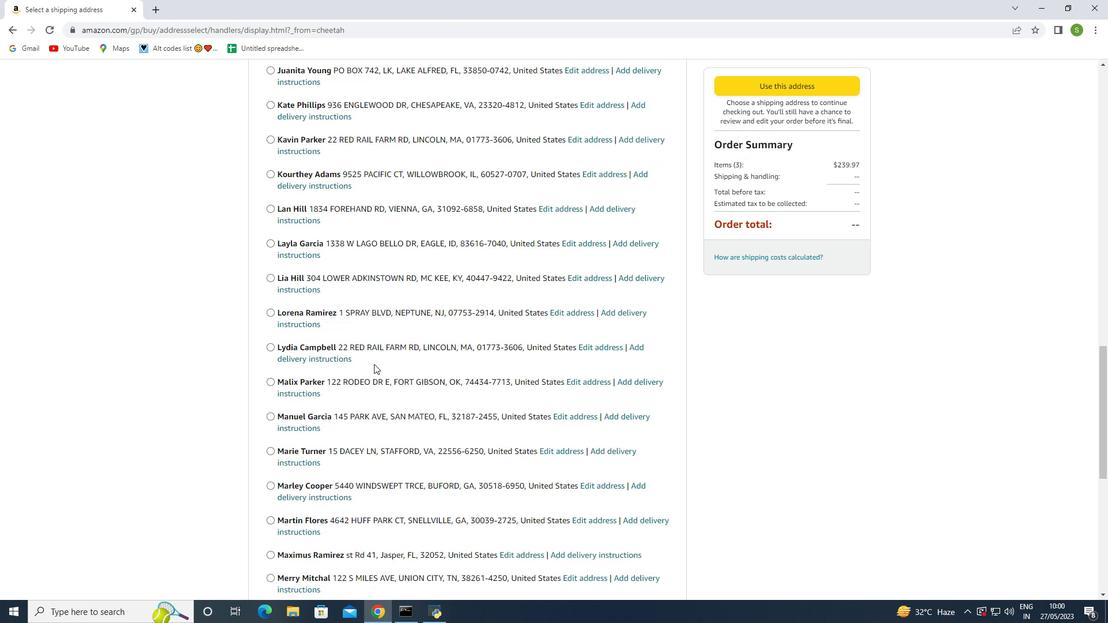 
Action: Mouse scrolled (372, 364) with delta (0, 0)
Screenshot: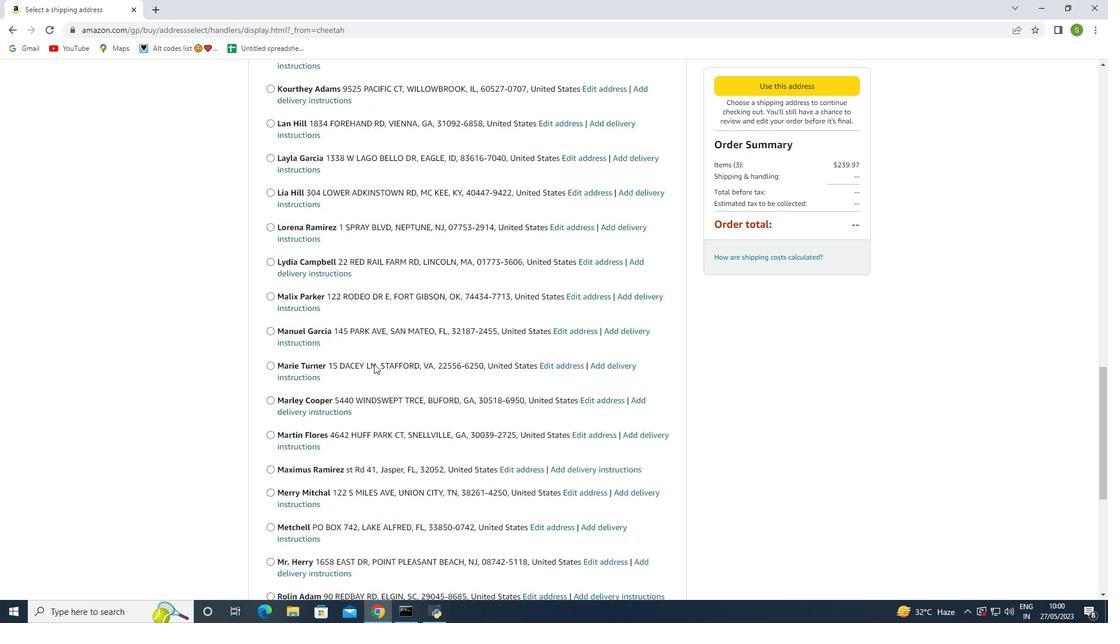 
Action: Mouse moved to (372, 365)
Screenshot: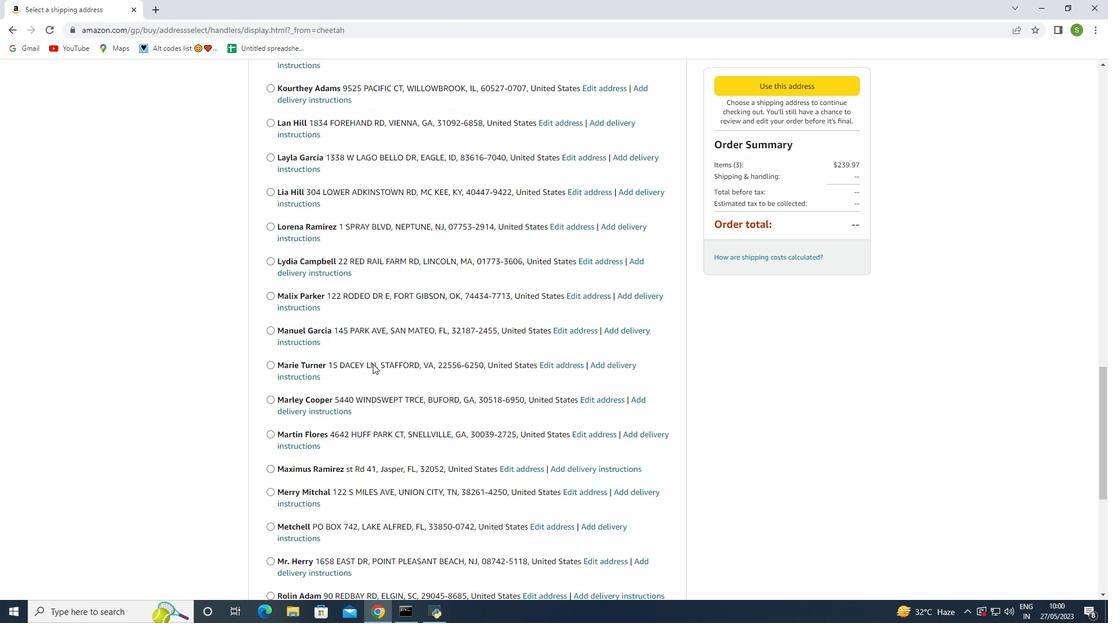 
Action: Mouse scrolled (372, 364) with delta (0, 0)
Screenshot: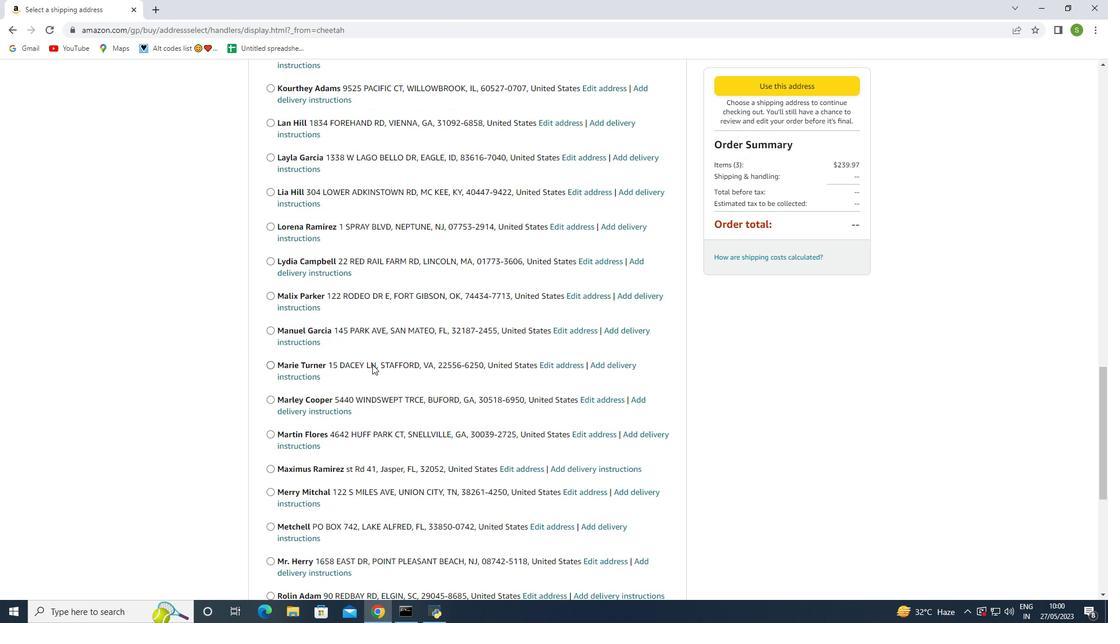 
Action: Mouse moved to (372, 365)
Screenshot: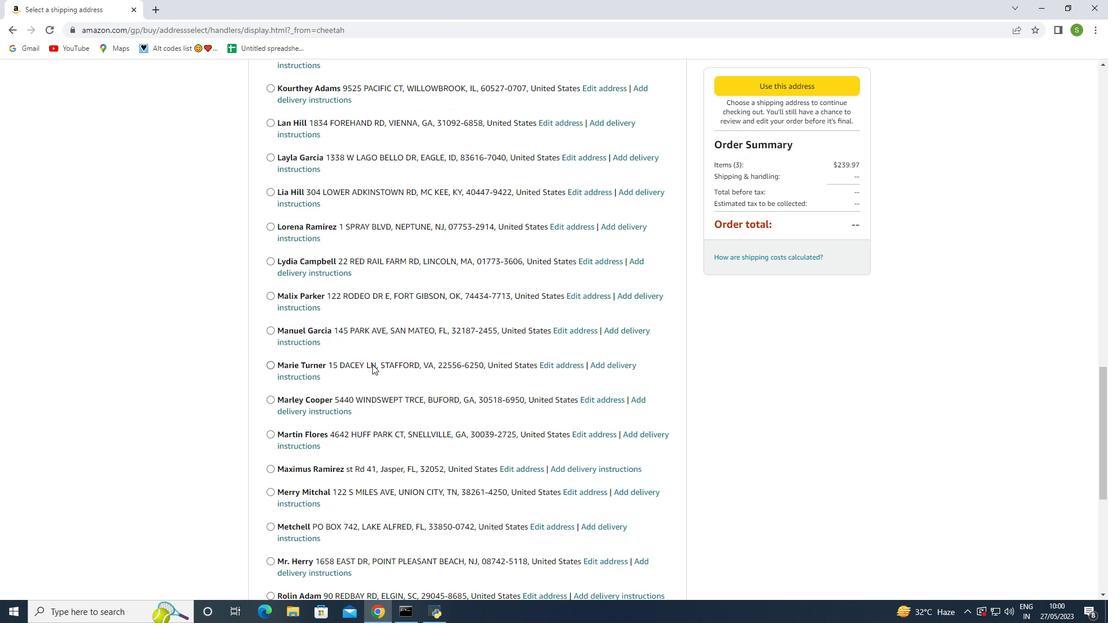 
Action: Mouse scrolled (372, 364) with delta (0, 0)
Screenshot: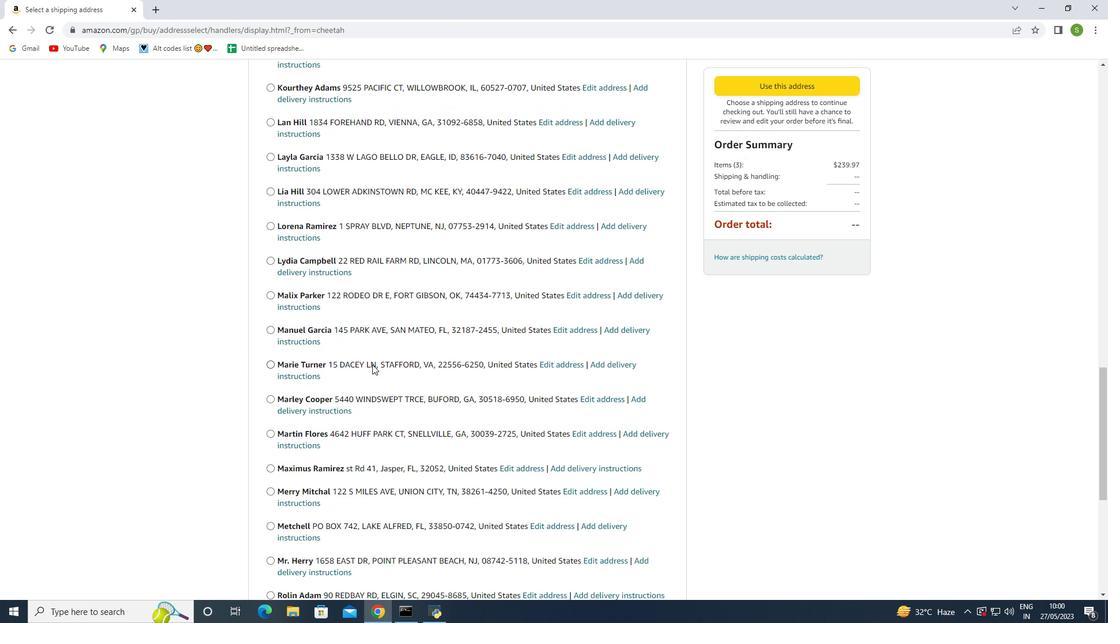 
Action: Mouse scrolled (372, 364) with delta (0, 0)
Screenshot: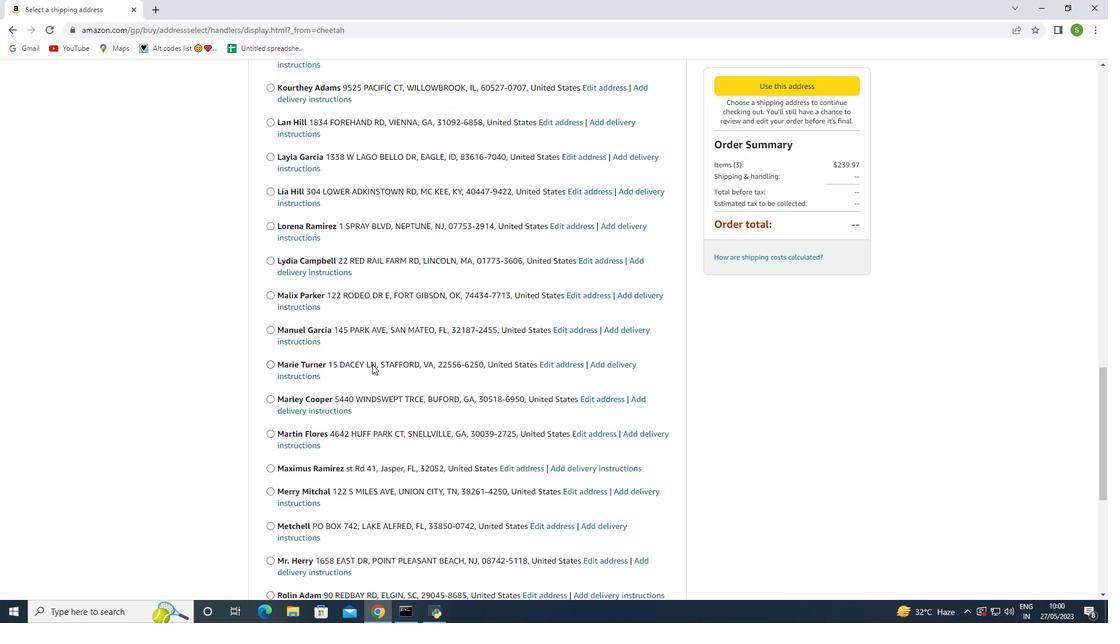 
Action: Mouse scrolled (372, 364) with delta (0, 0)
Screenshot: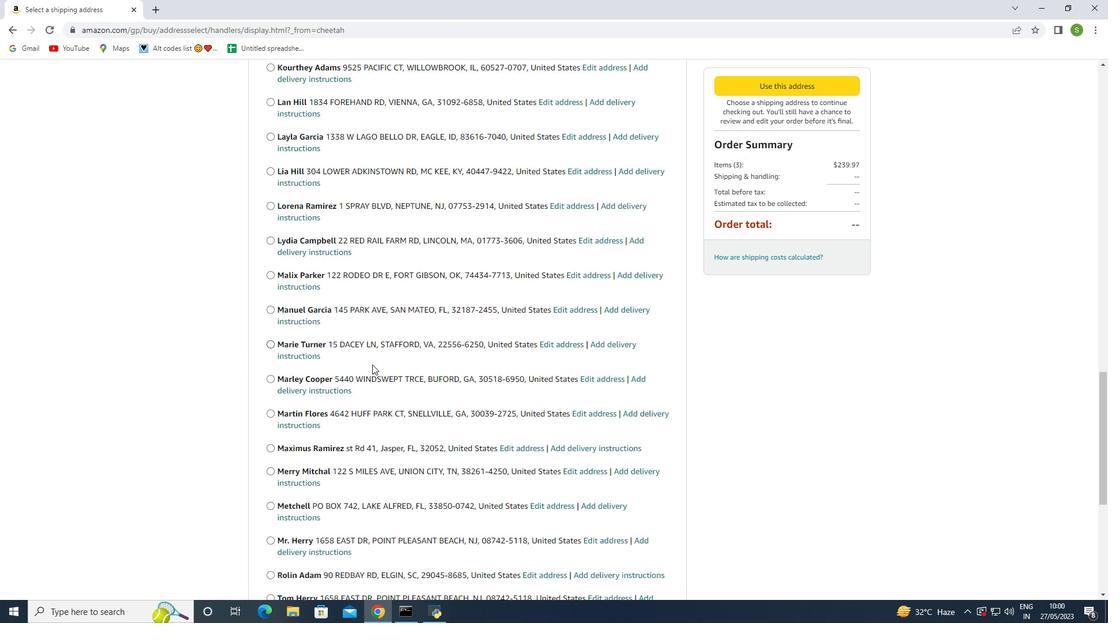 
Action: Mouse scrolled (372, 364) with delta (0, 0)
Screenshot: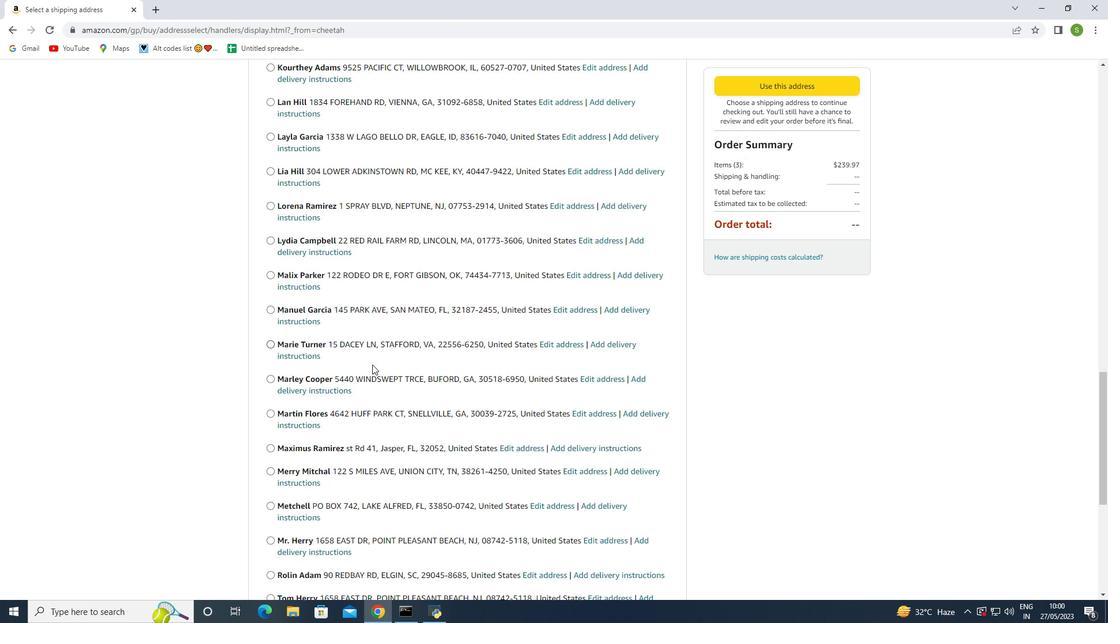 
Action: Mouse scrolled (372, 364) with delta (0, 0)
Screenshot: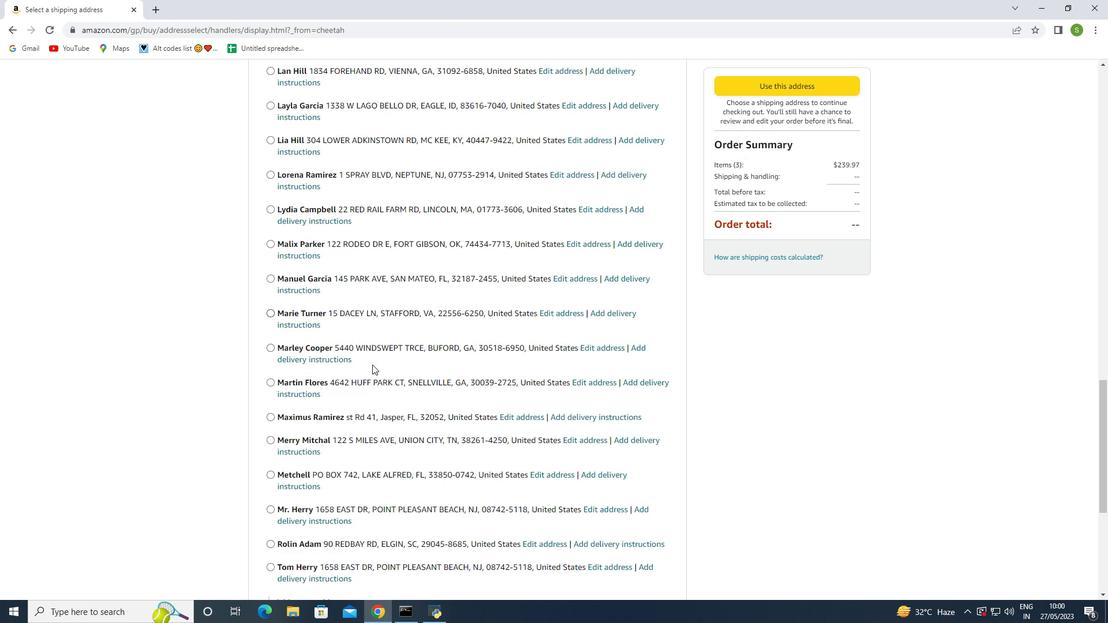 
Action: Mouse scrolled (372, 364) with delta (0, 0)
Screenshot: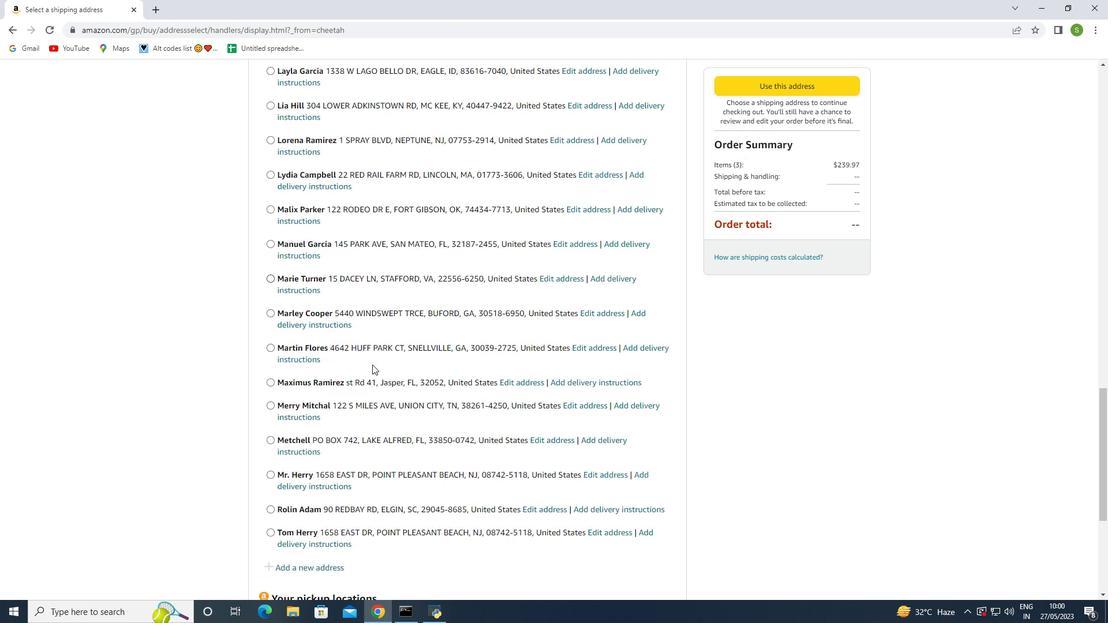 
Action: Mouse scrolled (372, 364) with delta (0, 0)
Screenshot: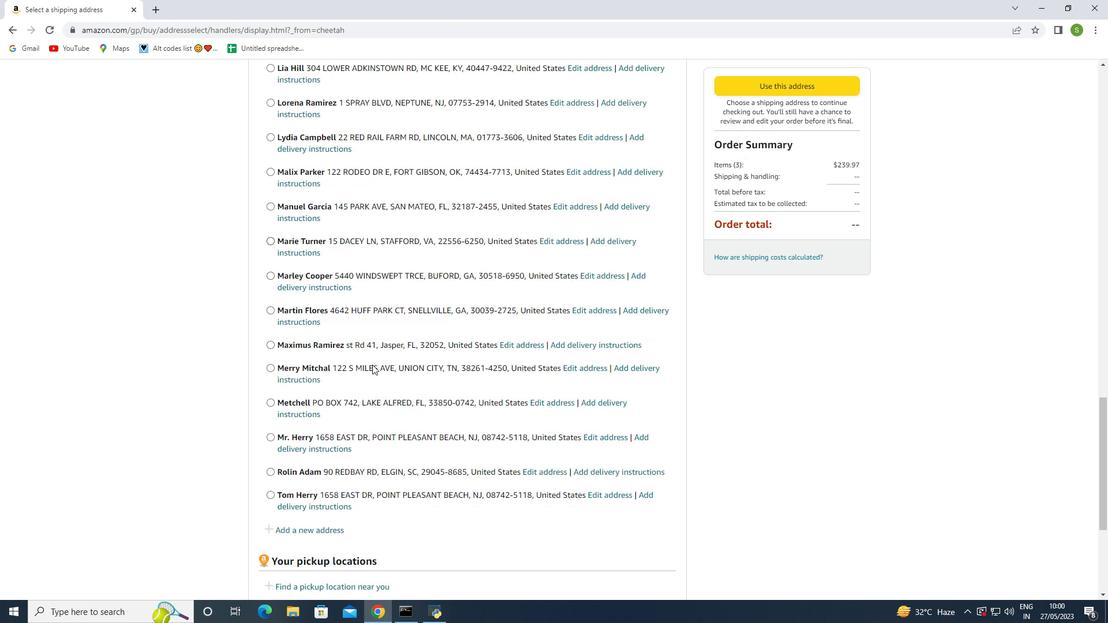 
Action: Mouse scrolled (372, 364) with delta (0, 0)
Screenshot: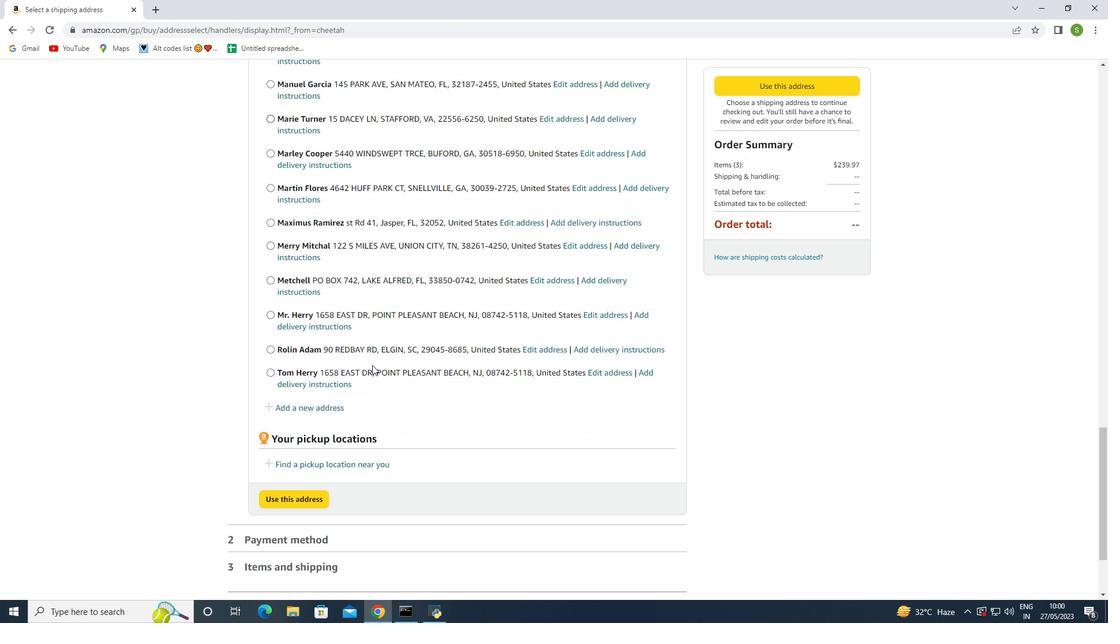 
Action: Mouse scrolled (372, 364) with delta (0, 0)
Screenshot: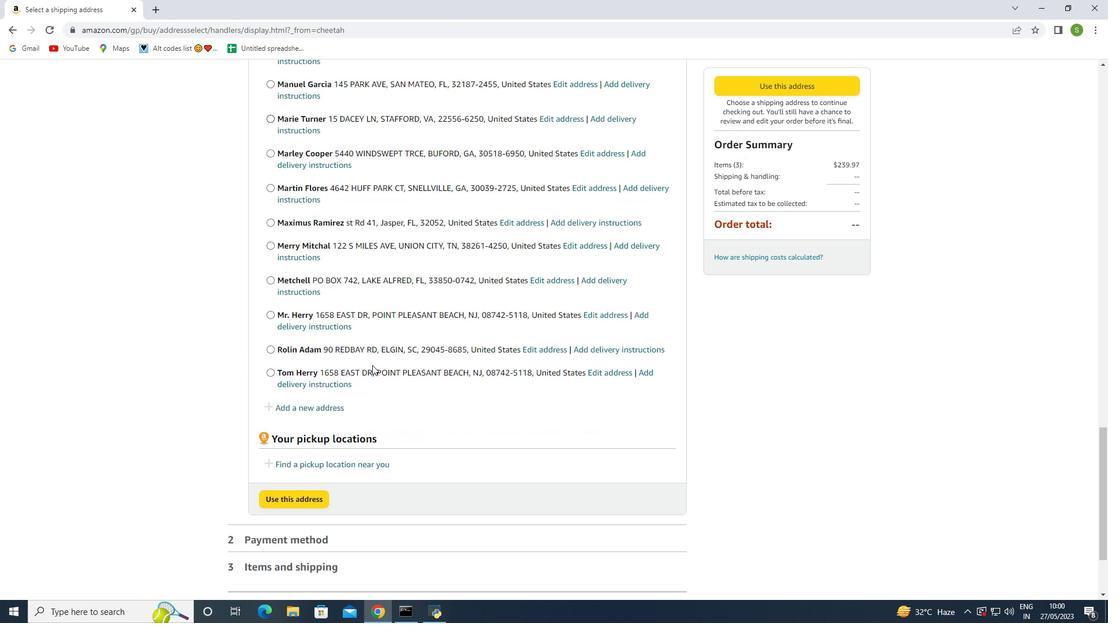 
Action: Mouse scrolled (372, 364) with delta (0, 0)
Screenshot: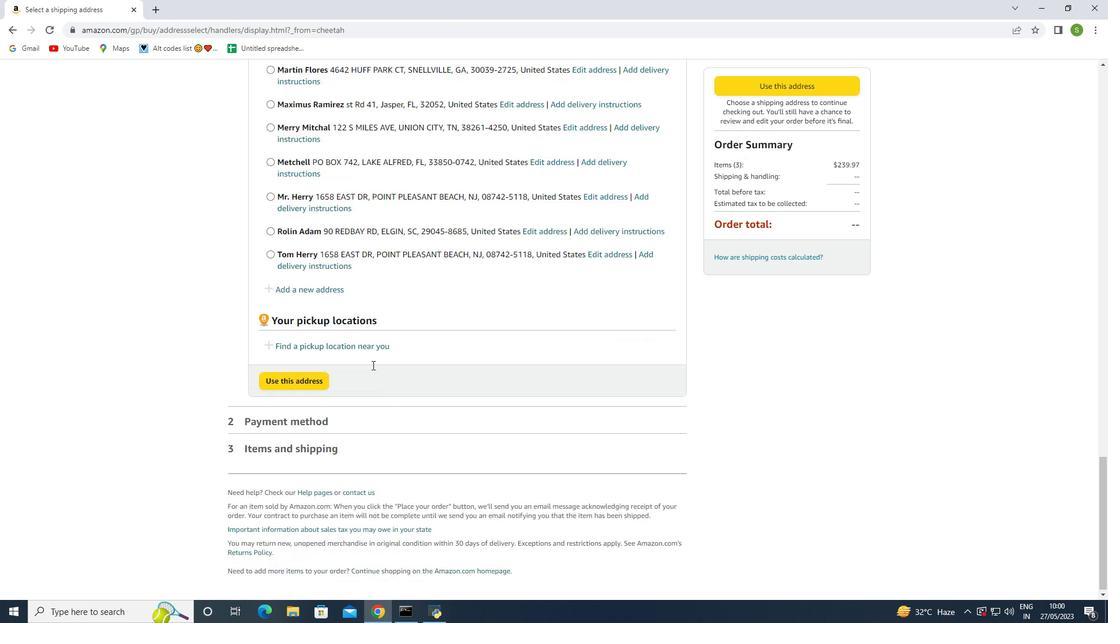 
Action: Mouse scrolled (372, 364) with delta (0, 0)
Screenshot: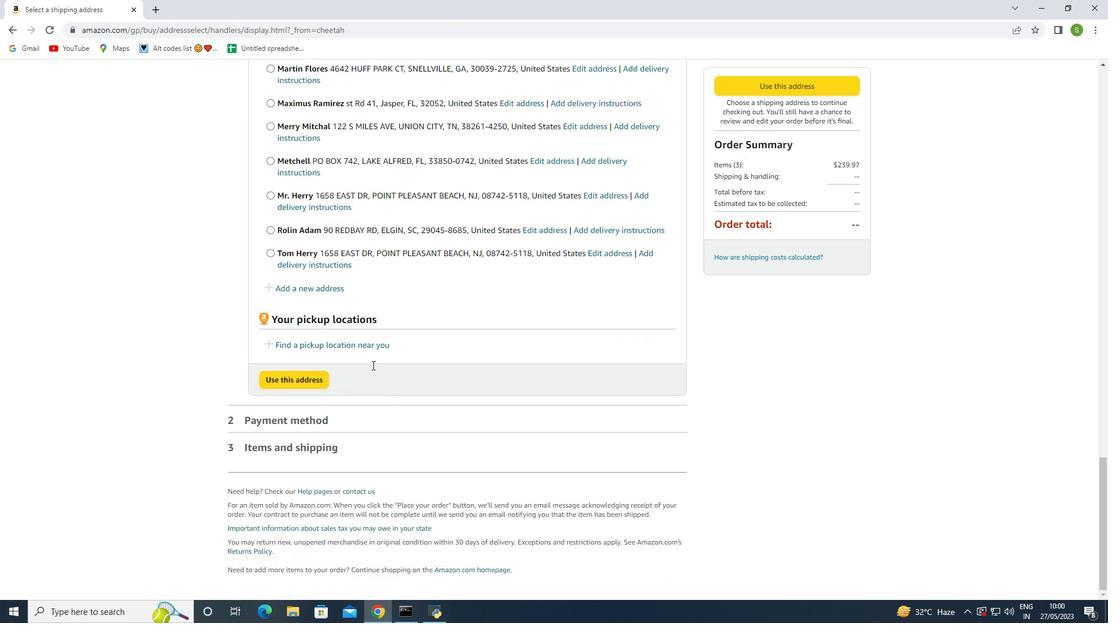 
Action: Mouse scrolled (372, 364) with delta (0, 0)
Screenshot: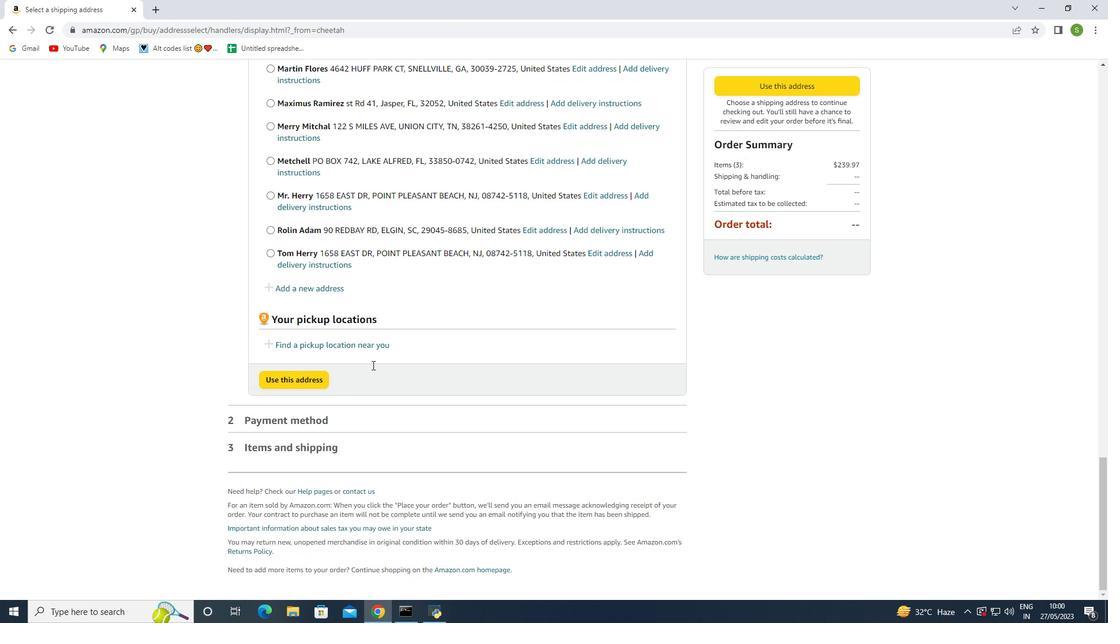 
Action: Mouse moved to (298, 283)
Screenshot: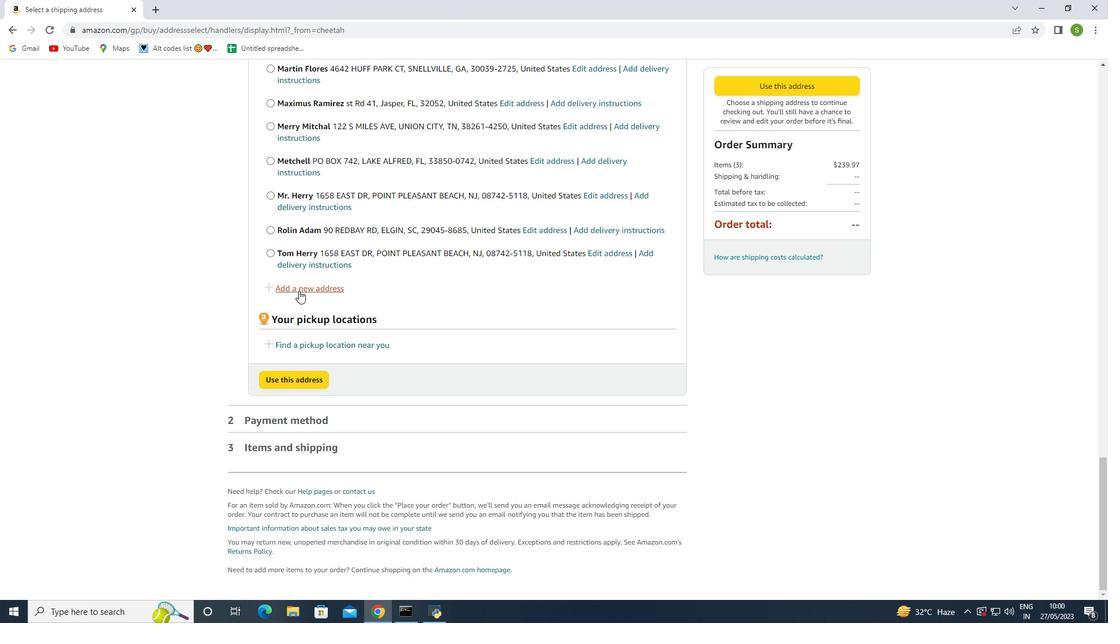 
Action: Mouse pressed left at (298, 283)
Screenshot: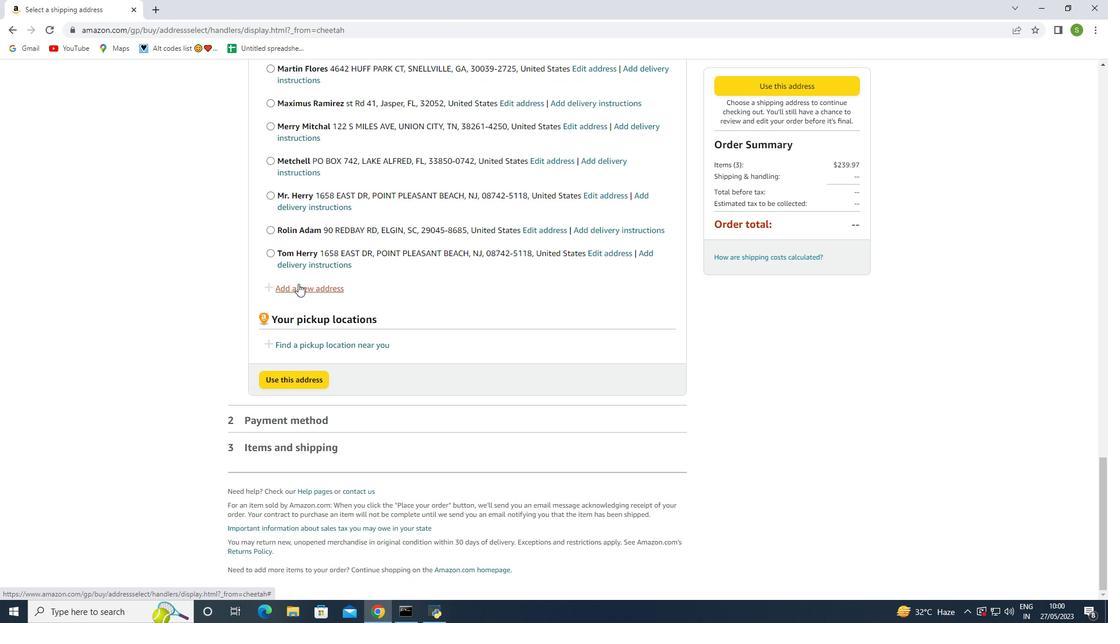 
Action: Mouse moved to (410, 289)
Screenshot: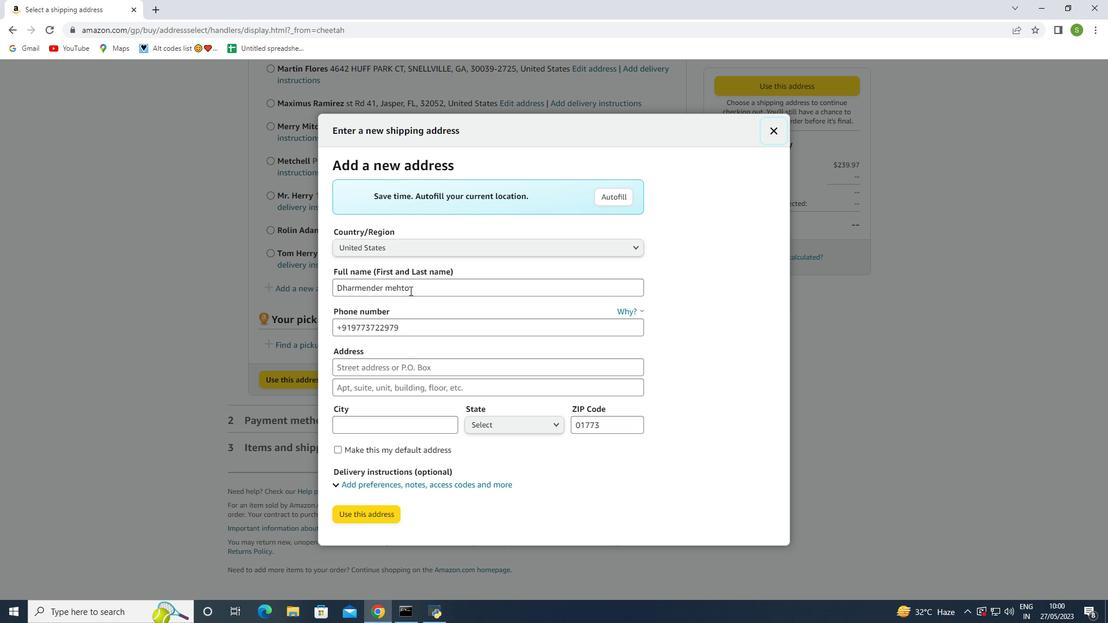 
Action: Mouse pressed left at (410, 289)
Screenshot: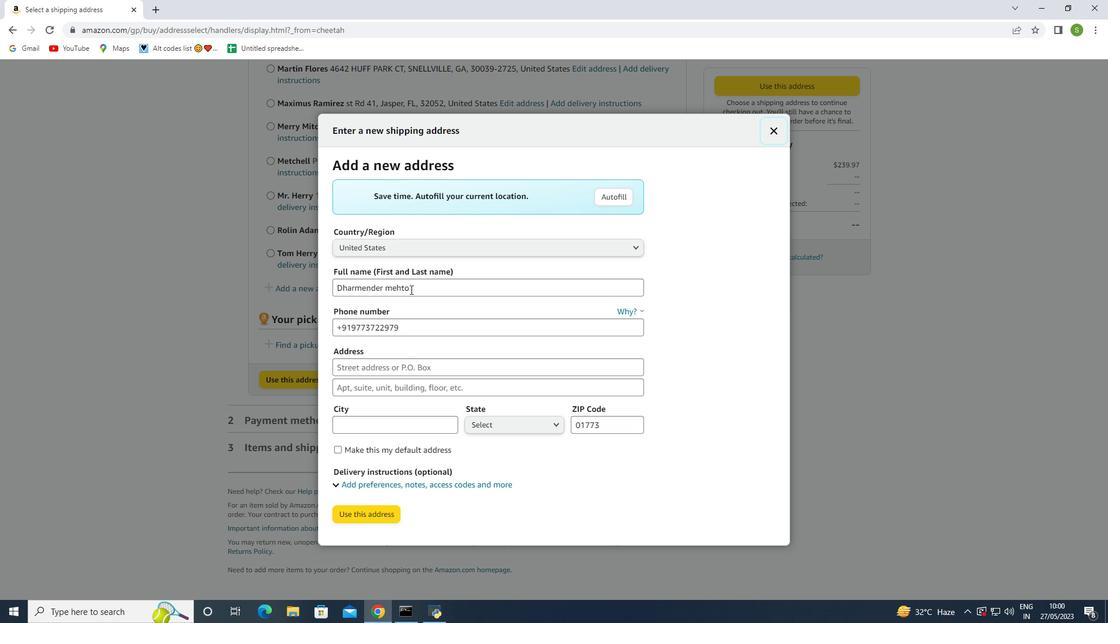 
Action: Mouse moved to (335, 298)
Screenshot: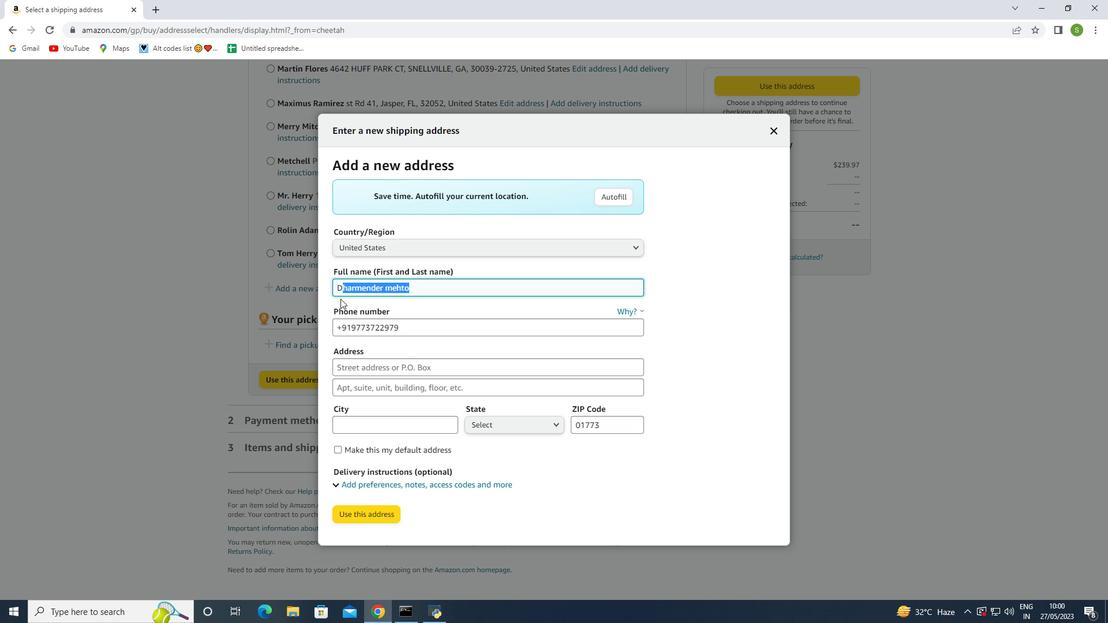 
Action: Key pressed <Key.backspace><Key.shift><Key.shift><Key.shift><Key.shift><Key.shift><Key.shift><Key.shift><Key.shift><Key.shift><Key.shift><Key.shift><Key.shift><Key.shift><Key.shift><Key.shift><Key.shift><Key.shift><Key.shift><Key.shift><Key.shift><Key.shift><Key.shift><Key.shift><Key.shift><Key.shift><Key.shift><Key.shift><Key.shift><Key.shift><Key.shift><Key.shift><Key.shift><Key.shift><Key.shift><Key.shift><Key.shift><Key.shift><Key.shift><Key.shift><Key.shift><Key.shift><Key.shift><Key.shift><Key.shift><Key.shift><Key.shift><Key.shift><Key.shift><Key.shift><Key.shift><Key.shift><Key.shift><Key.shift><Key.shift><Key.shift><Key.shift><Key.shift><Key.shift>Harison
Screenshot: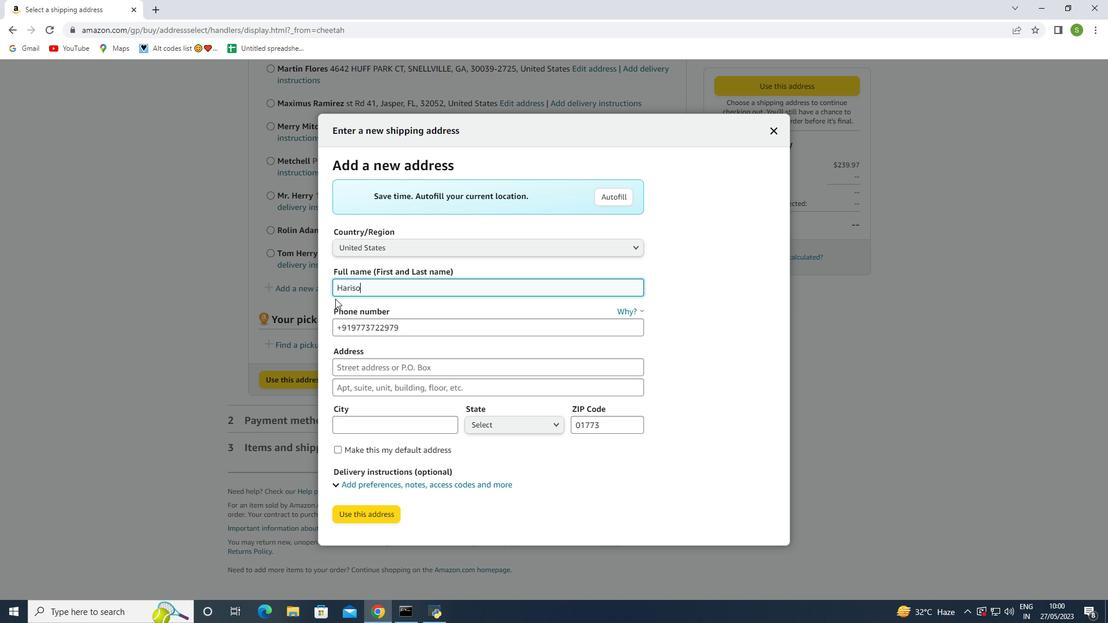 
Action: Mouse moved to (401, 323)
Screenshot: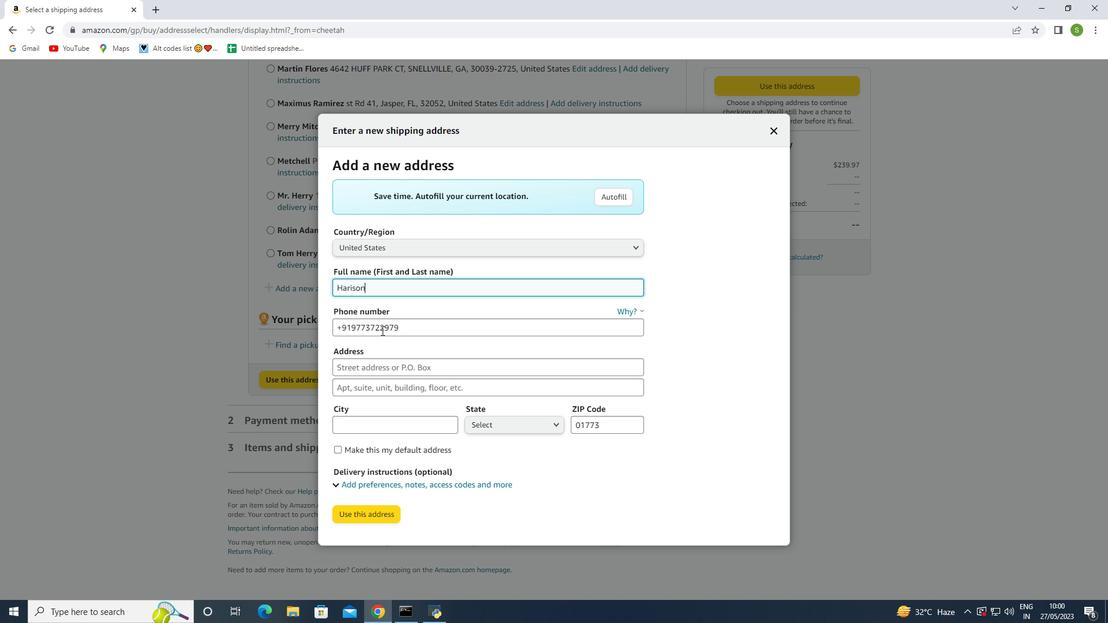
Action: Mouse pressed left at (401, 323)
Screenshot: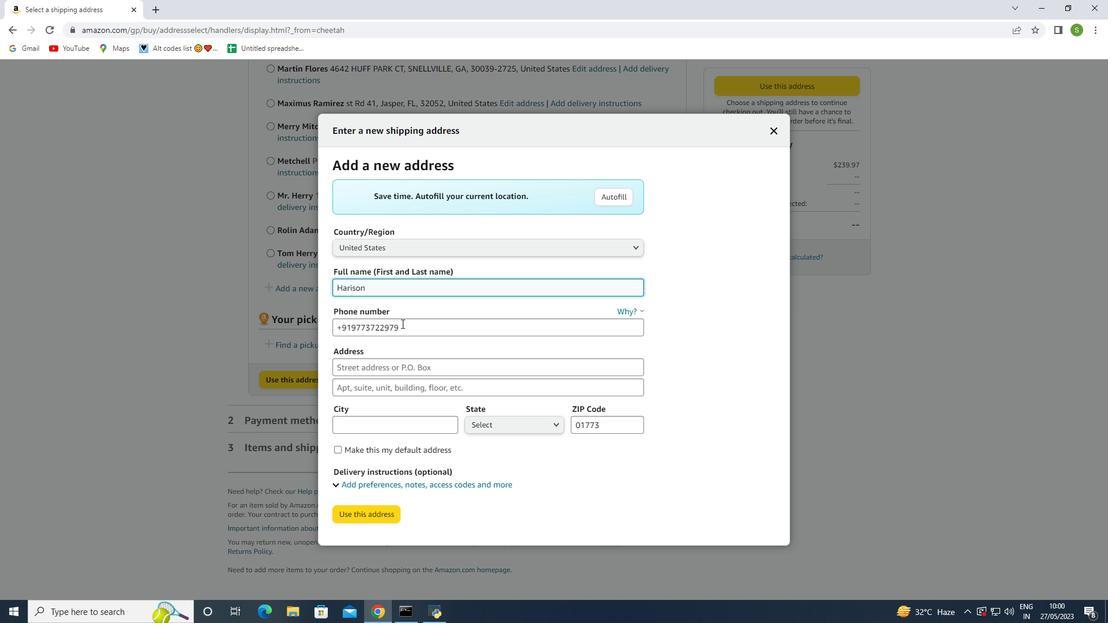 
Action: Mouse moved to (341, 344)
Screenshot: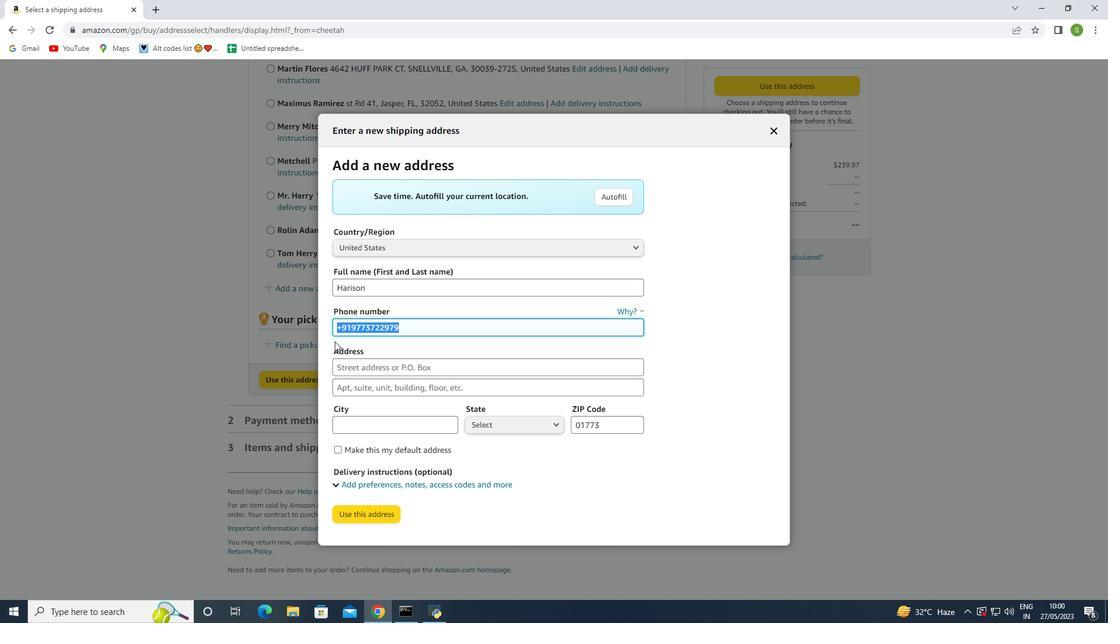
Action: Key pressed <Key.backspace><Key.backspace><Key.shift_r>(781<Key.shift_r>)<Key.space>
Screenshot: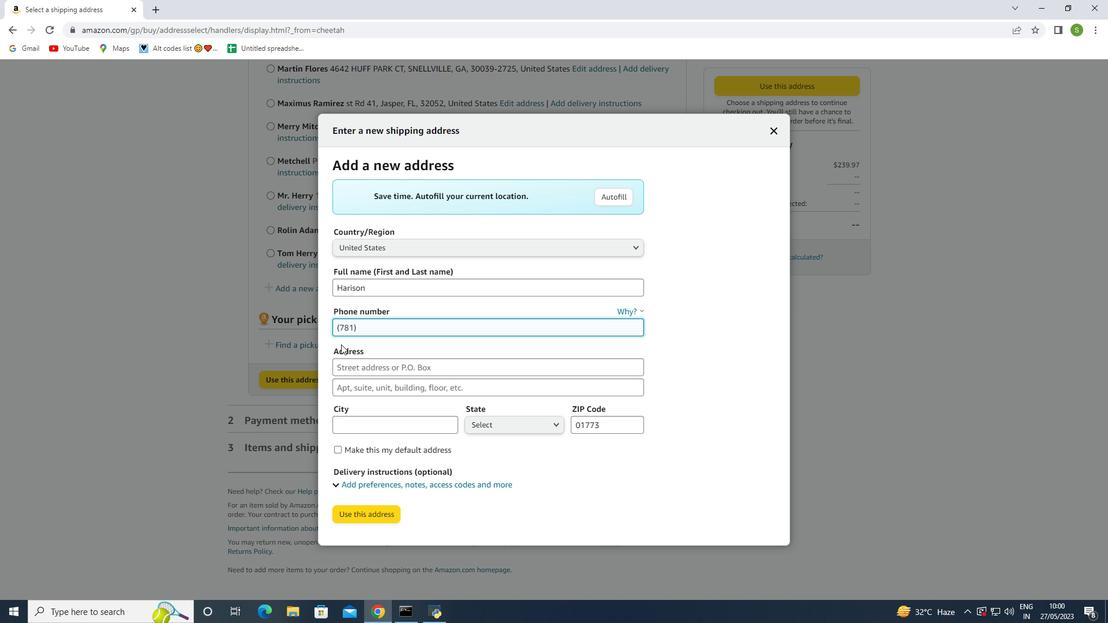 
Action: Mouse moved to (337, 340)
Screenshot: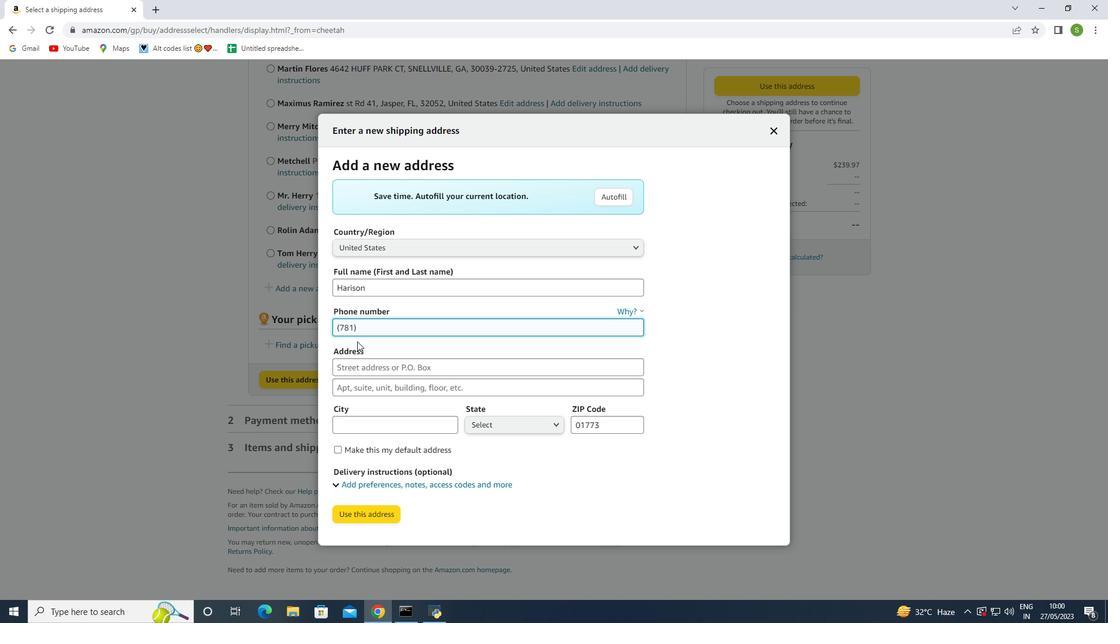 
Action: Key pressed 2590697
Screenshot: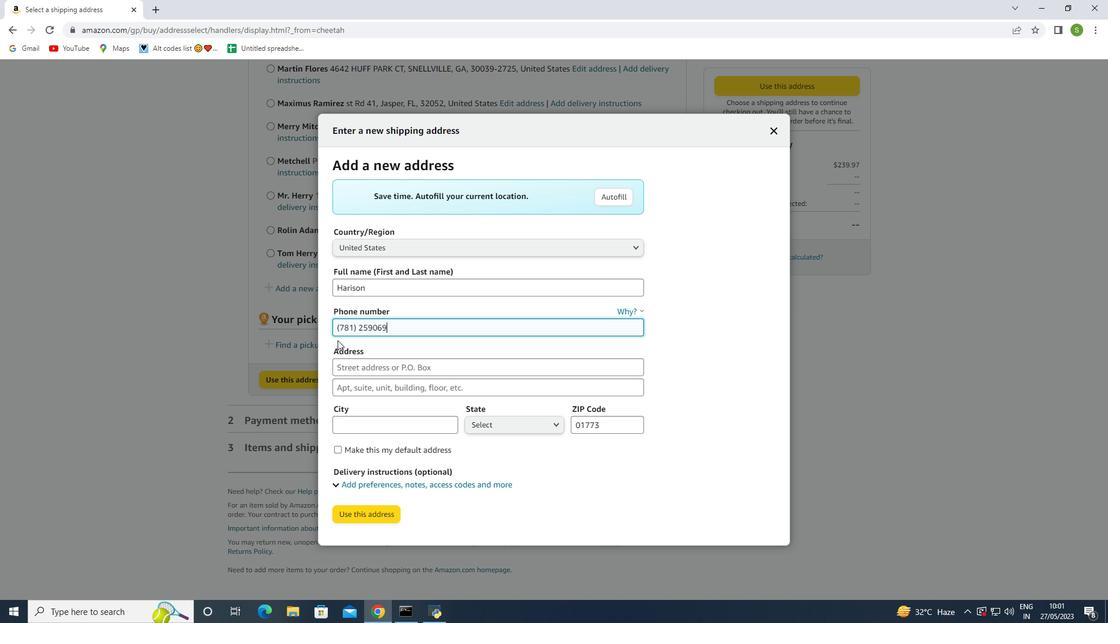 
Action: Mouse moved to (398, 371)
Screenshot: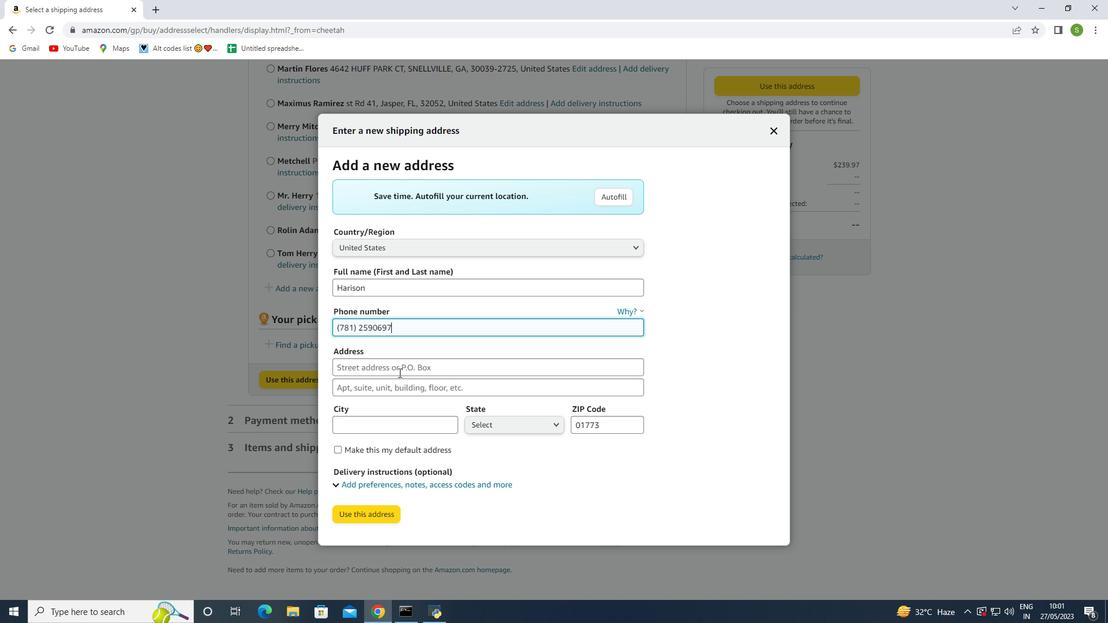 
Action: Mouse pressed left at (398, 371)
Screenshot: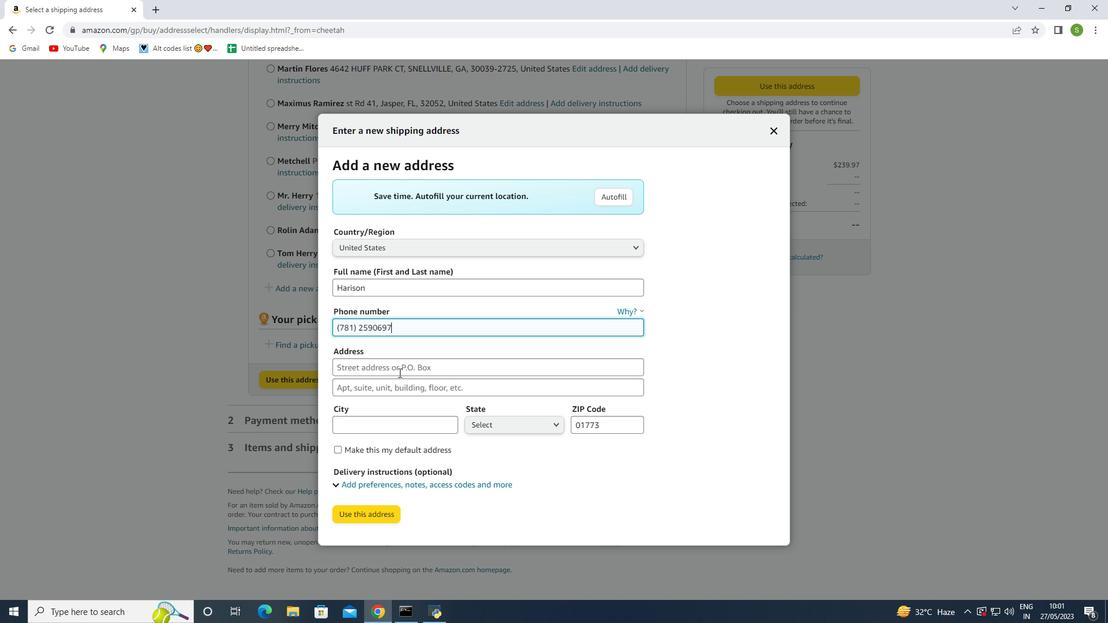 
Action: Key pressed 22<Key.space><Key.shift>Re
Screenshot: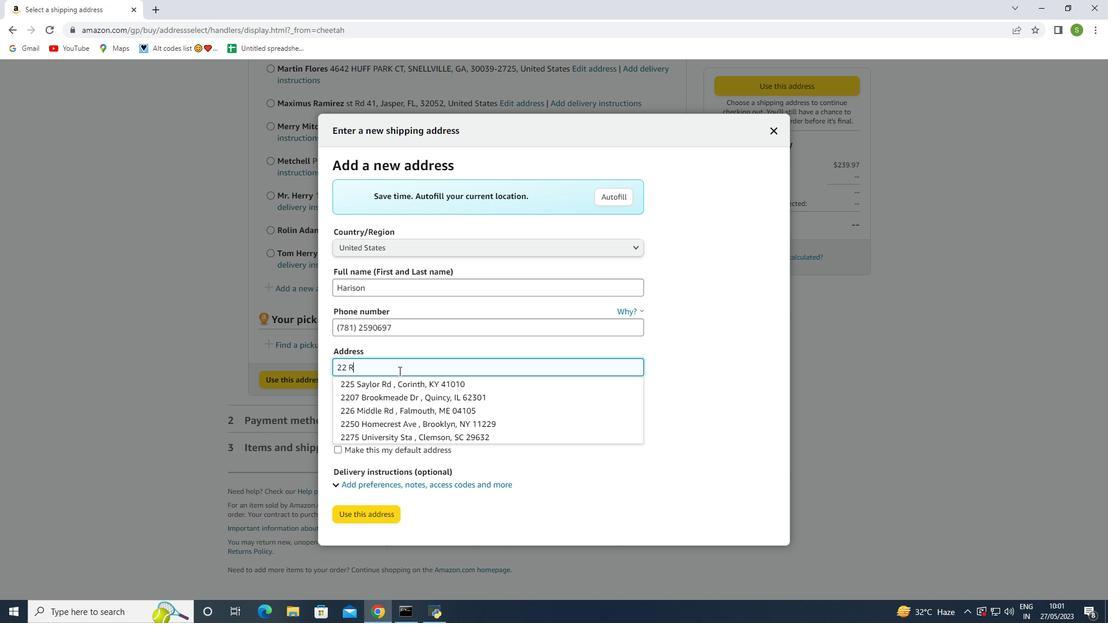 
Action: Mouse moved to (398, 371)
Screenshot: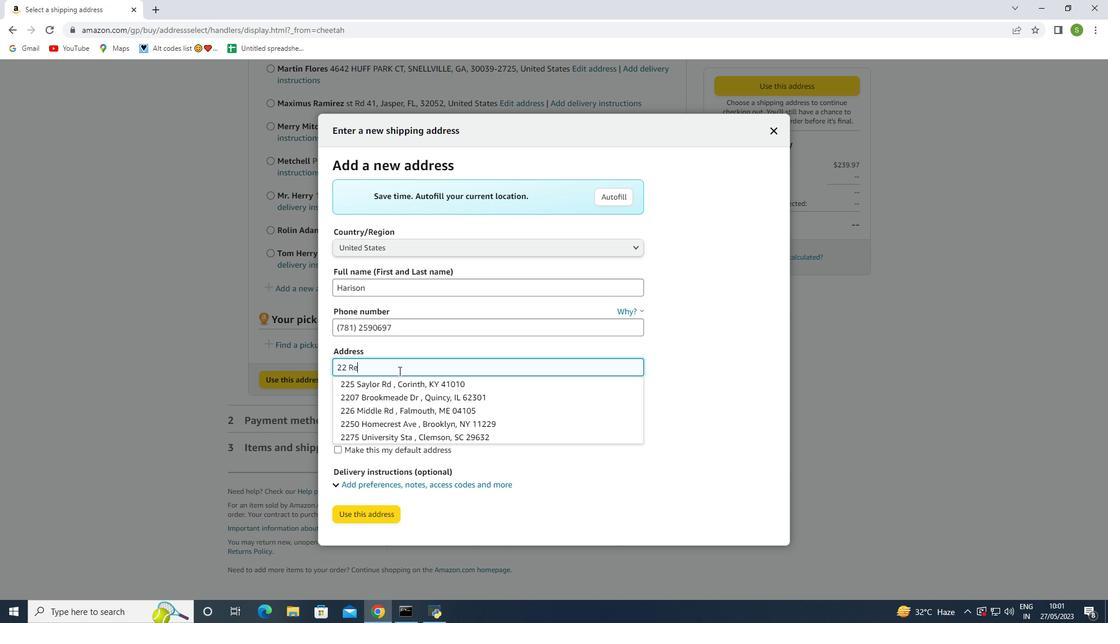 
Action: Key pressed d
Screenshot: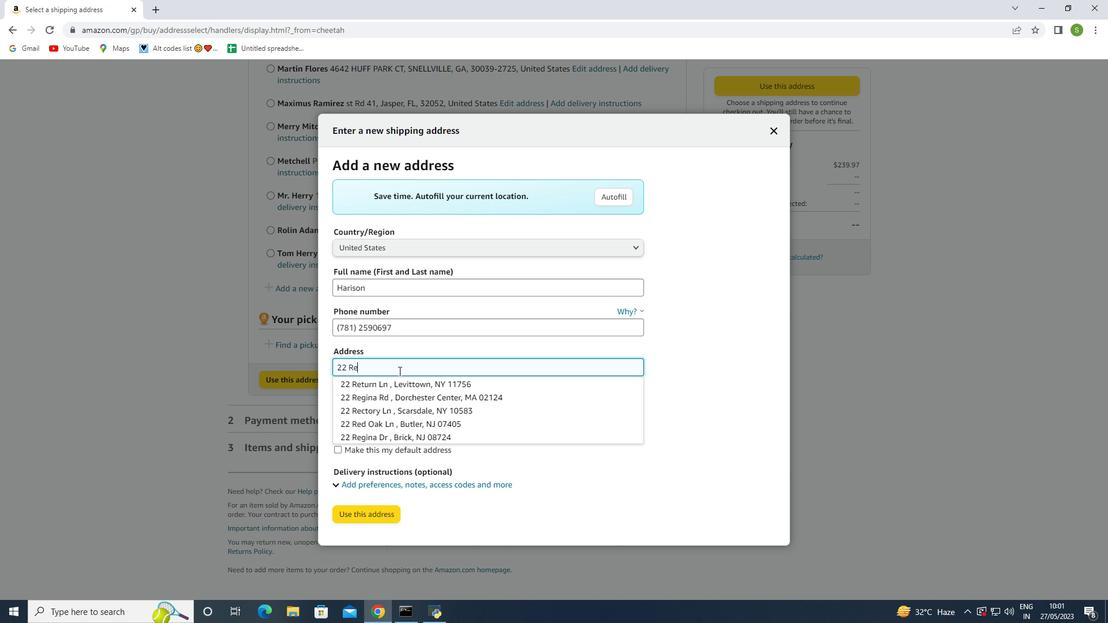 
Action: Mouse moved to (406, 375)
Screenshot: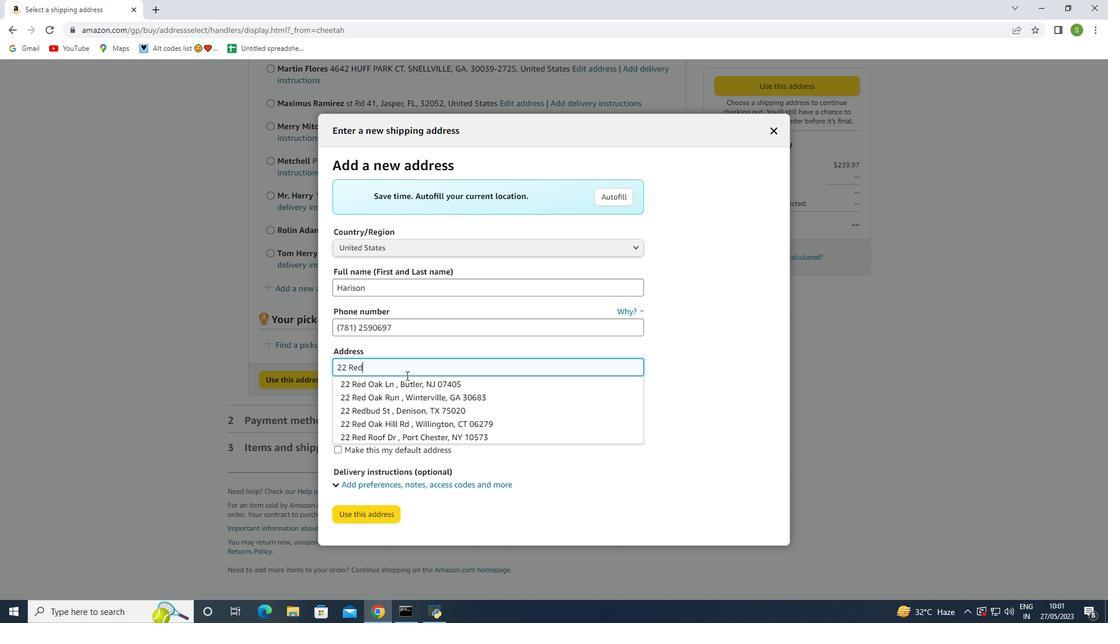 
Action: Key pressed <Key.space><Key.shift>
Screenshot: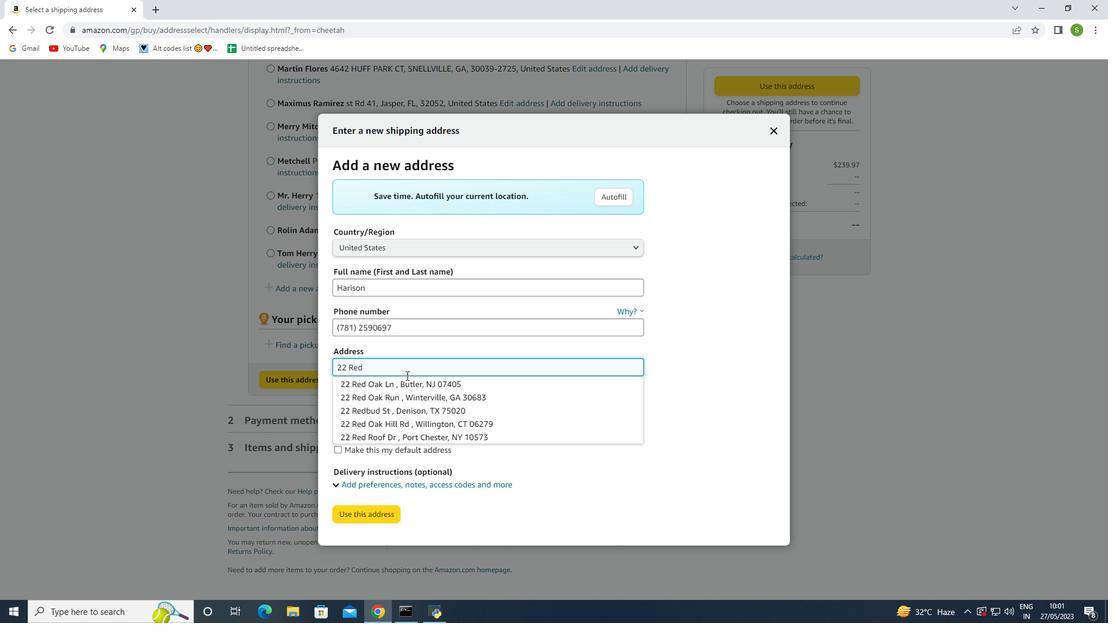 
Action: Mouse moved to (406, 375)
Screenshot: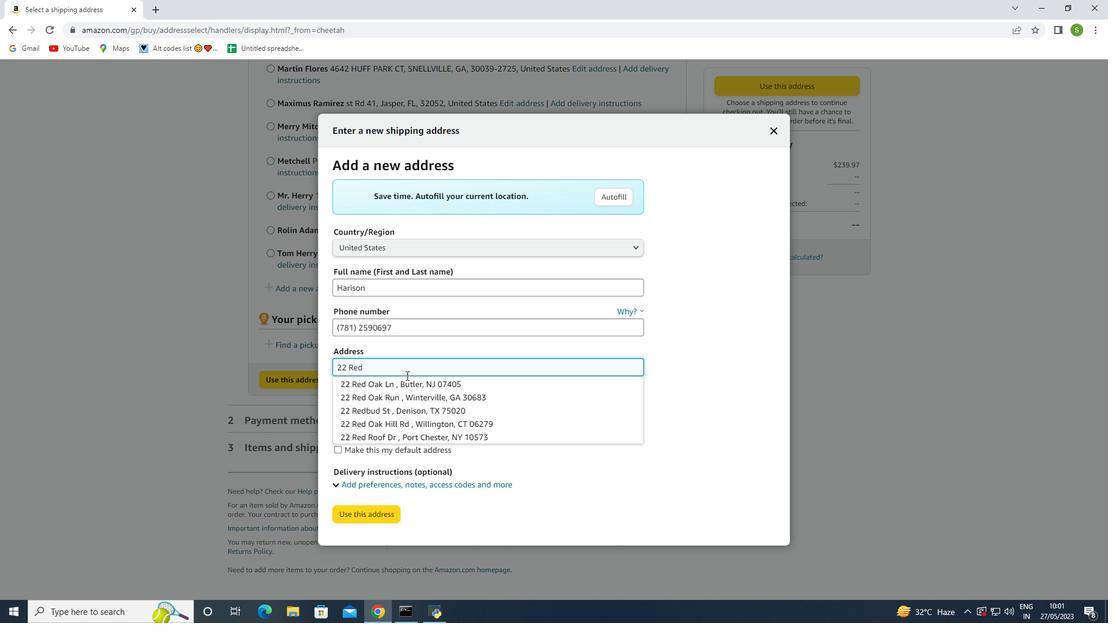 
Action: Key pressed R
Screenshot: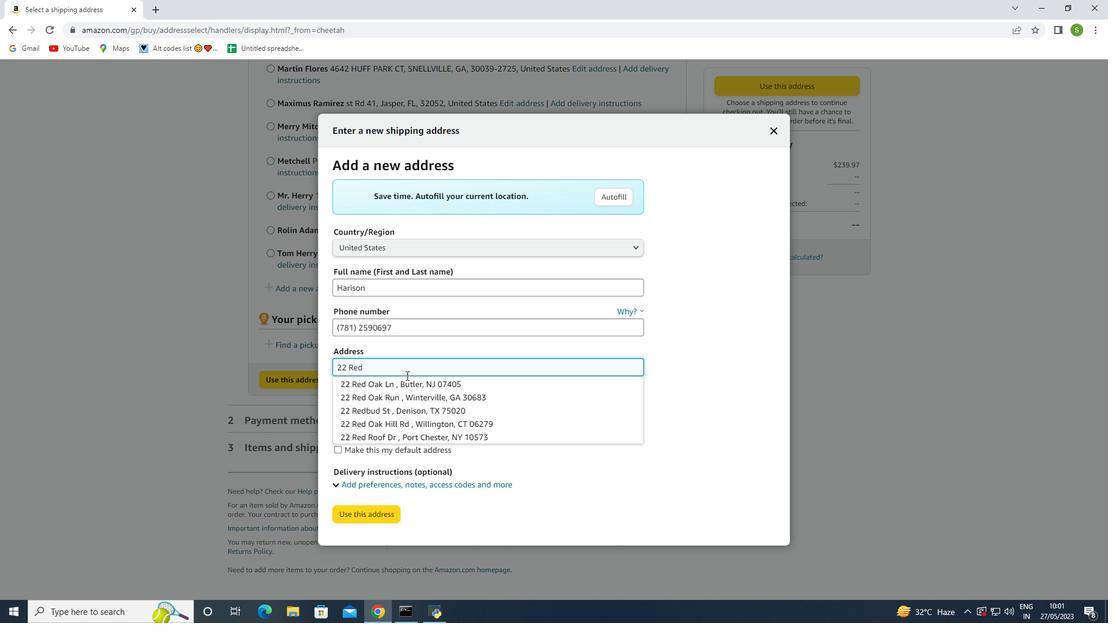 
Action: Mouse moved to (406, 376)
Screenshot: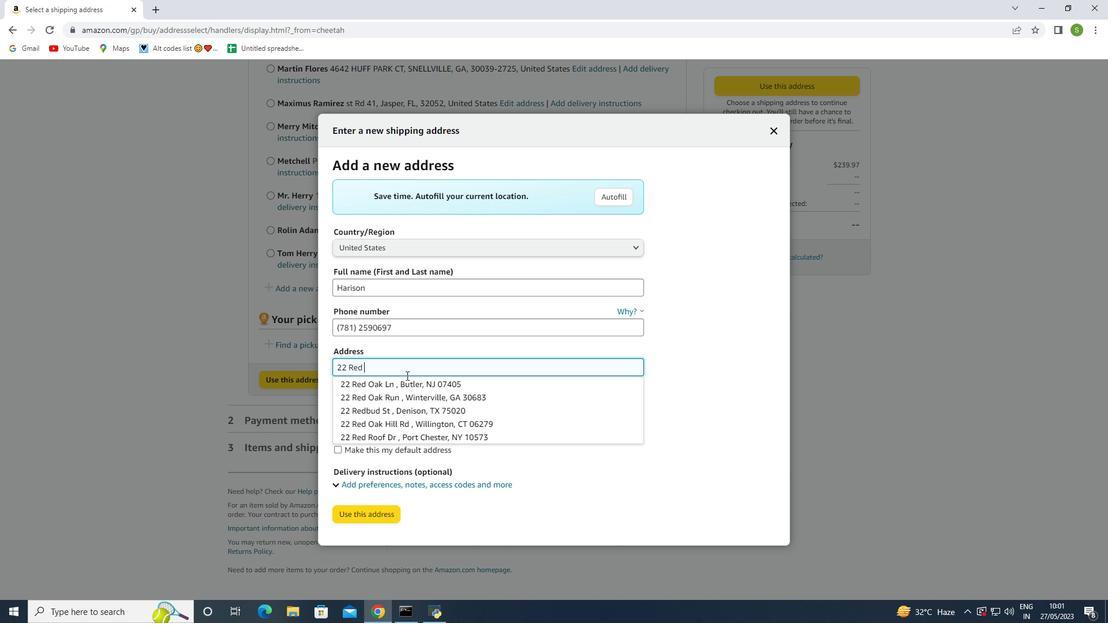 
Action: Key pressed a
Screenshot: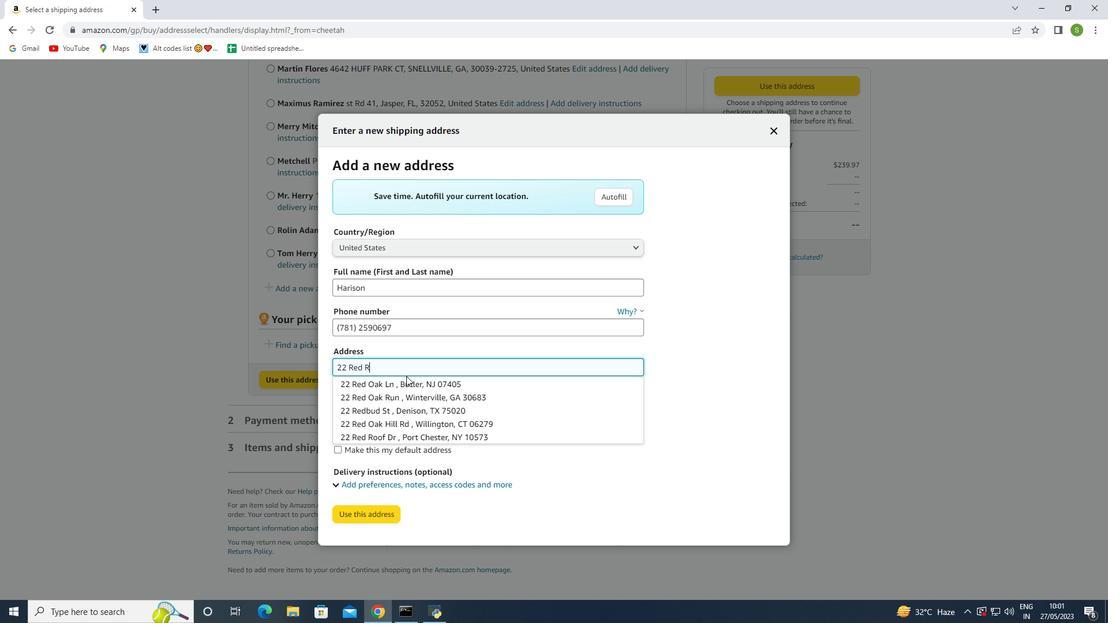 
Action: Mouse moved to (405, 376)
Screenshot: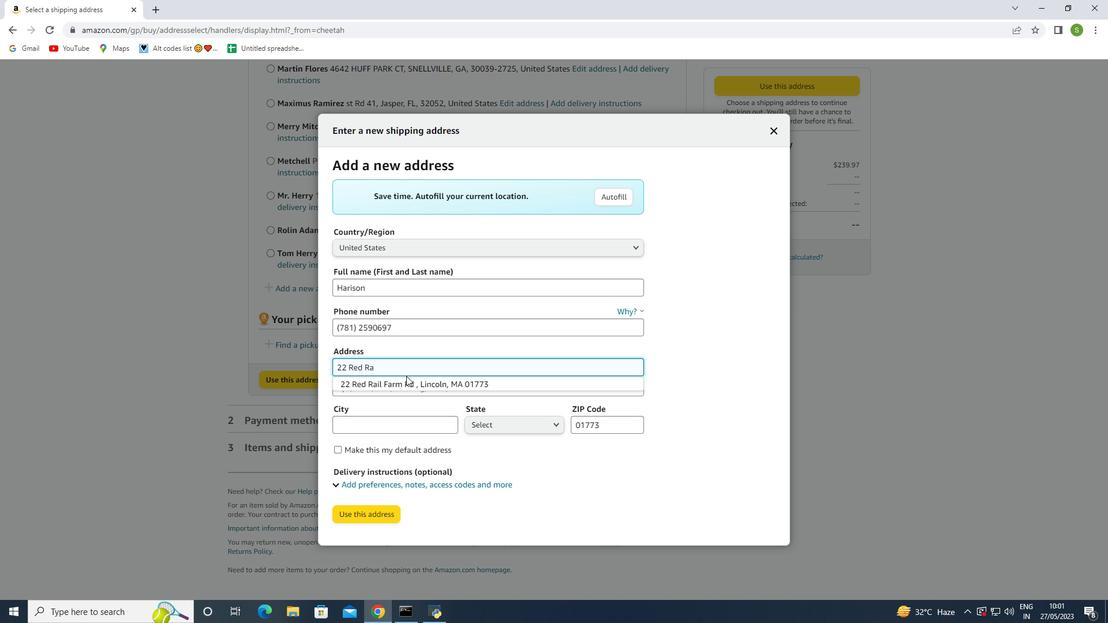 
Action: Key pressed il<Key.space><Key.shift>Farm<Key.space><Key.shift>Rd
Screenshot: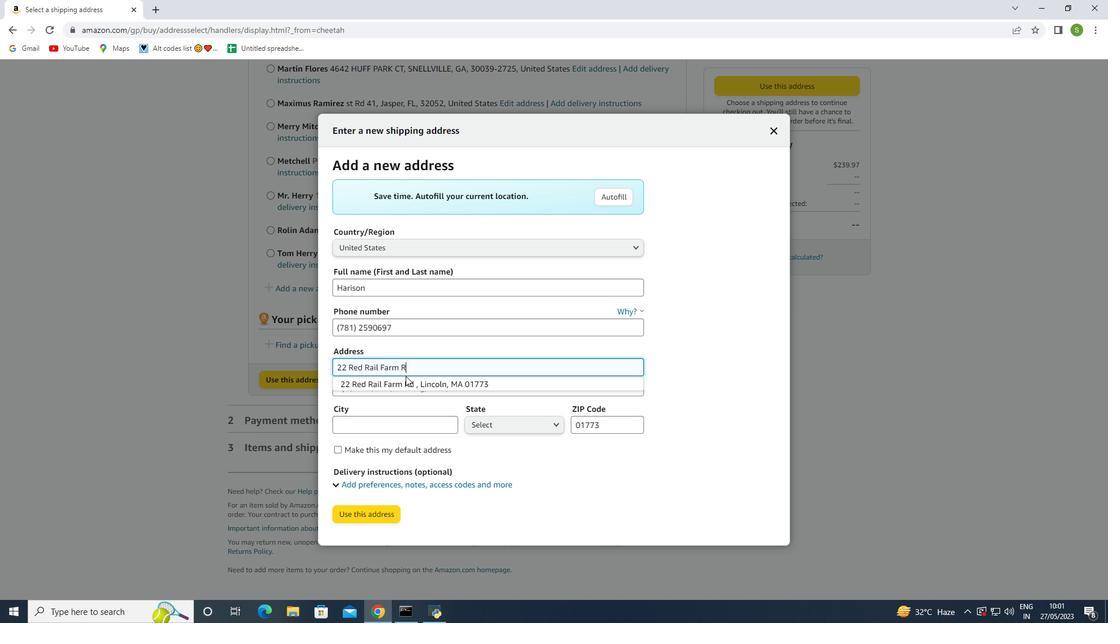
Action: Mouse moved to (468, 385)
Screenshot: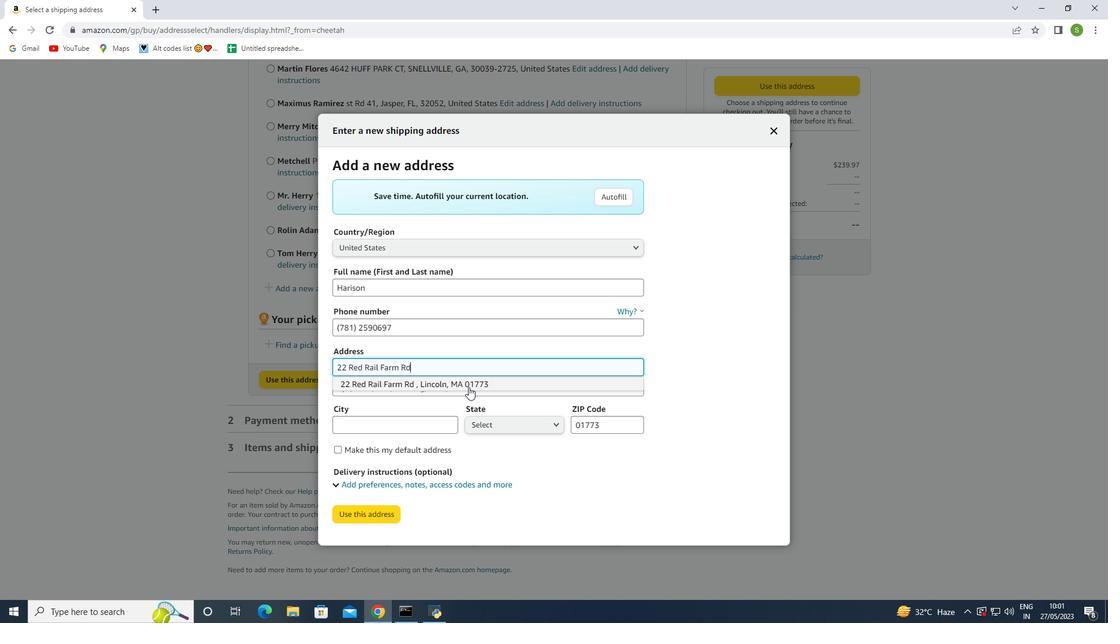
Action: Mouse pressed left at (468, 385)
Screenshot: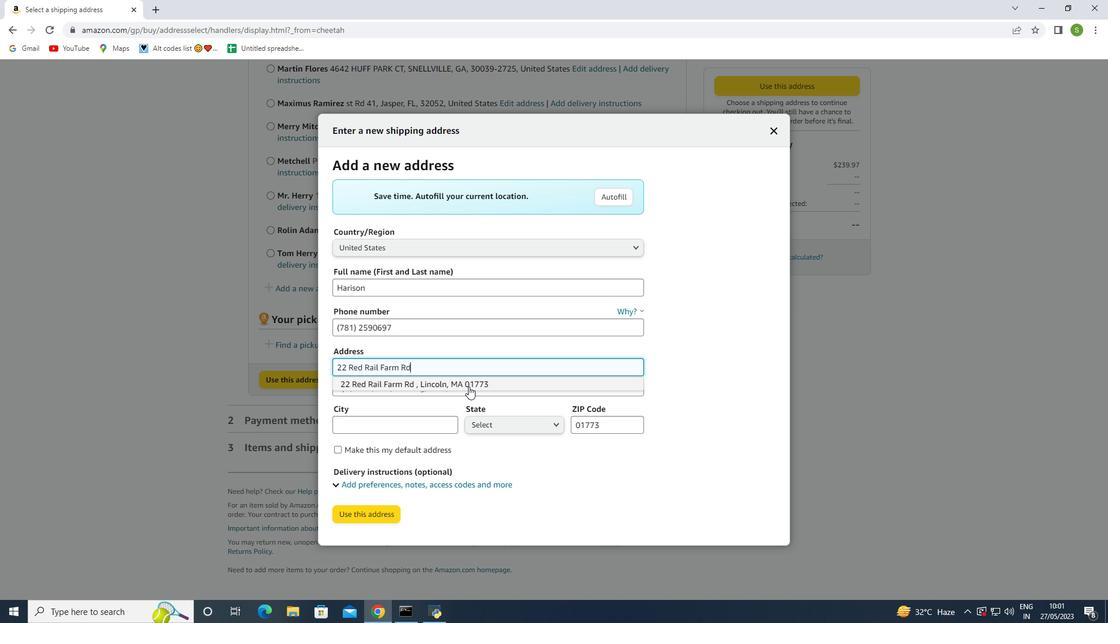 
Action: Mouse moved to (417, 435)
Screenshot: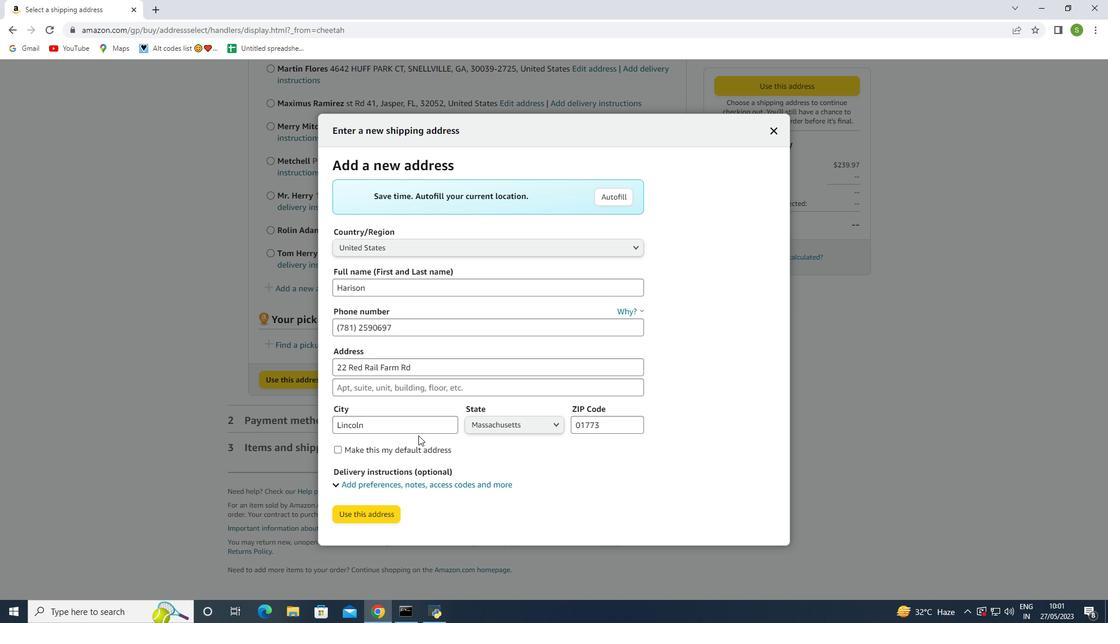 
Action: Mouse scrolled (417, 435) with delta (0, 0)
Screenshot: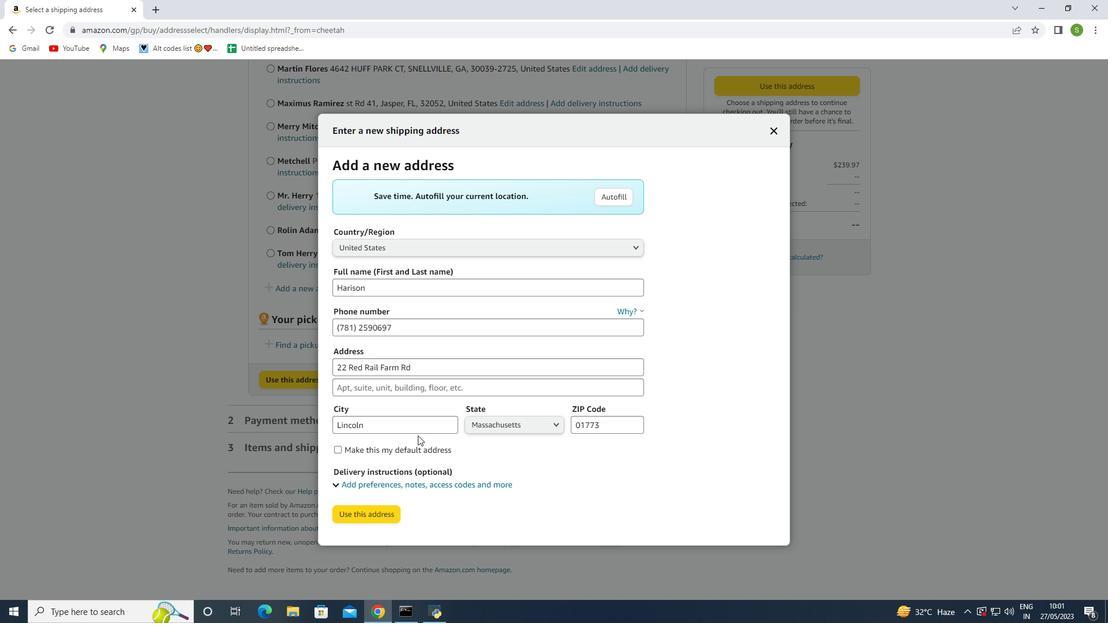 
Action: Mouse scrolled (417, 435) with delta (0, 0)
Screenshot: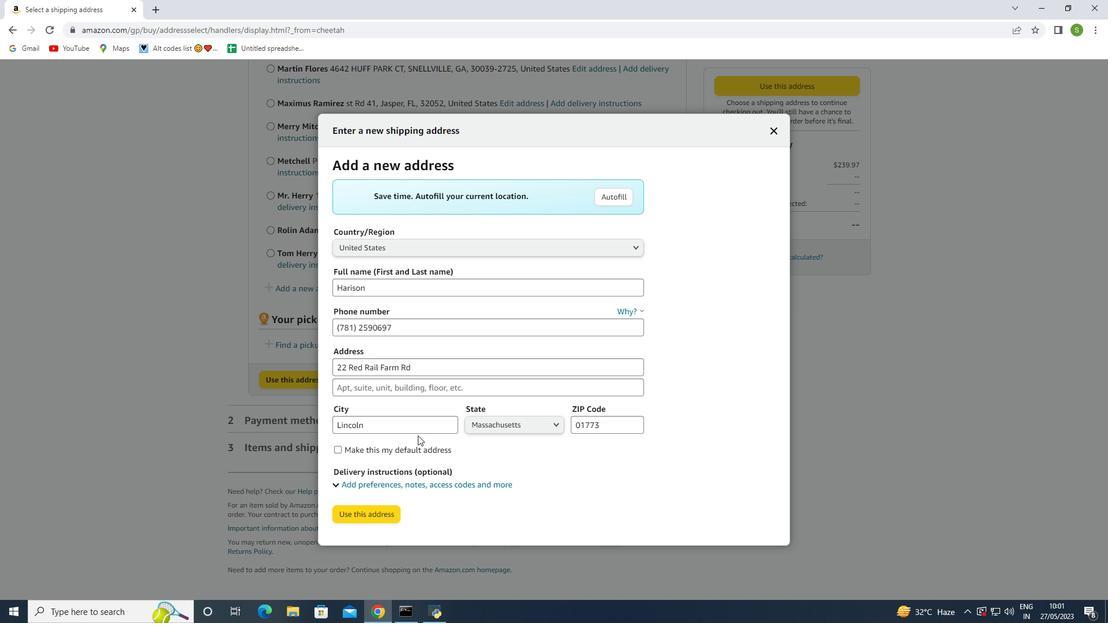 
Action: Mouse moved to (379, 516)
Screenshot: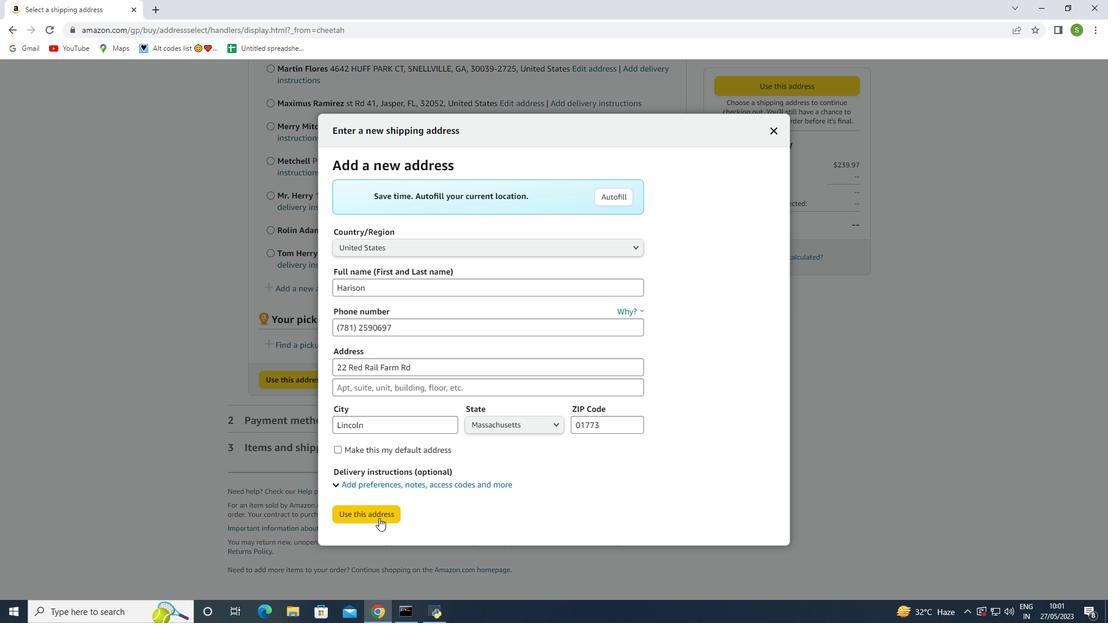 
Action: Mouse pressed left at (379, 516)
Screenshot: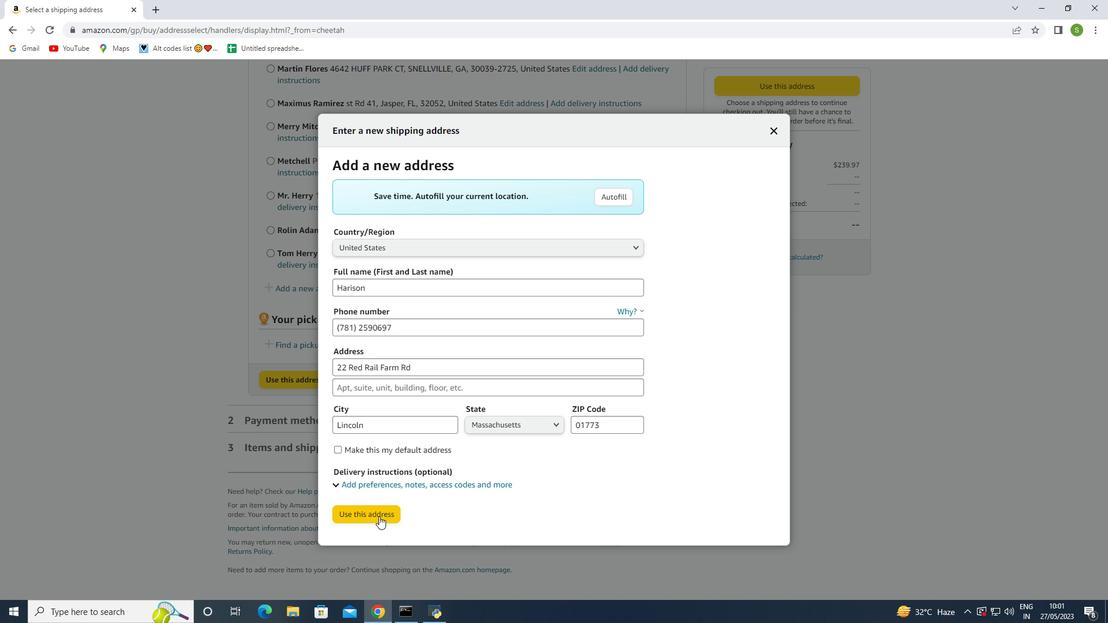 
Action: Mouse moved to (360, 274)
Screenshot: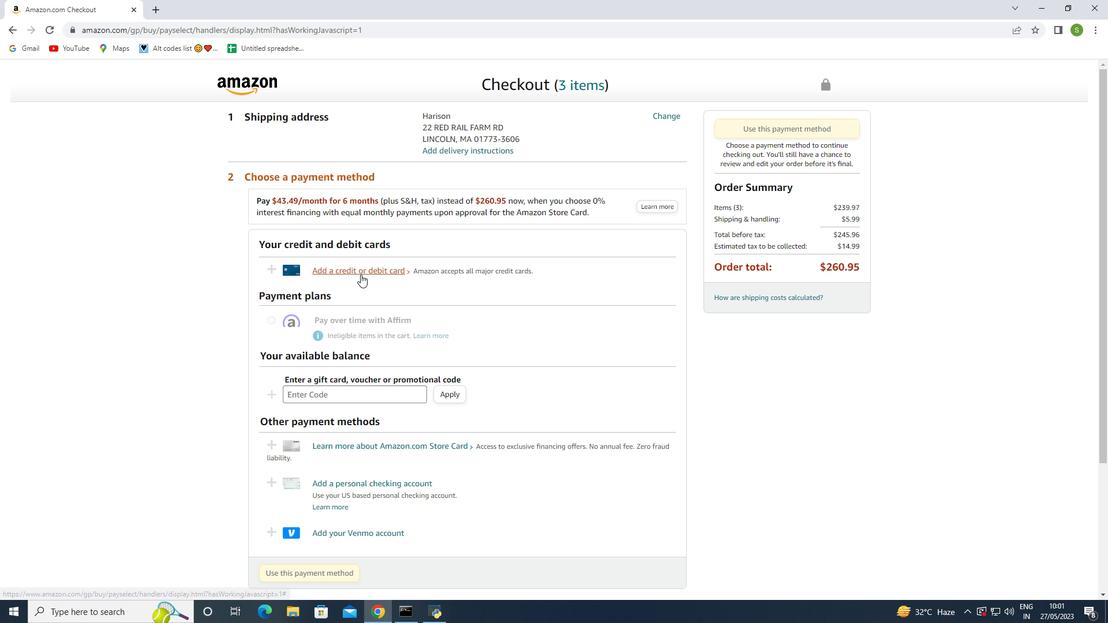 
Action: Mouse pressed left at (360, 274)
Screenshot: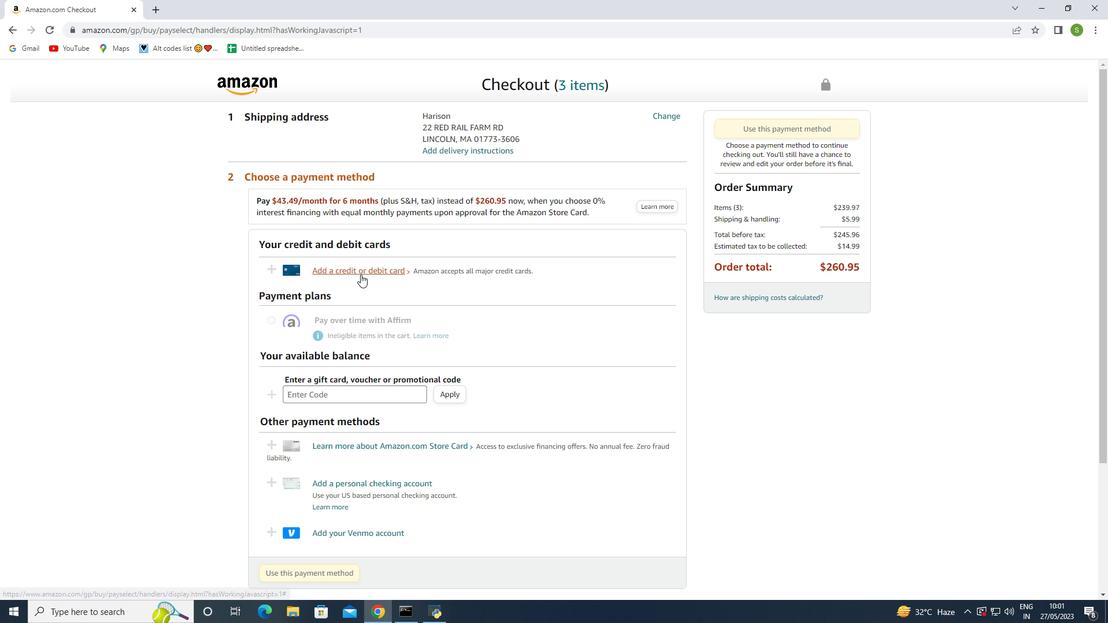 
Action: Mouse moved to (448, 280)
Screenshot: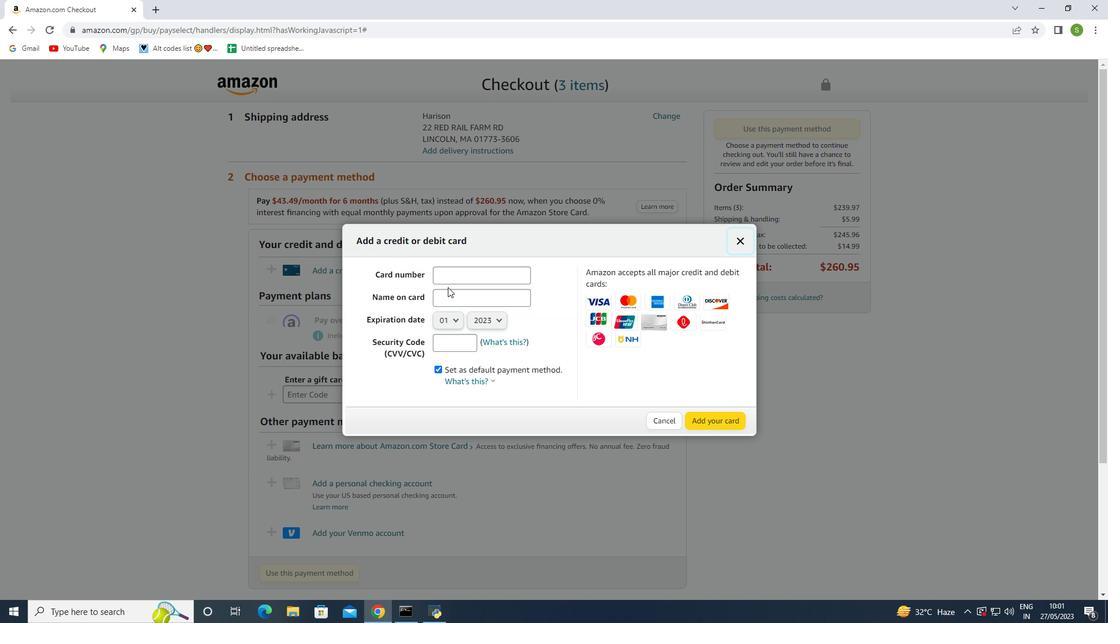 
Action: Mouse pressed left at (448, 280)
Screenshot: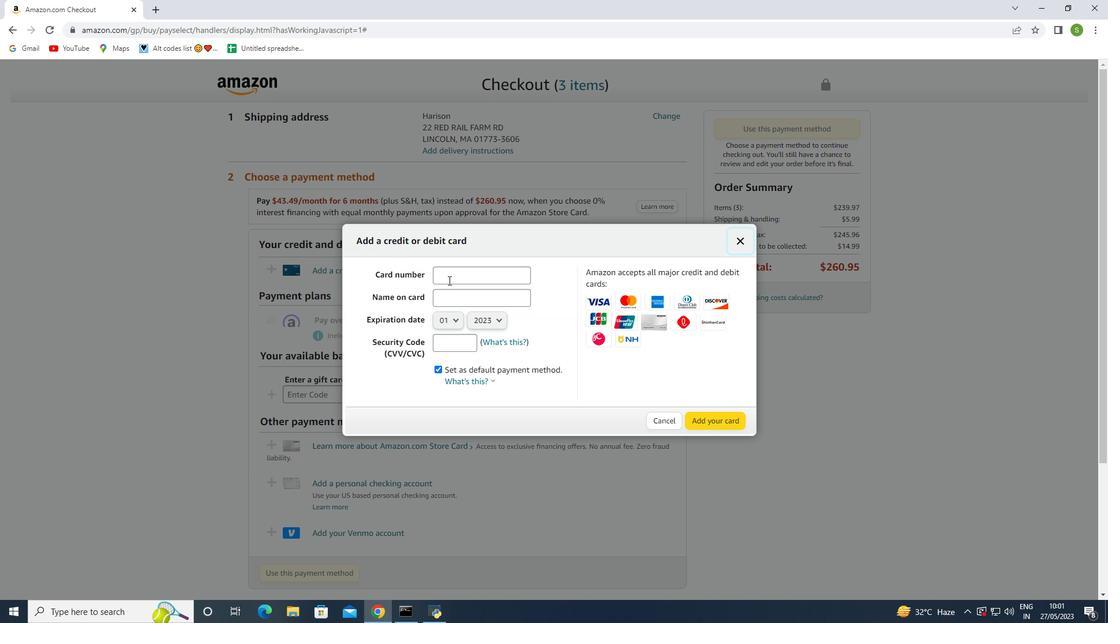 
Action: Key pressed <Key.shift>Harison
Screenshot: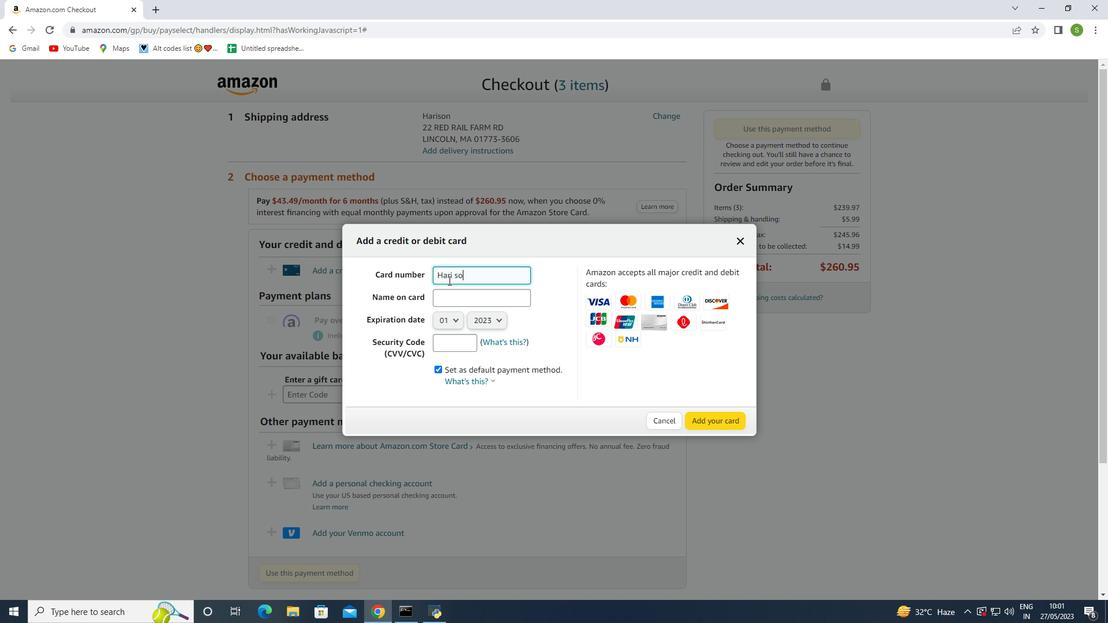 
Action: Mouse moved to (478, 302)
Screenshot: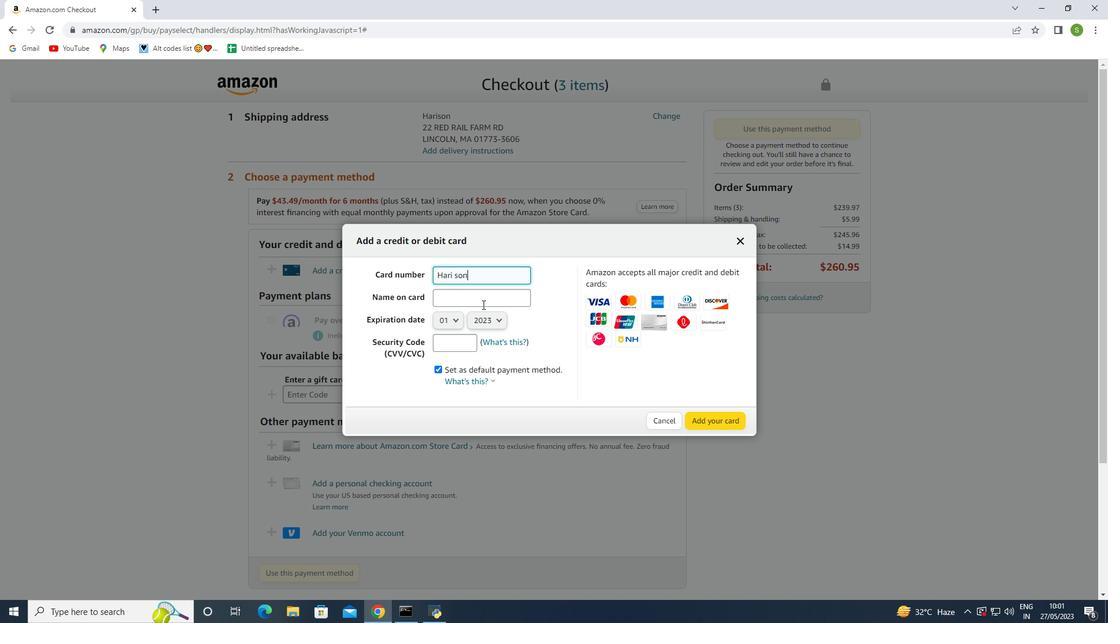 
Action: Mouse pressed left at (478, 302)
Screenshot: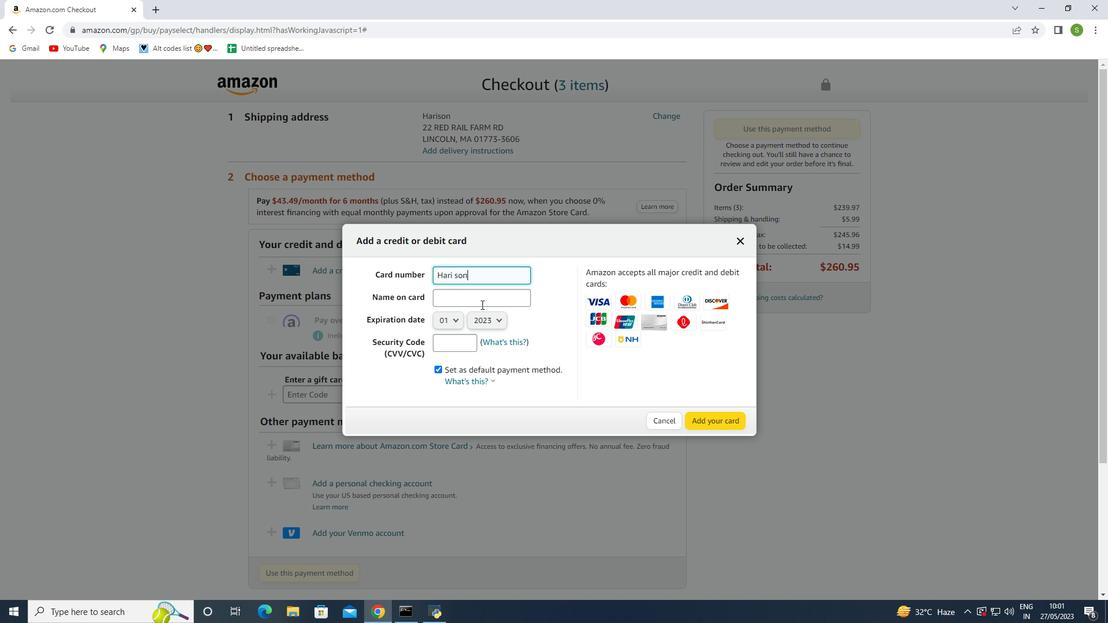 
Action: Key pressed 432
Screenshot: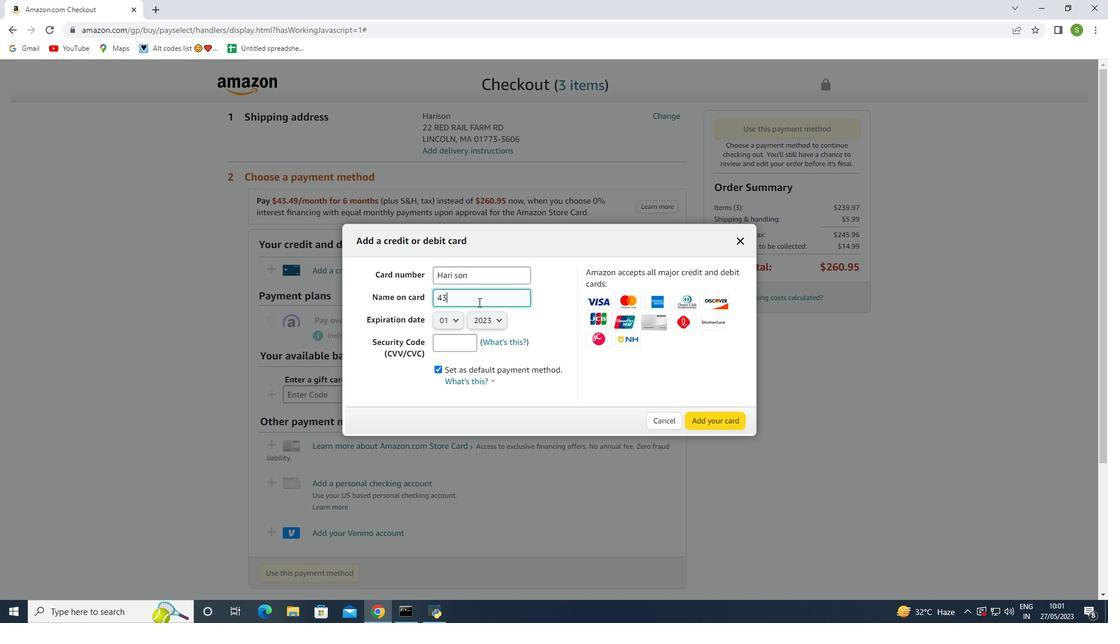 
Action: Mouse moved to (478, 302)
Screenshot: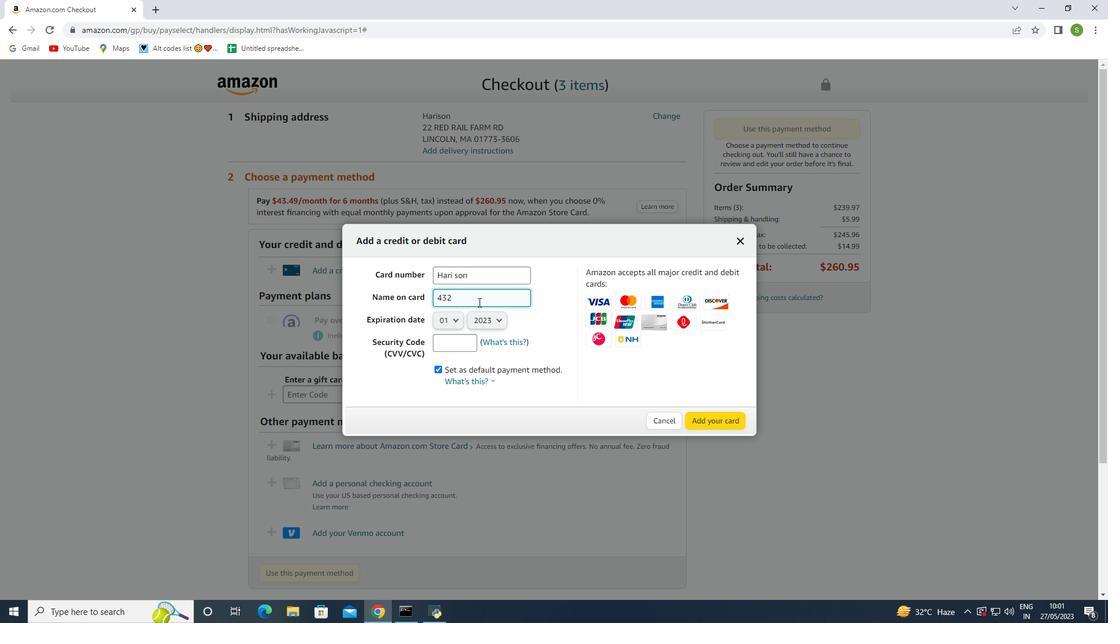 
Action: Key pressed 1
Screenshot: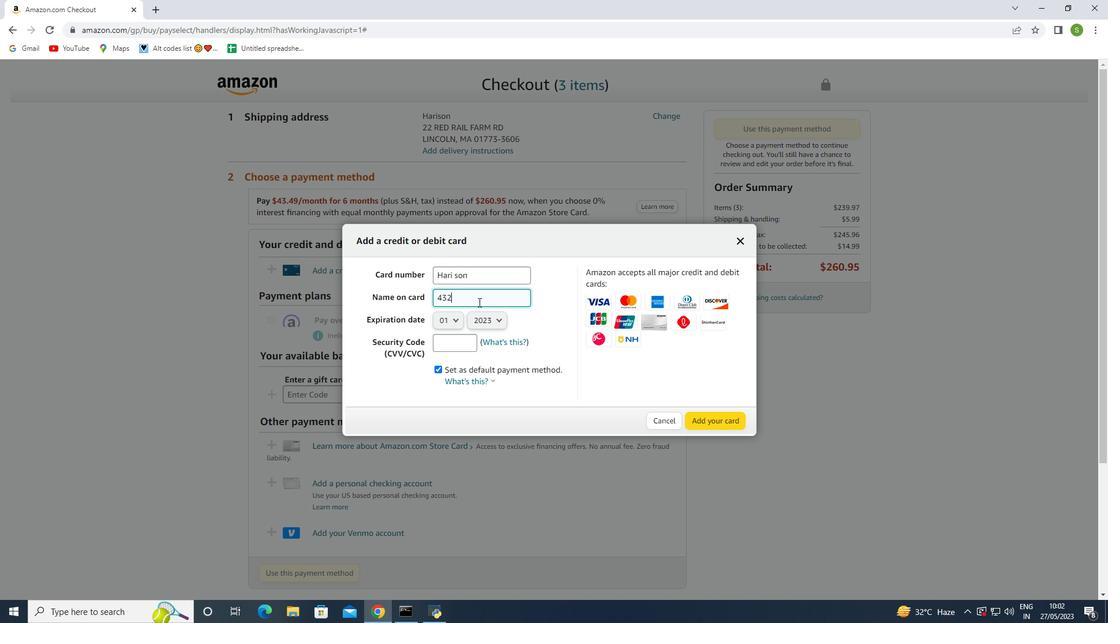 
Action: Mouse moved to (480, 305)
Screenshot: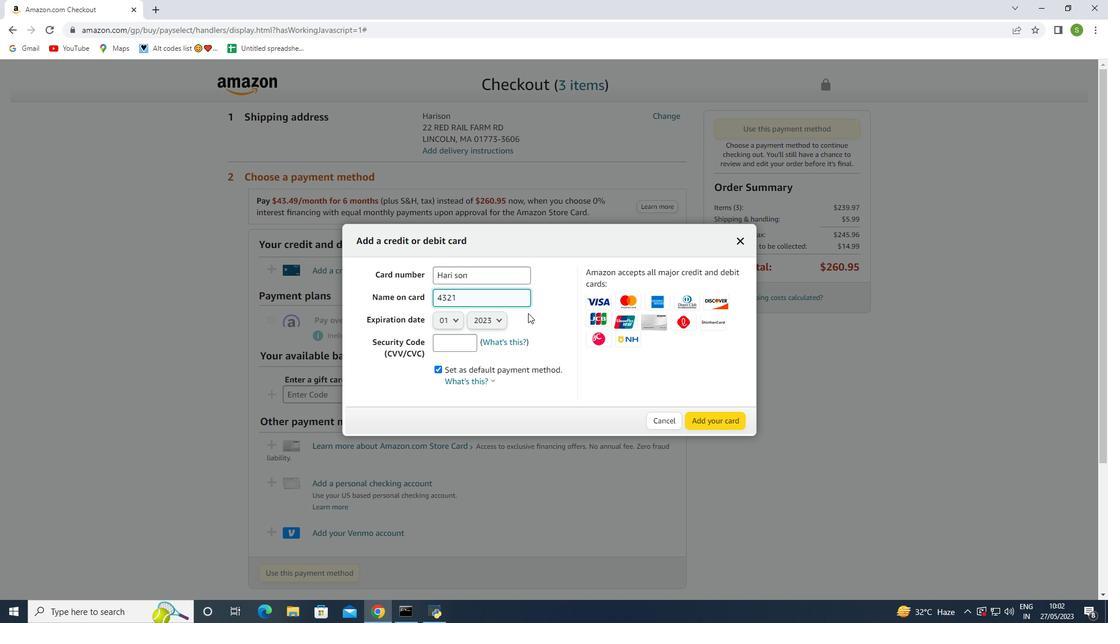 
Action: Key pressed <Key.space>
Screenshot: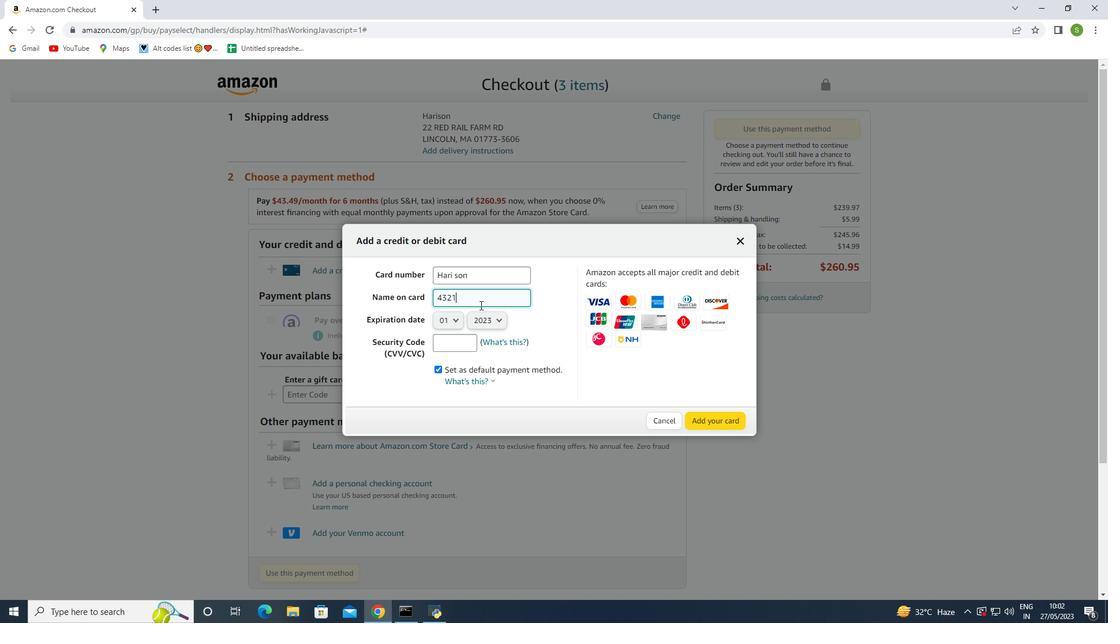 
Action: Mouse moved to (484, 308)
